 Task: Create a Google Document with the heading 'Let's utilize and gratify' and a numbered list from 1 to 10.
Action: Mouse moved to (188, 248)
Screenshot: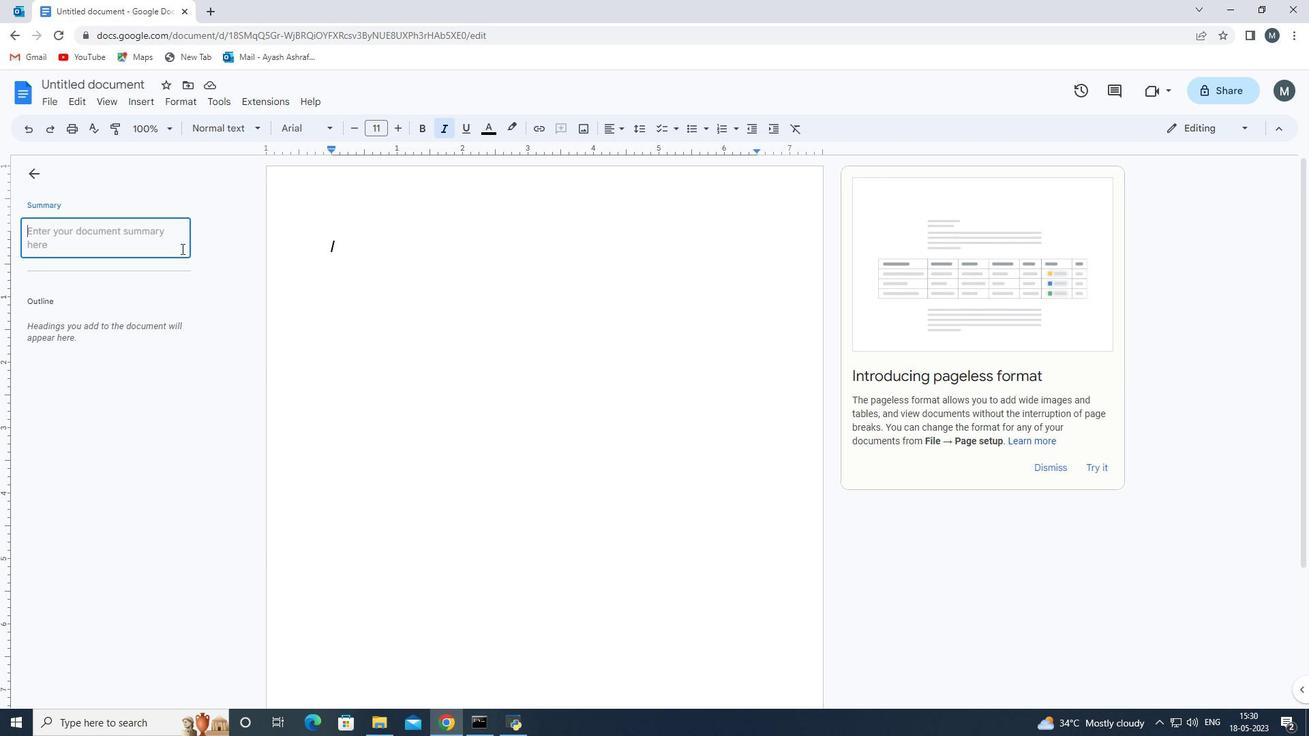 
Action: Key pressed <Key.shift><Key.shift><Key.shift><Key.shift><Key.shift><Key.shift><Key.shift><Key.shift><Key.shift><Key.shift><Key.shift><Key.shift><Key.shift><Key.shift><Key.shift><Key.shift><Key.shift><Key.shift><Key.shift><Key.shift><Key.shift><Key.shift><Key.shift><Key.shift><Key.shift><Key.shift><Key.shift><Key.shift>Lets<Key.space>utilize<Key.space>and<Key.space>gratify<Key.space><Key.enter>
Screenshot: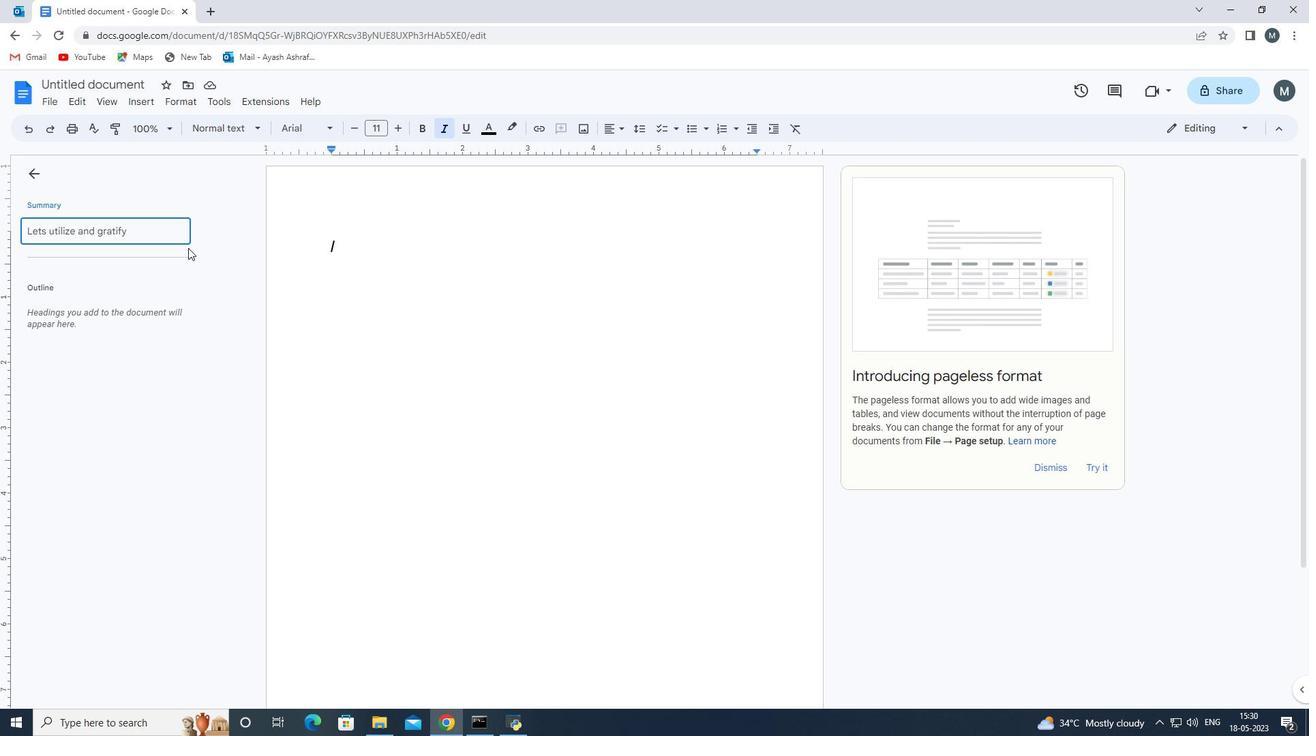 
Action: Mouse moved to (89, 323)
Screenshot: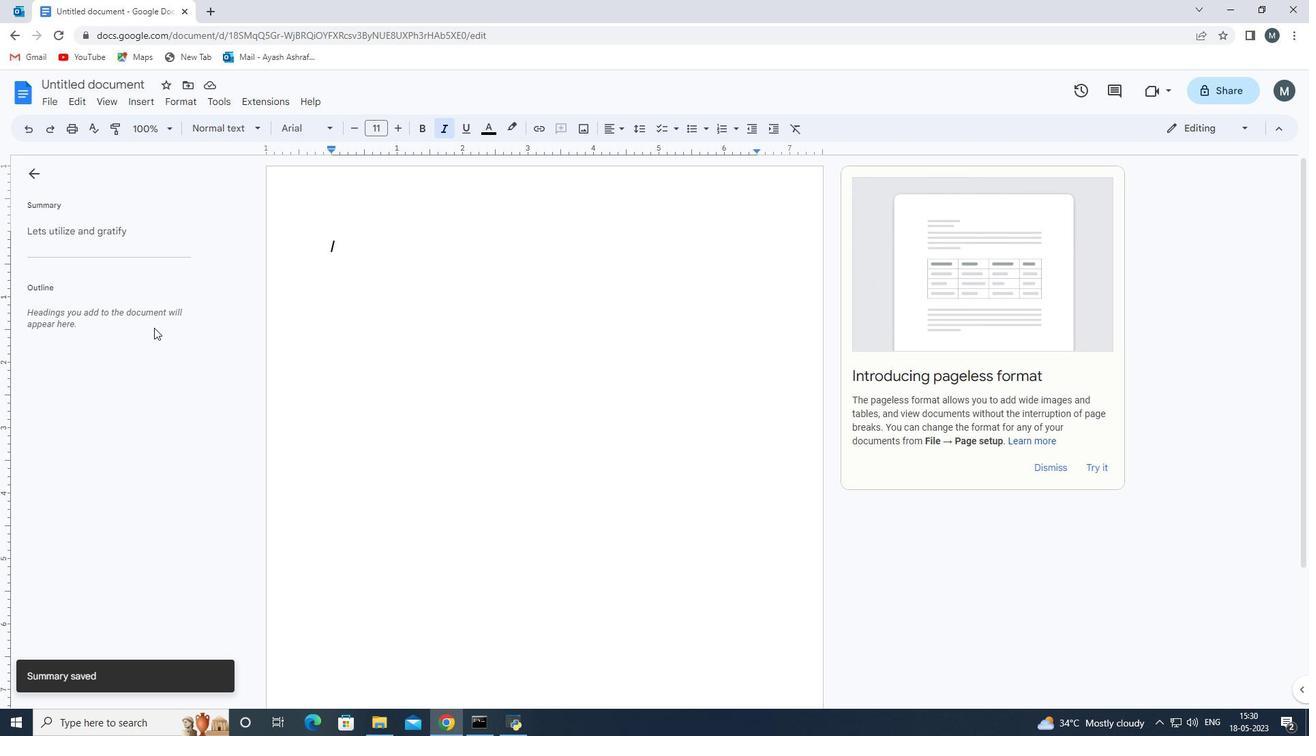 
Action: Mouse pressed left at (89, 323)
Screenshot: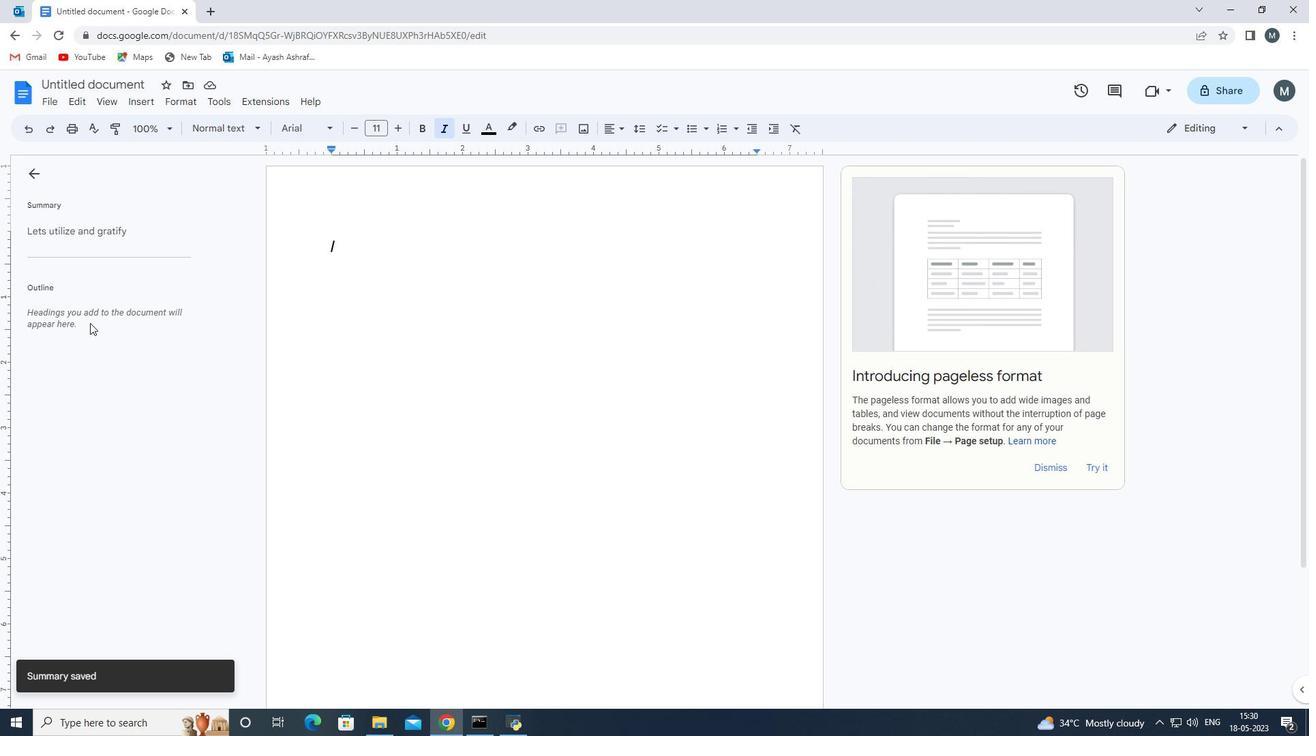 
Action: Mouse moved to (215, 124)
Screenshot: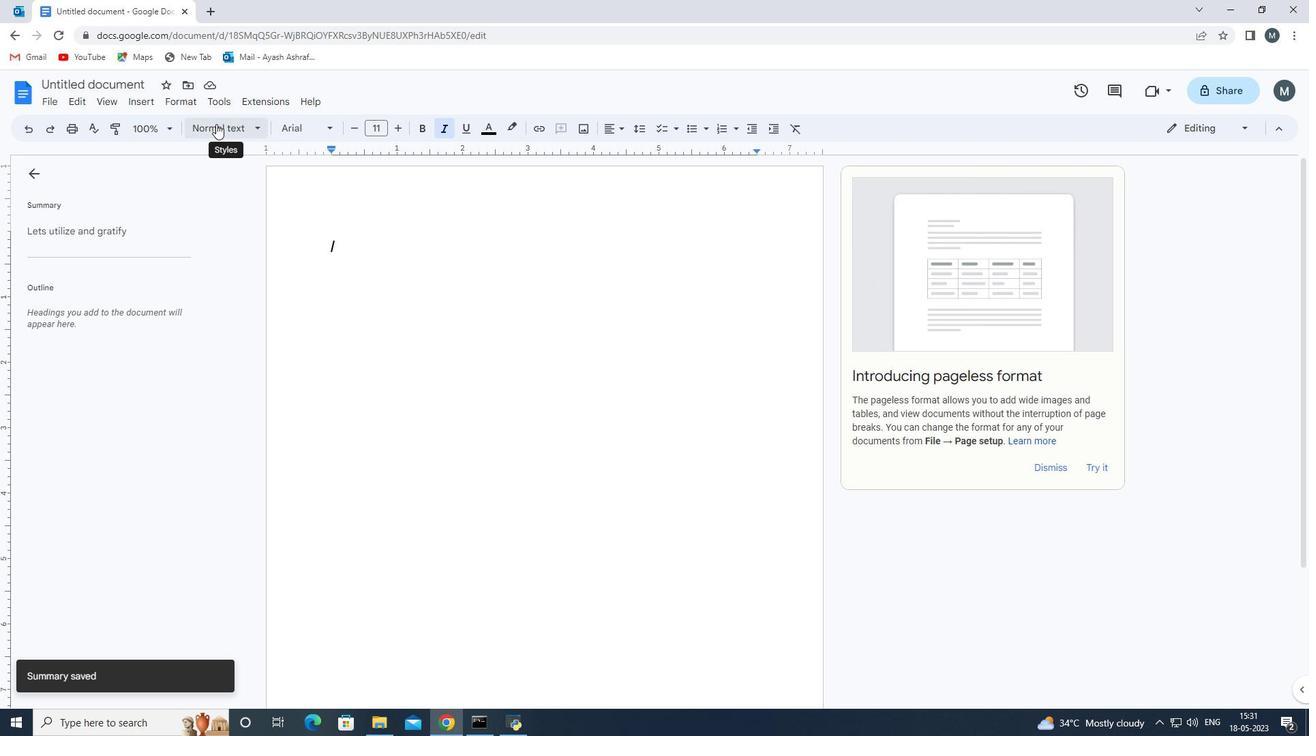 
Action: Mouse pressed left at (215, 124)
Screenshot: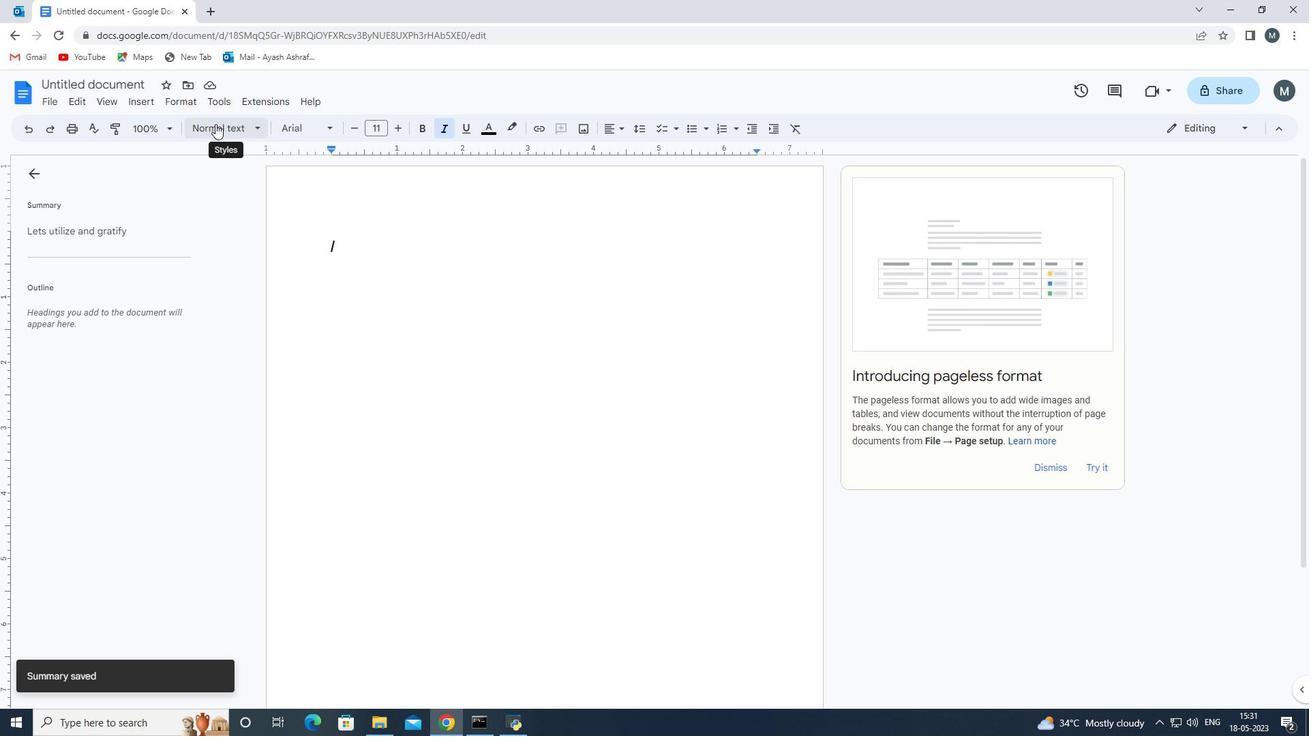 
Action: Mouse moved to (287, 316)
Screenshot: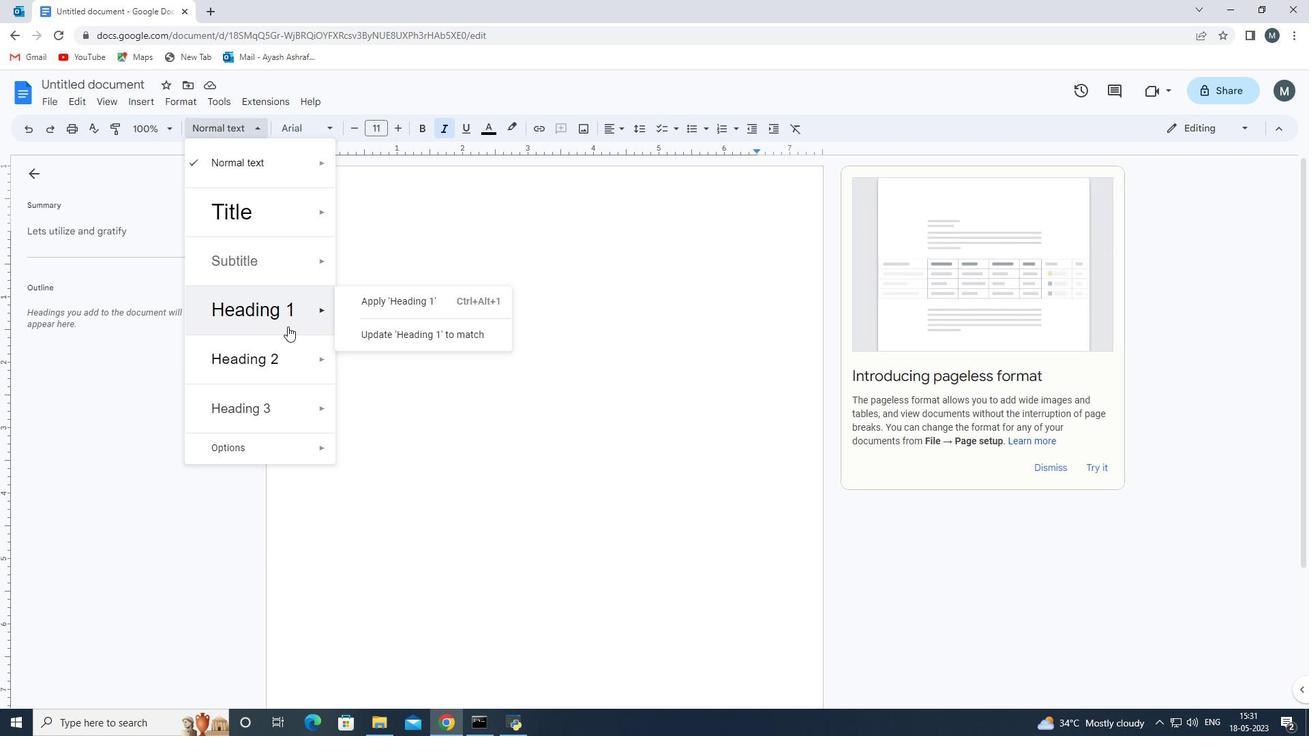 
Action: Mouse pressed left at (287, 316)
Screenshot: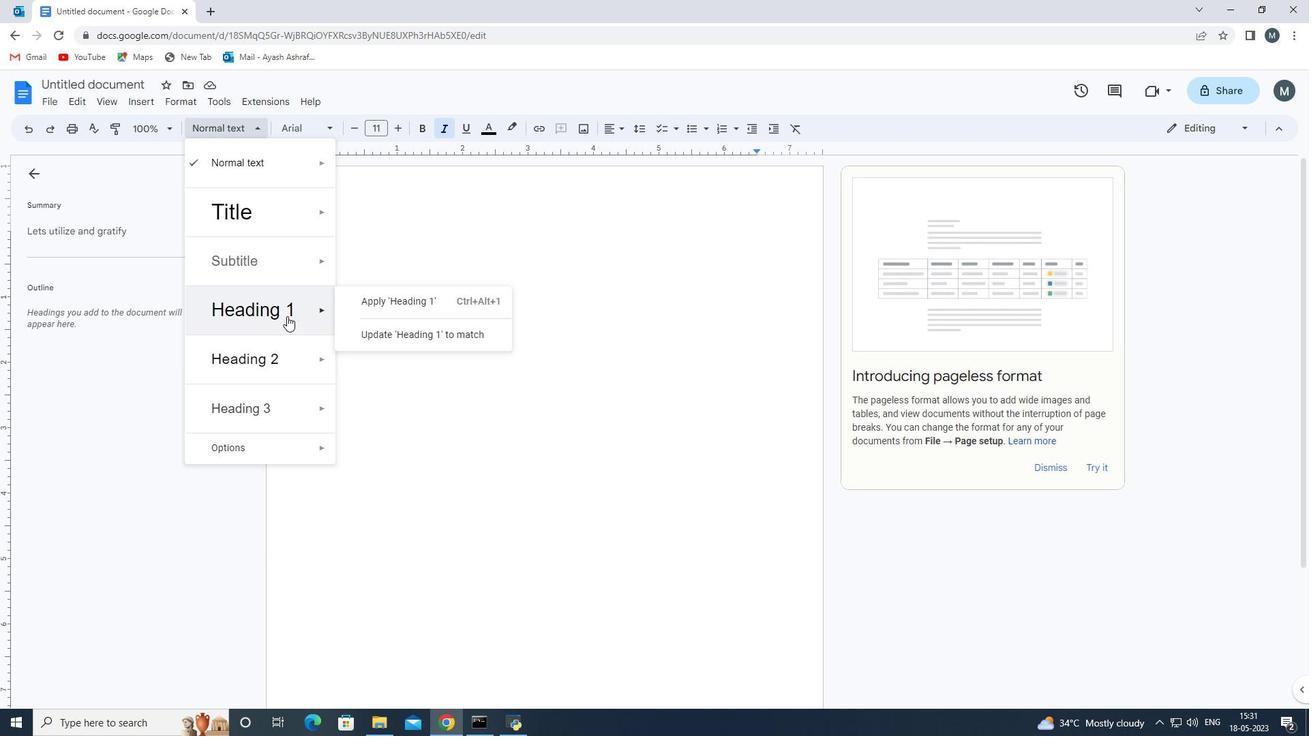 
Action: Mouse moved to (460, 225)
Screenshot: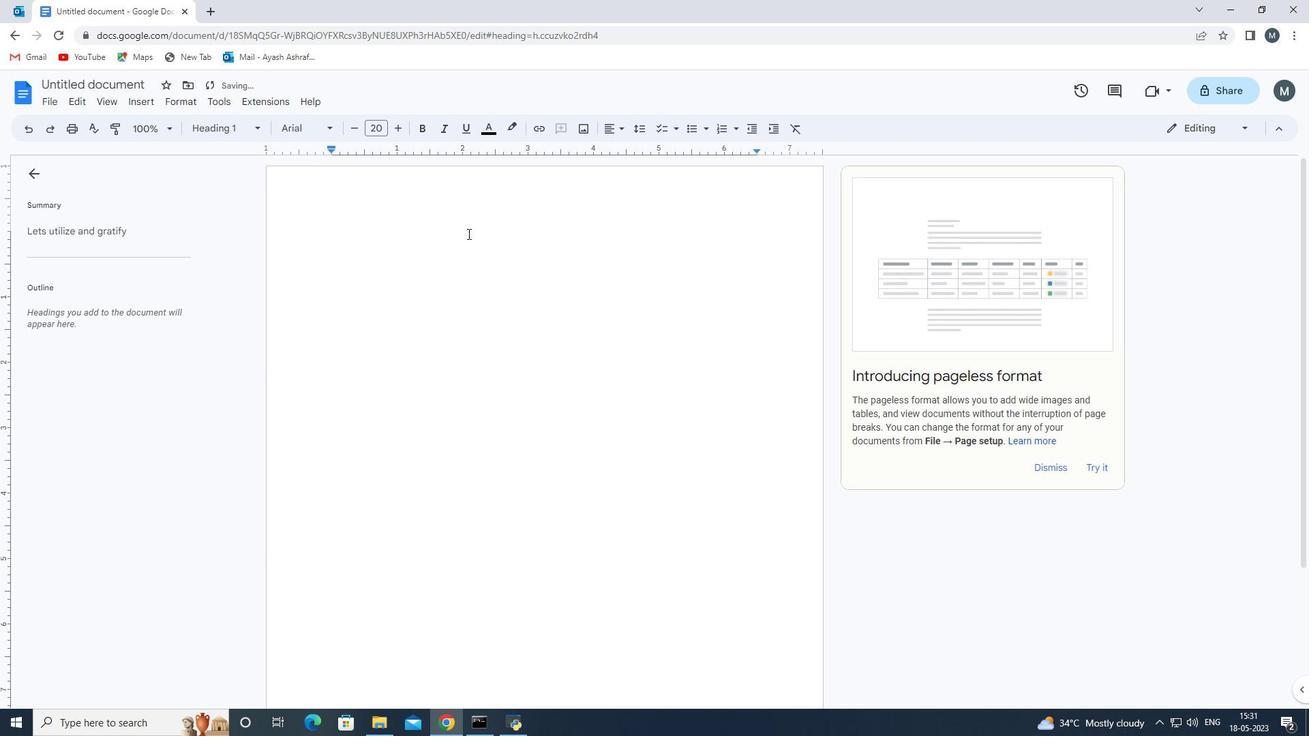 
Action: Mouse pressed left at (460, 225)
Screenshot: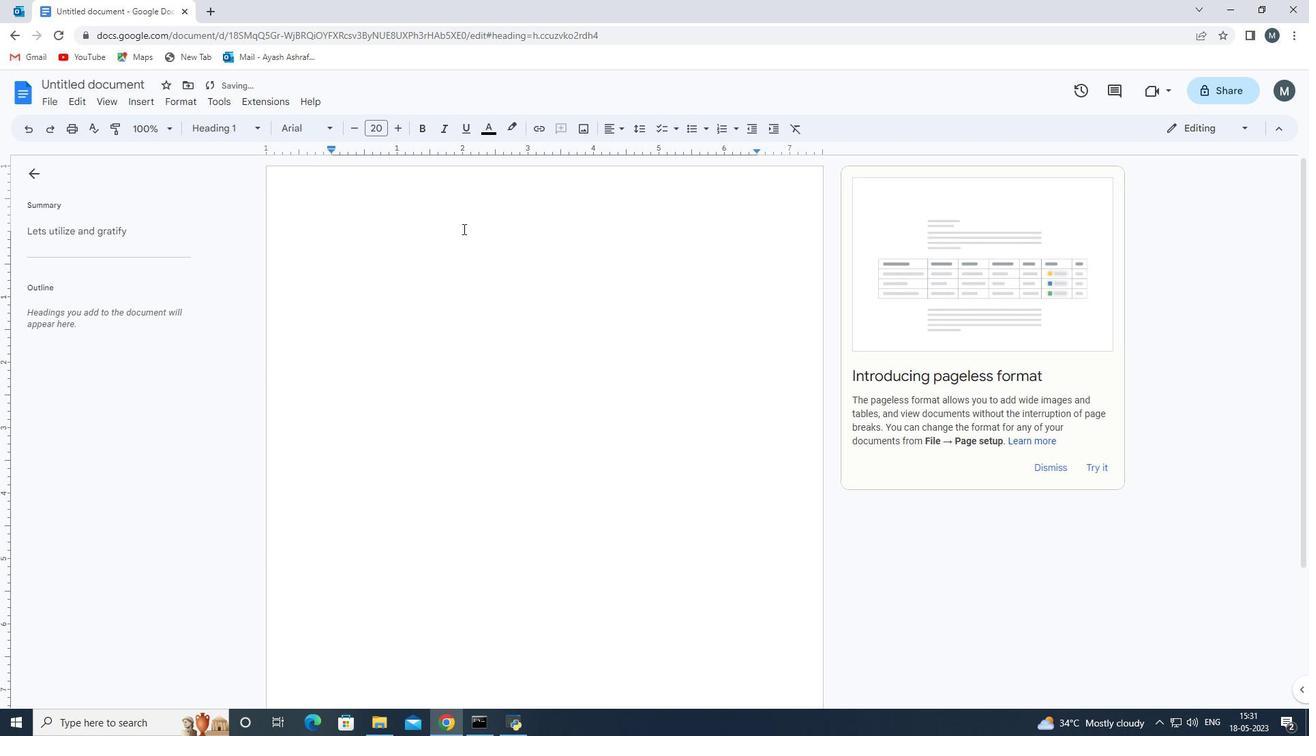 
Action: Mouse moved to (460, 224)
Screenshot: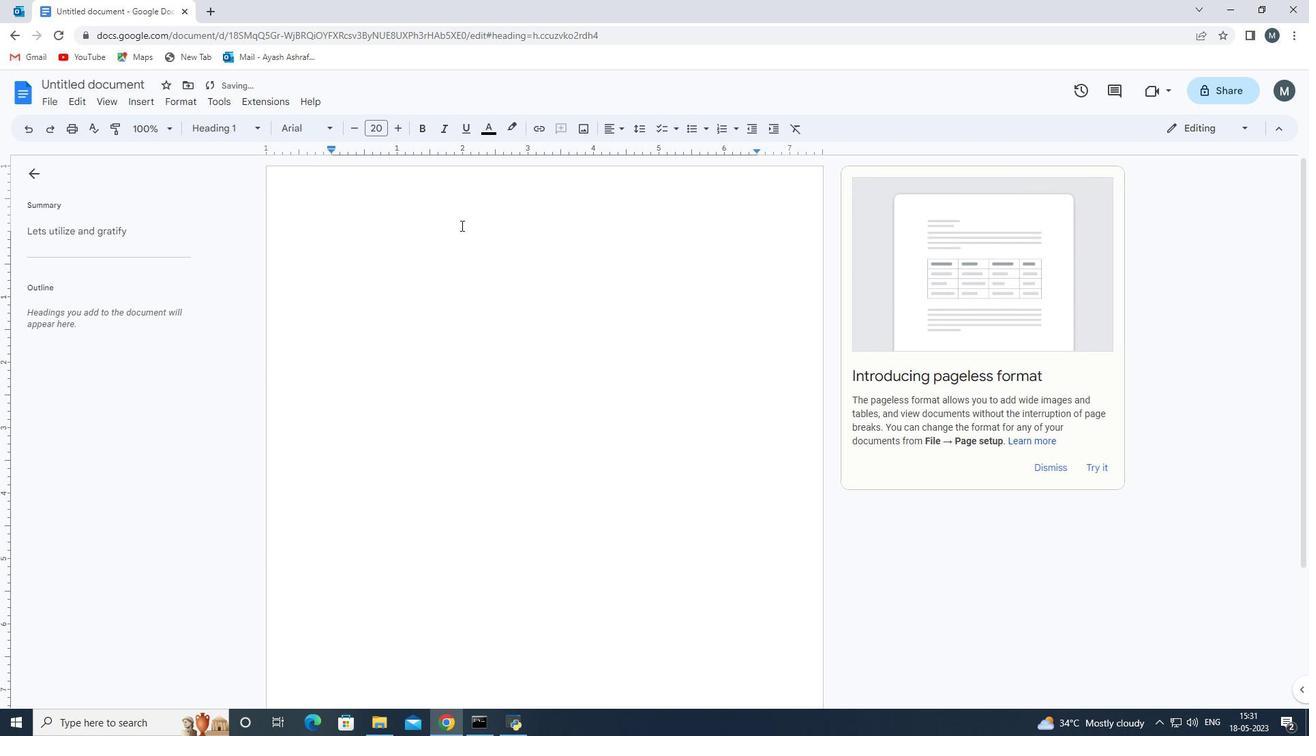 
Action: Key pressed <Key.space><Key.space><Key.space><Key.space><Key.space>
Screenshot: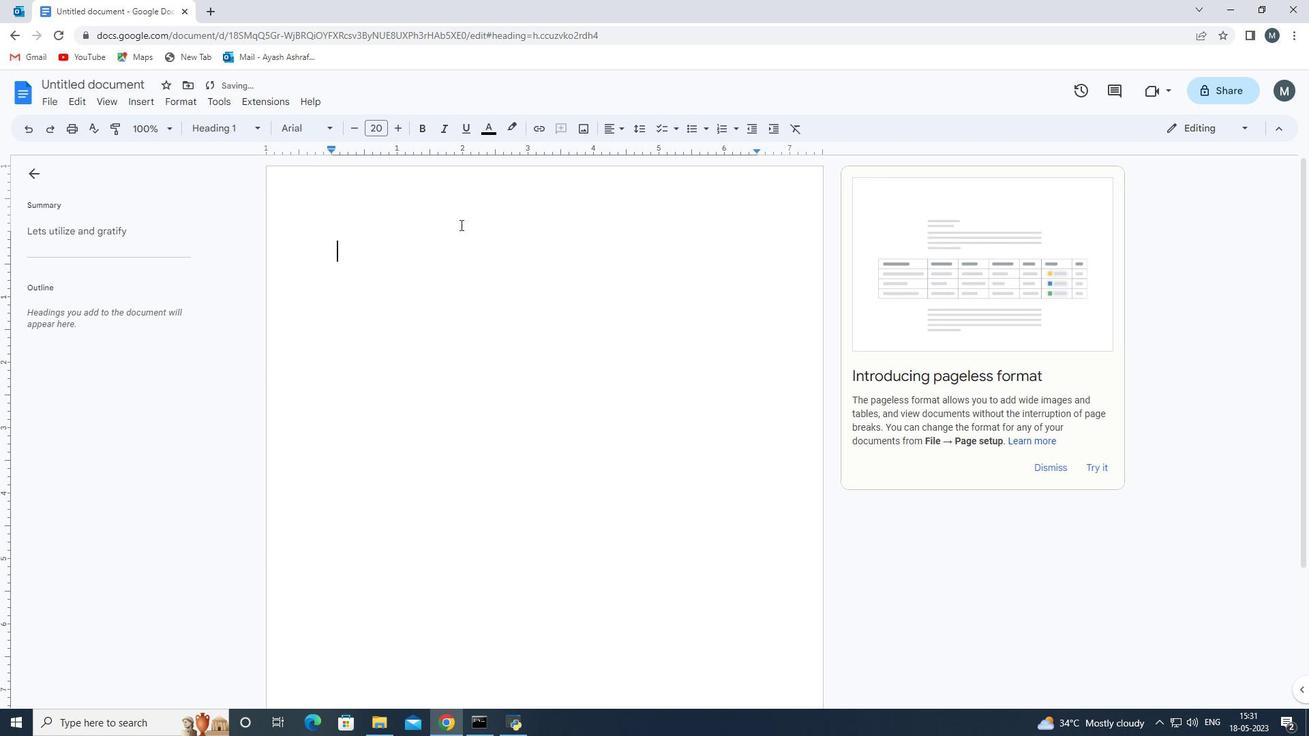 
Action: Mouse moved to (450, 214)
Screenshot: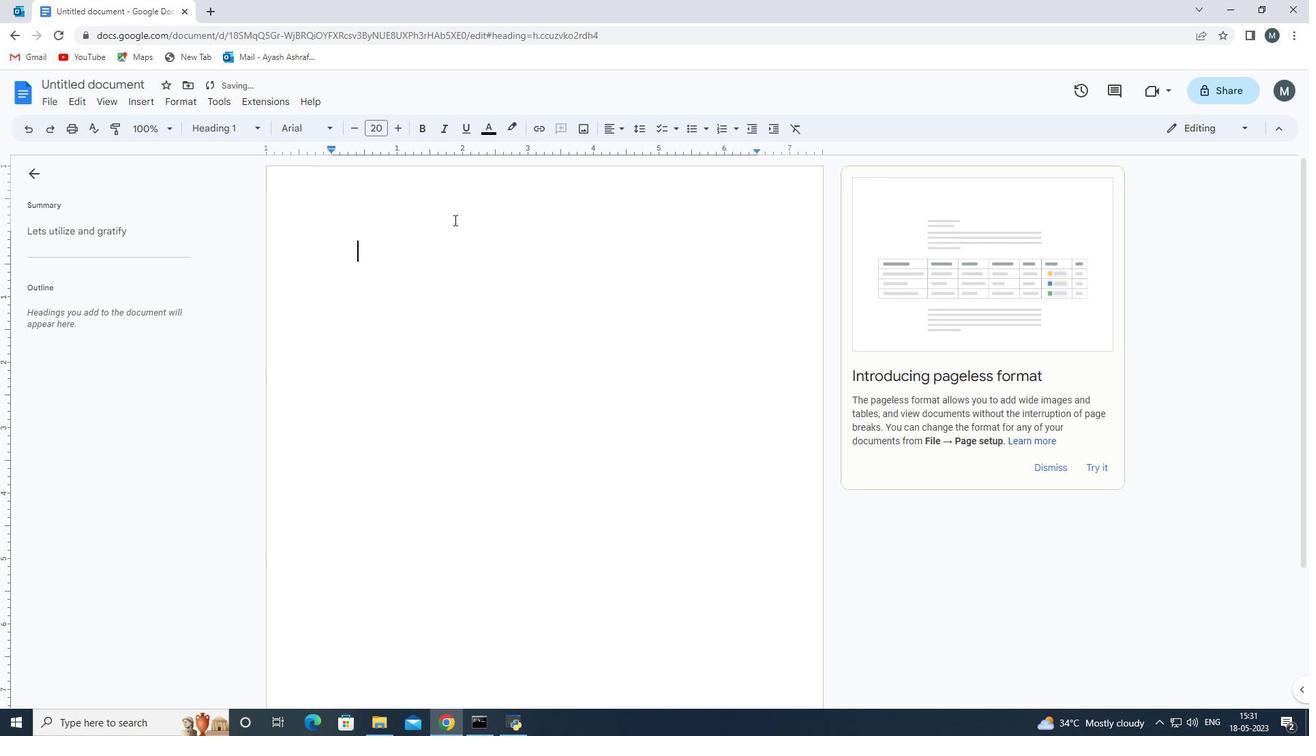 
Action: Key pressed <Key.space>
Screenshot: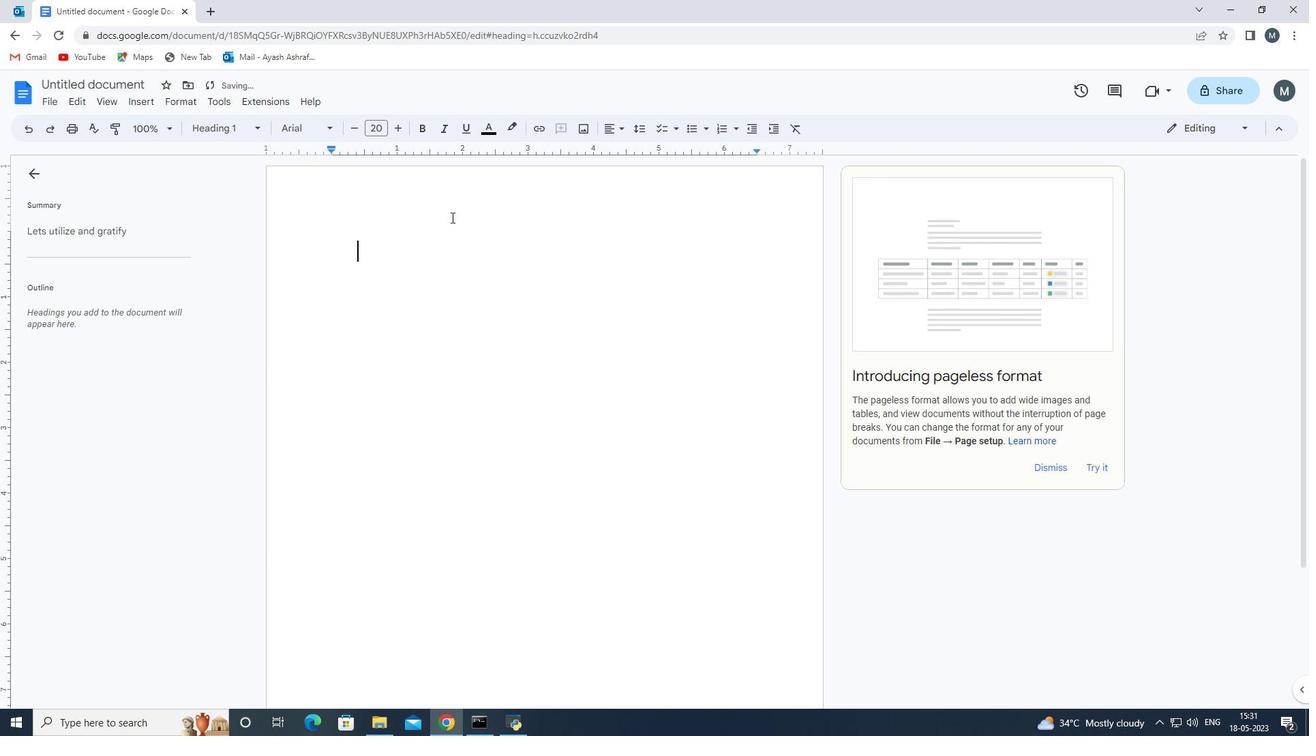 
Action: Mouse moved to (477, 206)
Screenshot: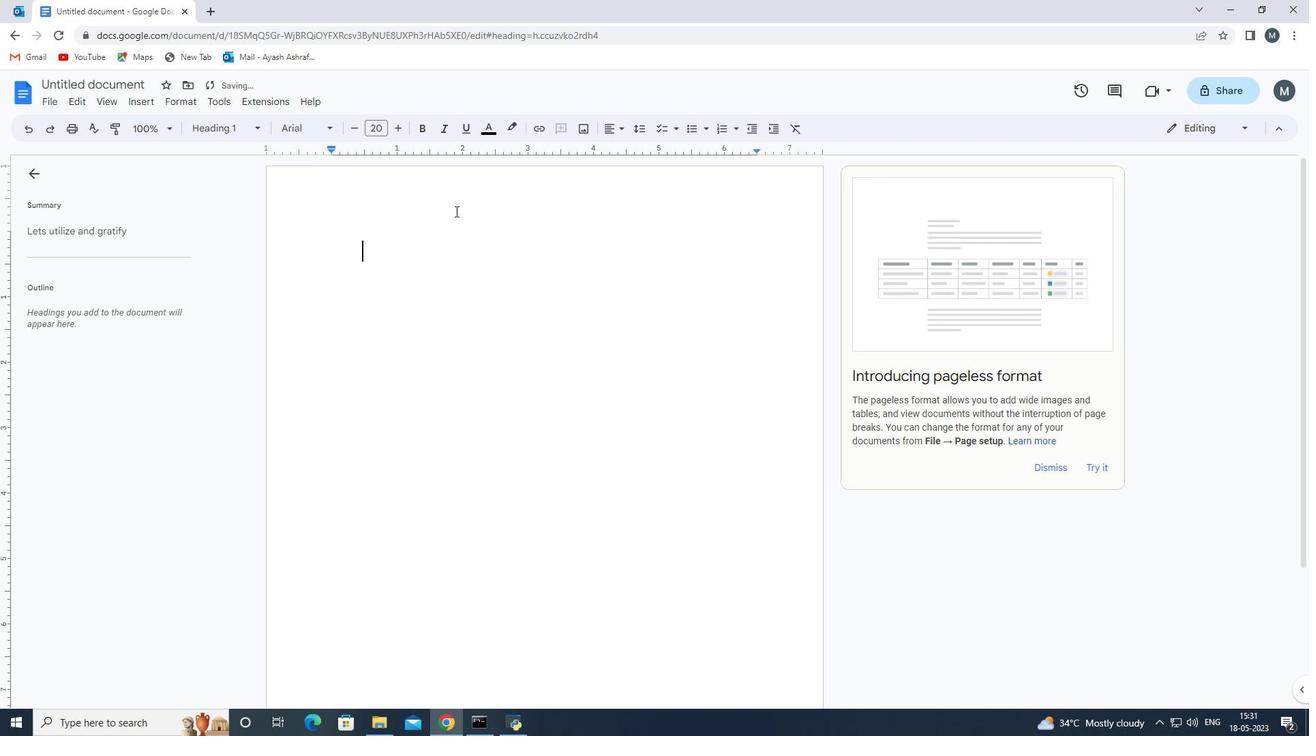 
Action: Key pressed <Key.space>
Screenshot: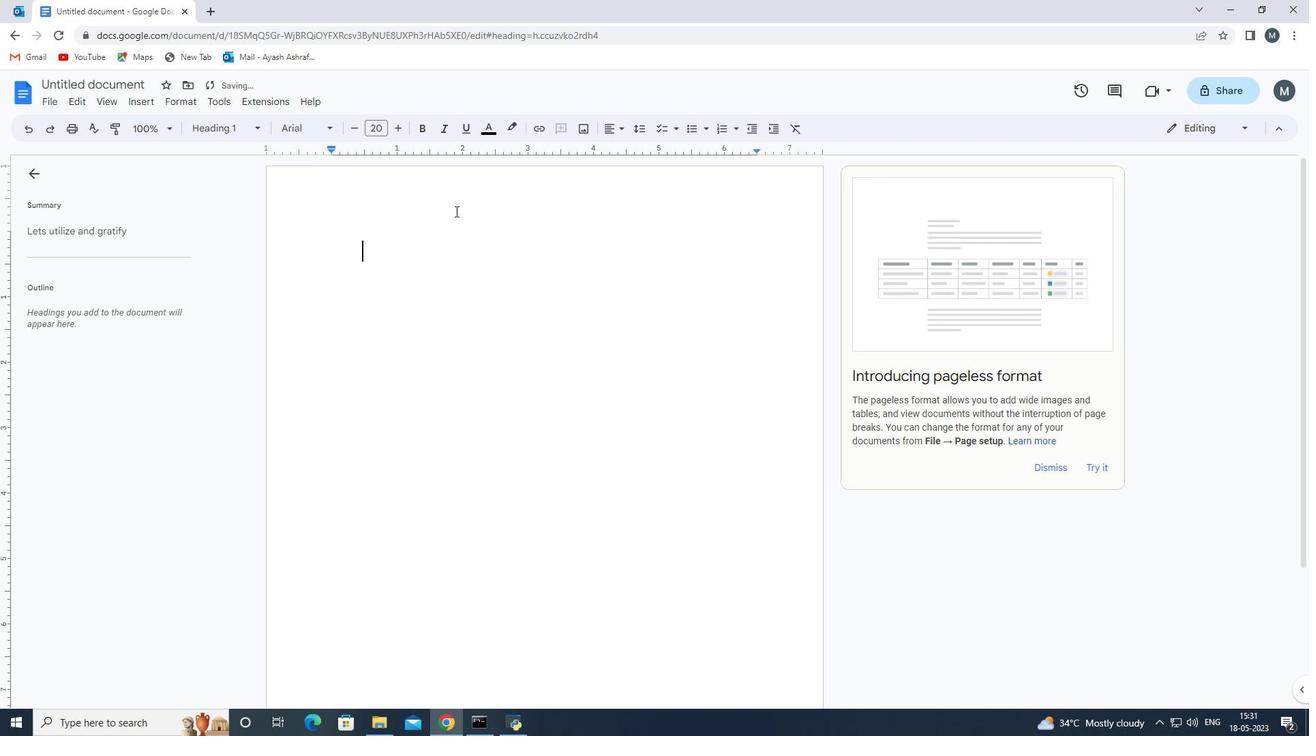 
Action: Mouse moved to (480, 205)
Screenshot: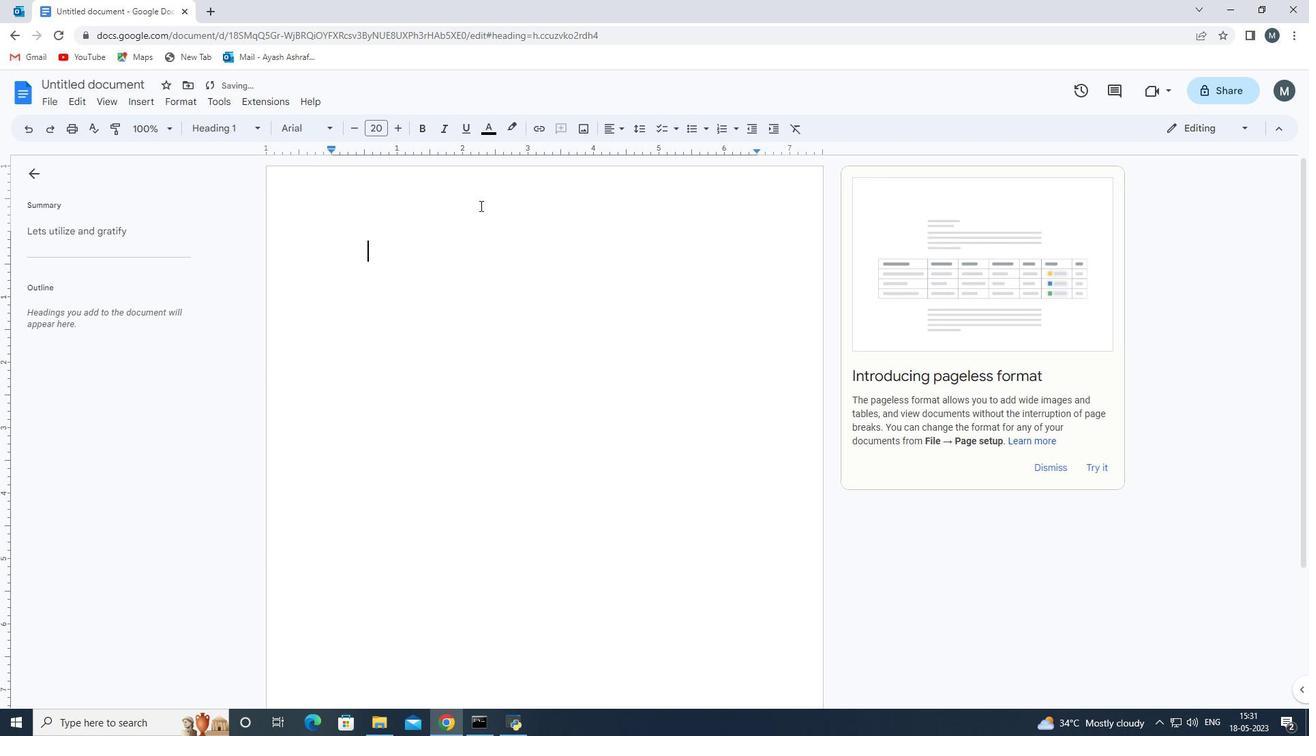 
Action: Key pressed <Key.space>
Screenshot: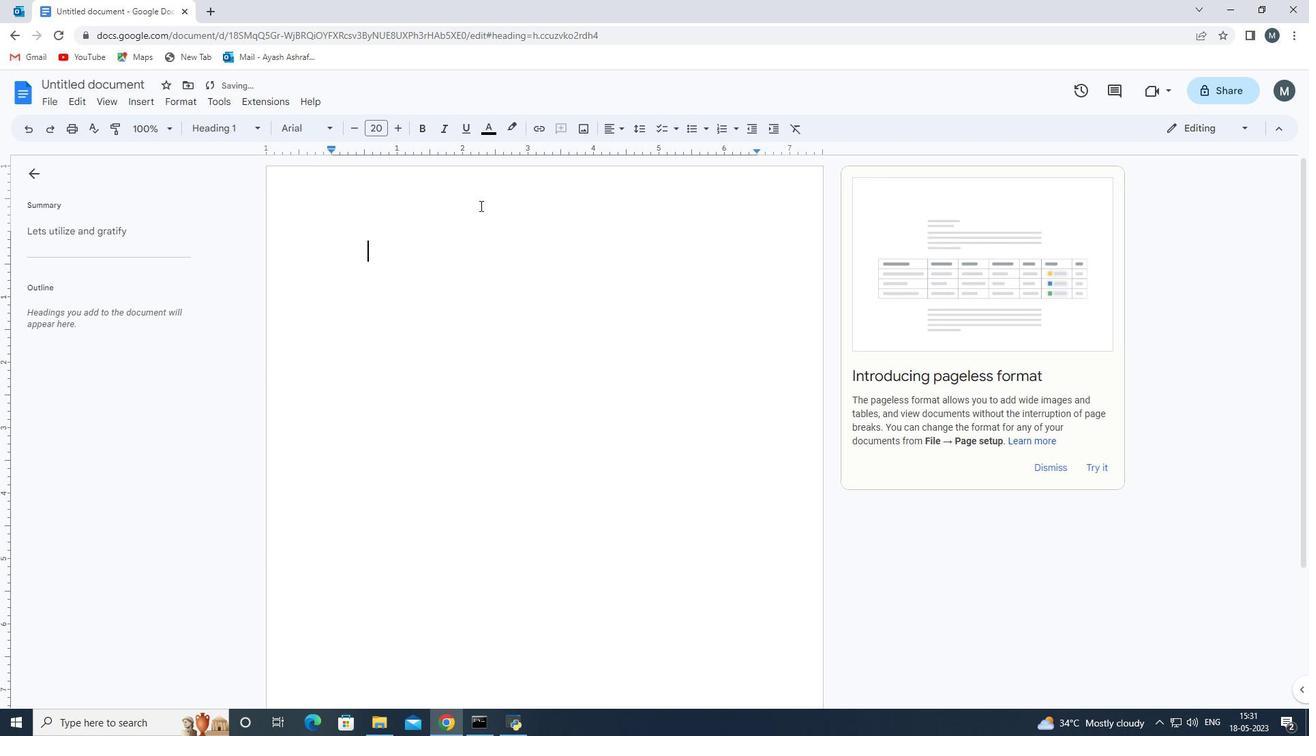 
Action: Mouse moved to (482, 211)
Screenshot: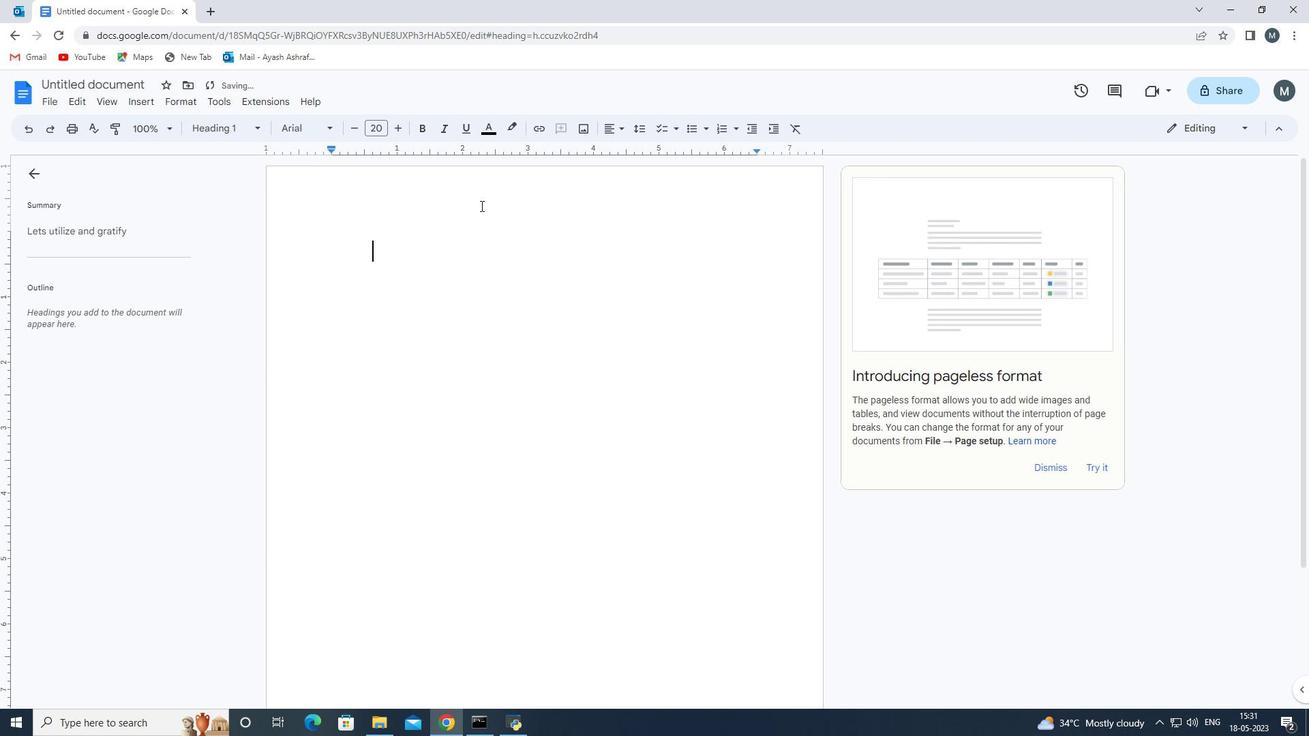 
Action: Key pressed <Key.space>
Screenshot: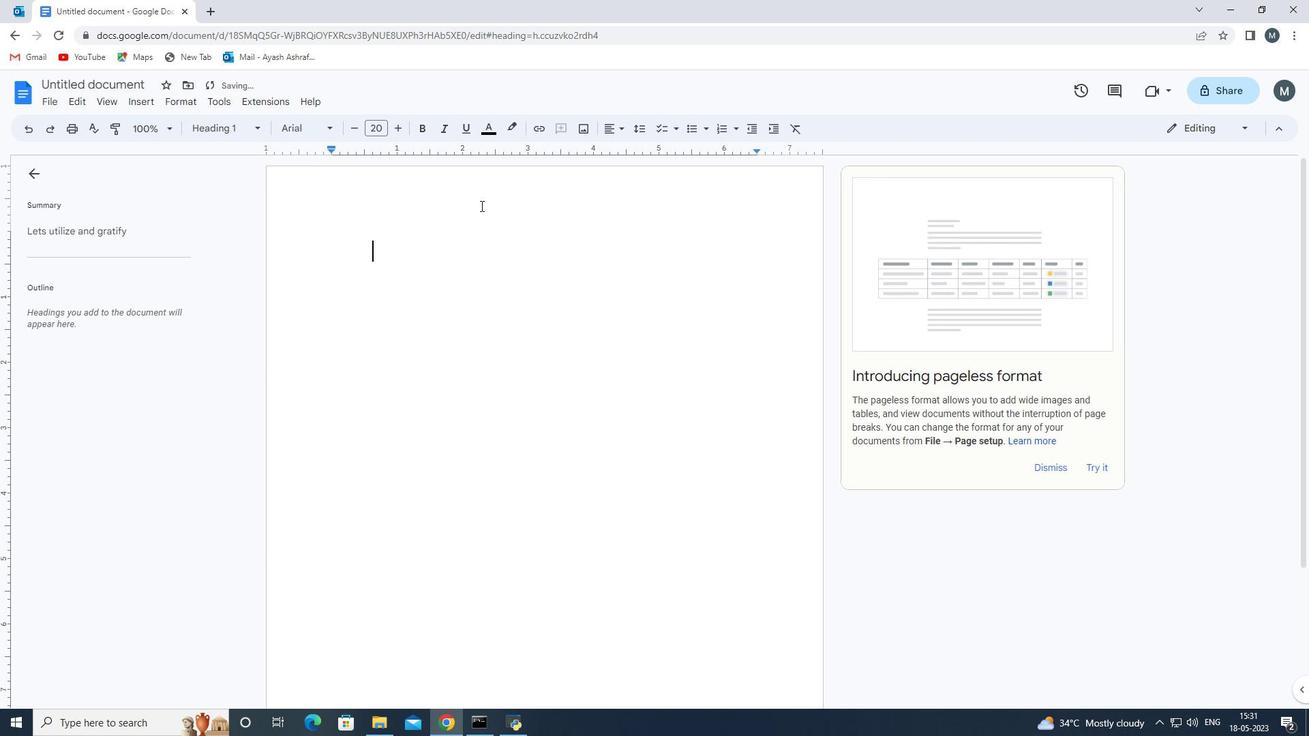 
Action: Mouse moved to (482, 212)
Screenshot: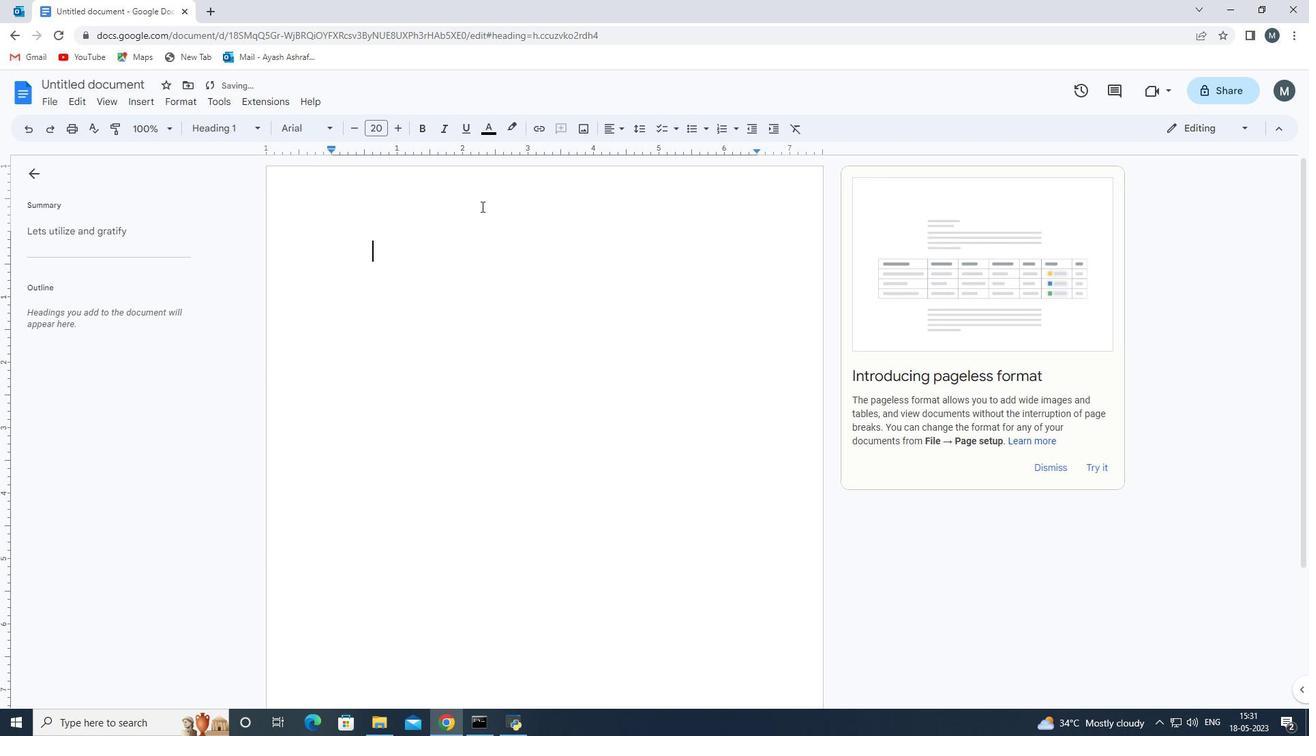 
Action: Key pressed <Key.space><Key.space><Key.space><Key.space><Key.space><Key.space><Key.space><Key.space><Key.space><Key.space><Key.space><Key.space><Key.space><Key.space><Key.space>
Screenshot: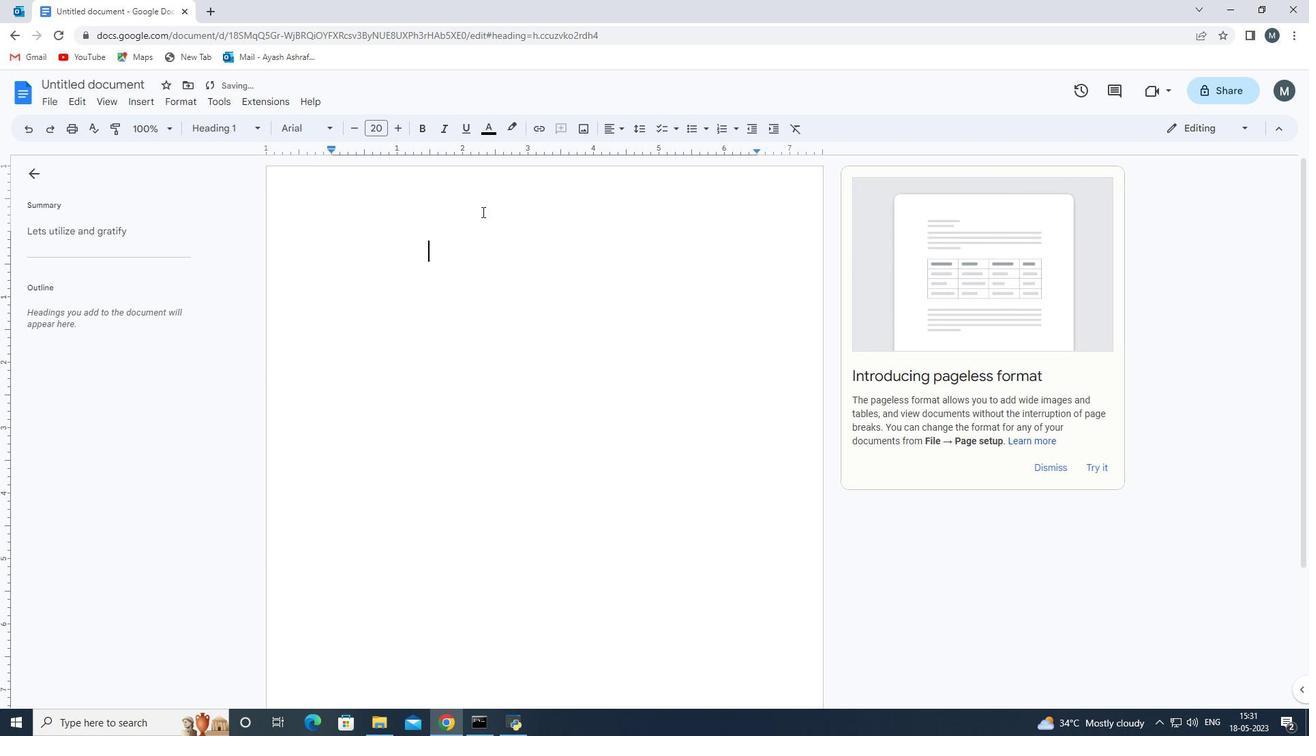
Action: Mouse moved to (482, 212)
Screenshot: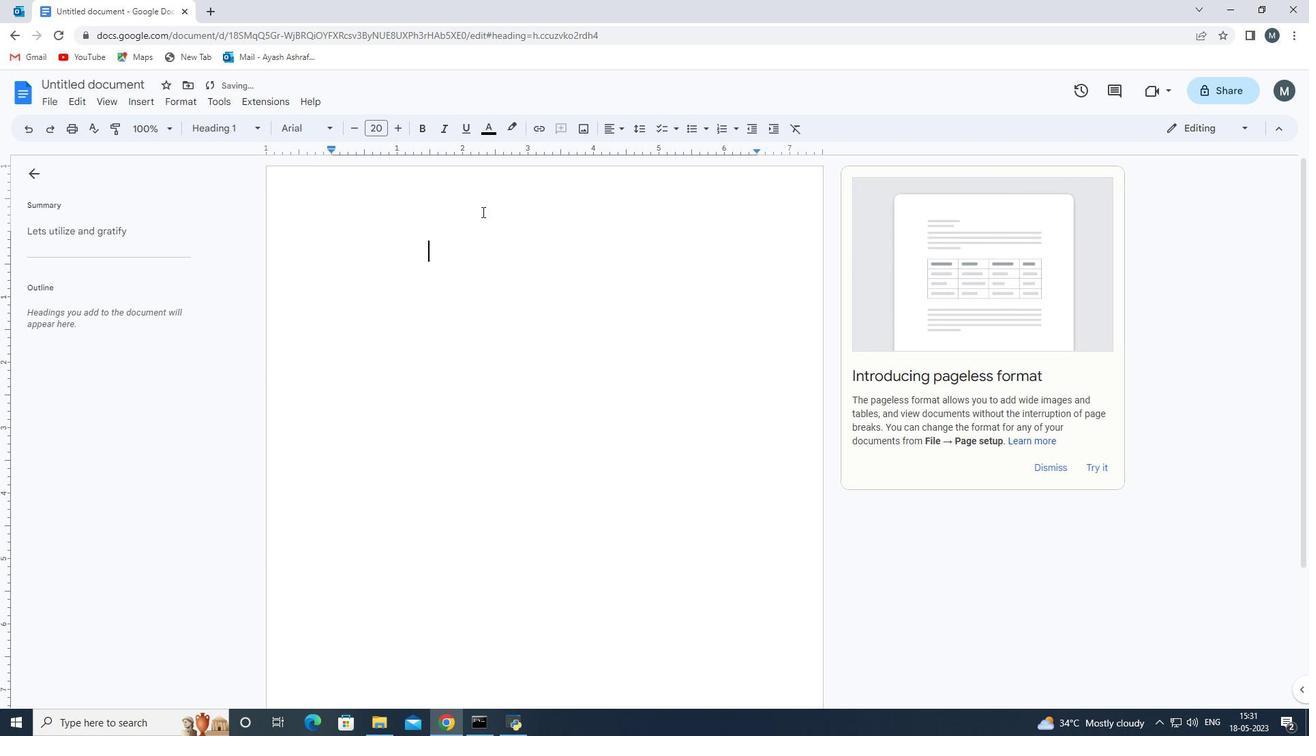 
Action: Key pressed <Key.space><Key.space>
Screenshot: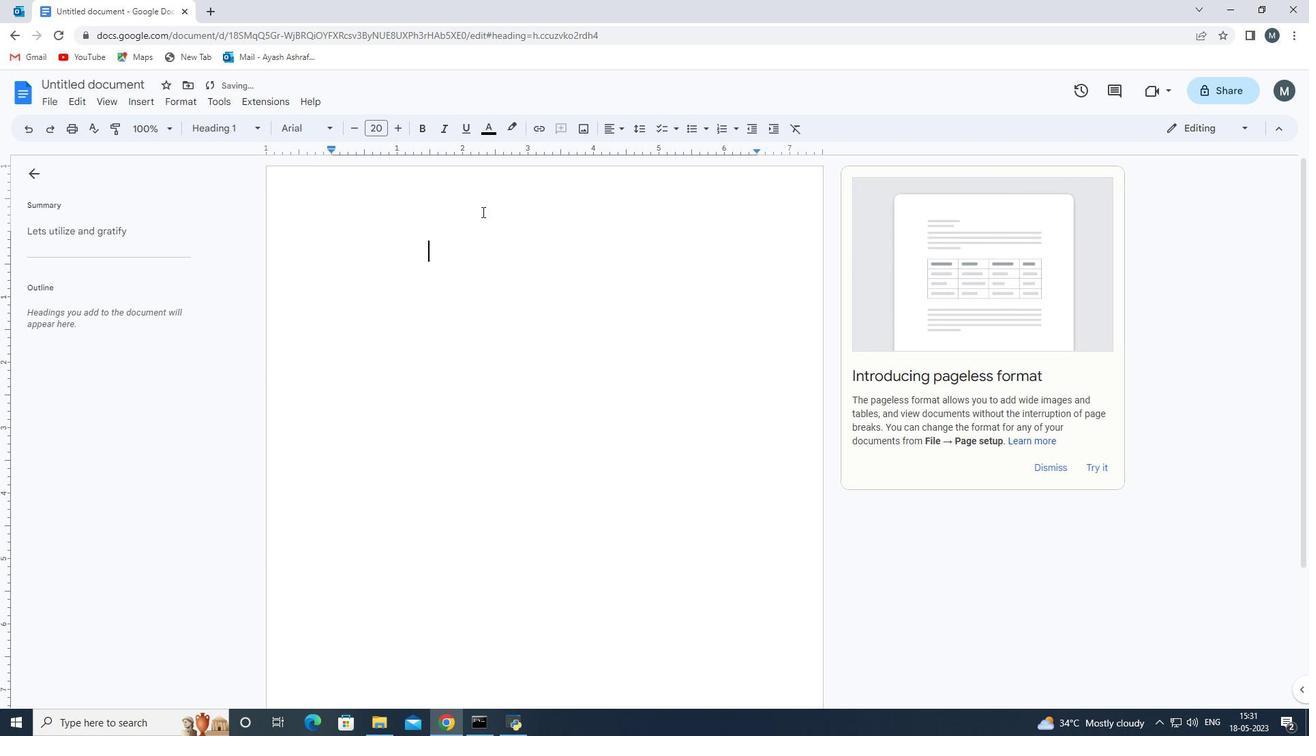
Action: Mouse moved to (483, 212)
Screenshot: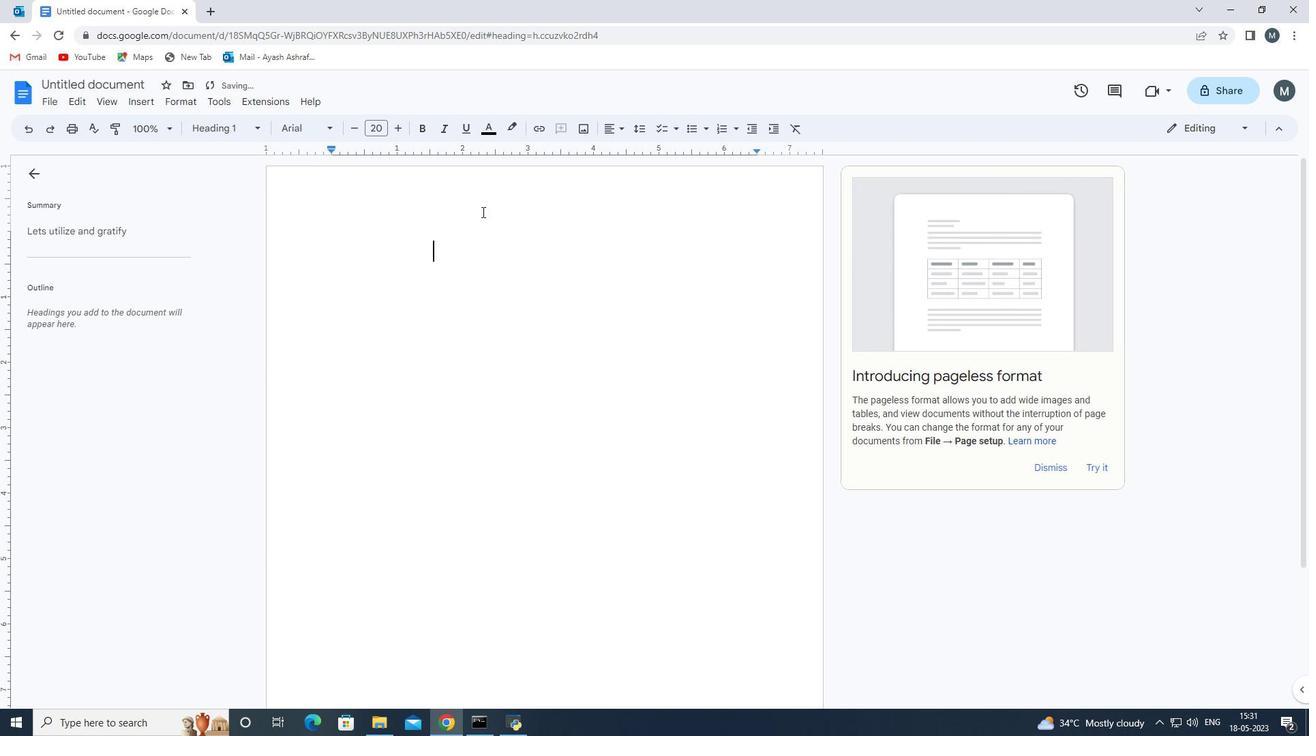
Action: Key pressed <Key.space><Key.shift>Lets<Key.space><Key.shift>Utilize<Key.space>
Screenshot: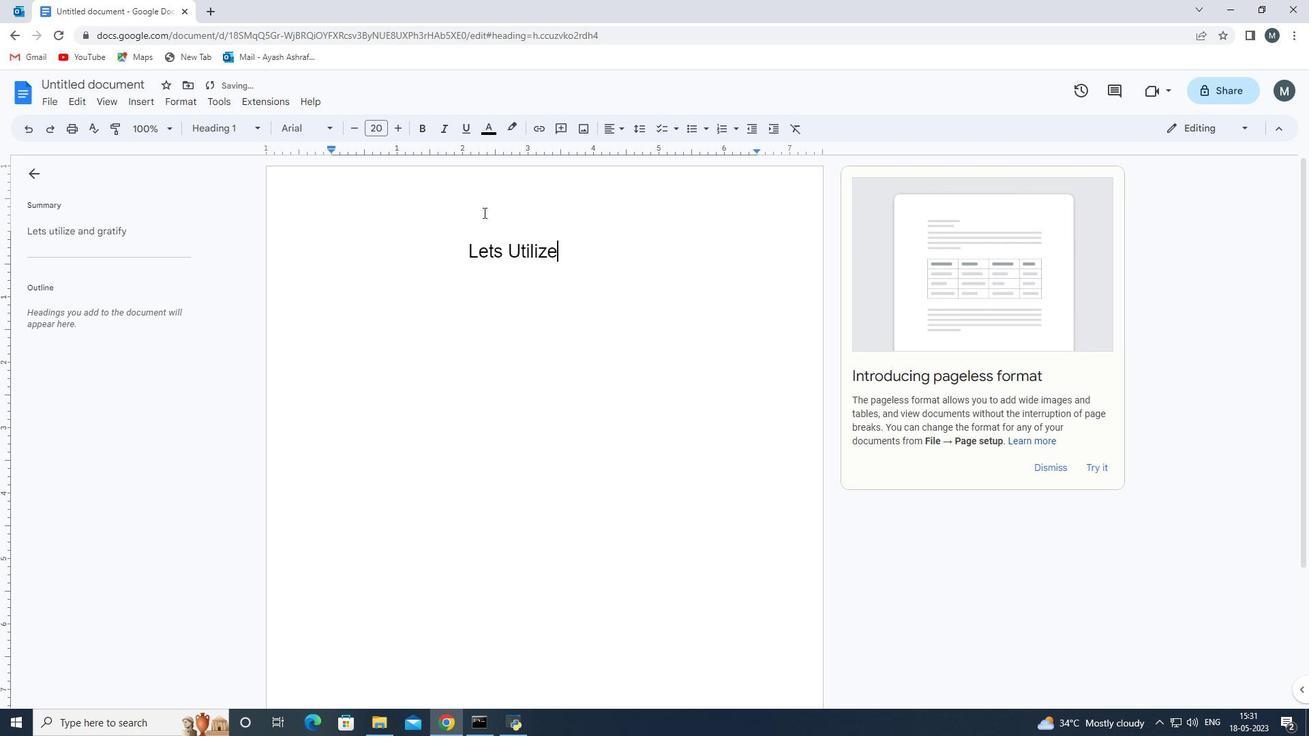
Action: Mouse moved to (53, 235)
Screenshot: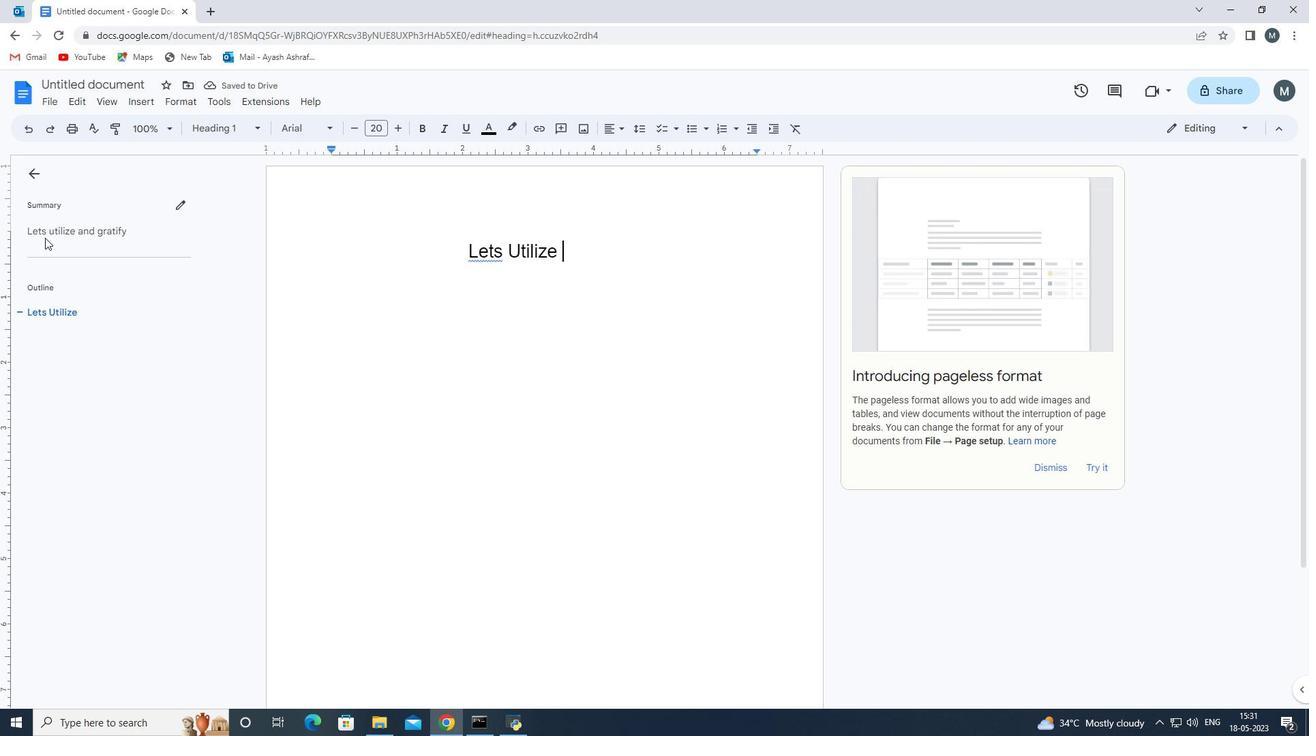 
Action: Mouse pressed left at (53, 235)
Screenshot: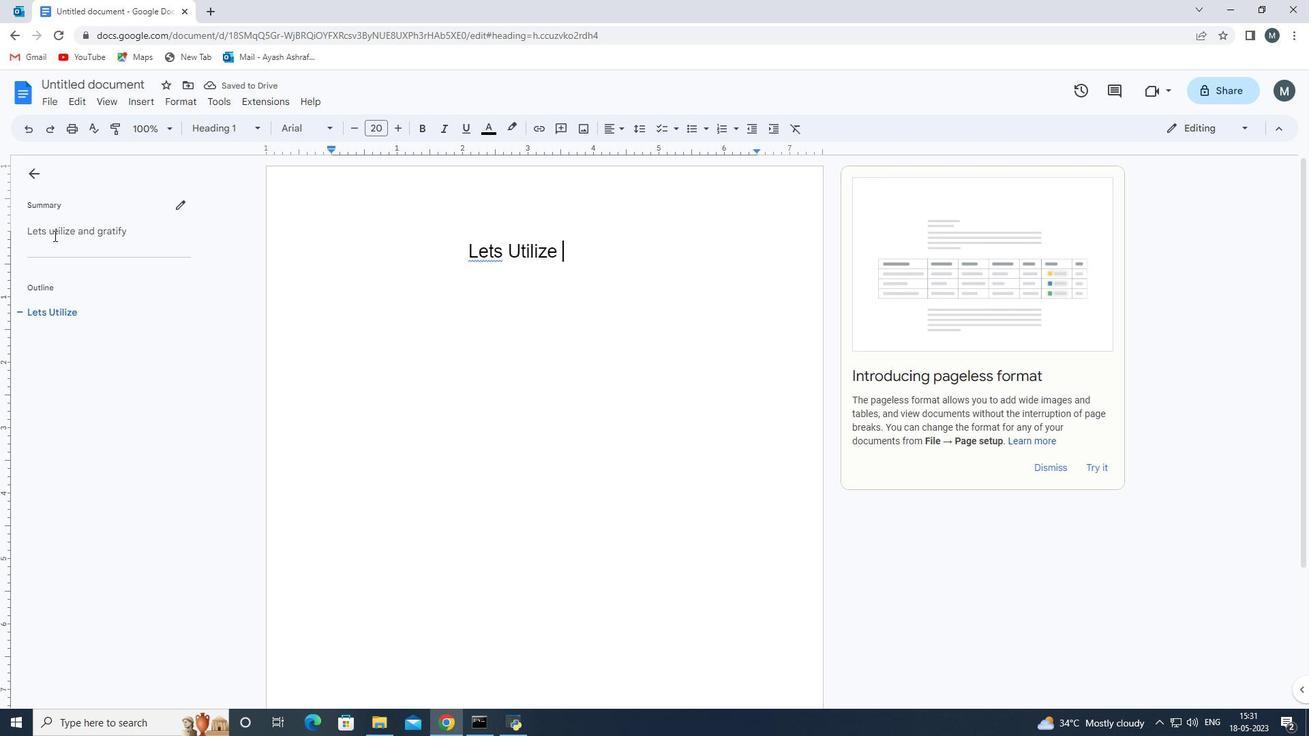 
Action: Mouse moved to (181, 201)
Screenshot: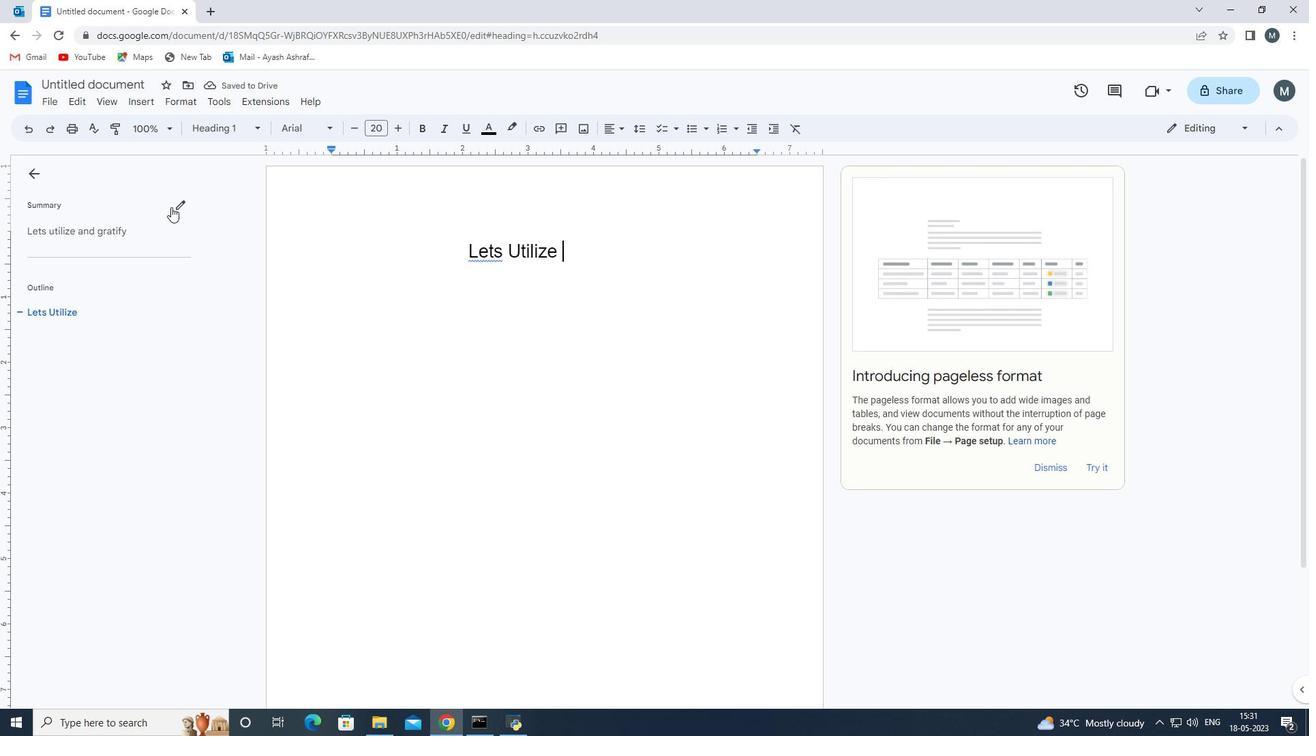 
Action: Mouse pressed left at (181, 201)
Screenshot: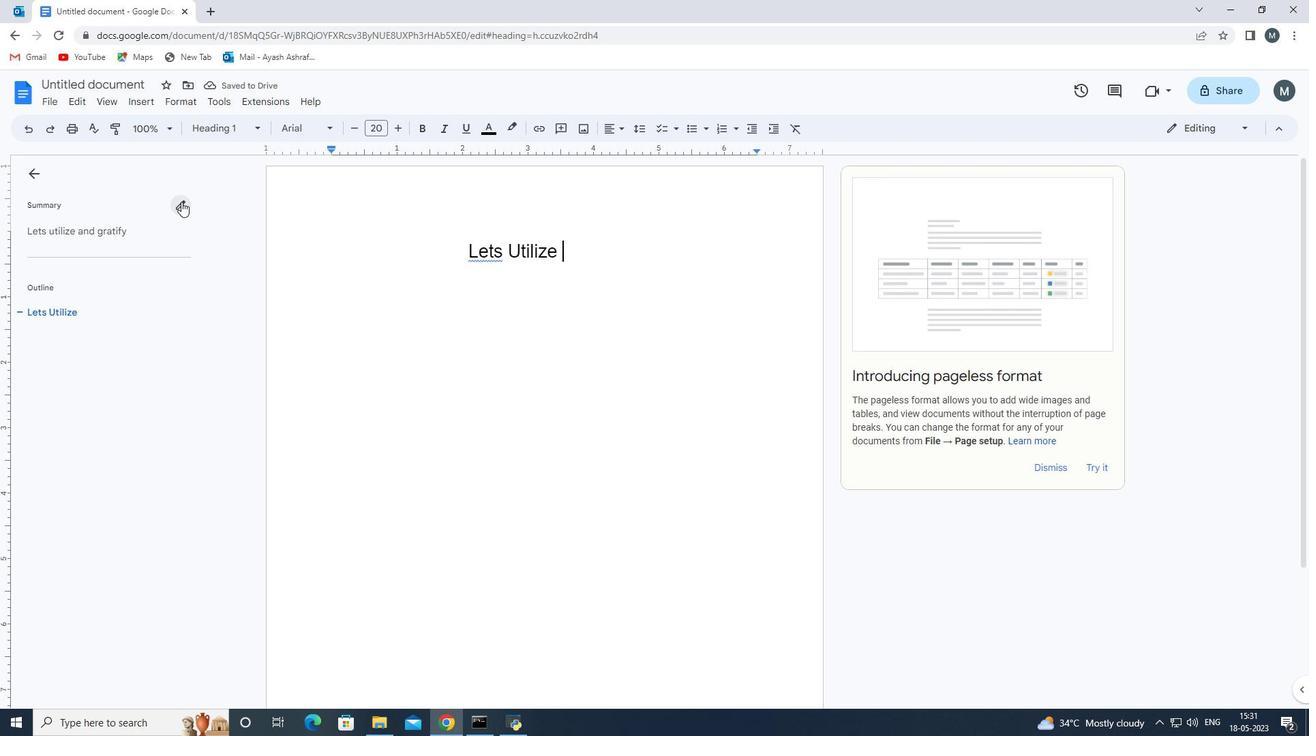 
Action: Mouse moved to (141, 235)
Screenshot: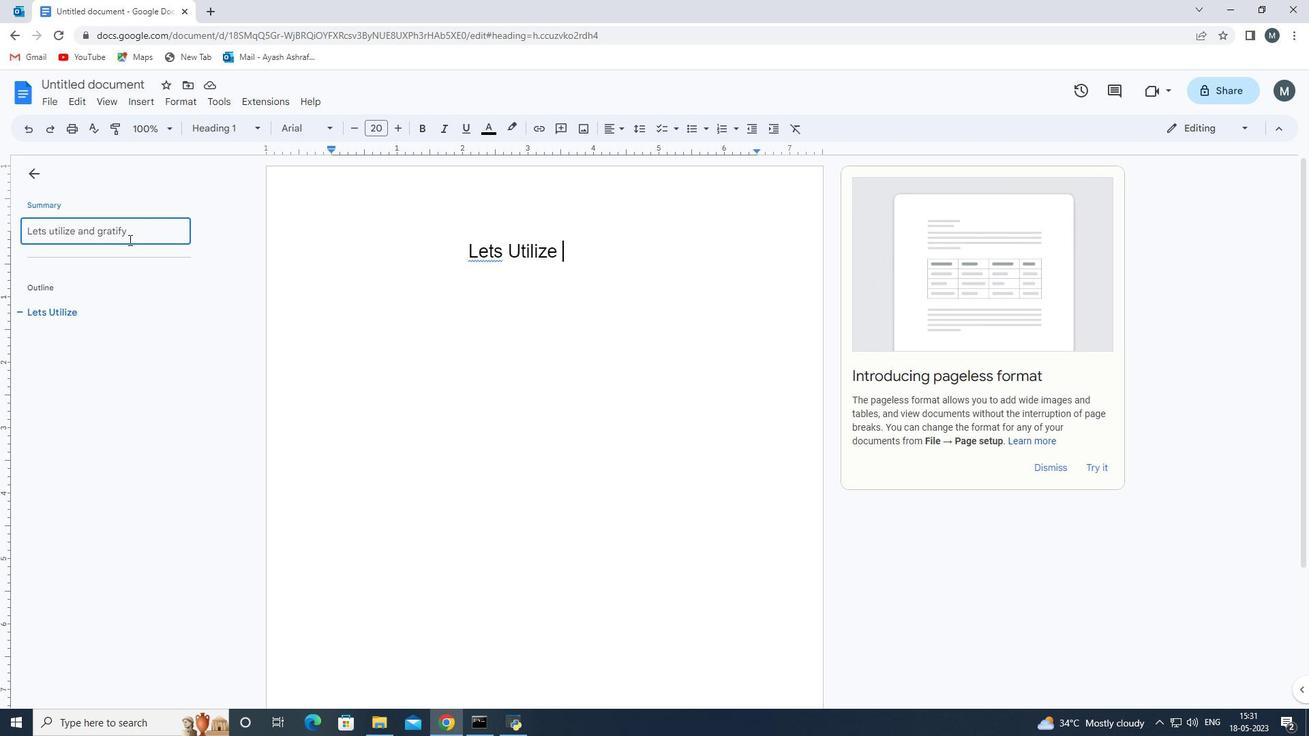 
Action: Mouse pressed left at (141, 235)
Screenshot: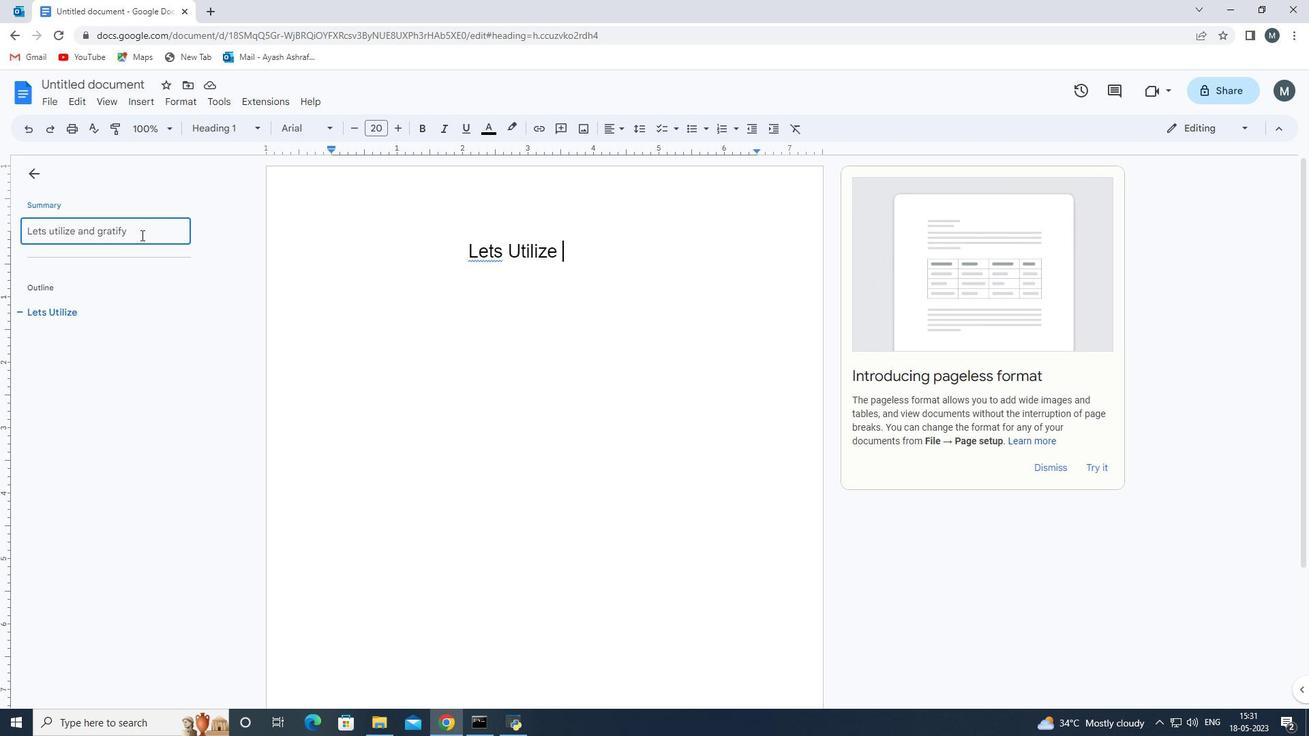 
Action: Mouse moved to (12, 230)
Screenshot: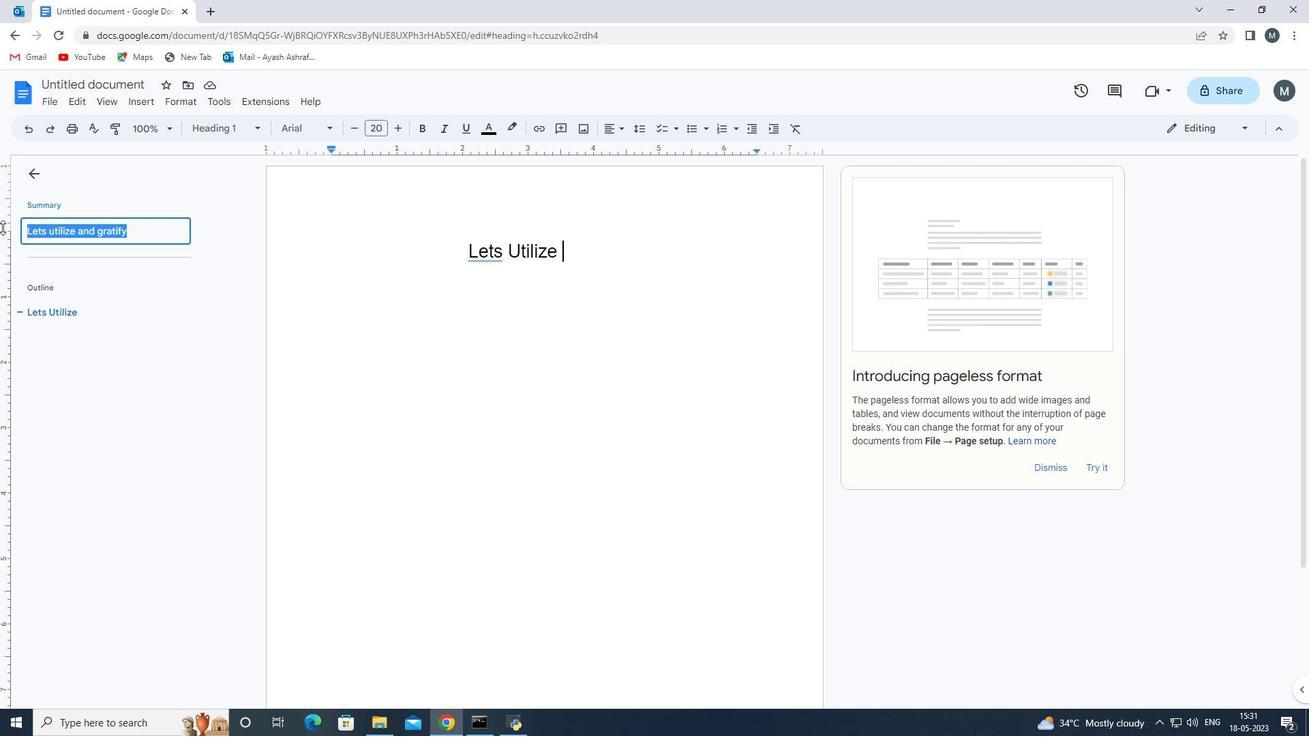 
Action: Key pressed ctrl+V<'\x03'>
Screenshot: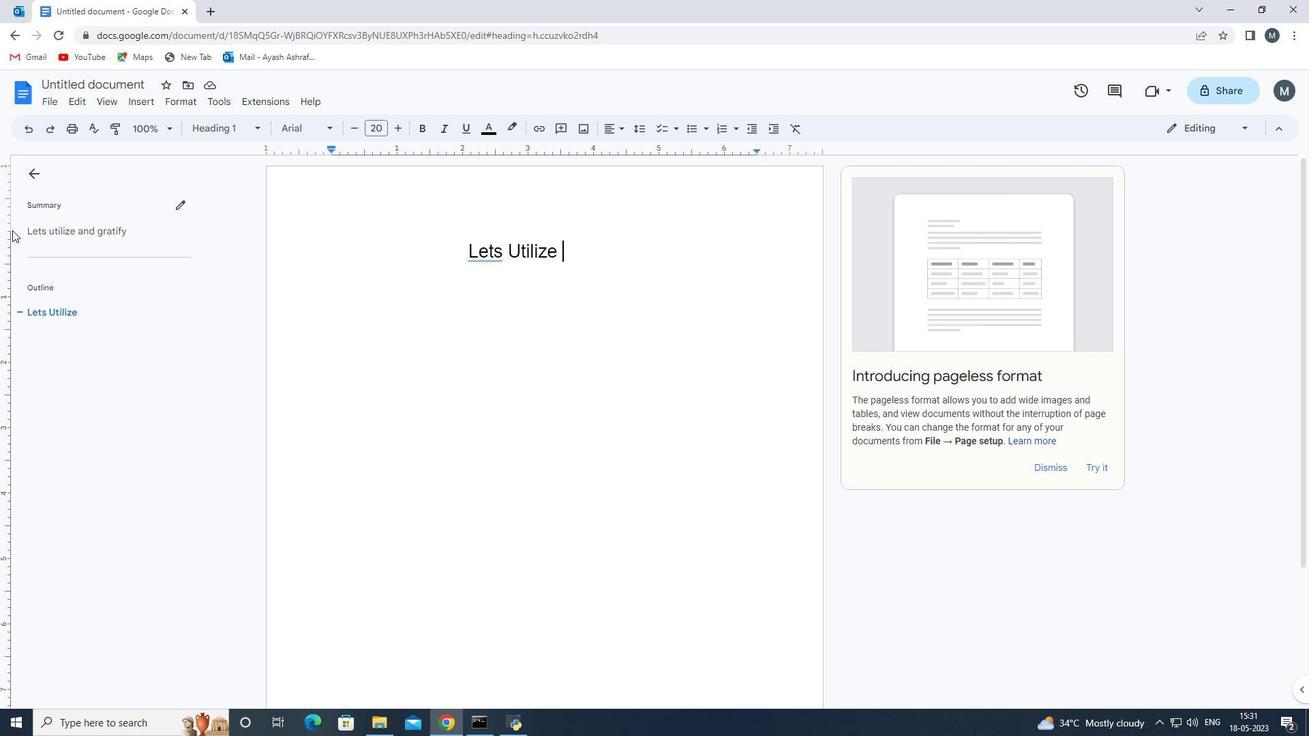 
Action: Mouse moved to (629, 257)
Screenshot: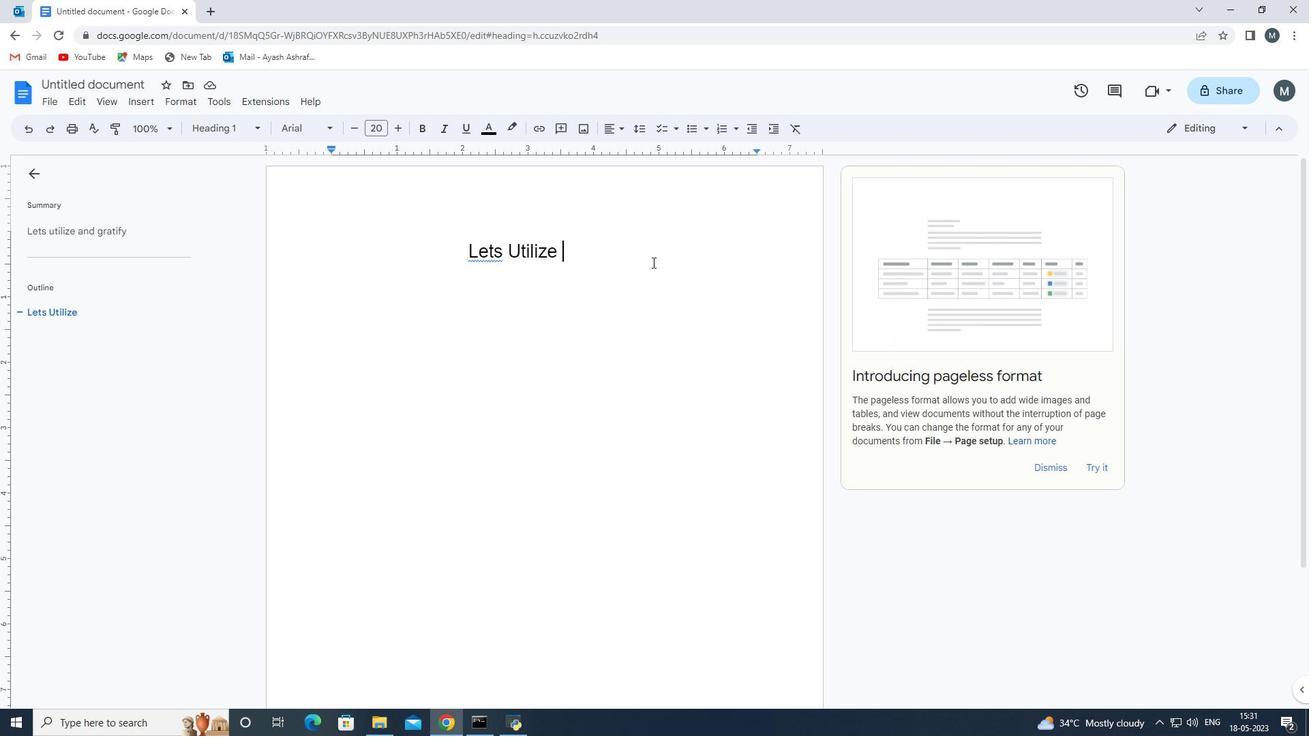 
Action: Mouse pressed left at (629, 257)
Screenshot: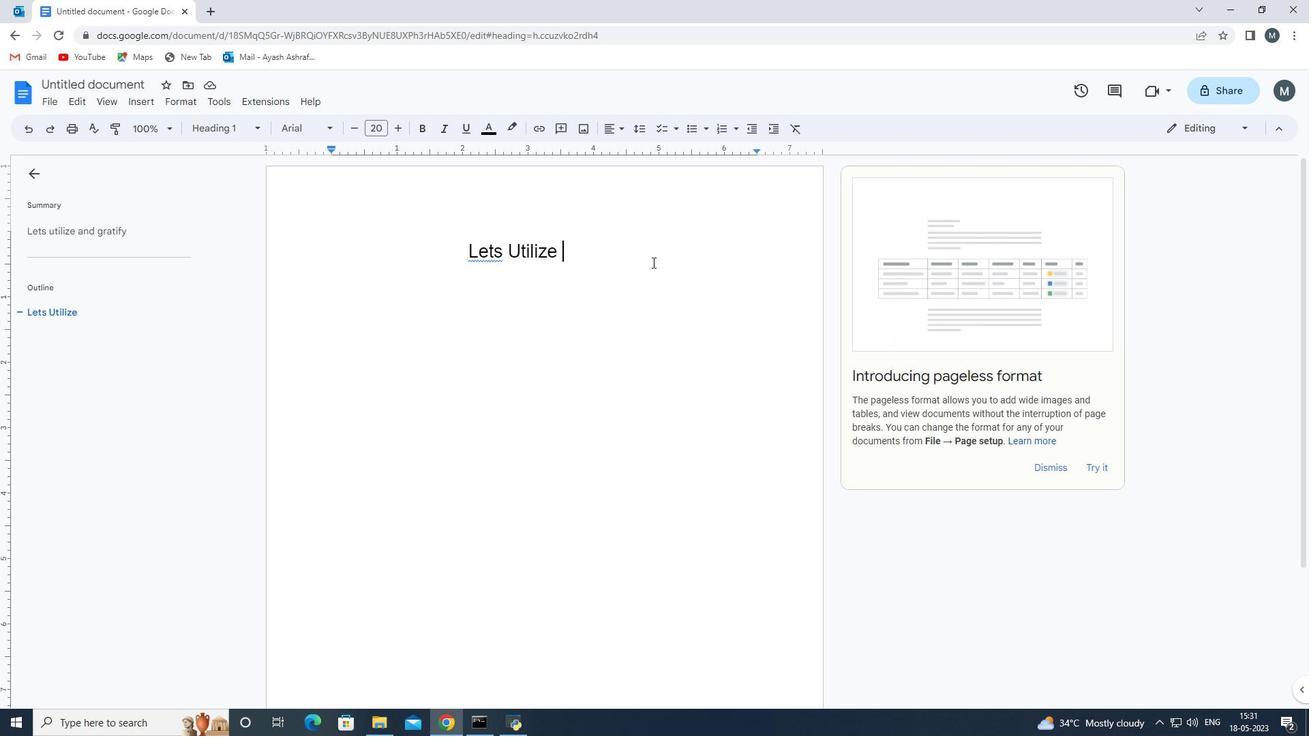 
Action: Mouse moved to (428, 249)
Screenshot: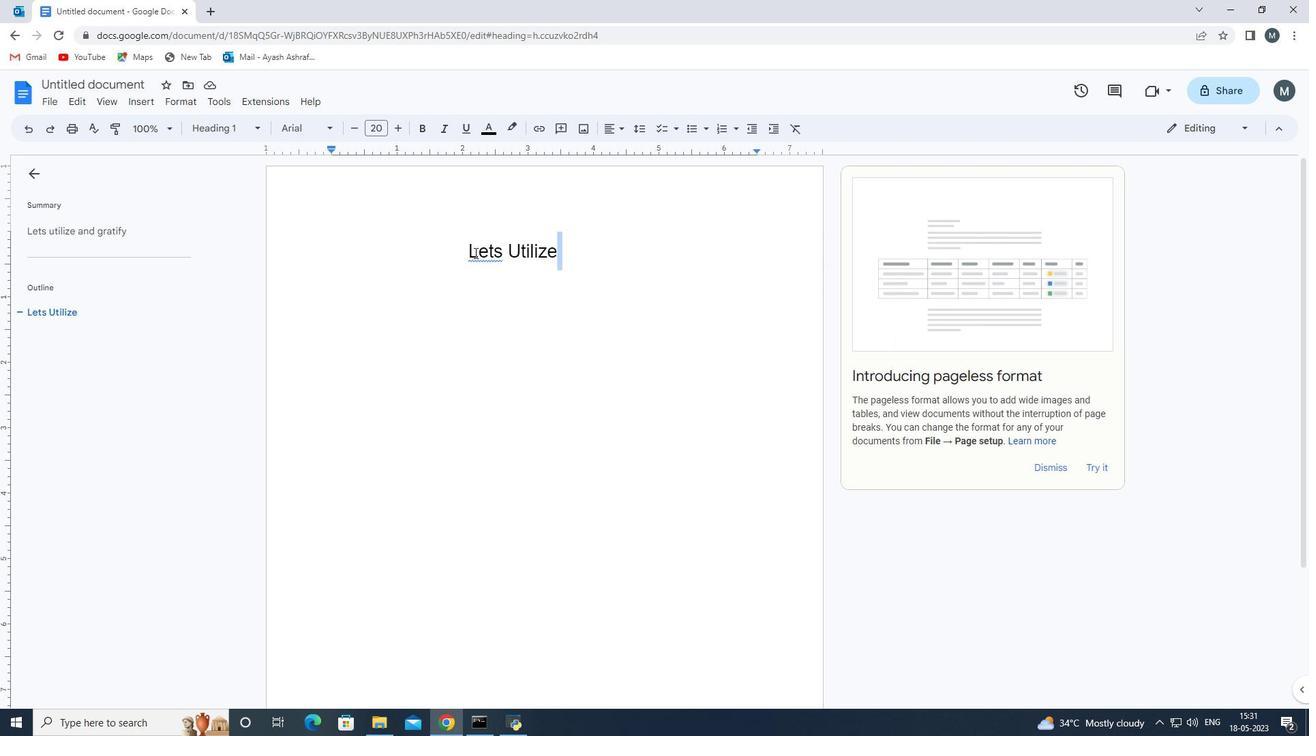 
Action: Key pressed <Key.delete>
Screenshot: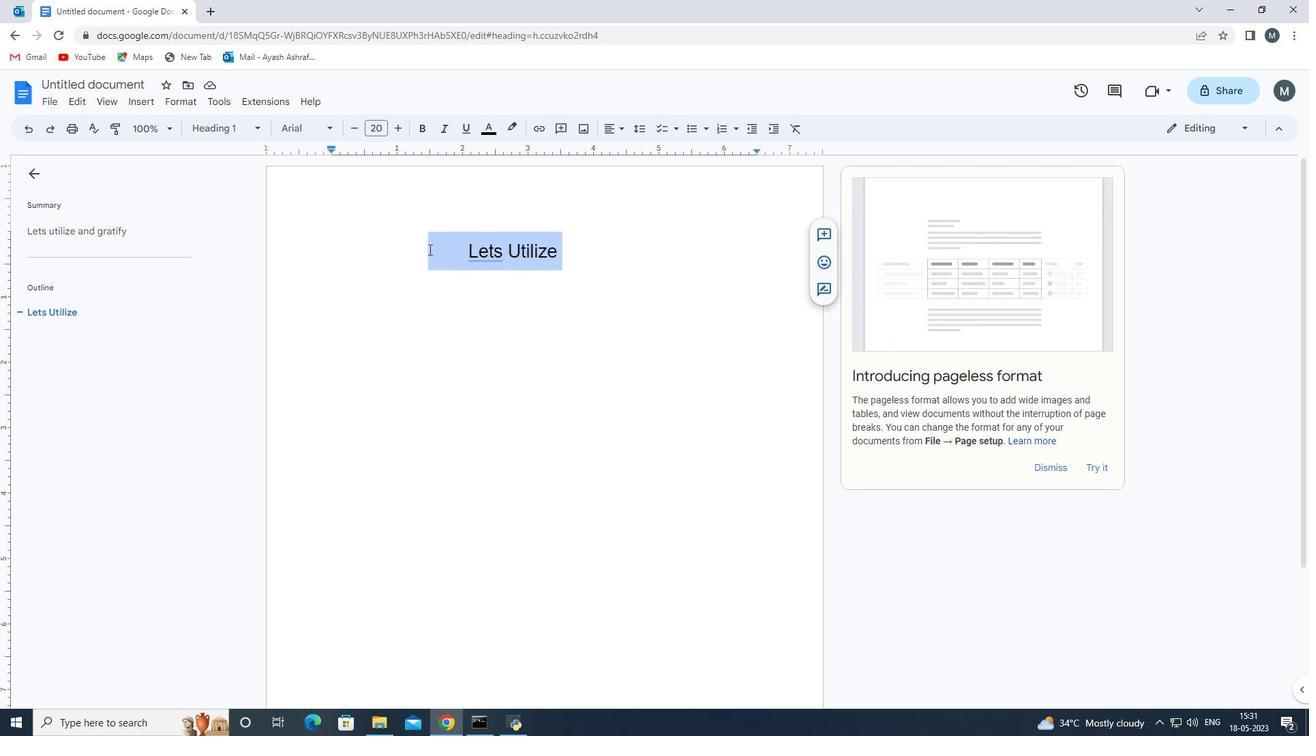 
Action: Mouse moved to (490, 190)
Screenshot: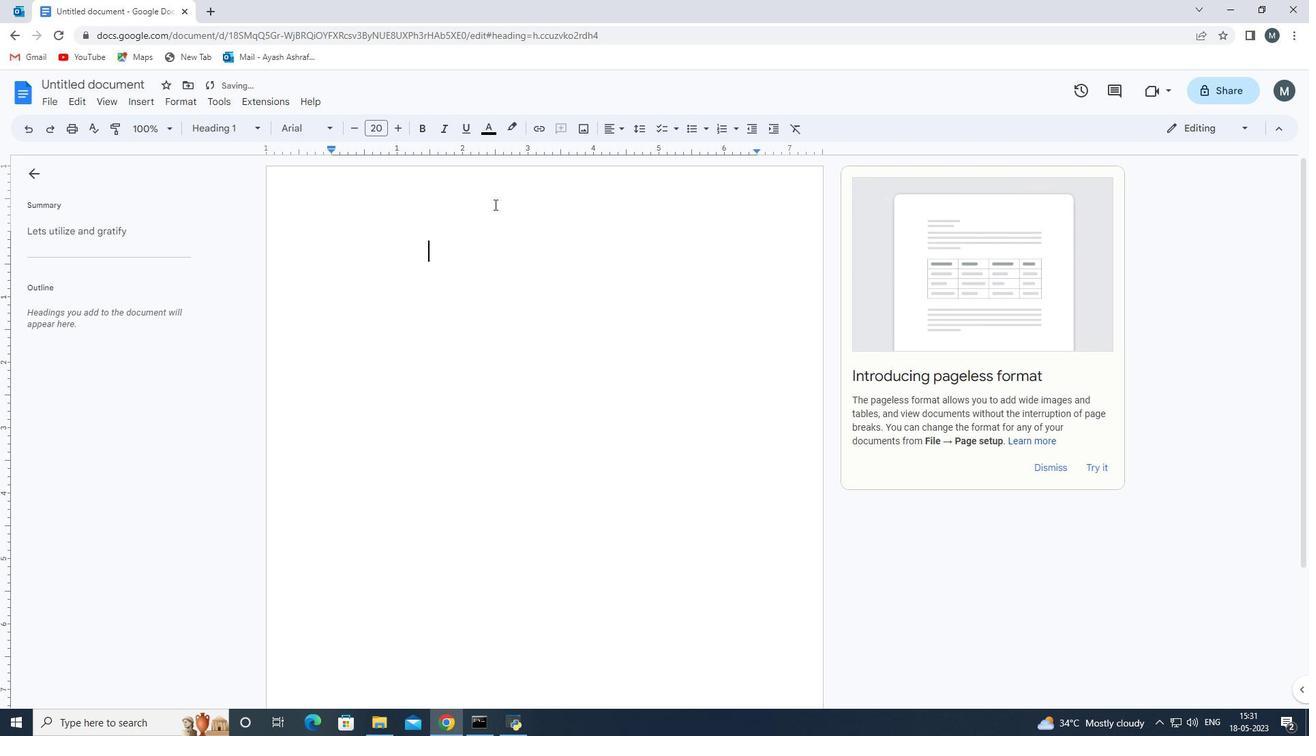 
Action: Mouse pressed left at (490, 190)
Screenshot: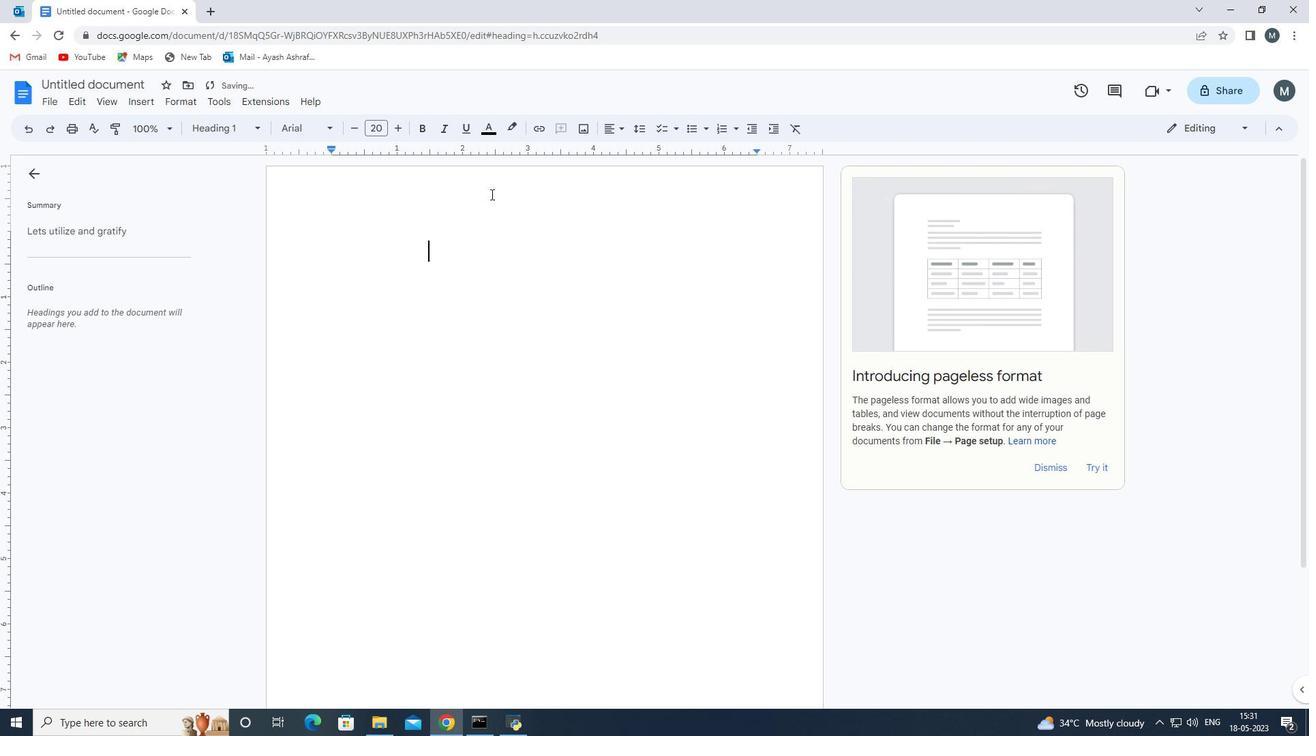 
Action: Mouse moved to (490, 190)
Screenshot: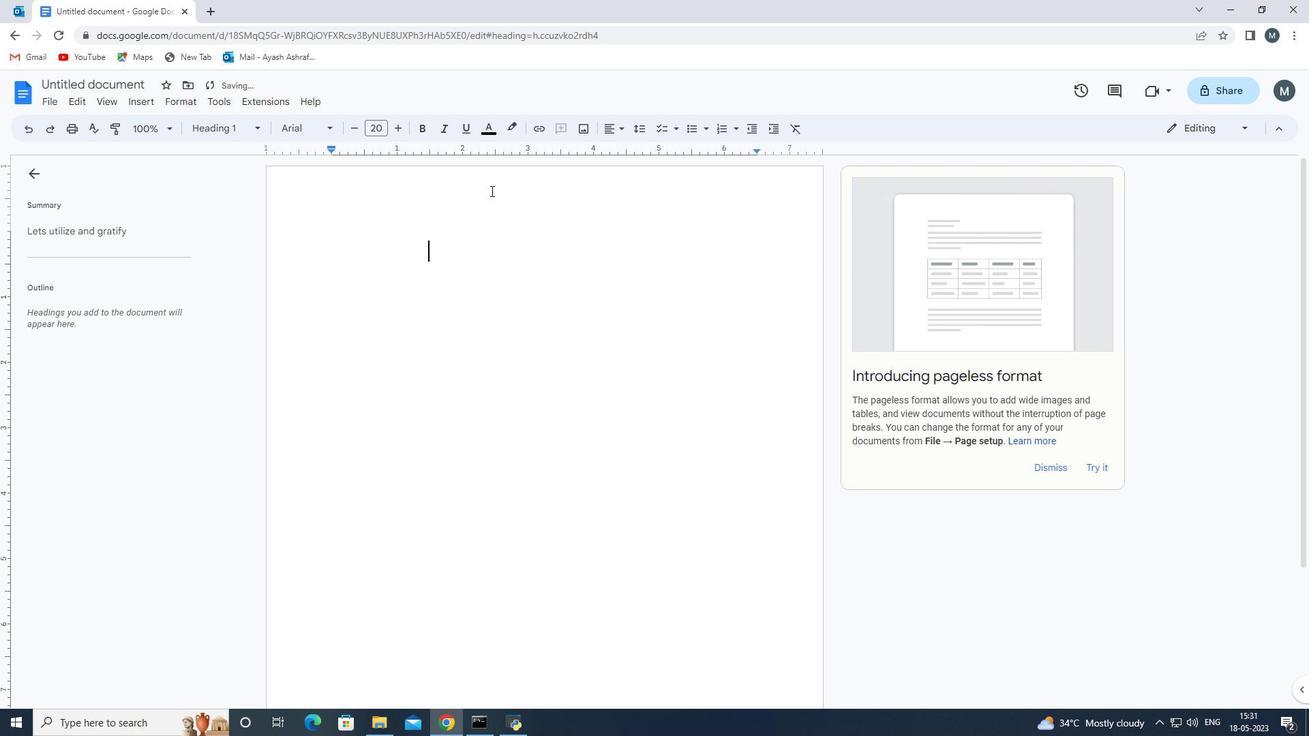 
Action: Mouse pressed left at (490, 190)
Screenshot: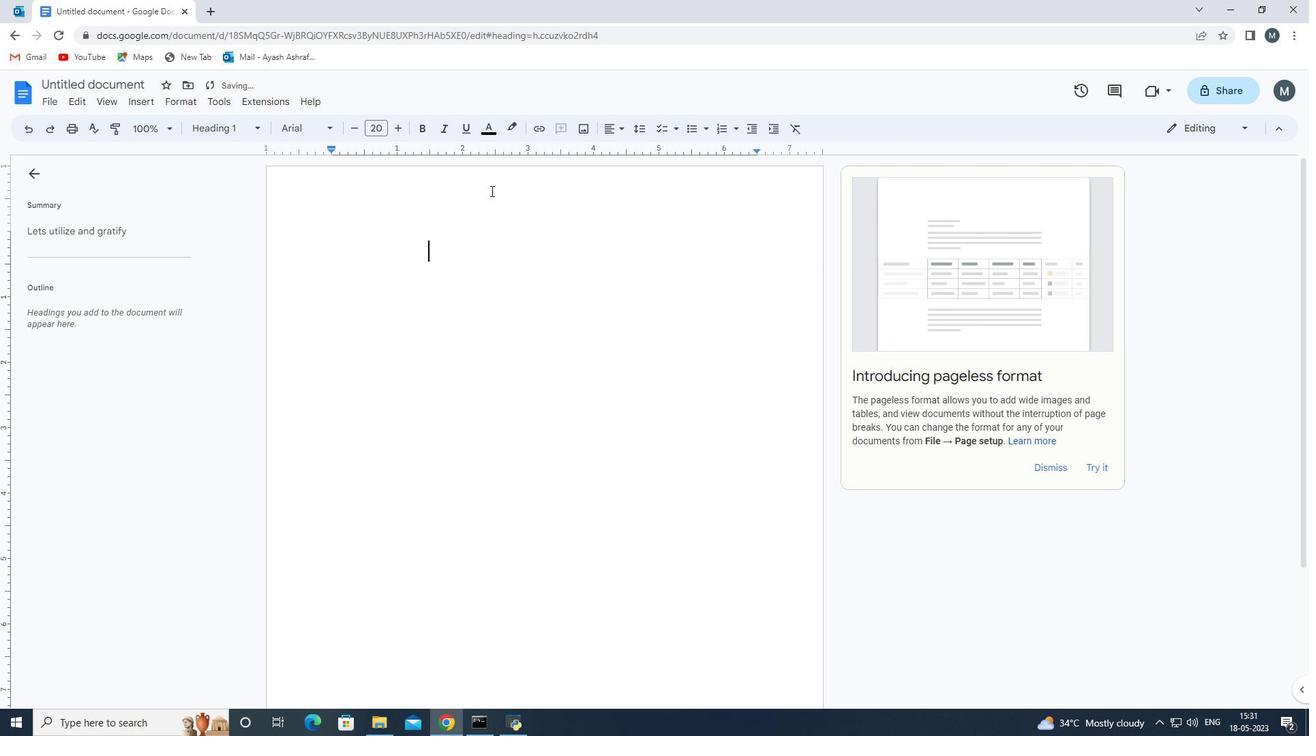 
Action: Mouse pressed left at (490, 190)
Screenshot: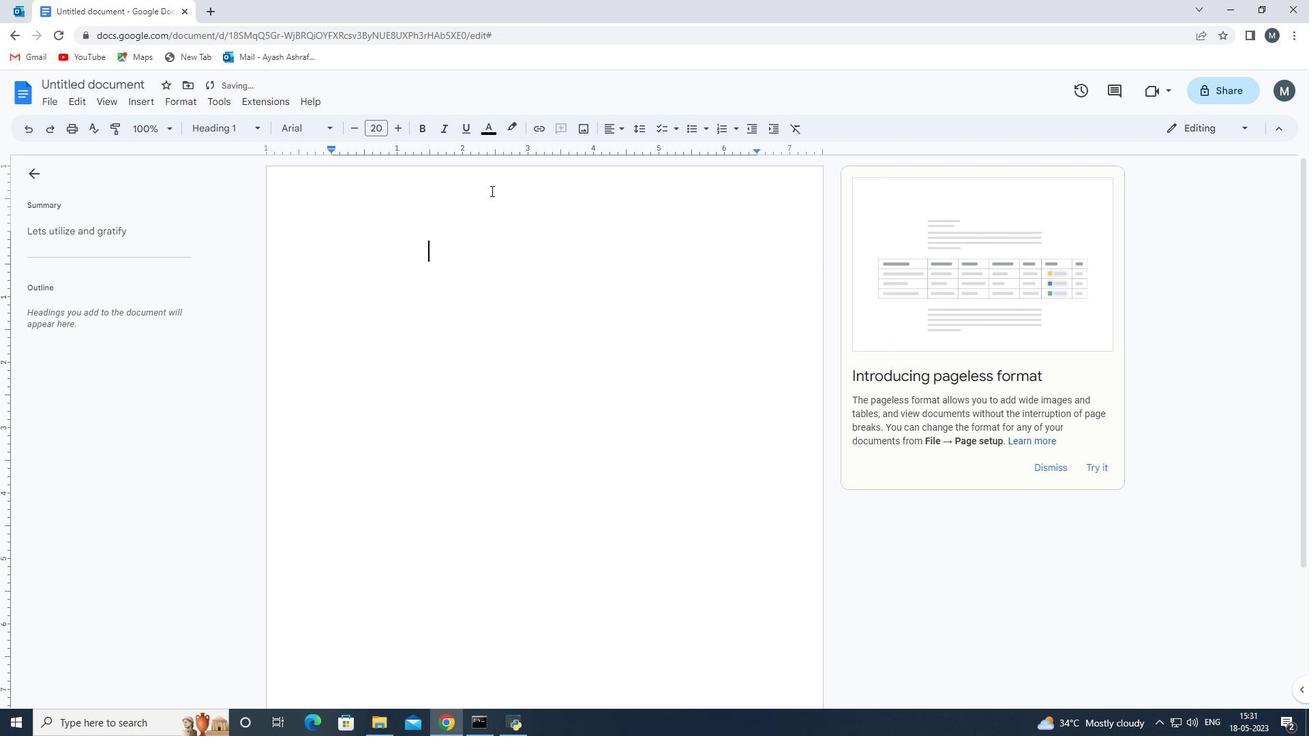 
Action: Mouse pressed left at (490, 190)
Screenshot: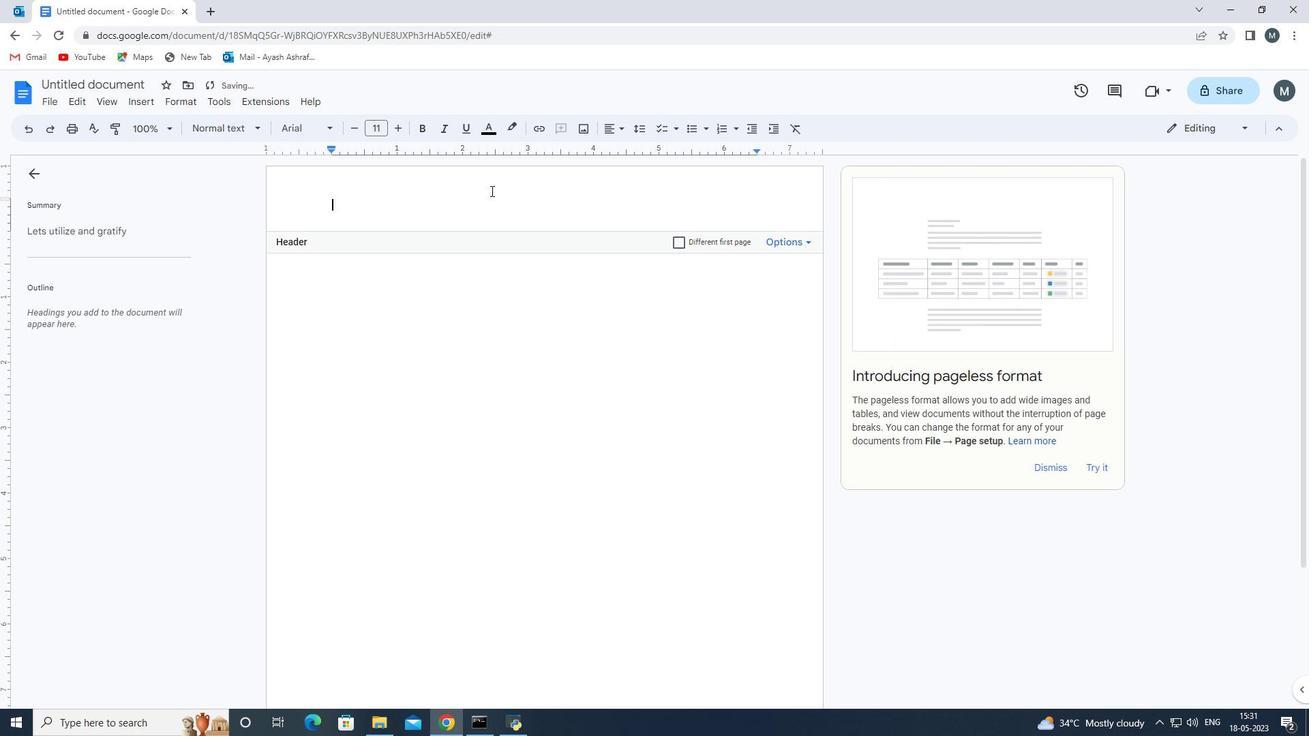 
Action: Mouse moved to (492, 274)
Screenshot: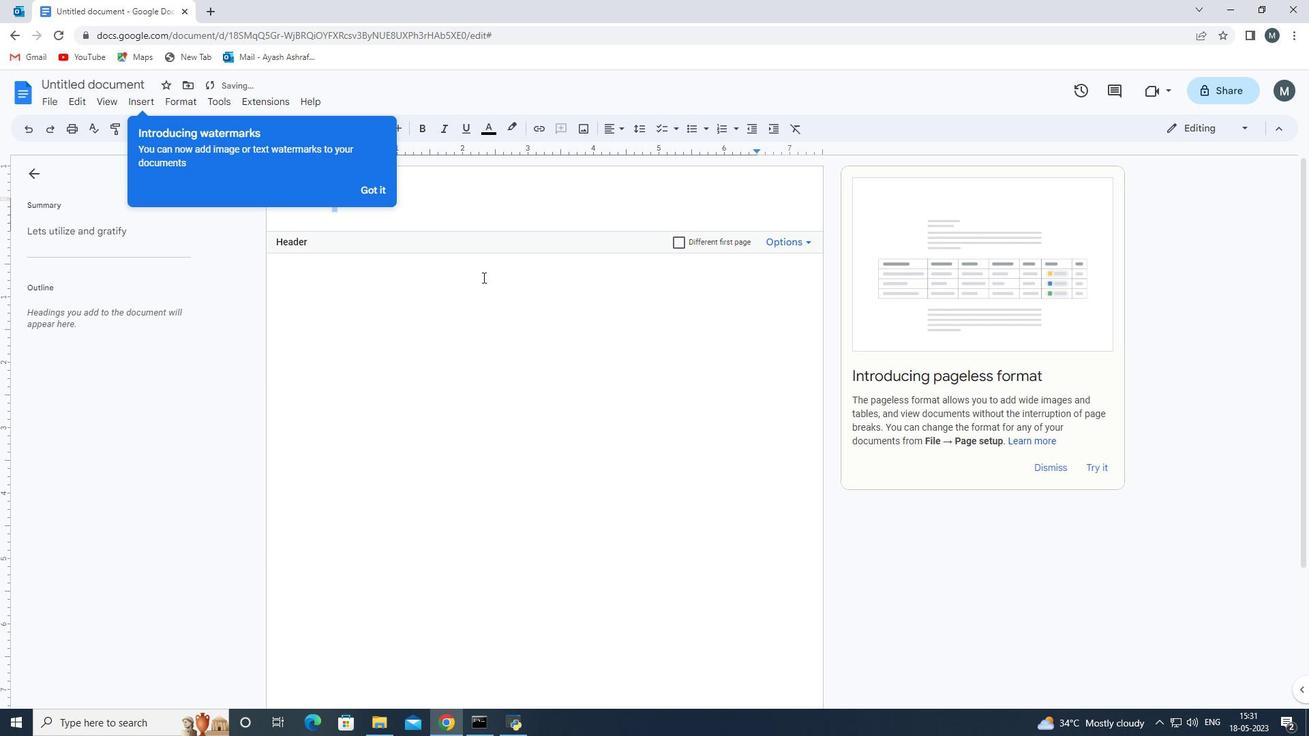 
Action: Mouse pressed left at (492, 274)
Screenshot: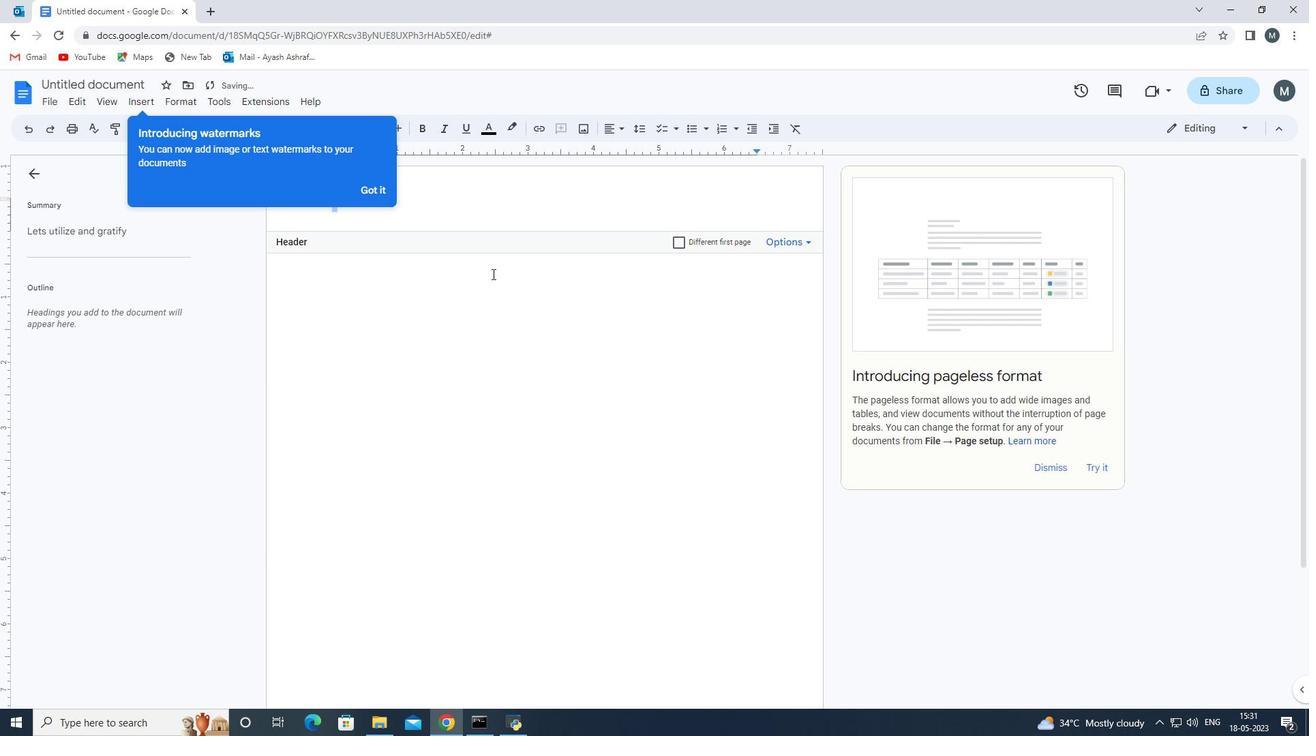 
Action: Mouse moved to (493, 272)
Screenshot: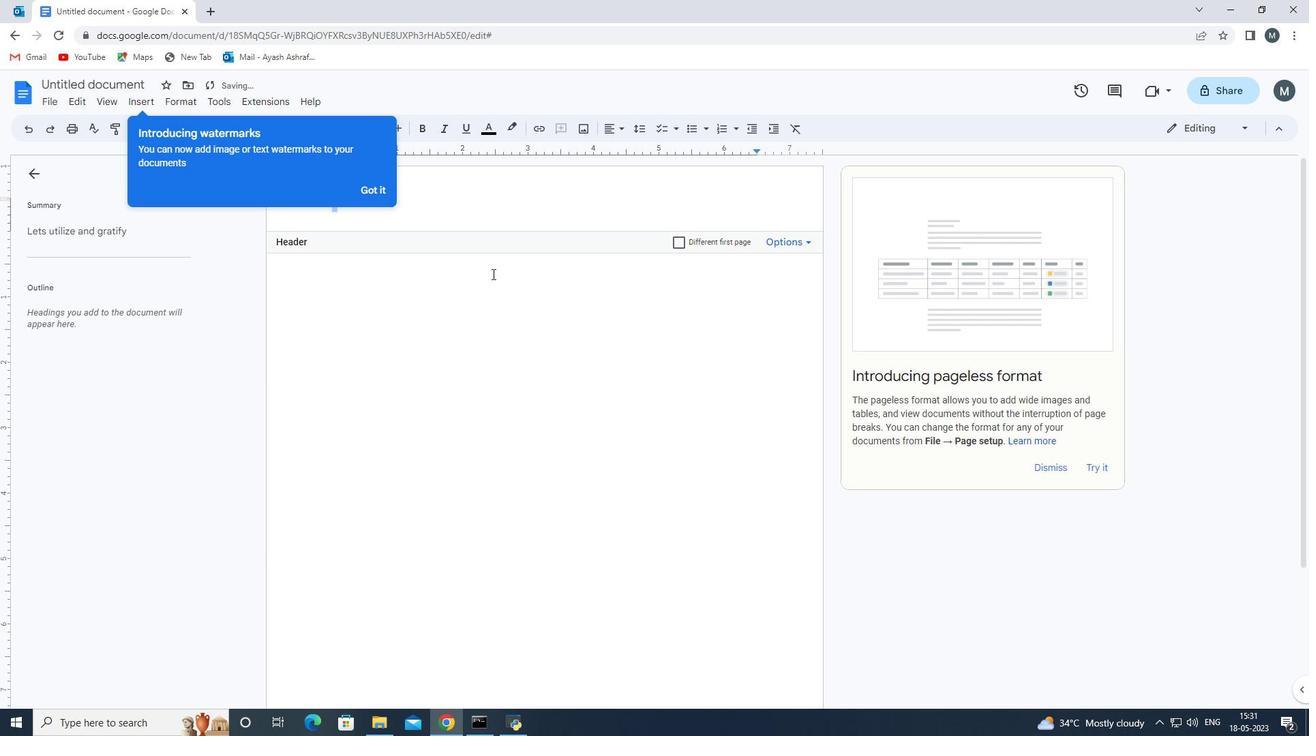 
Action: Key pressed ctrl+V
Screenshot: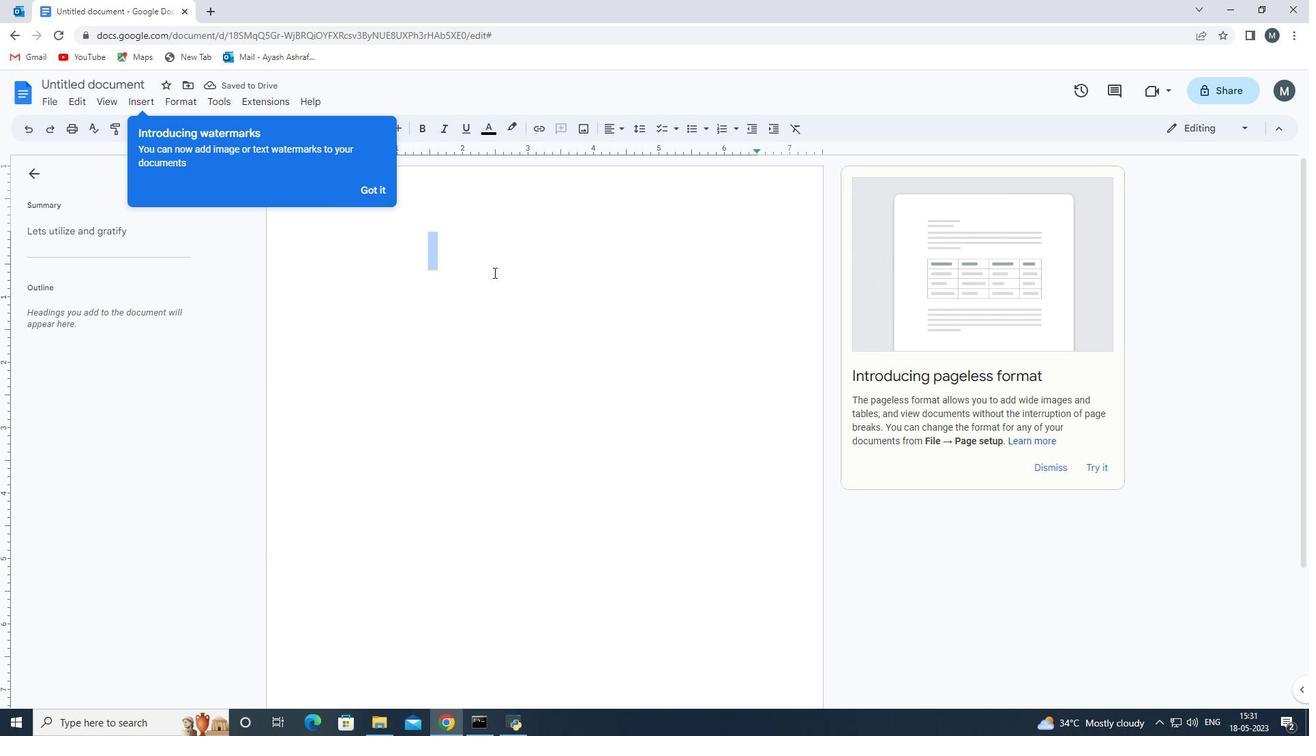 
Action: Mouse moved to (416, 239)
Screenshot: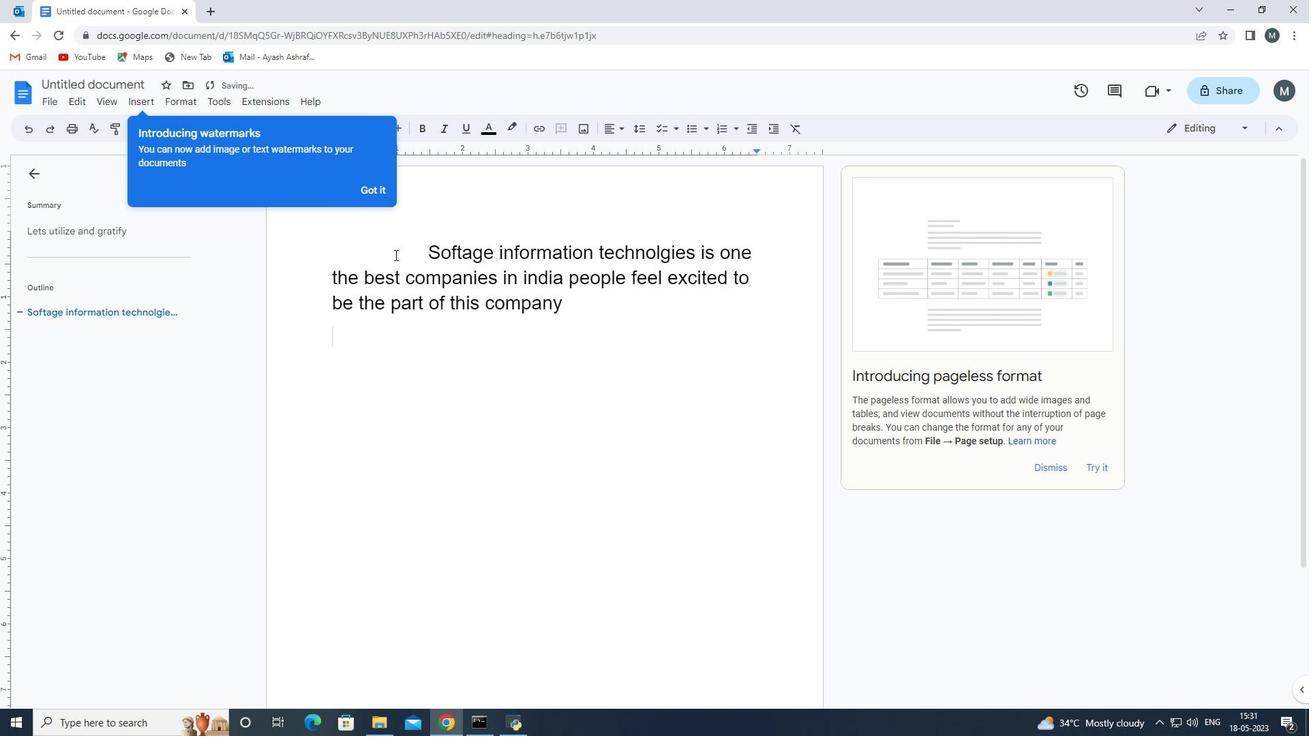 
Action: Mouse pressed left at (416, 239)
Screenshot: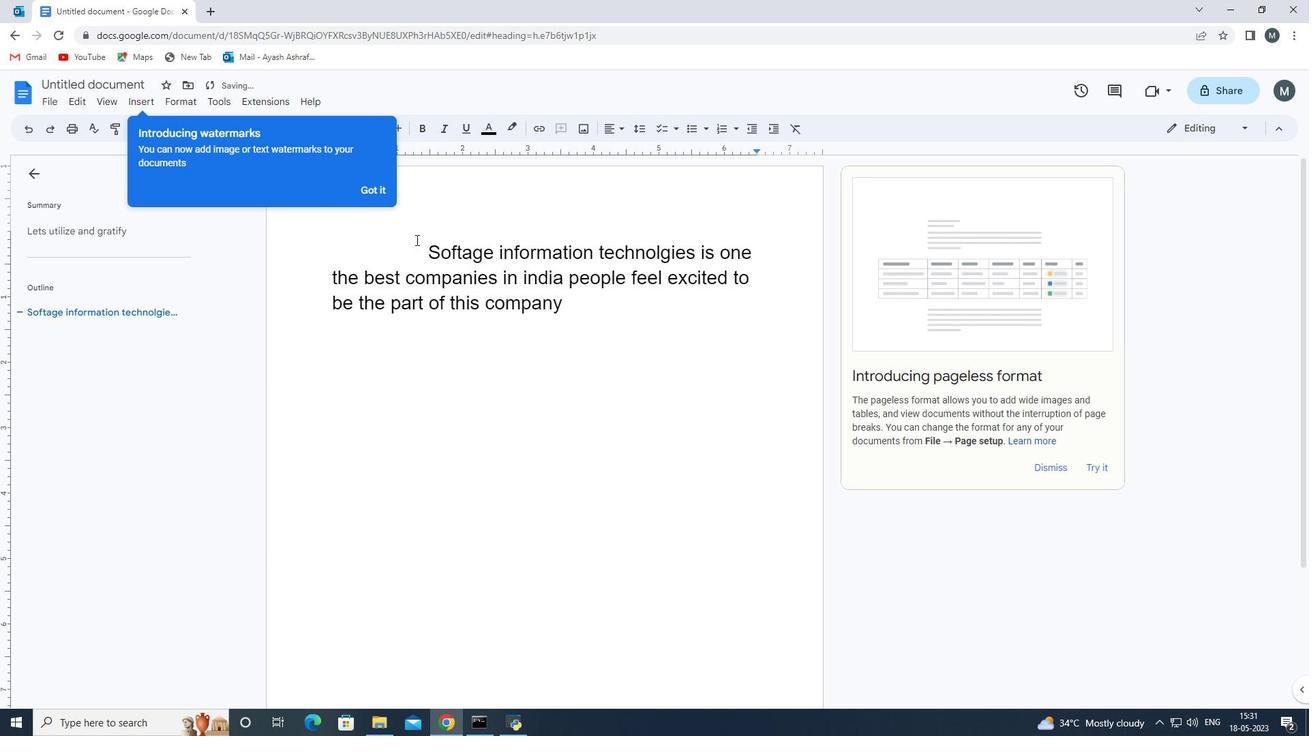 
Action: Mouse moved to (572, 366)
Screenshot: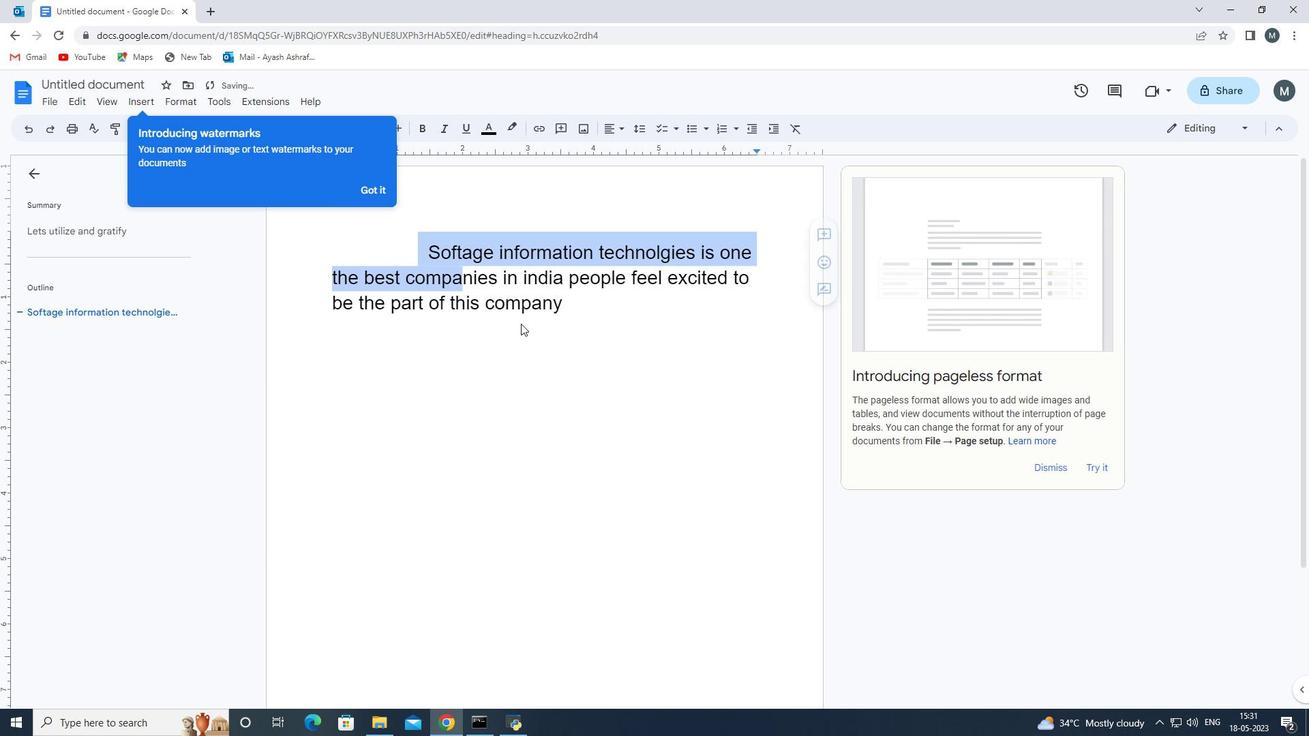 
Action: Key pressed <Key.delete>
Screenshot: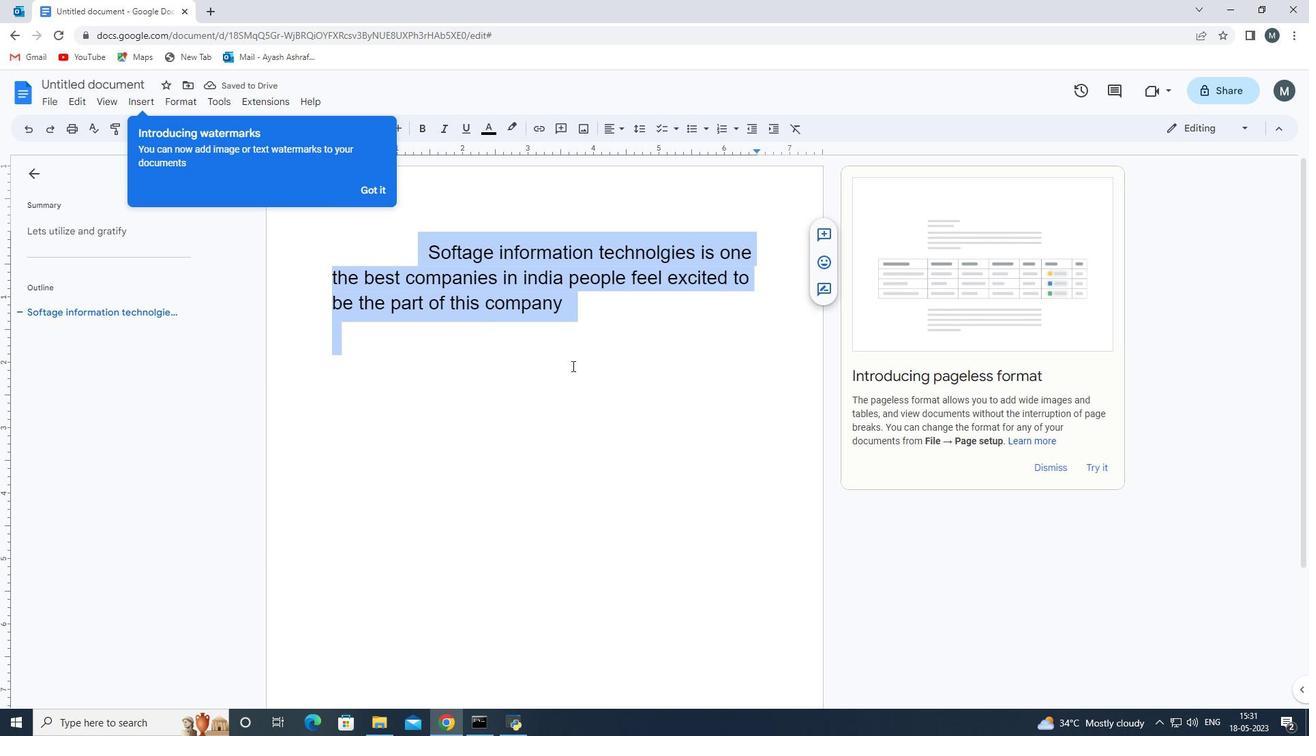 
Action: Mouse moved to (364, 192)
Screenshot: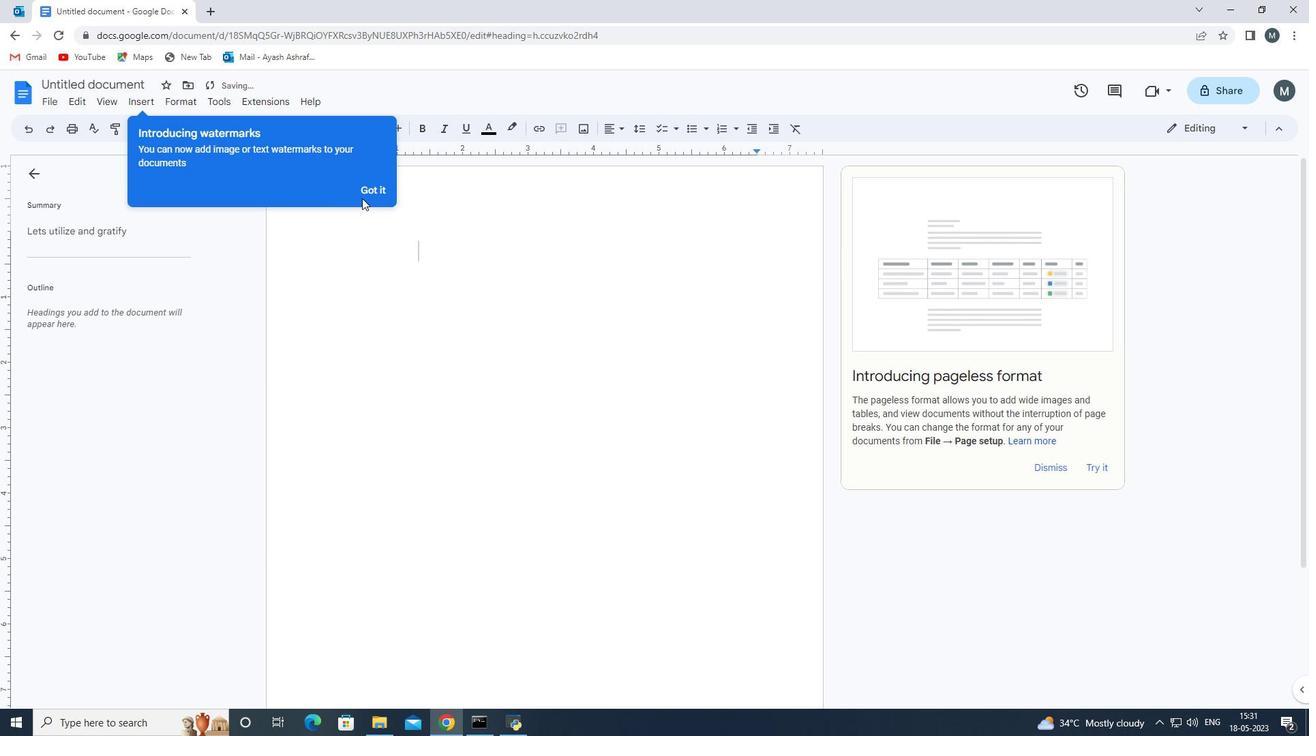 
Action: Mouse pressed left at (364, 192)
Screenshot: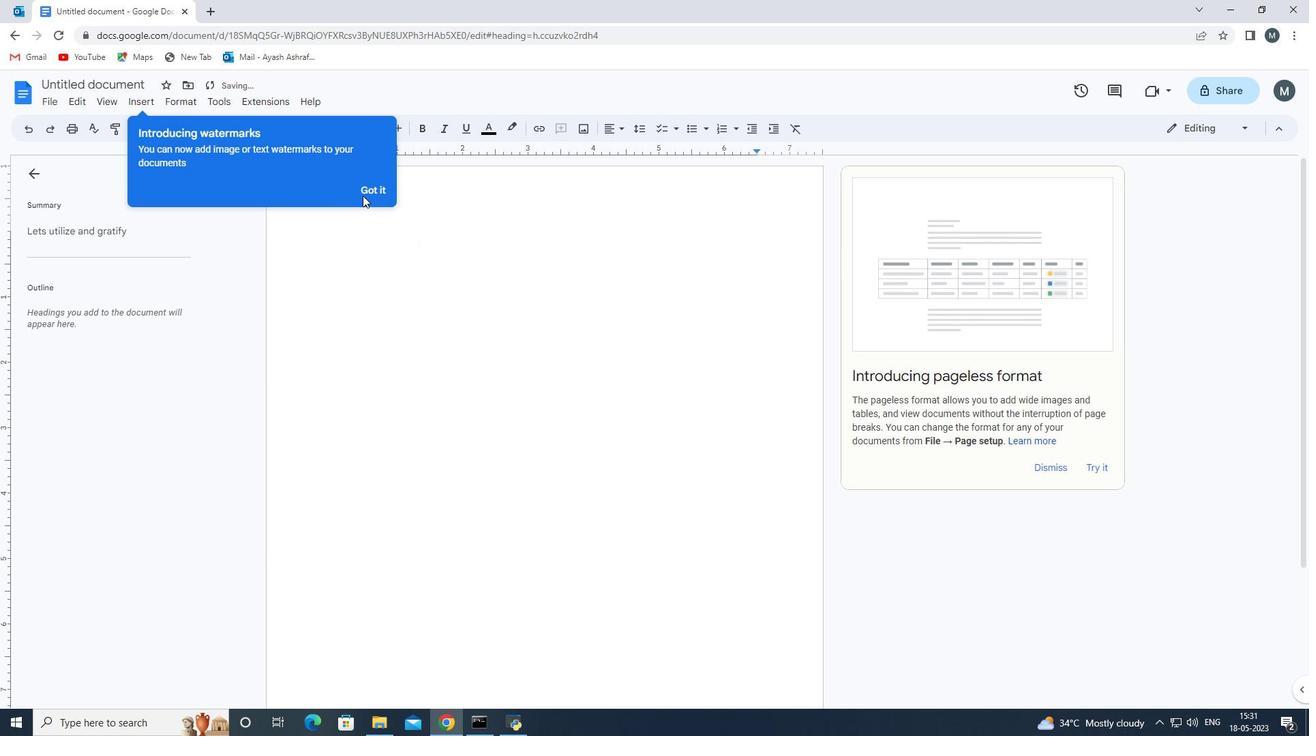 
Action: Mouse moved to (464, 206)
Screenshot: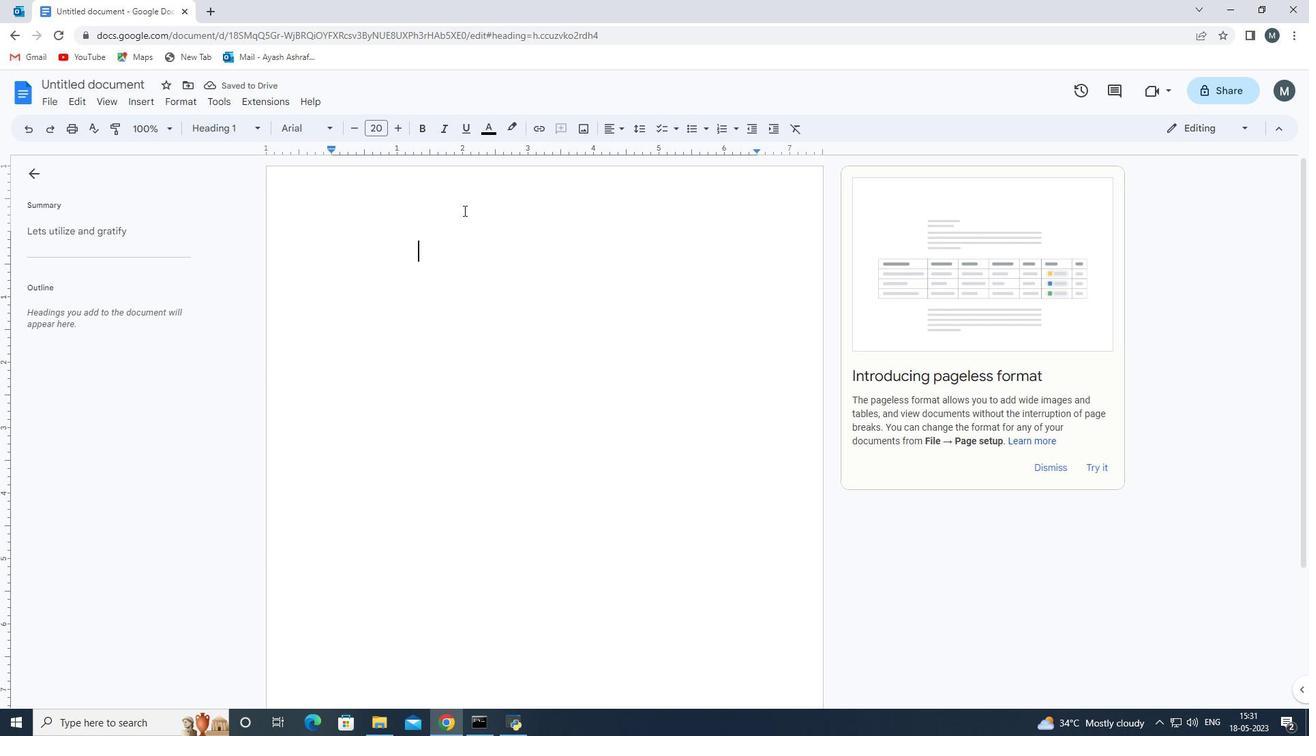 
Action: Mouse pressed left at (464, 206)
Screenshot: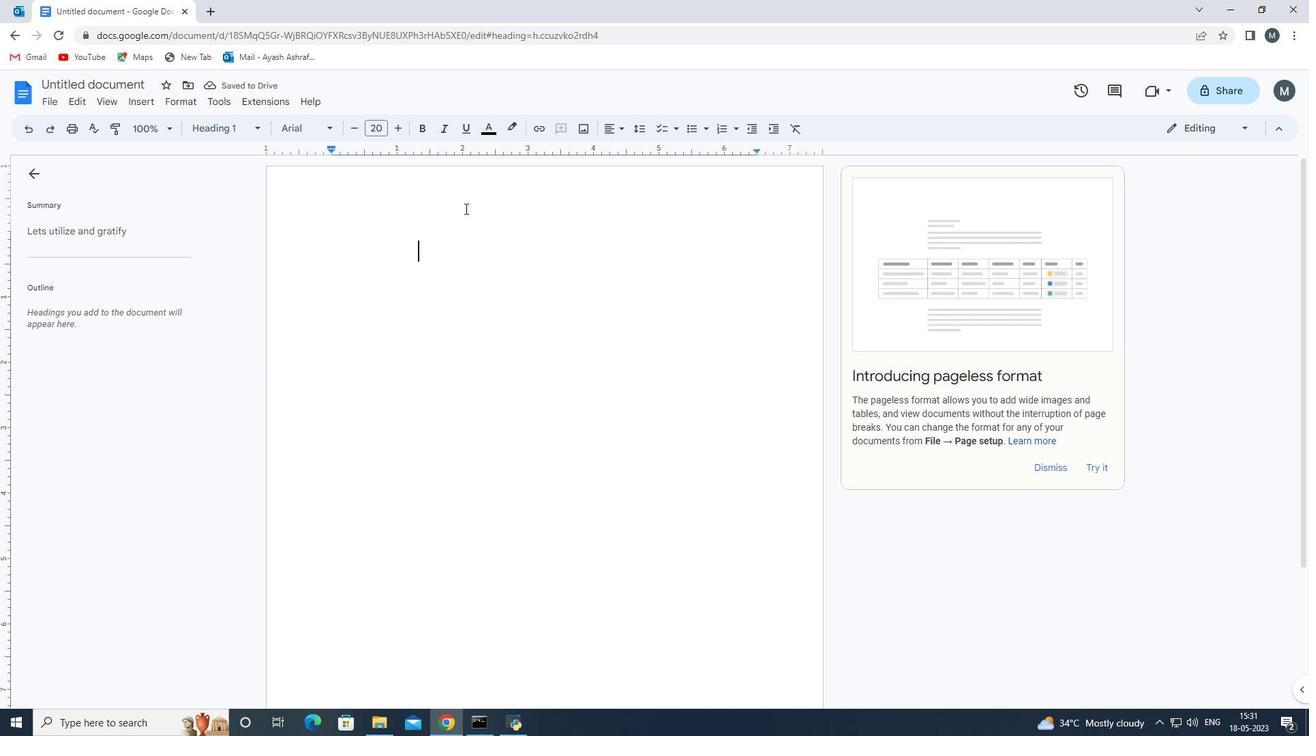 
Action: Mouse moved to (465, 205)
Screenshot: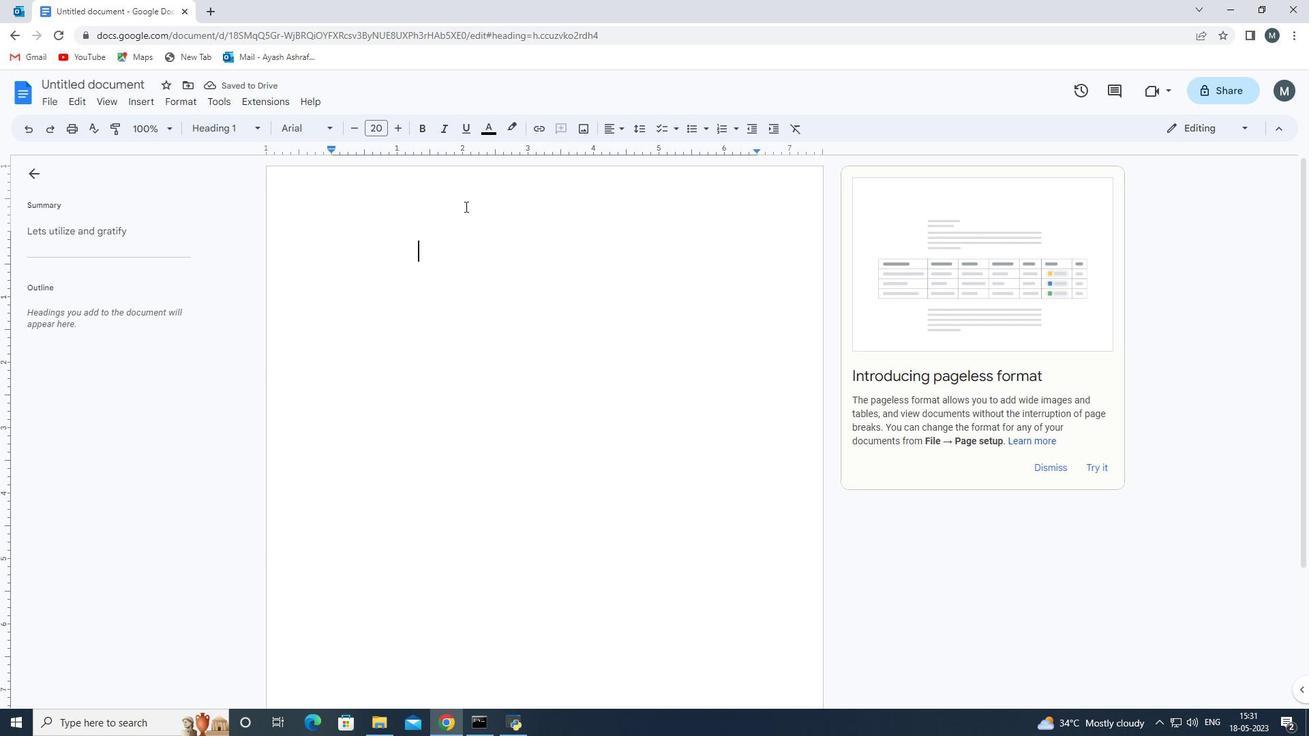
Action: Key pressed <Key.shift>Lets<Key.space>utilize<Key.space>and<Key.space>gratify<Key.space>
Screenshot: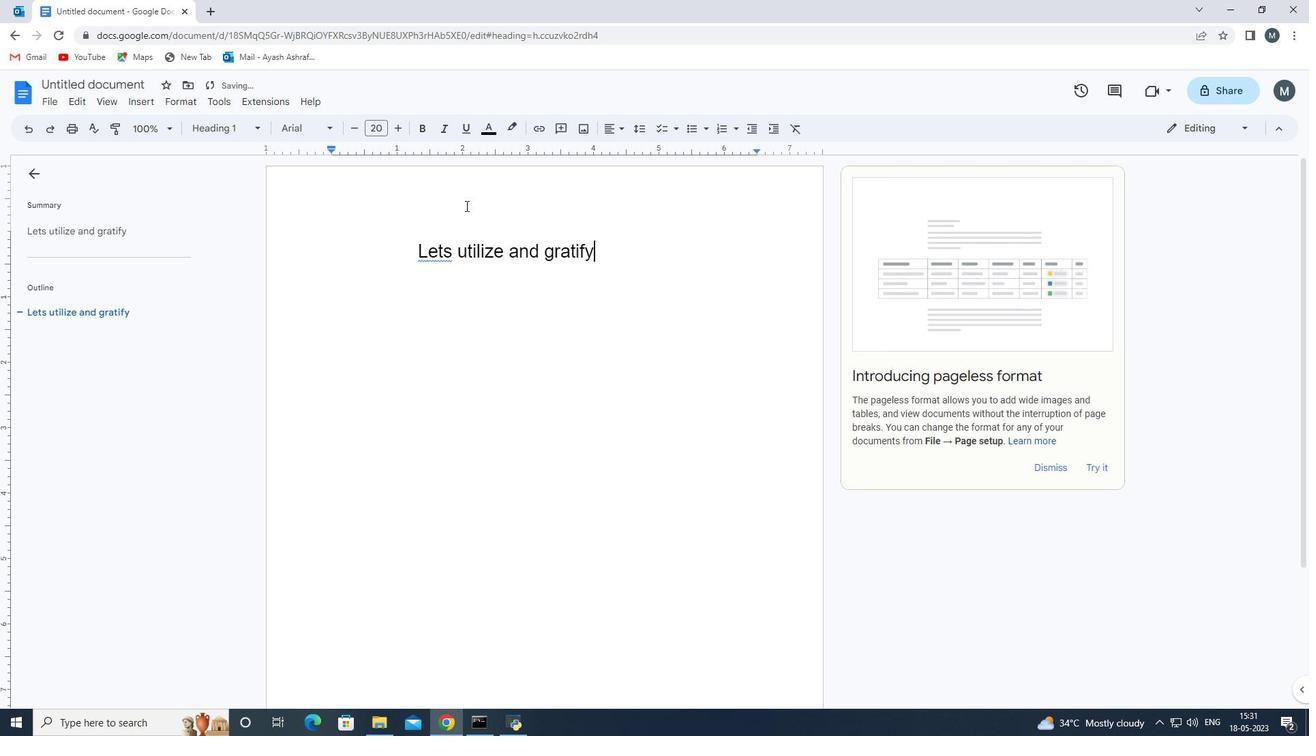 
Action: Mouse moved to (443, 263)
Screenshot: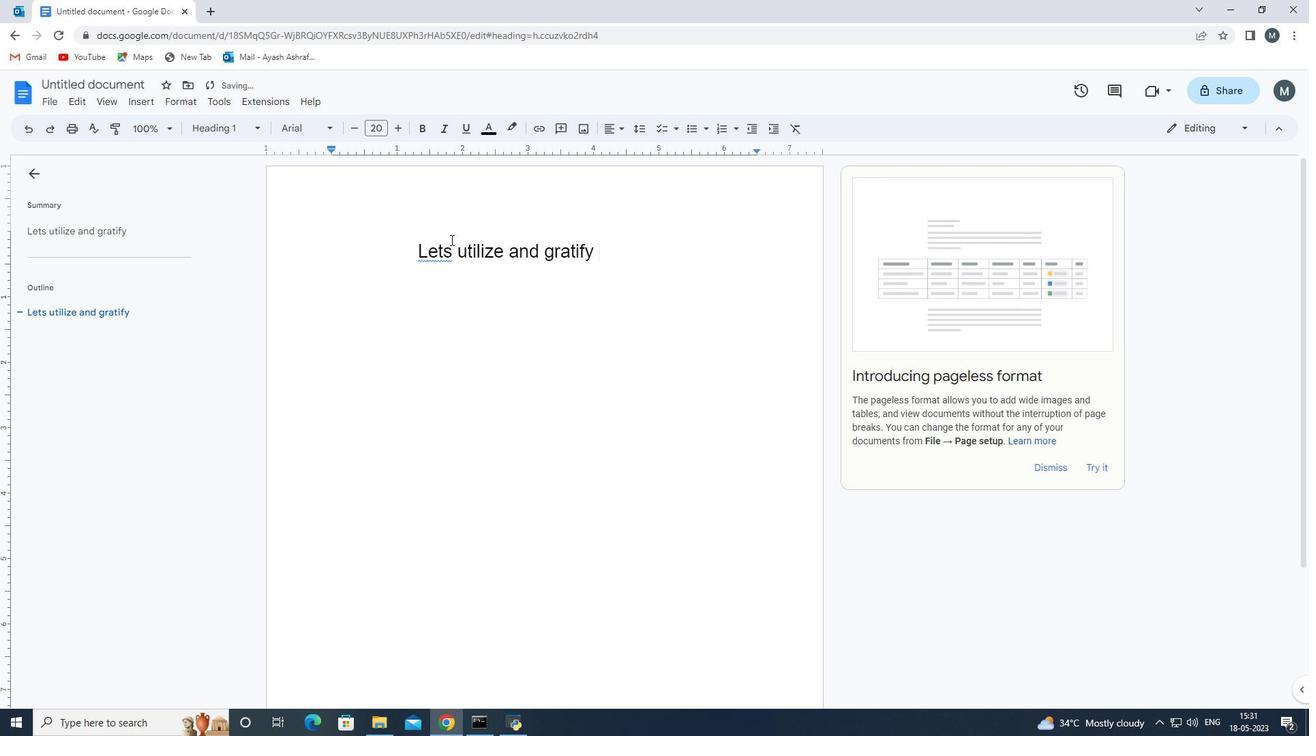 
Action: Mouse pressed left at (443, 263)
Screenshot: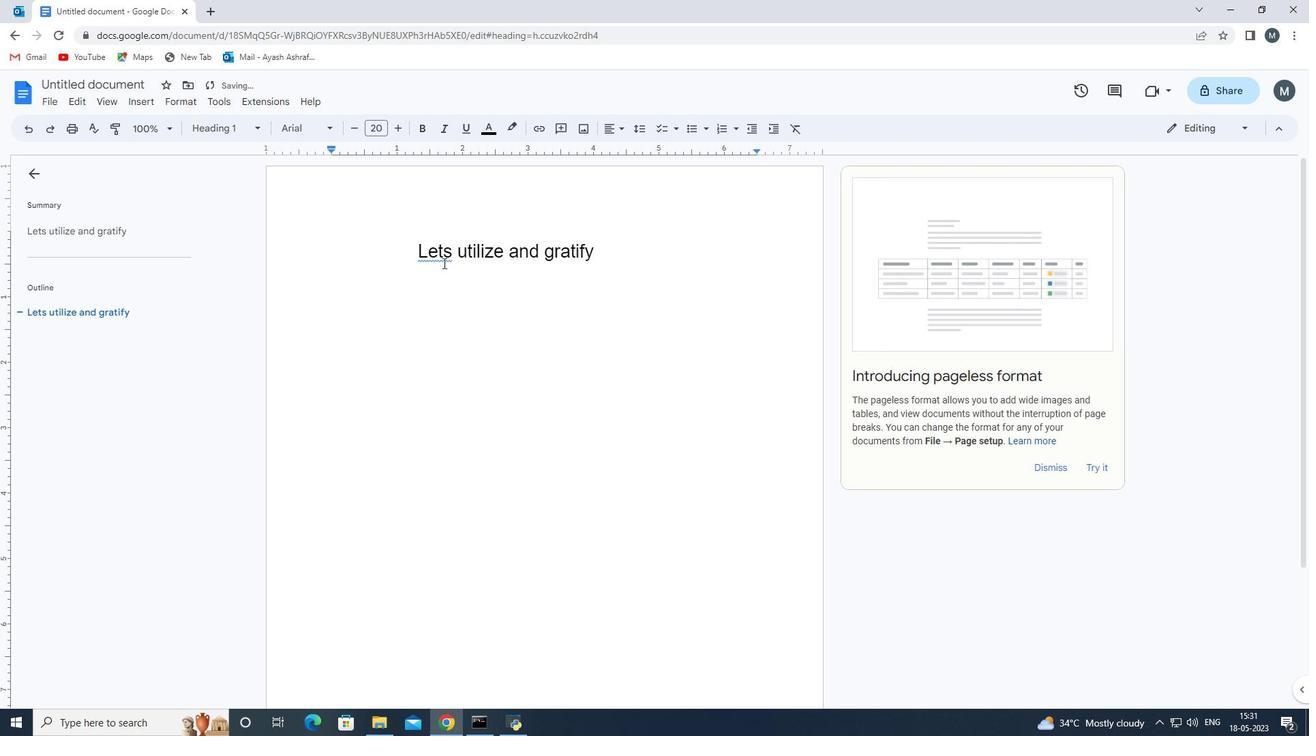 
Action: Mouse moved to (439, 235)
Screenshot: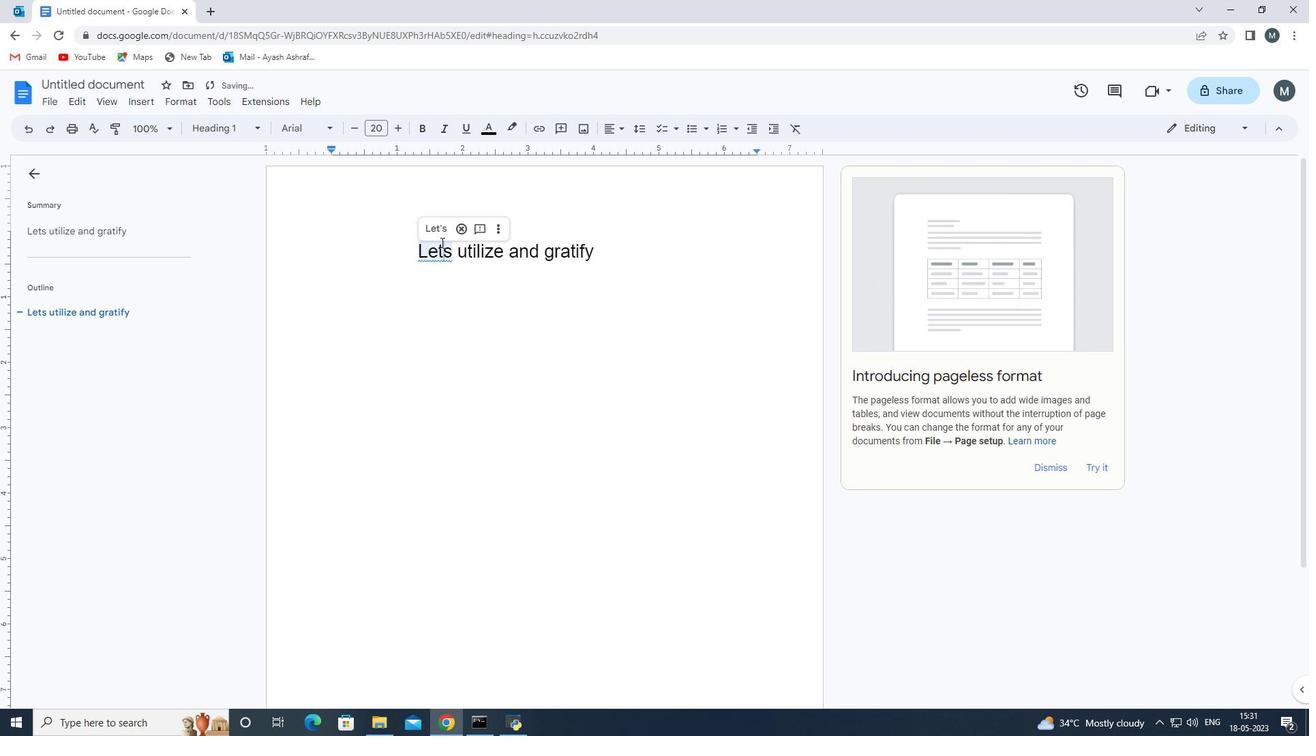 
Action: Mouse pressed left at (439, 235)
Screenshot: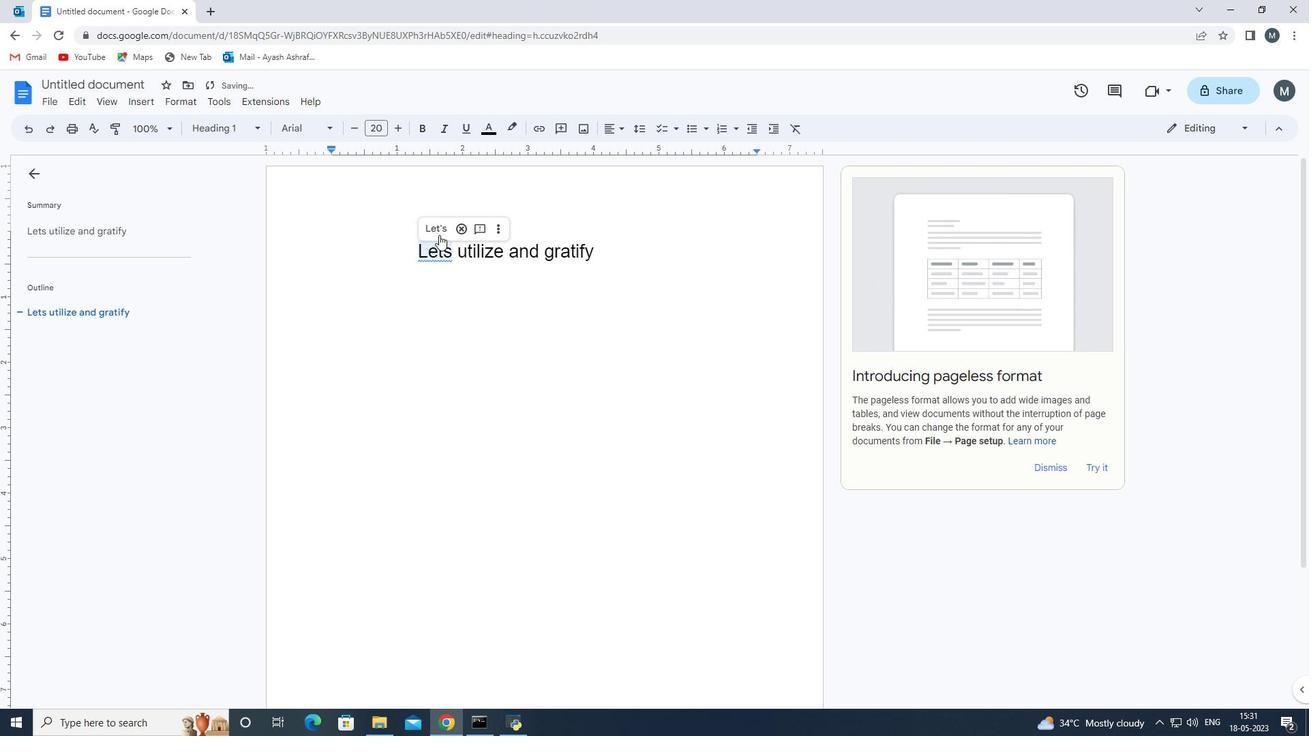 
Action: Mouse moved to (502, 307)
Screenshot: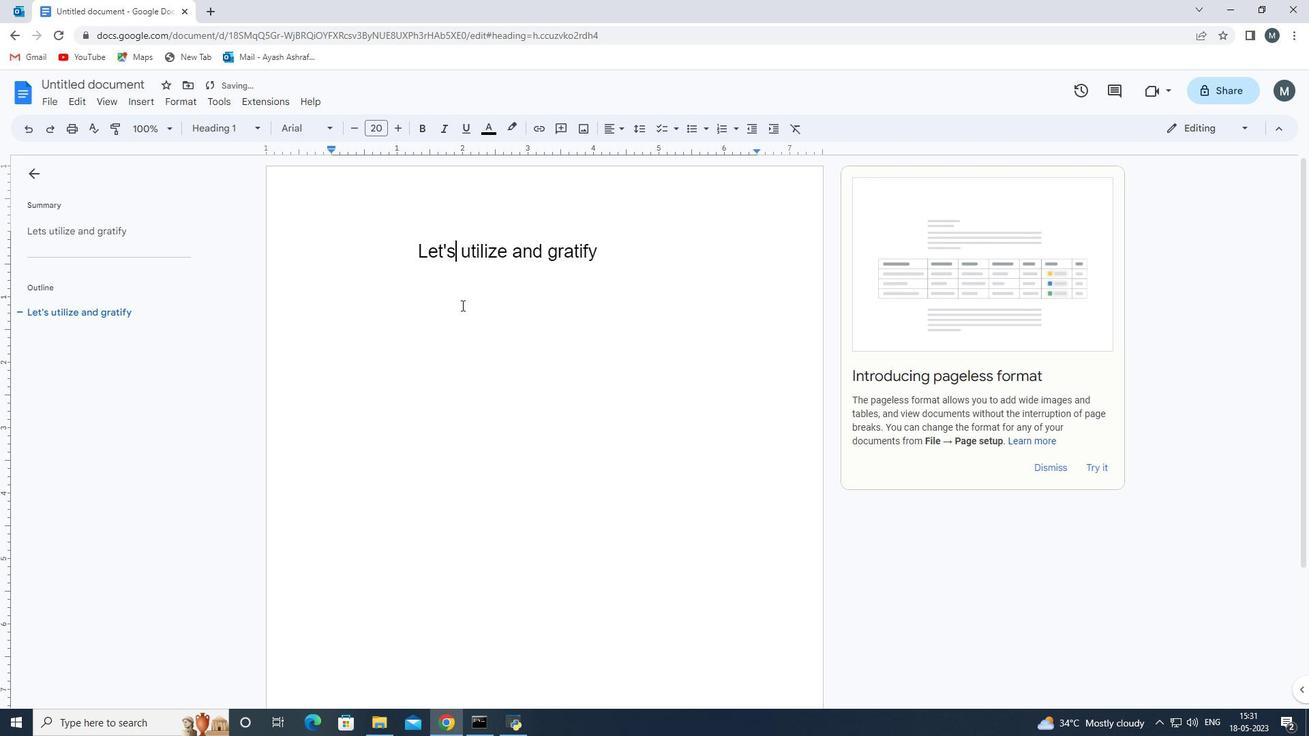 
Action: Mouse pressed left at (502, 307)
Screenshot: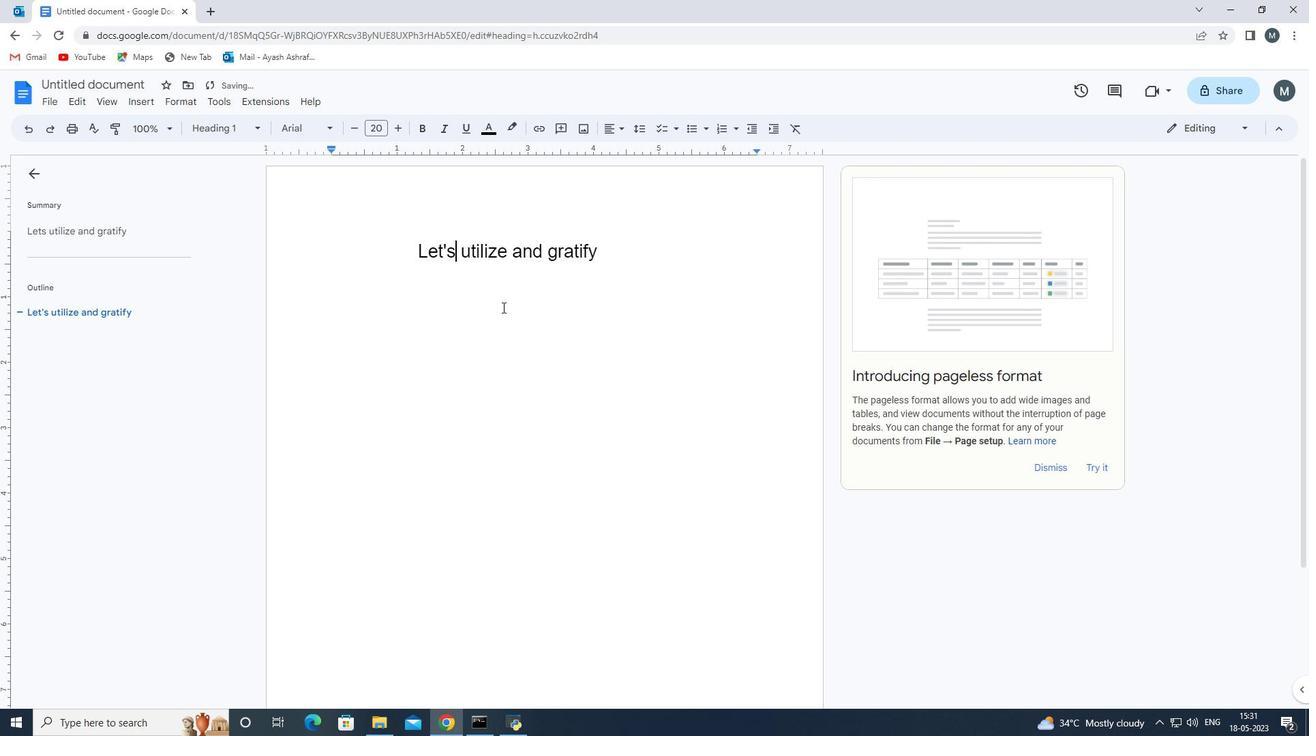 
Action: Mouse moved to (597, 252)
Screenshot: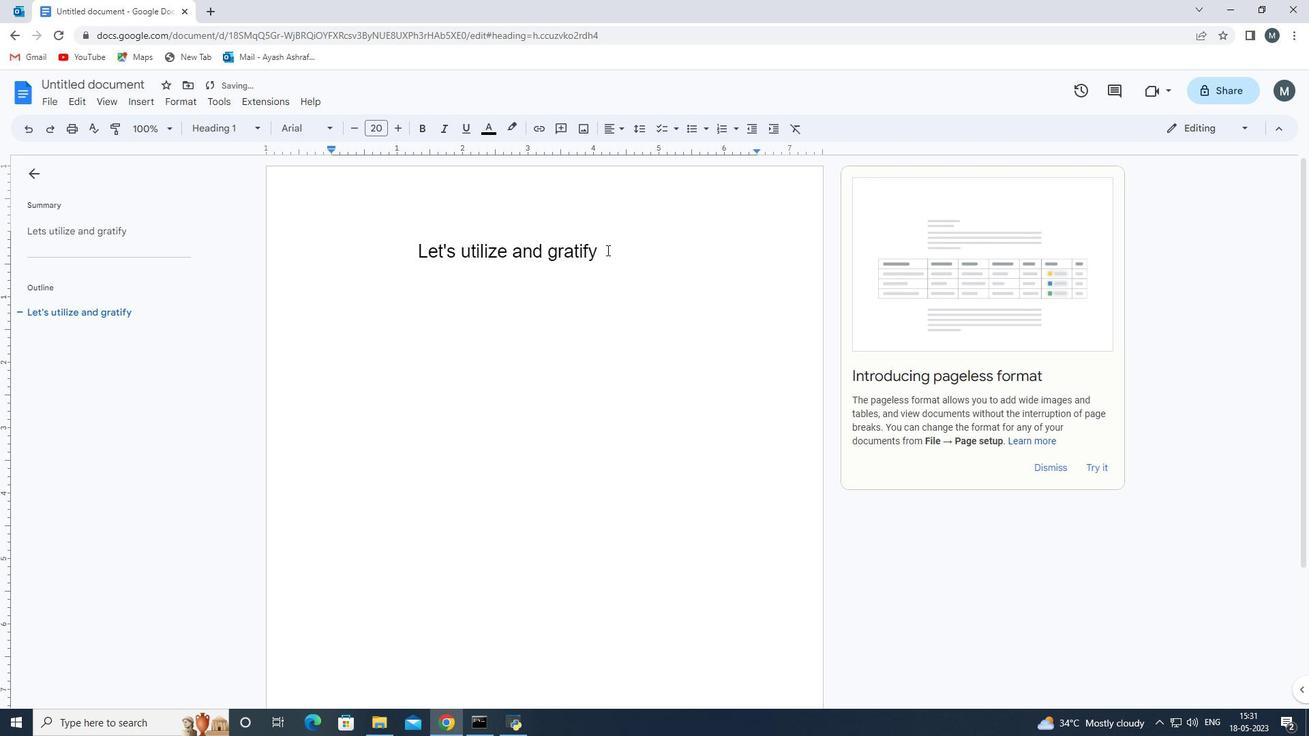 
Action: Mouse pressed left at (597, 252)
Screenshot: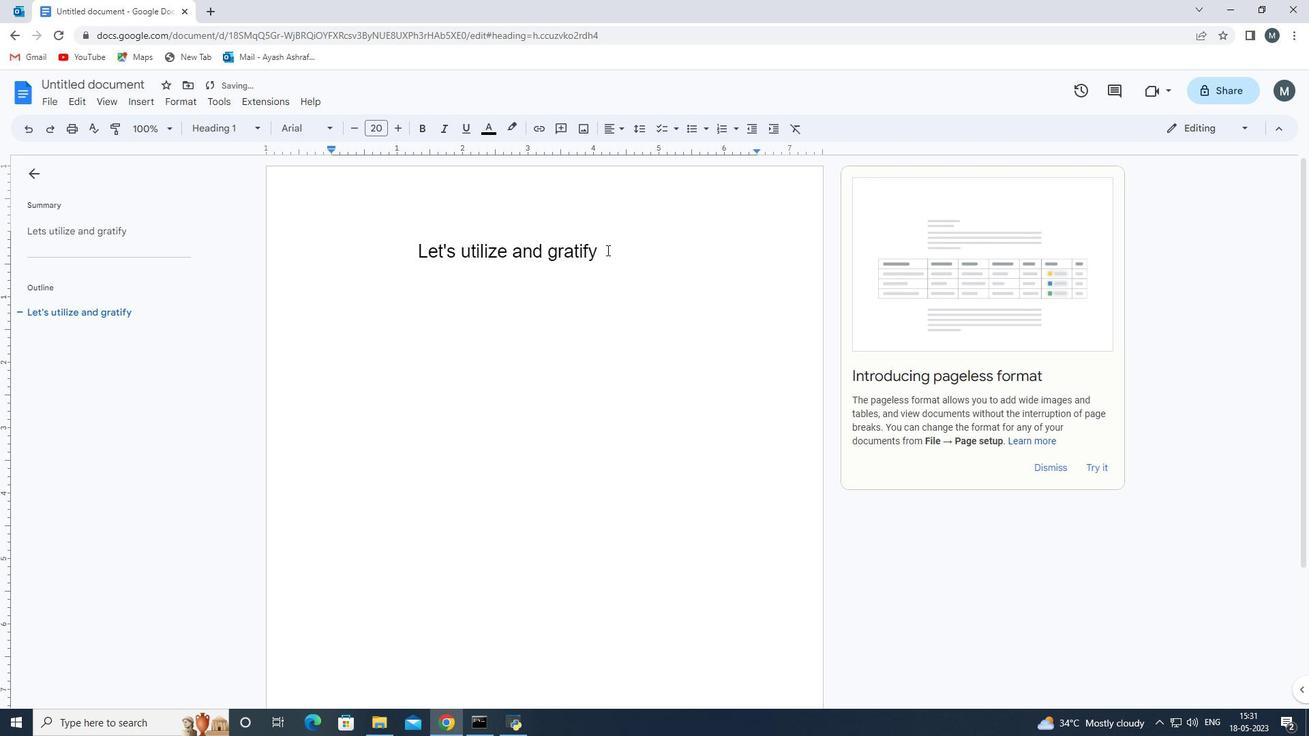 
Action: Mouse moved to (448, 128)
Screenshot: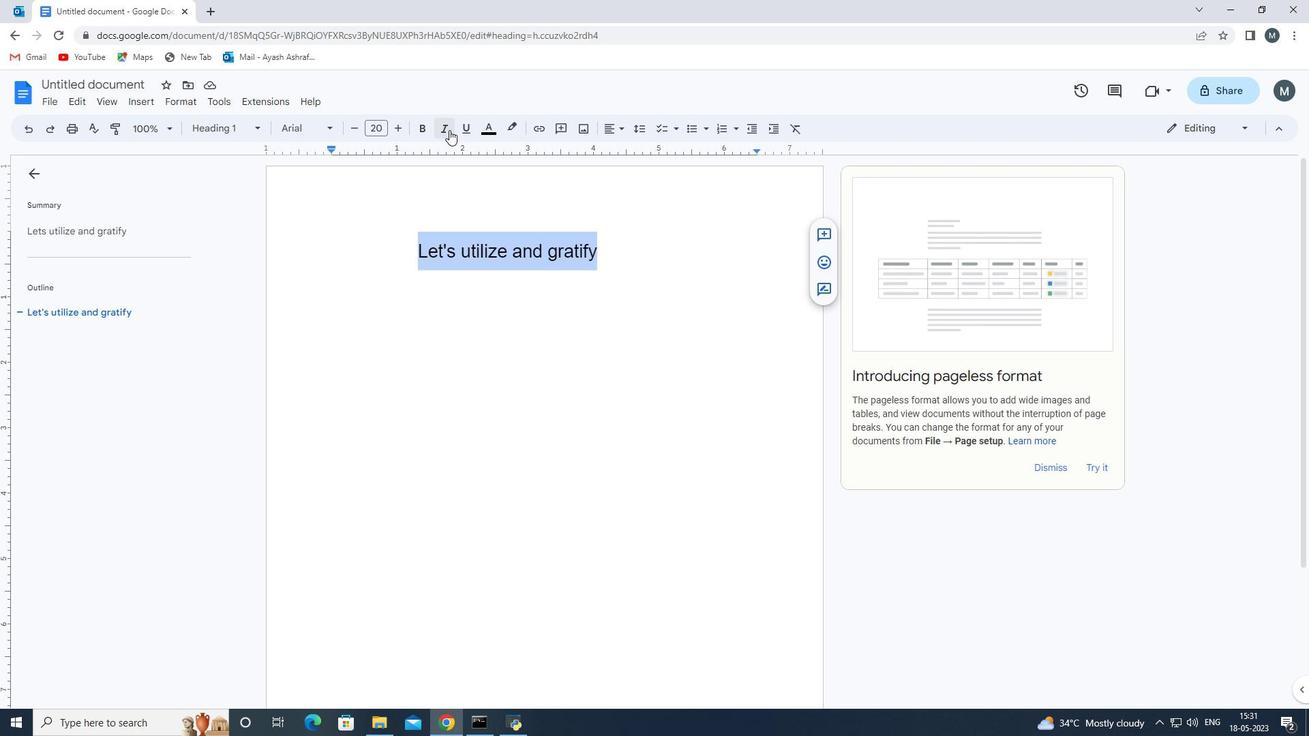 
Action: Mouse pressed left at (448, 128)
Screenshot: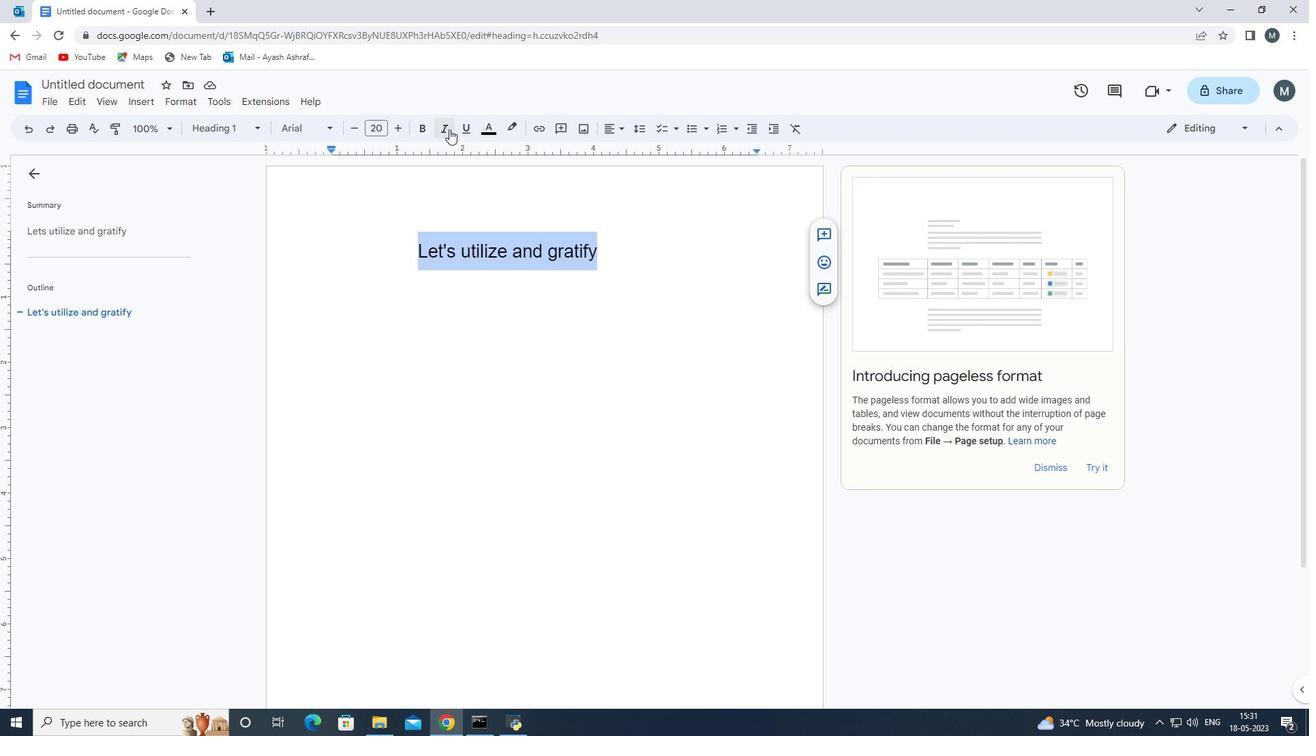 
Action: Mouse moved to (511, 128)
Screenshot: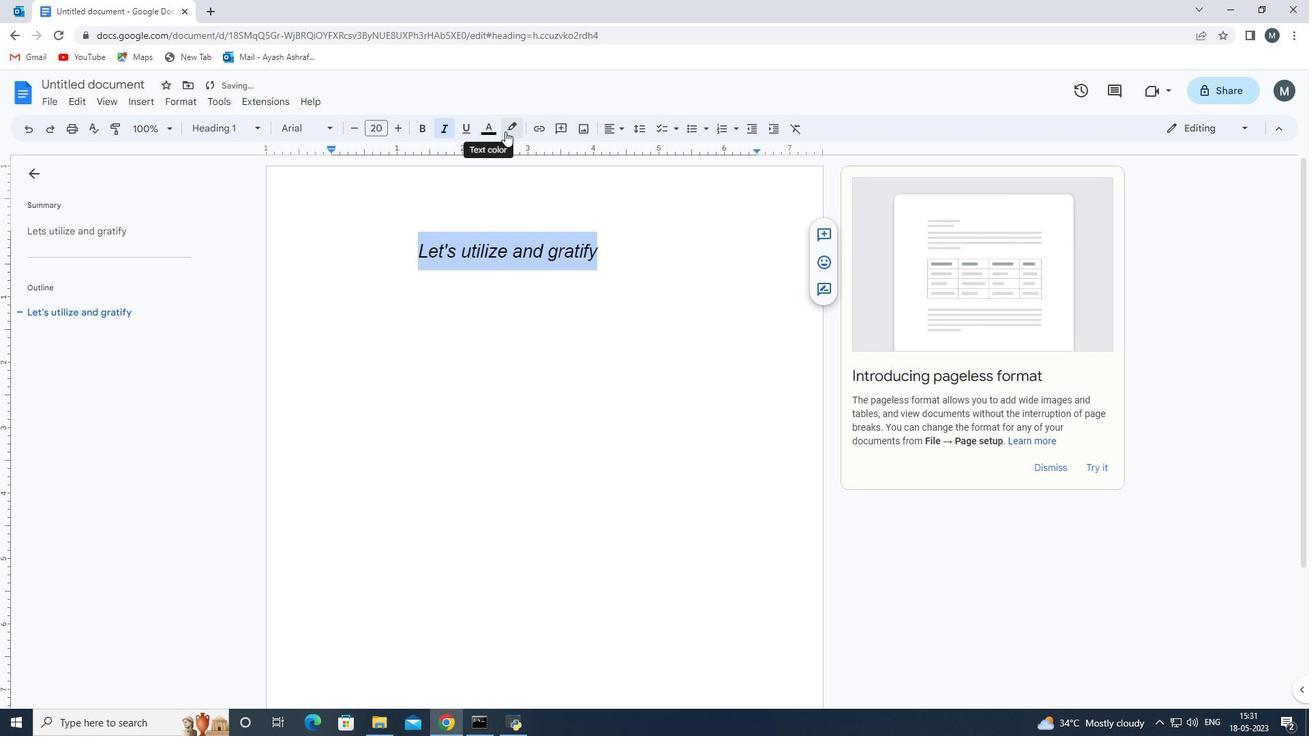 
Action: Mouse pressed left at (511, 128)
Screenshot: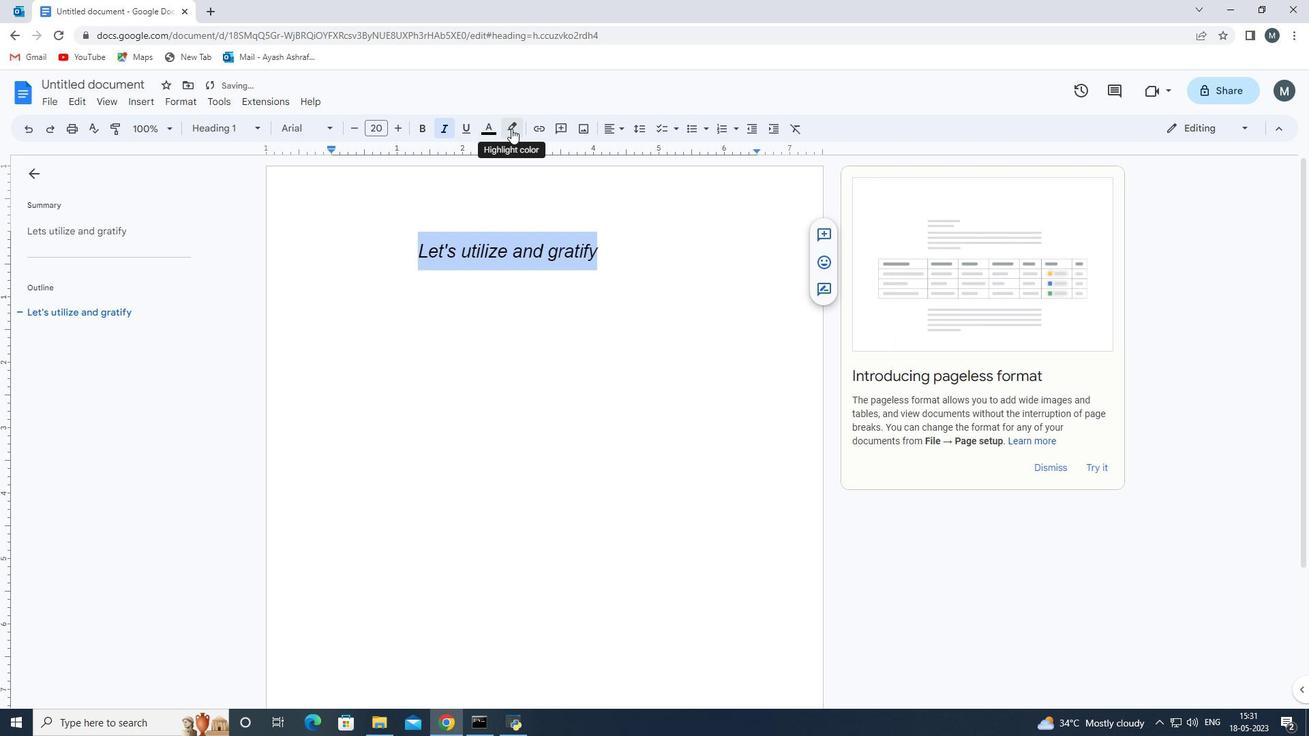 
Action: Mouse moved to (580, 179)
Screenshot: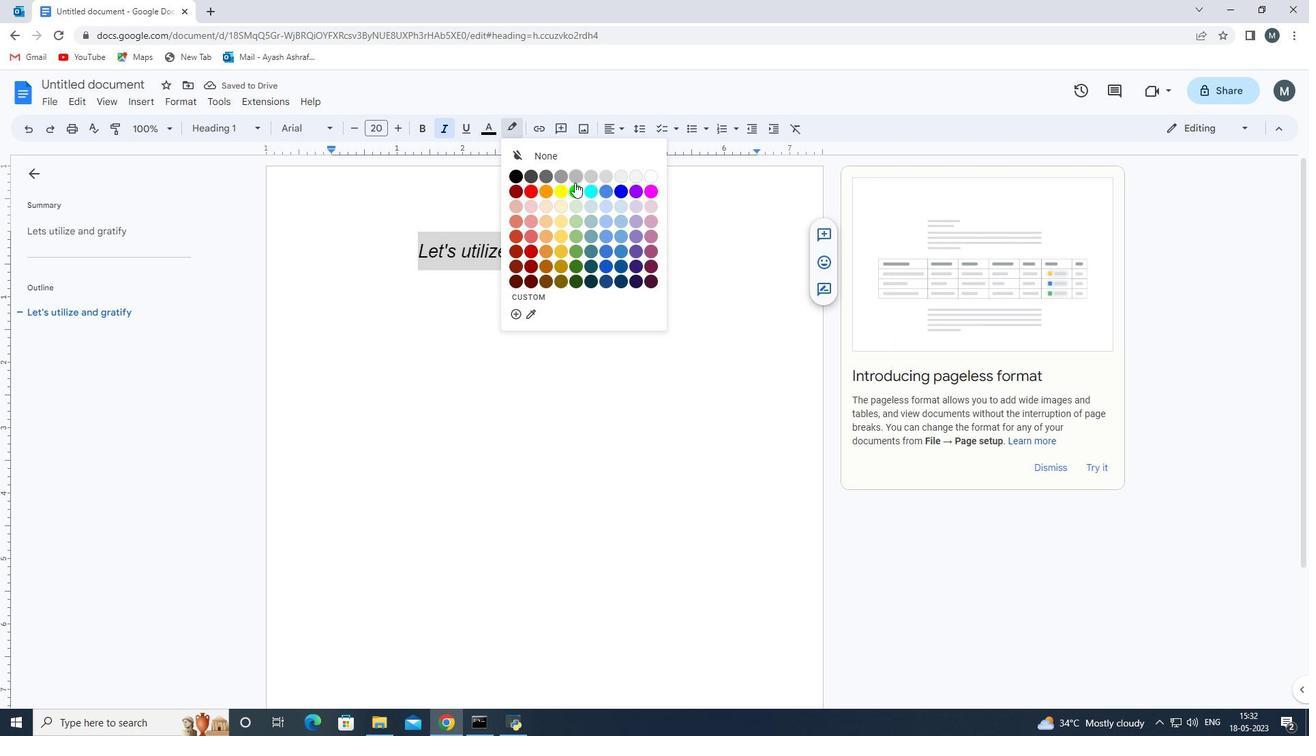 
Action: Mouse pressed left at (580, 179)
Screenshot: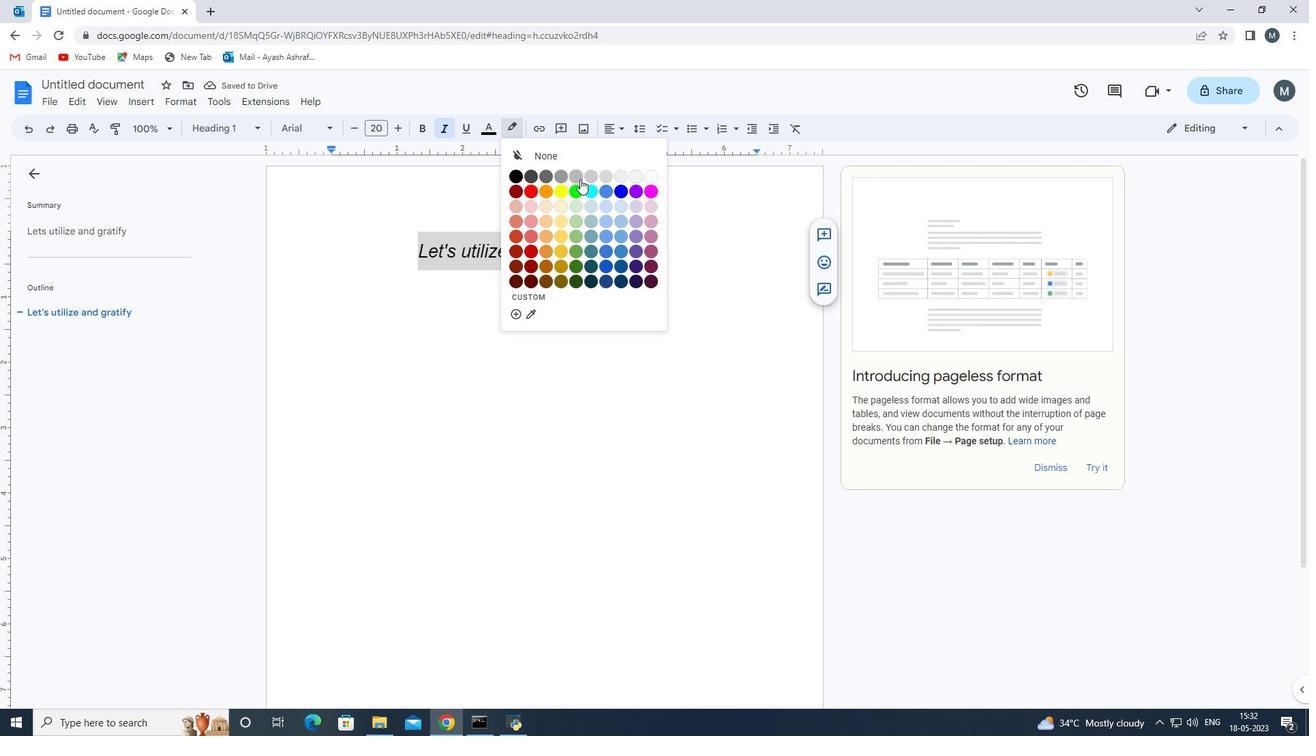 
Action: Mouse moved to (486, 304)
Screenshot: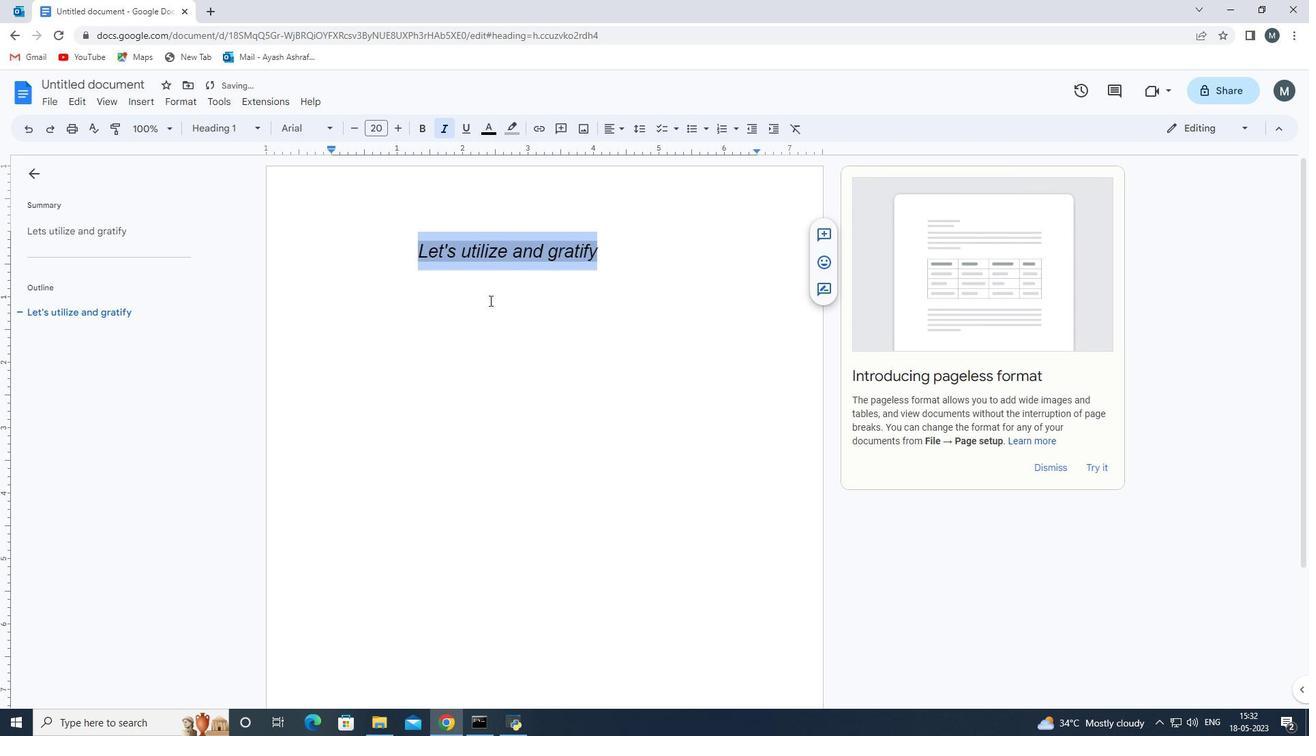 
Action: Mouse pressed left at (486, 304)
Screenshot: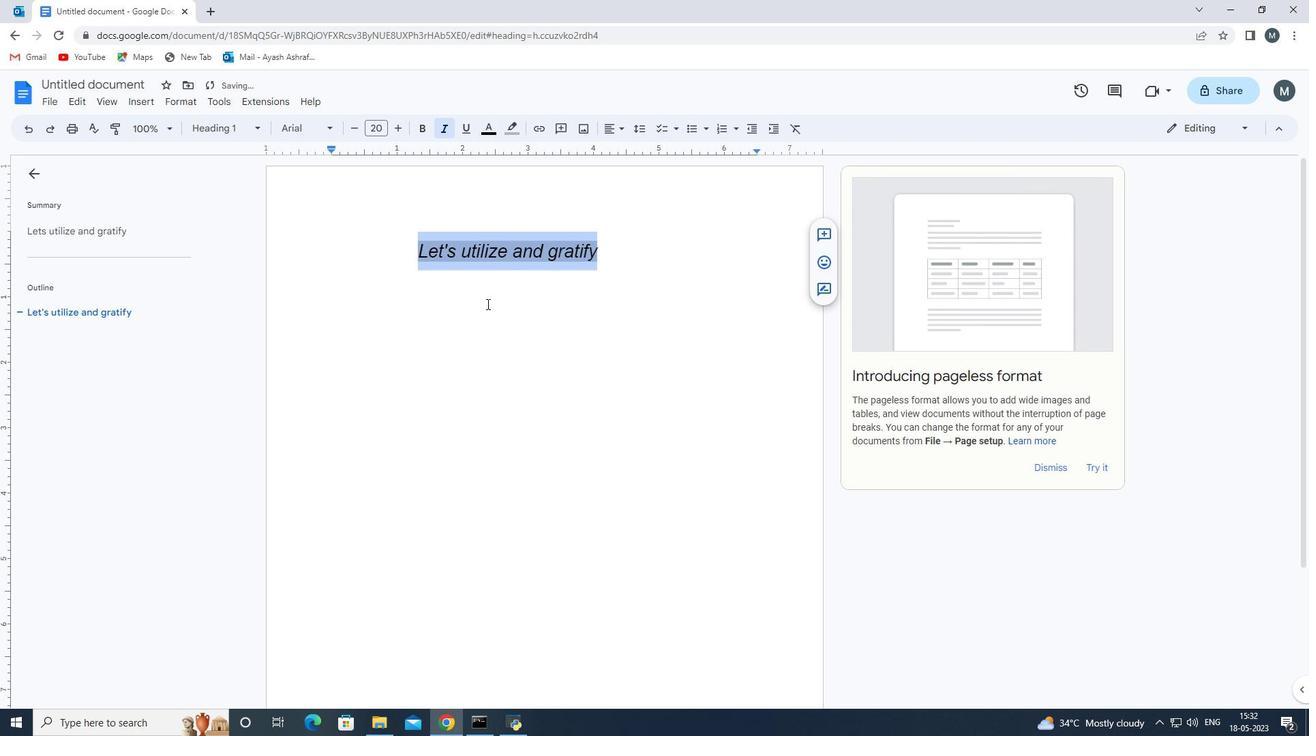 
Action: Mouse moved to (613, 262)
Screenshot: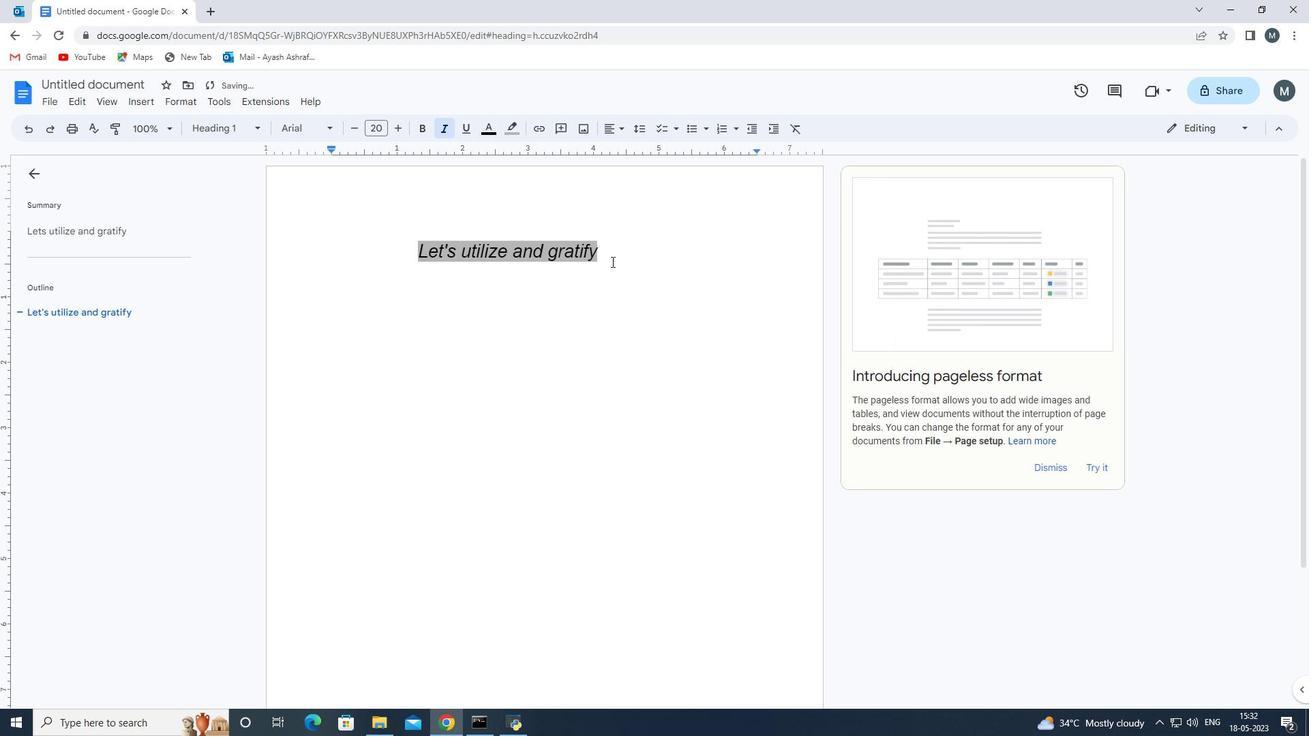 
Action: Mouse pressed left at (613, 262)
Screenshot: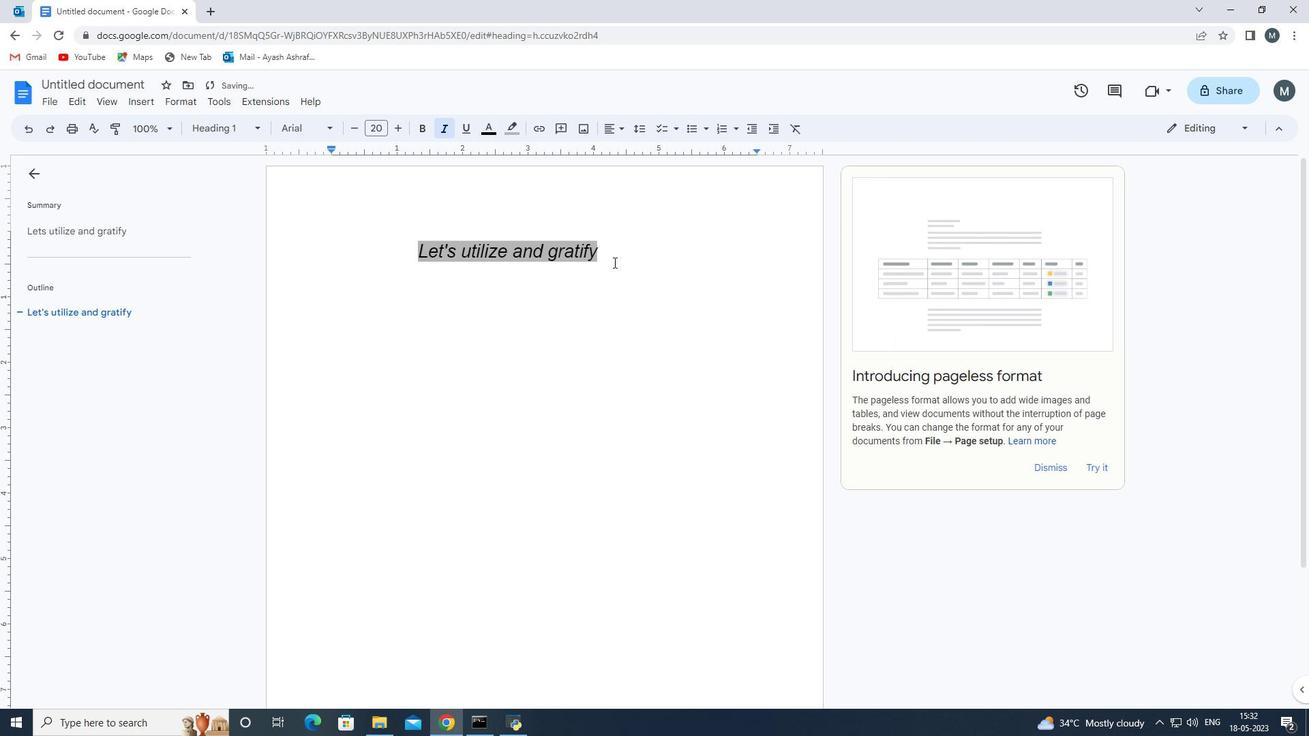 
Action: Mouse moved to (400, 127)
Screenshot: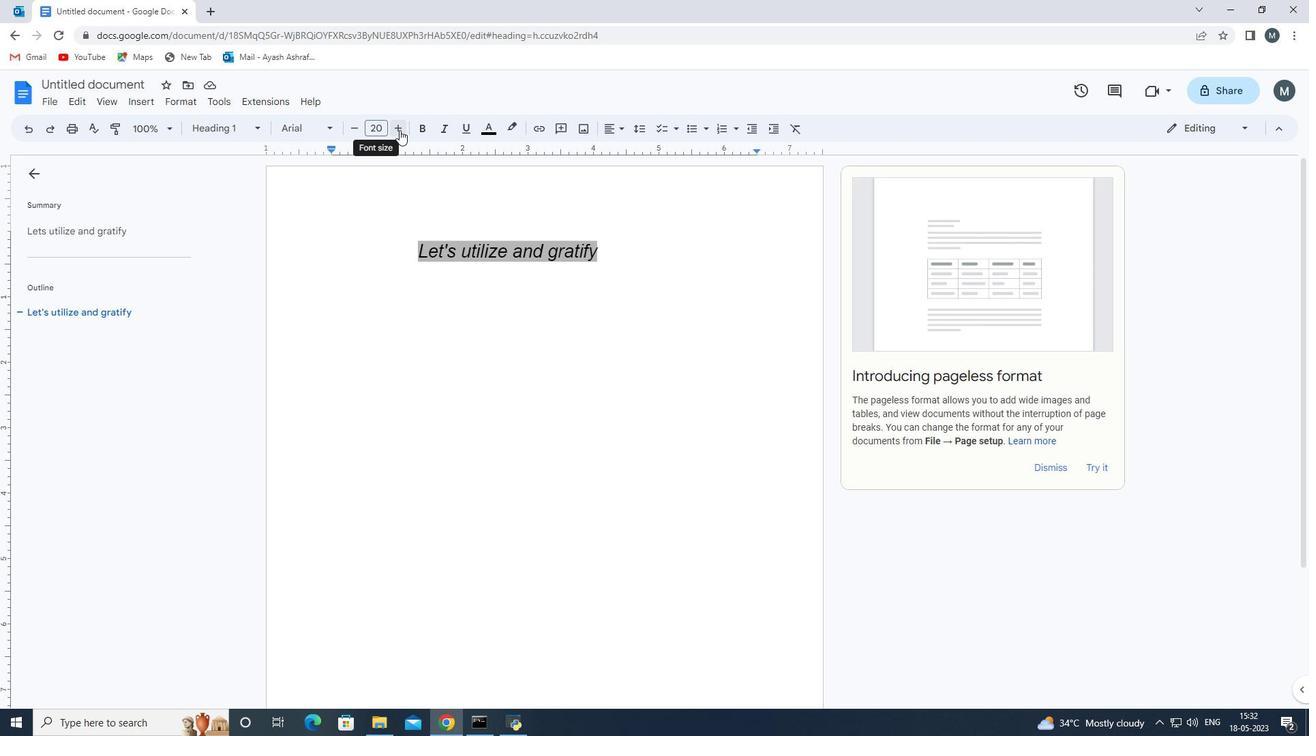 
Action: Mouse pressed left at (400, 127)
Screenshot: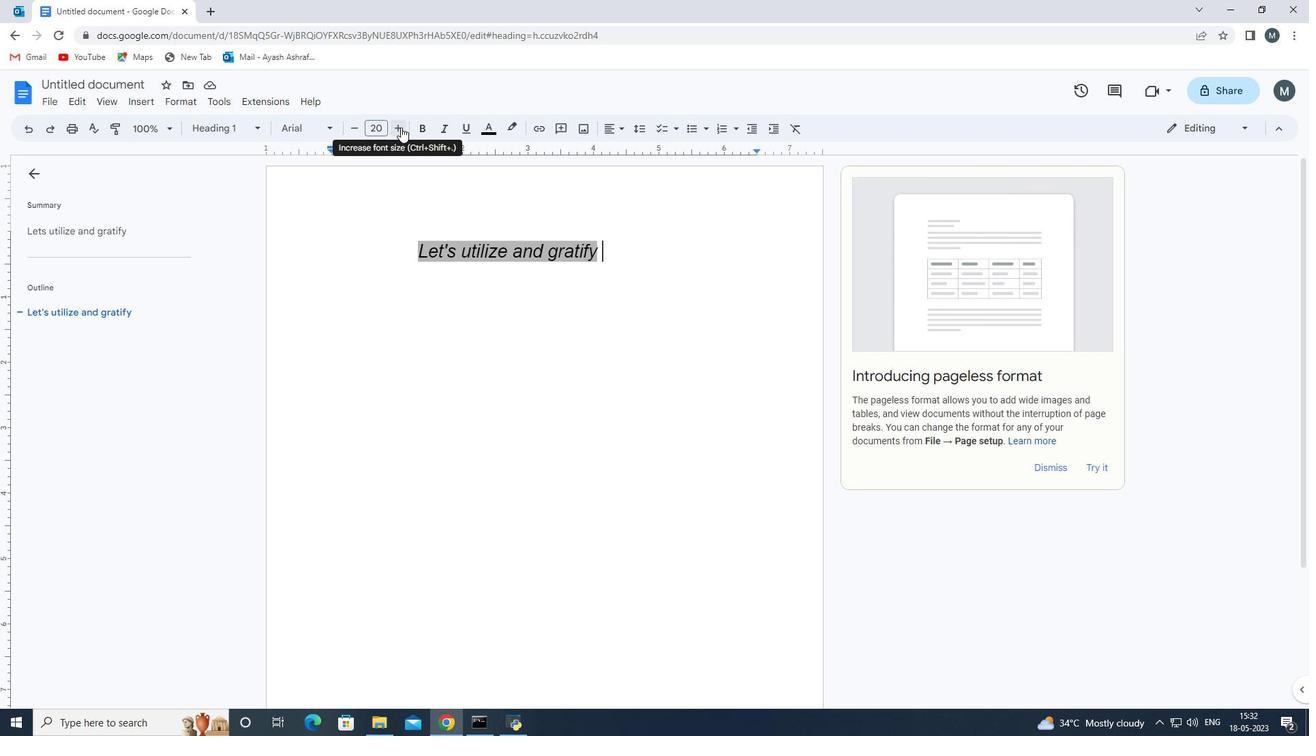 
Action: Mouse pressed left at (400, 127)
Screenshot: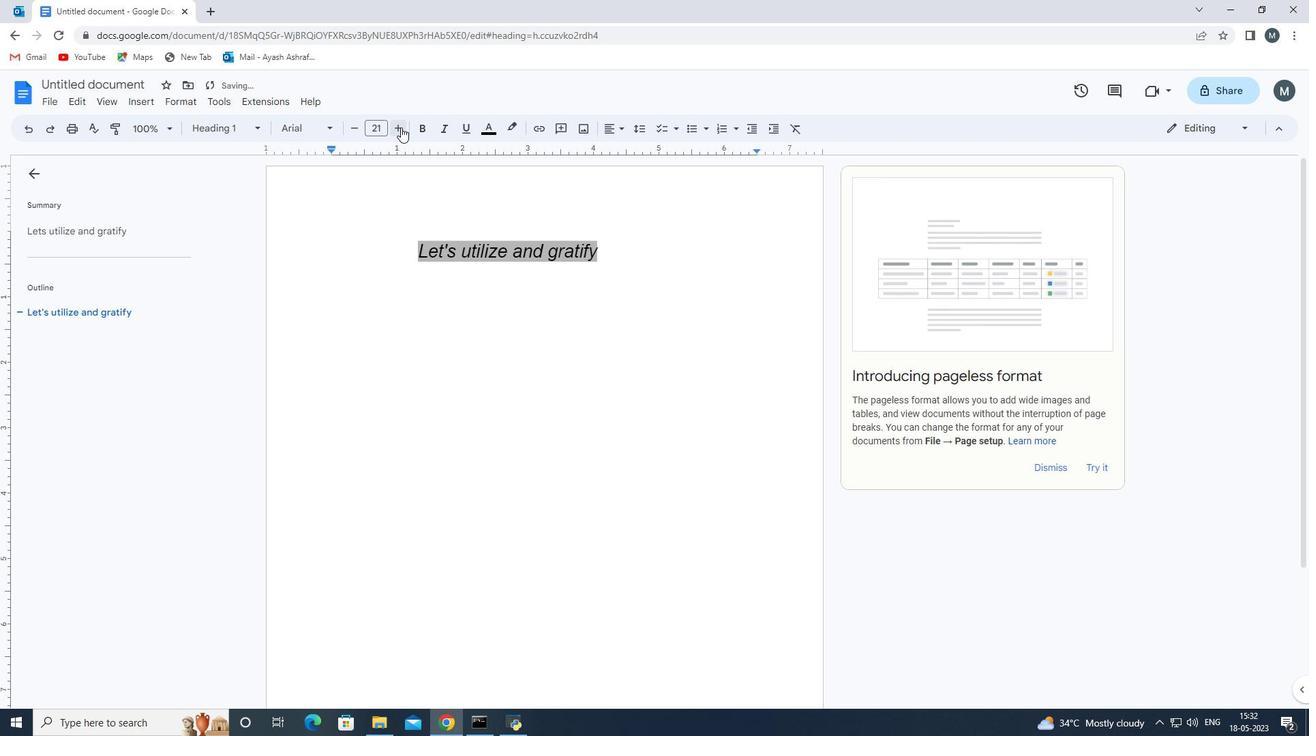 
Action: Mouse moved to (455, 252)
Screenshot: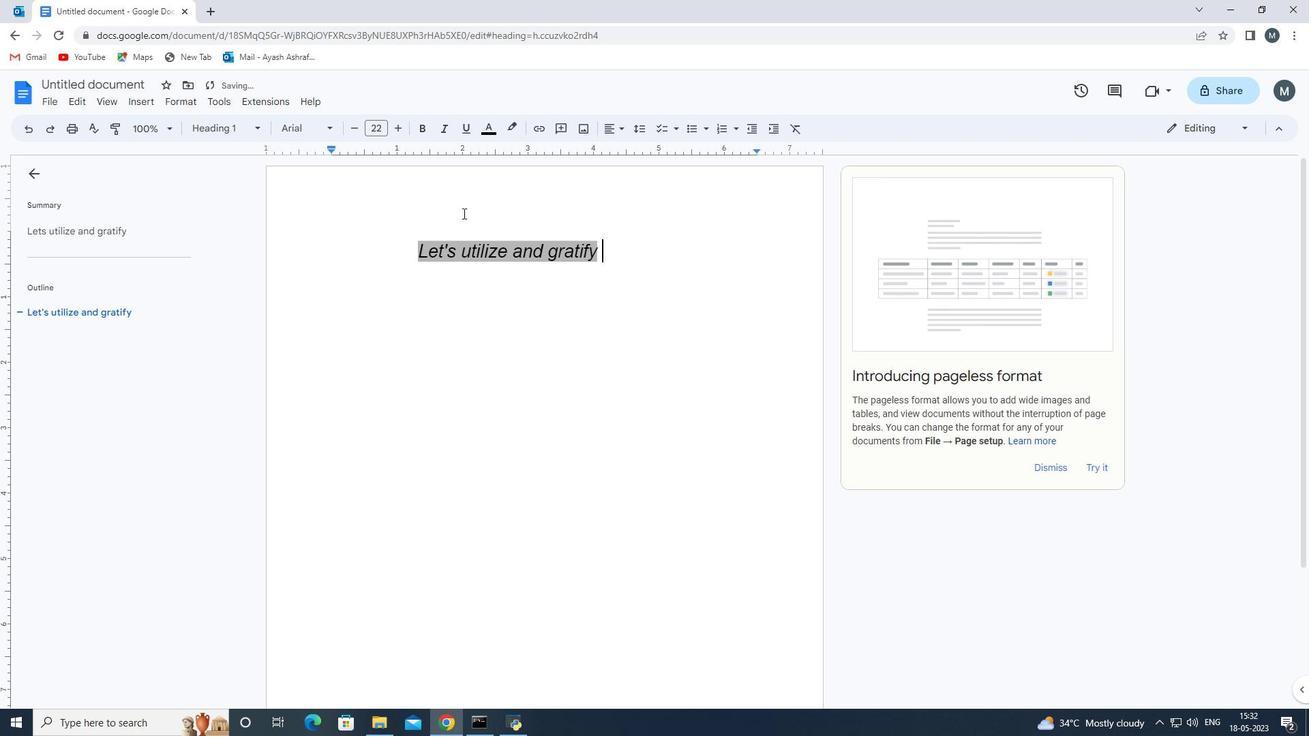 
Action: Mouse pressed left at (455, 252)
Screenshot: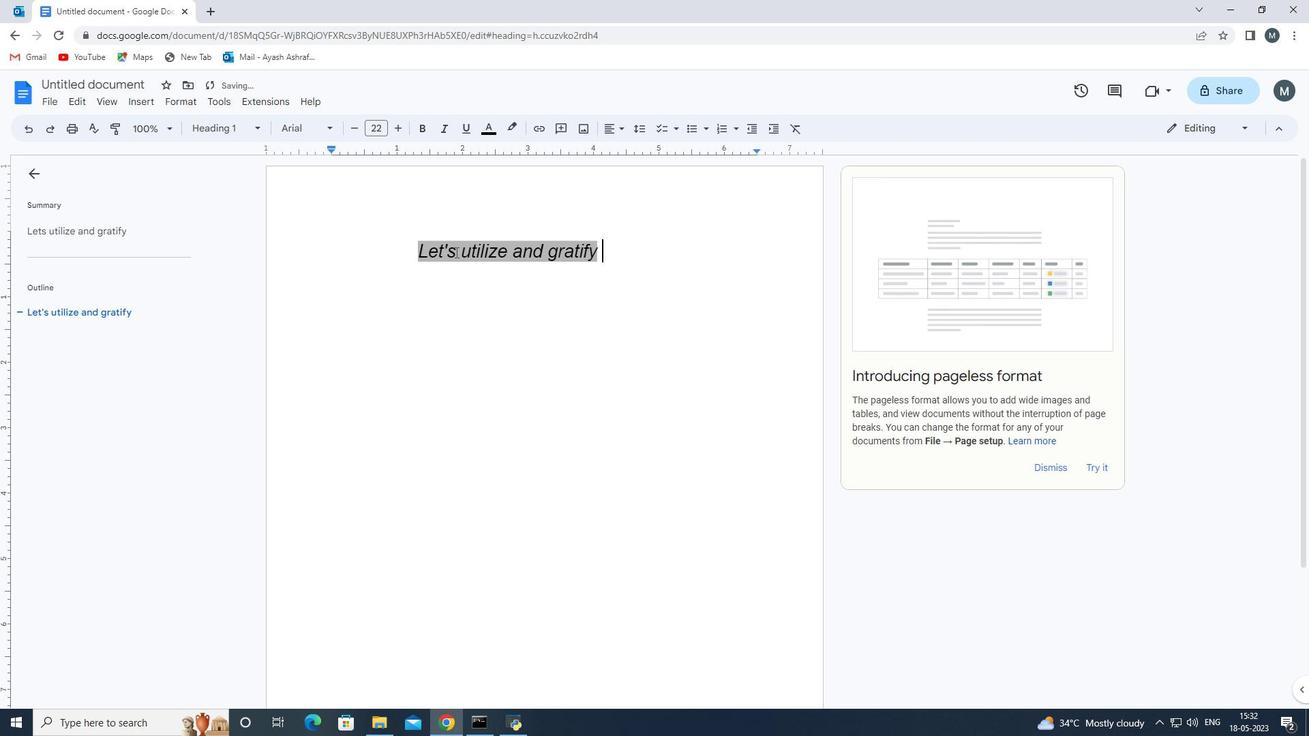 
Action: Mouse moved to (454, 252)
Screenshot: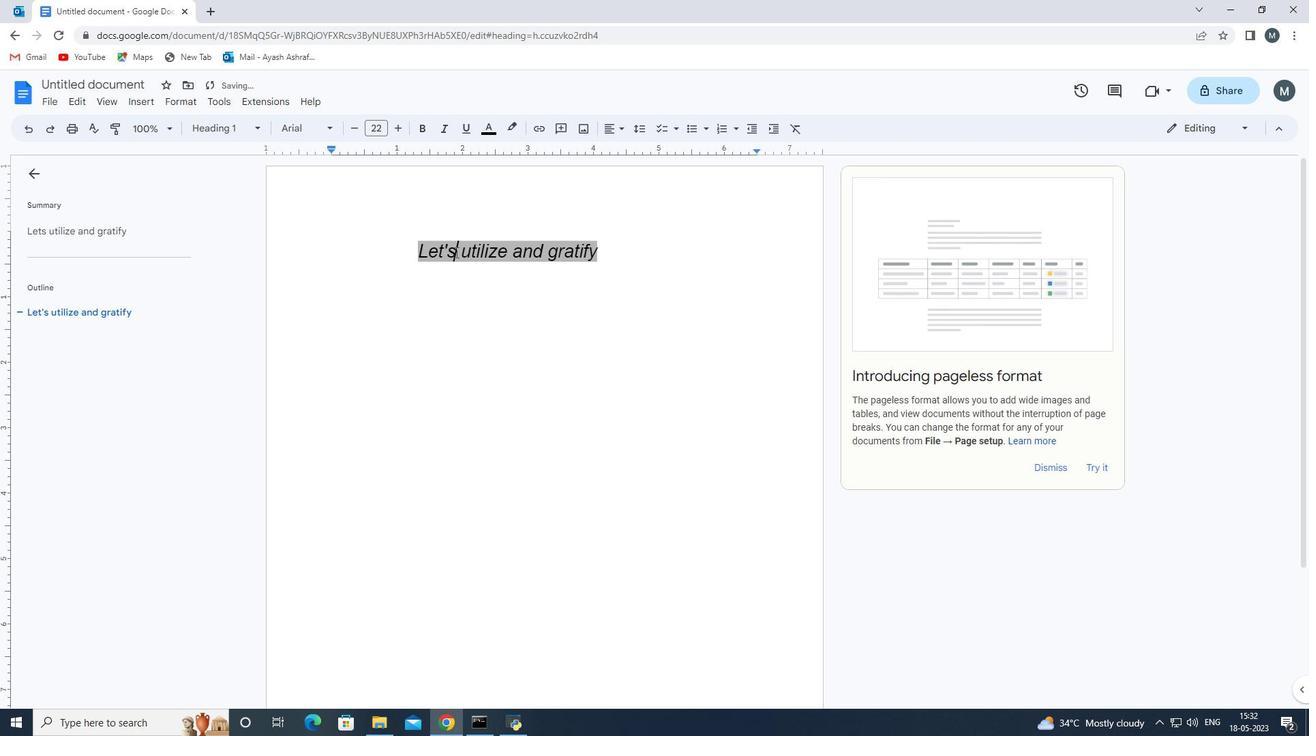 
Action: Mouse pressed left at (454, 252)
Screenshot: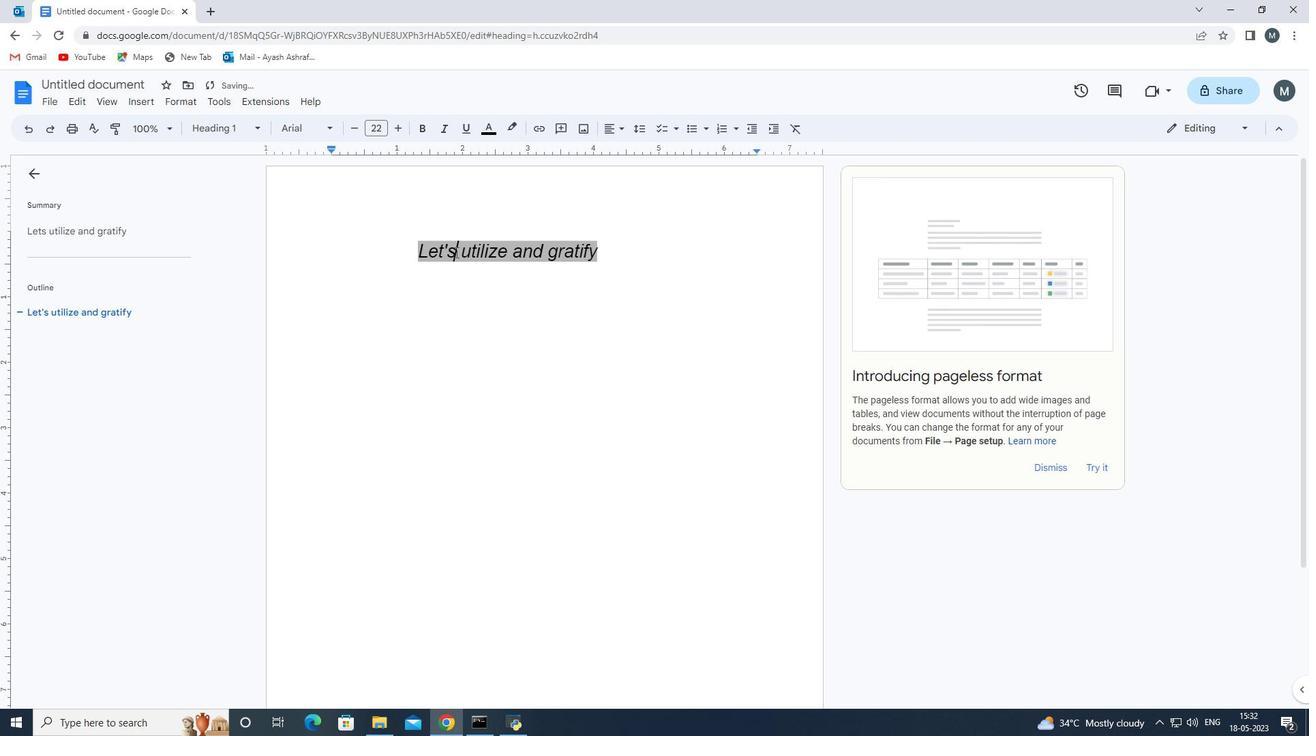 
Action: Mouse pressed left at (454, 252)
Screenshot: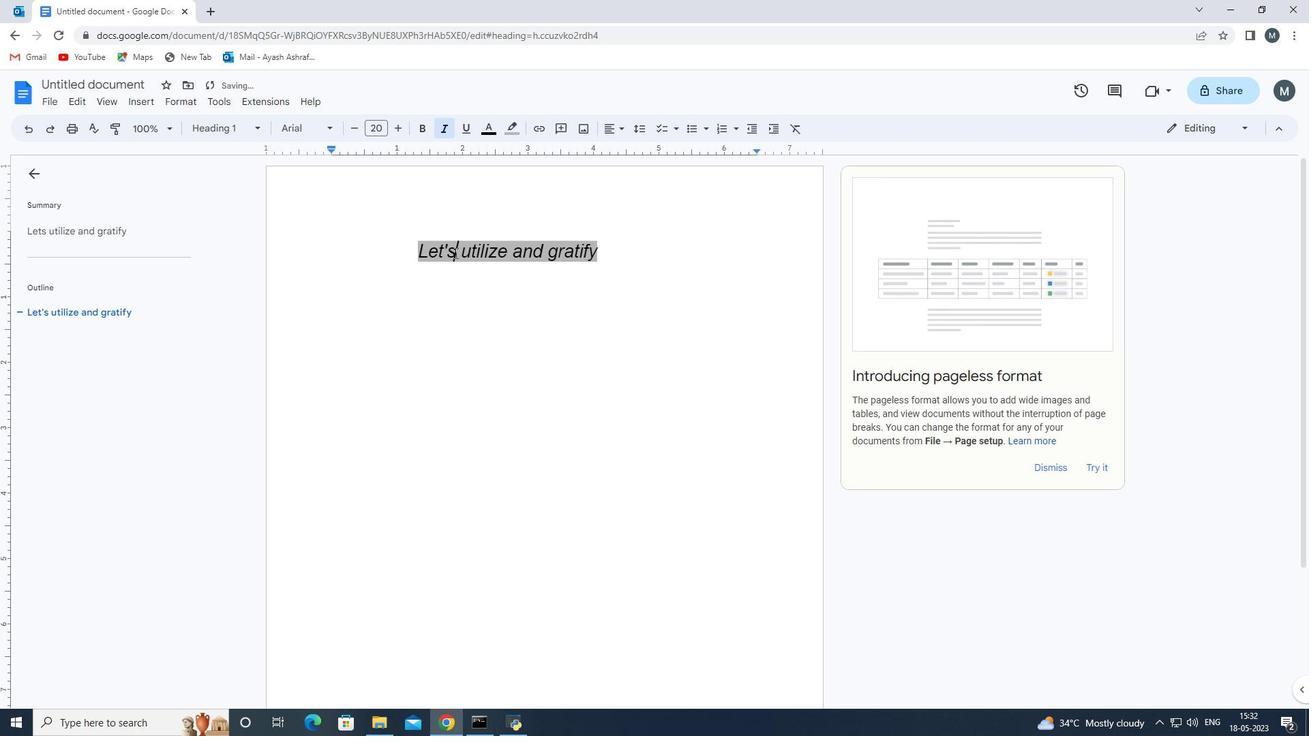 
Action: Mouse pressed left at (454, 252)
Screenshot: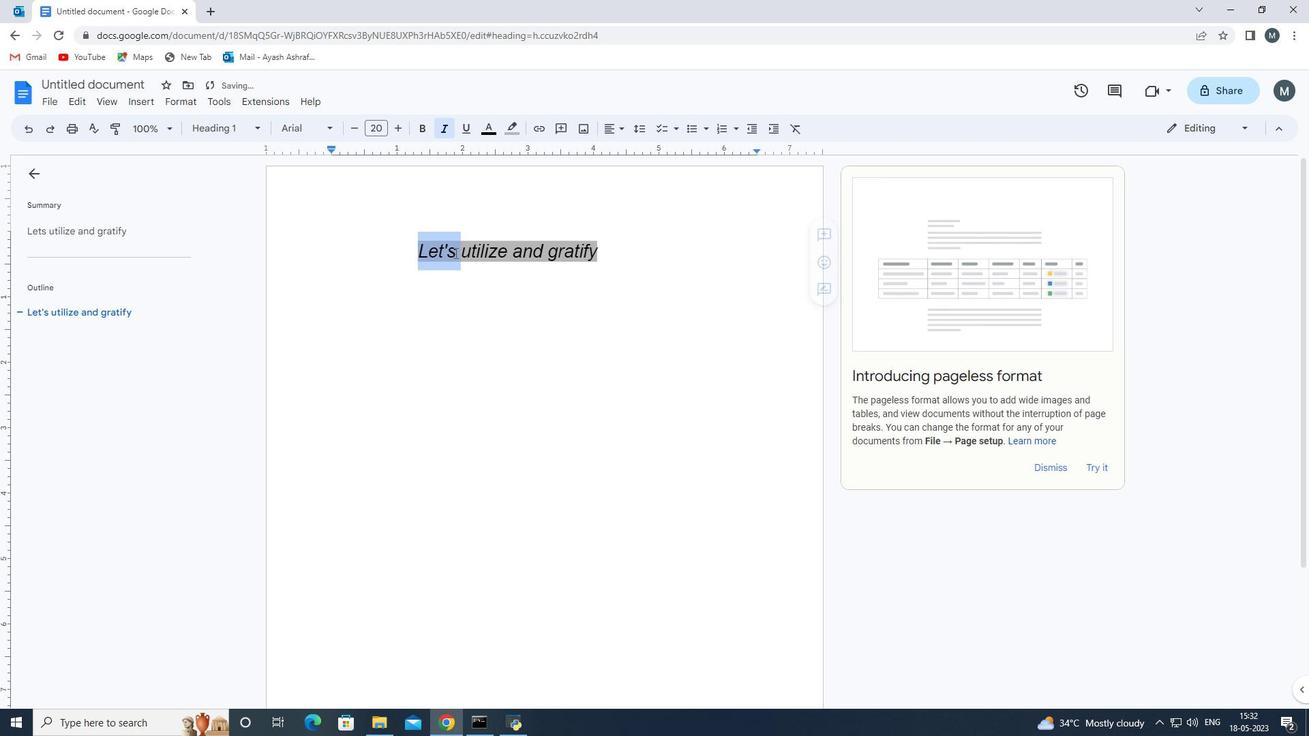 
Action: Mouse moved to (404, 131)
Screenshot: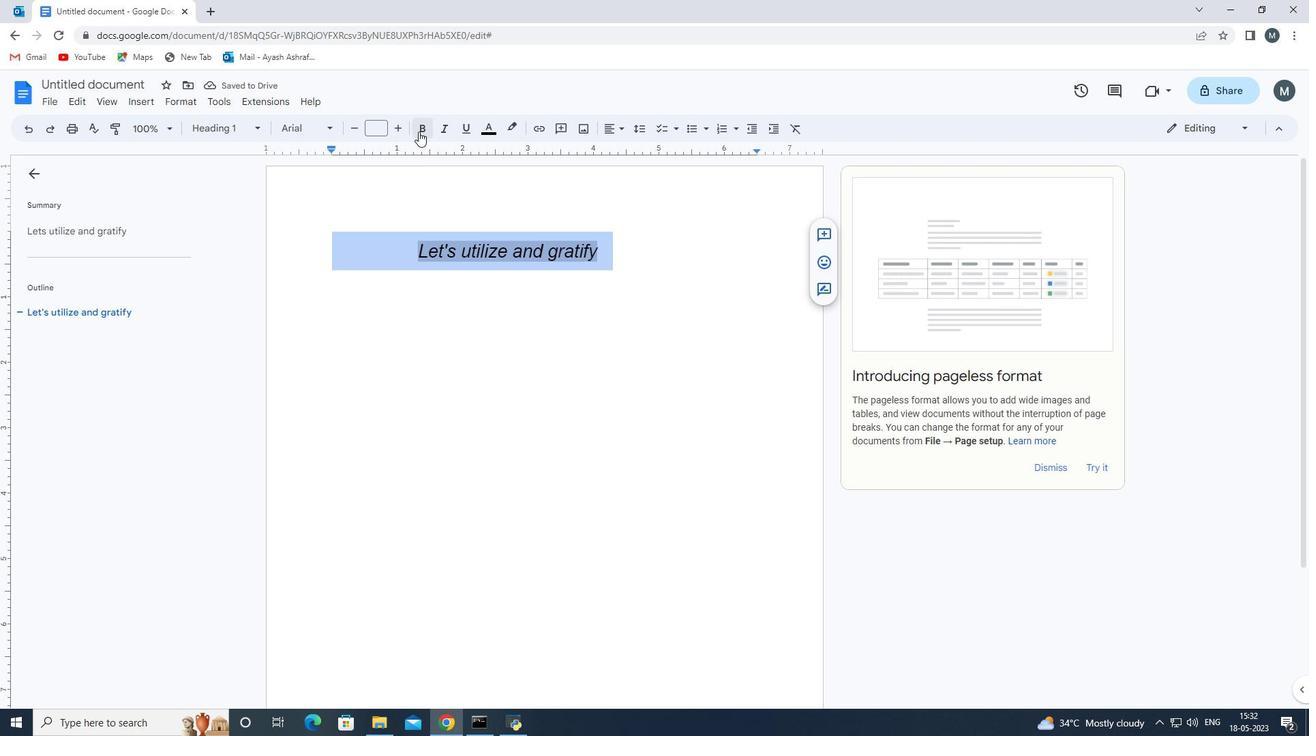
Action: Mouse pressed left at (404, 131)
Screenshot: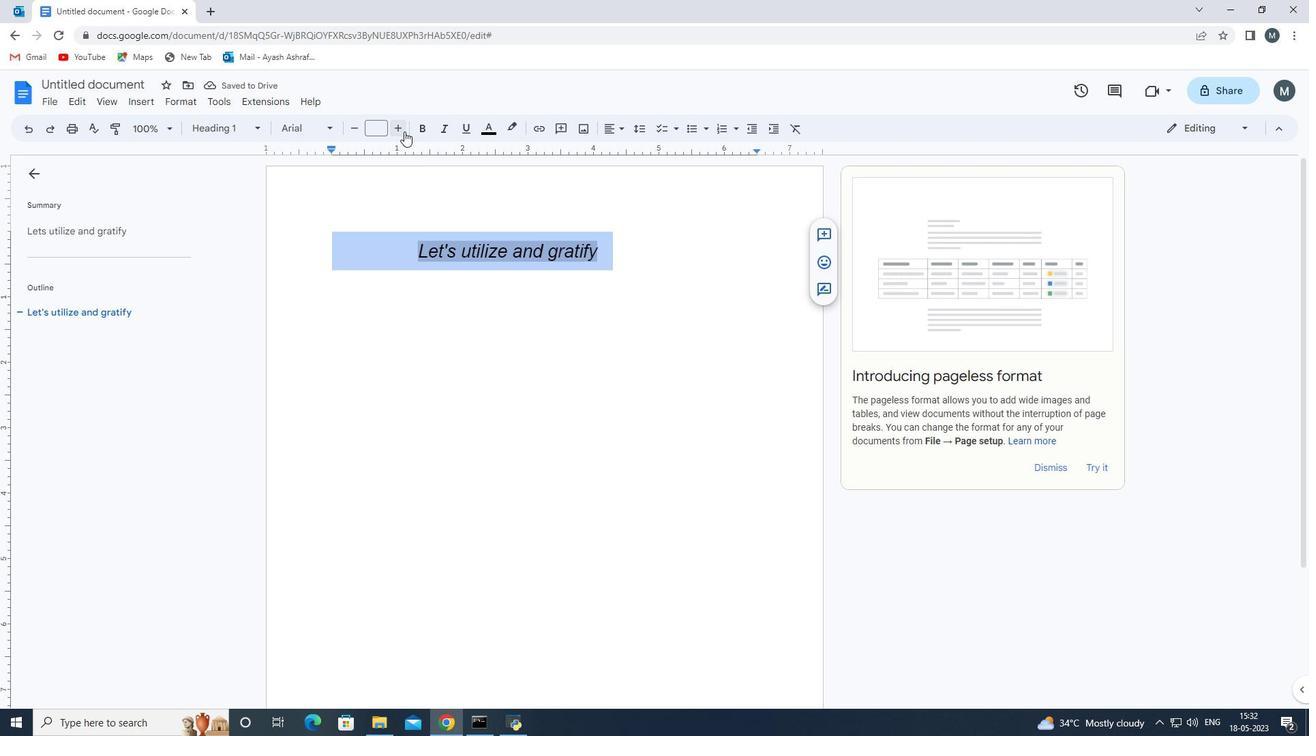 
Action: Mouse moved to (435, 321)
Screenshot: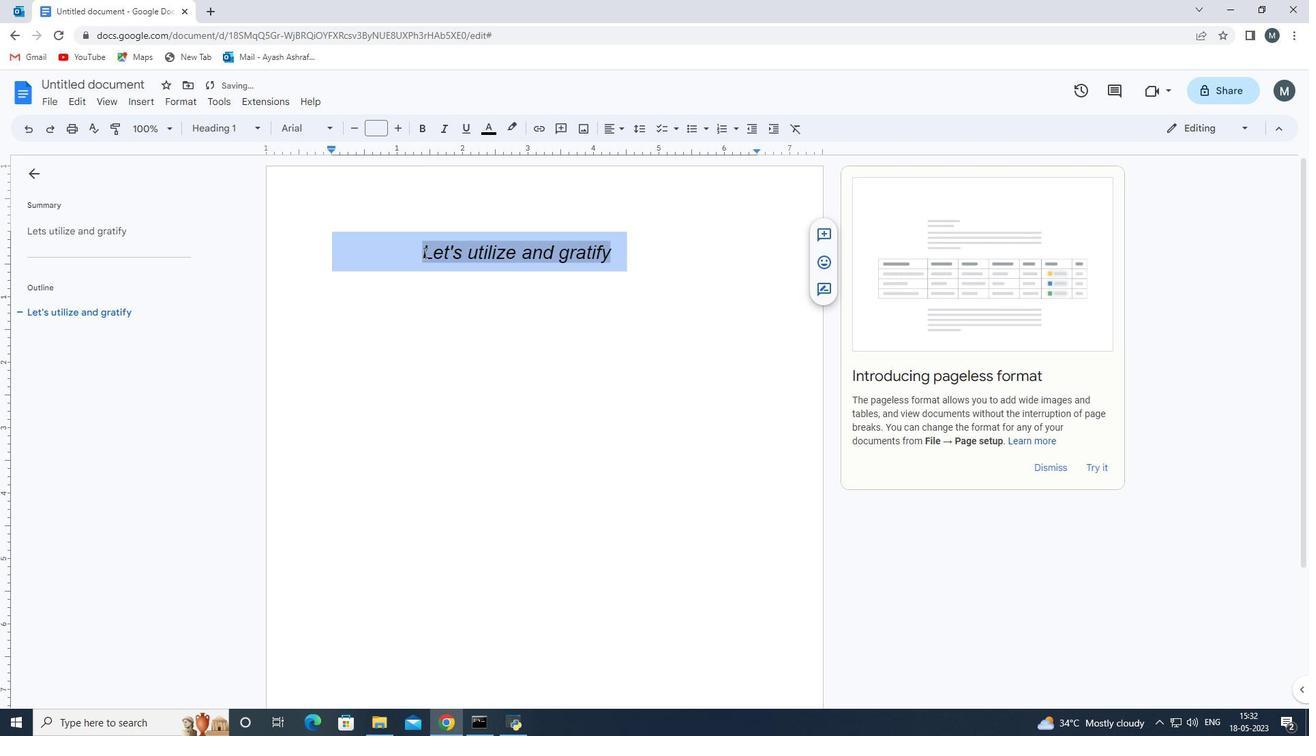 
Action: Mouse pressed left at (435, 321)
Screenshot: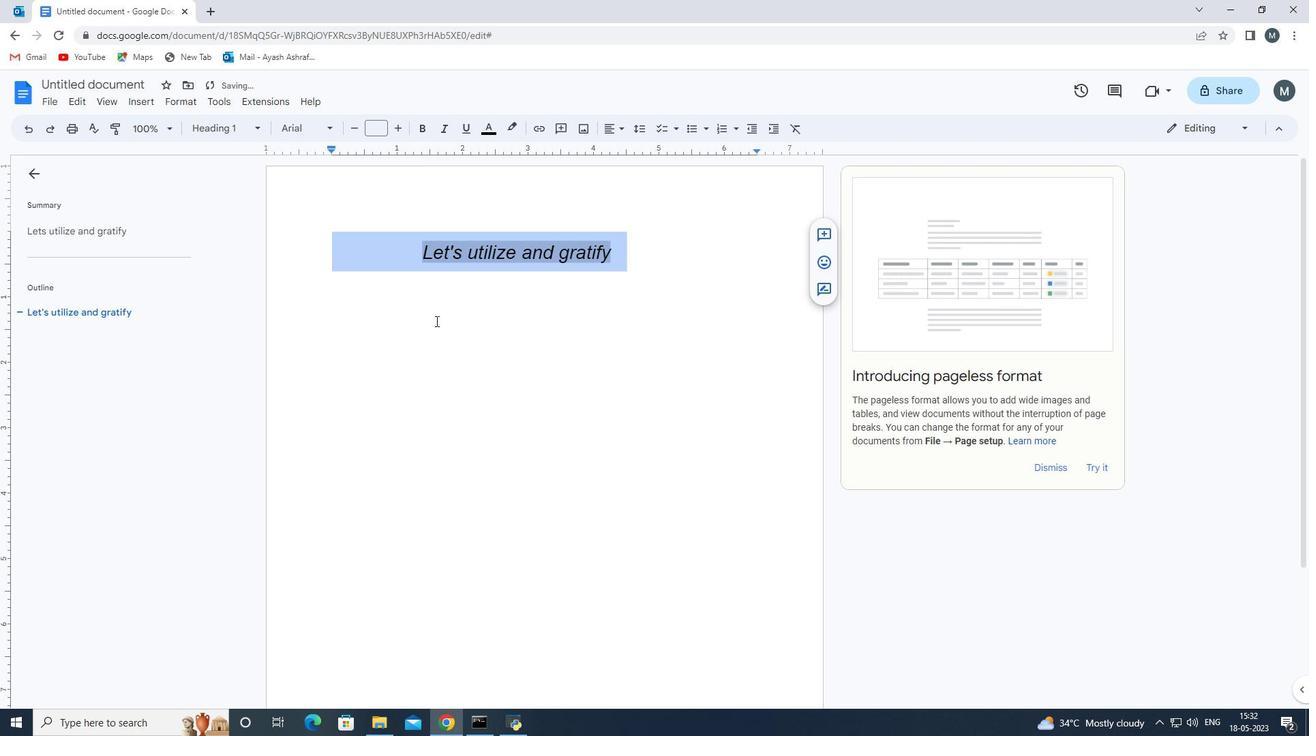 
Action: Mouse moved to (693, 257)
Screenshot: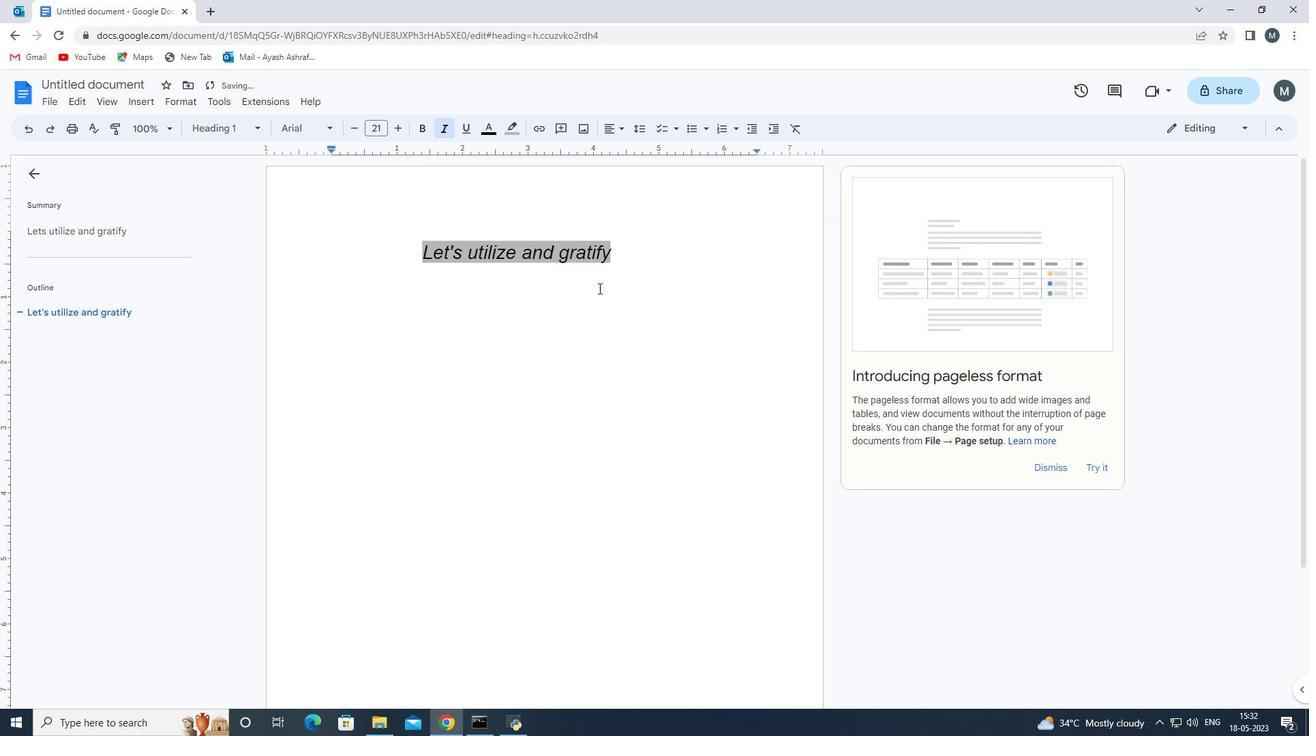 
Action: Mouse pressed left at (693, 257)
Screenshot: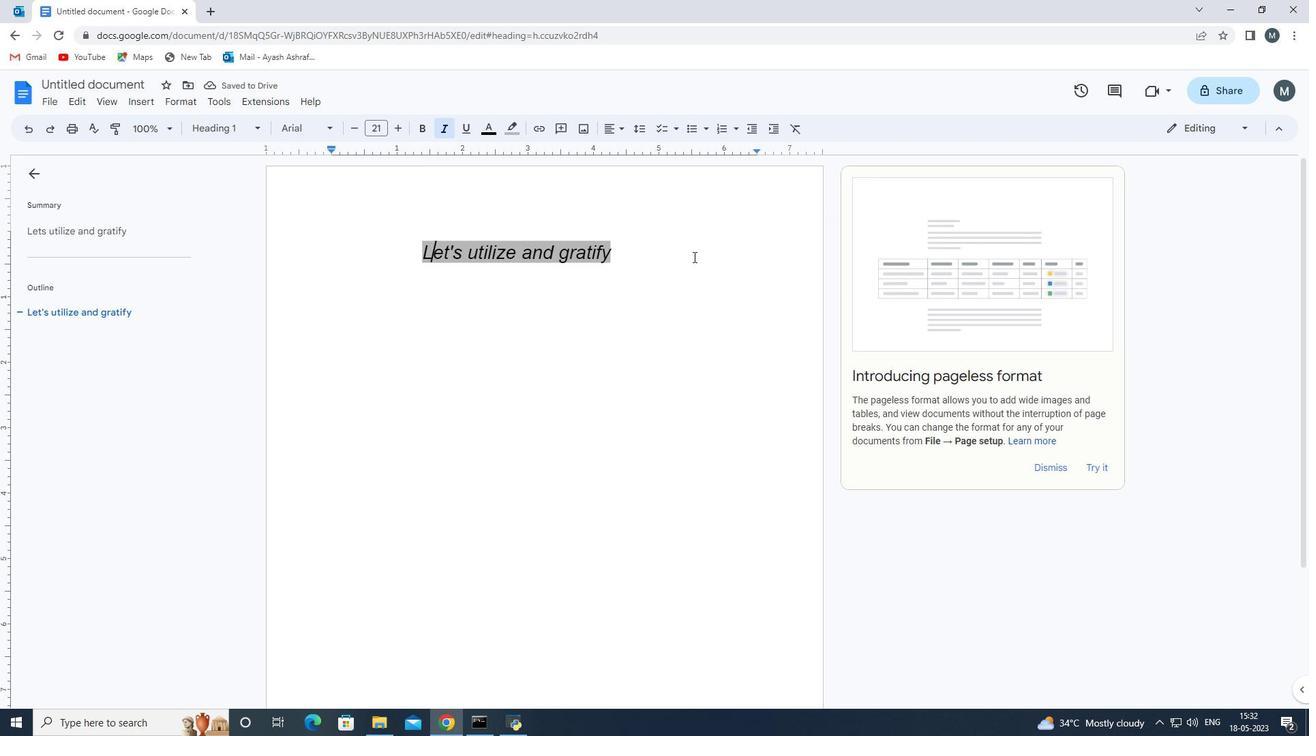 
Action: Mouse moved to (116, 129)
Screenshot: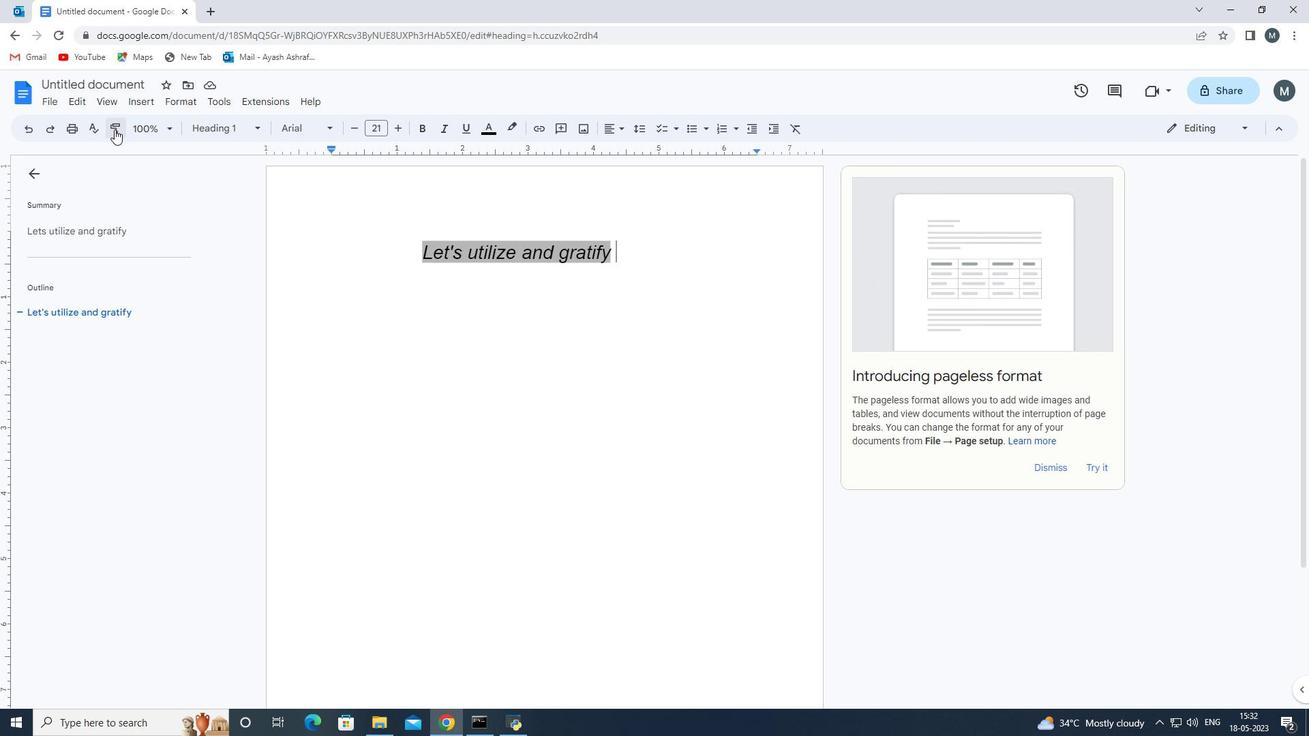
Action: Mouse pressed left at (116, 129)
Screenshot: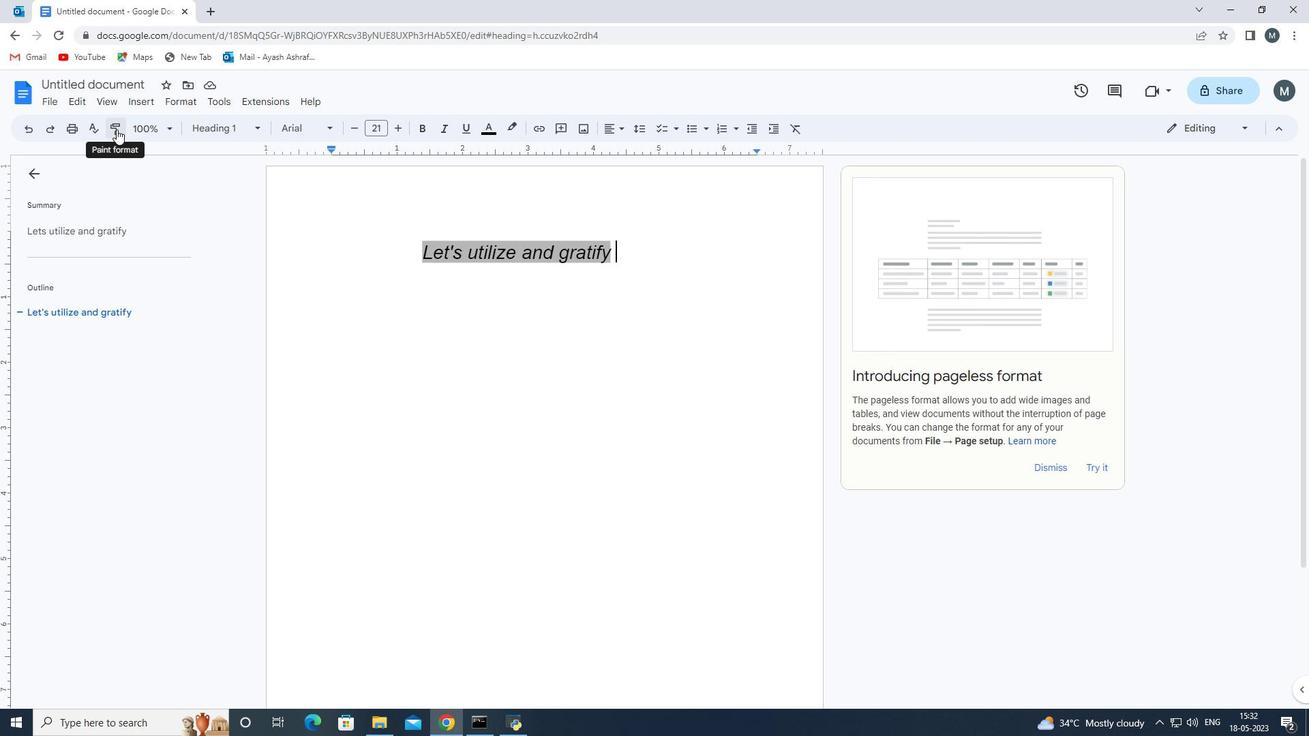 
Action: Mouse moved to (415, 267)
Screenshot: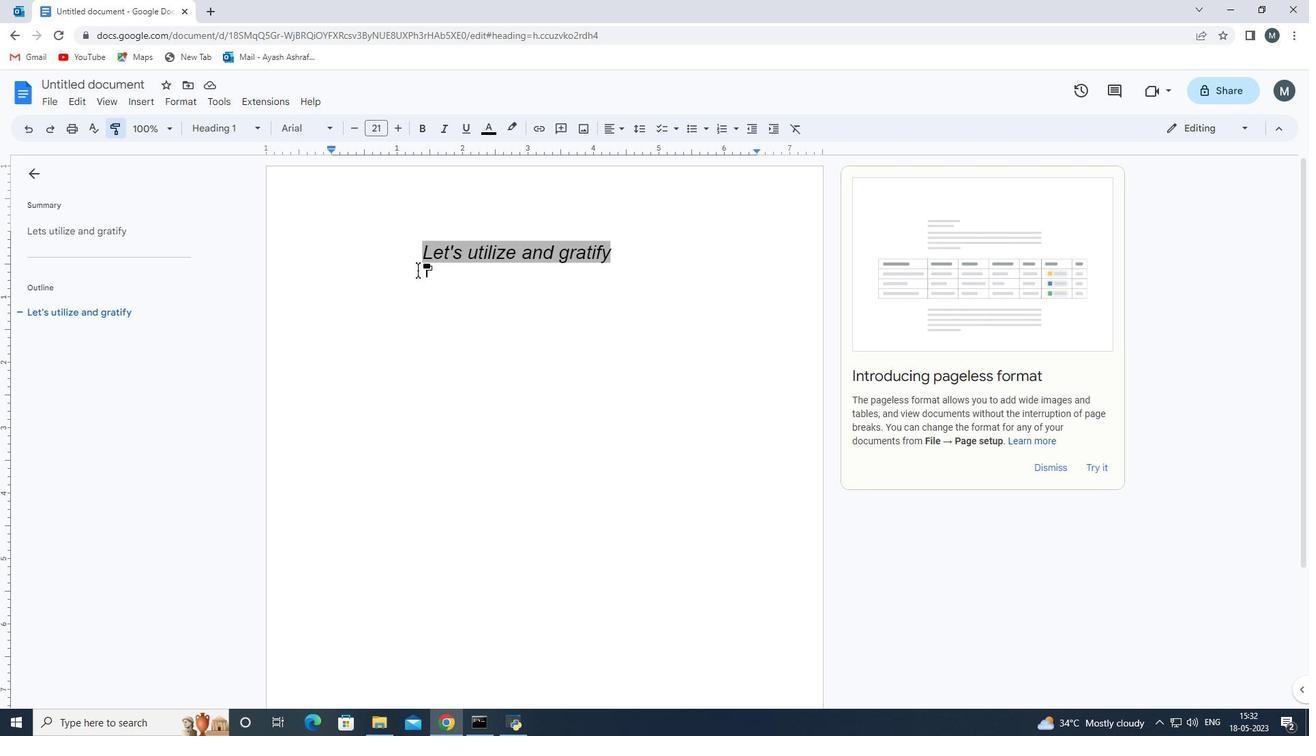 
Action: Mouse pressed left at (415, 267)
Screenshot: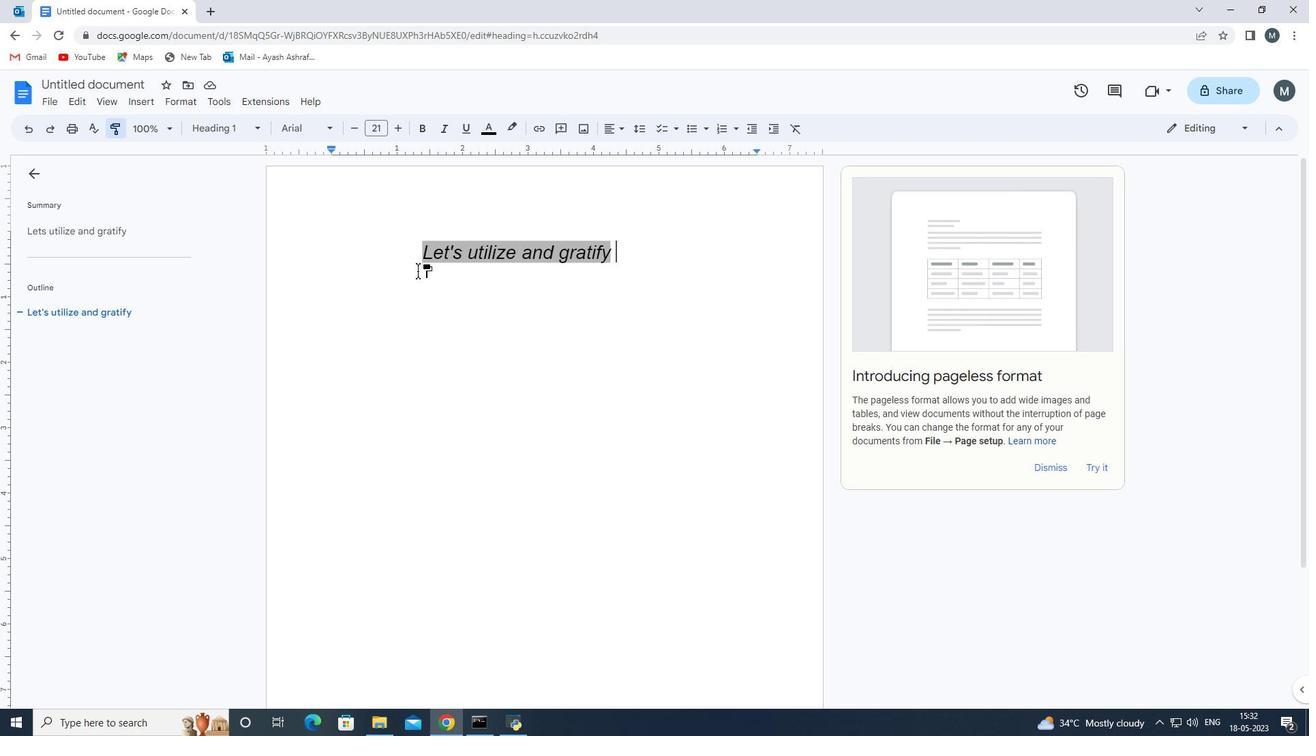 
Action: Mouse moved to (565, 306)
Screenshot: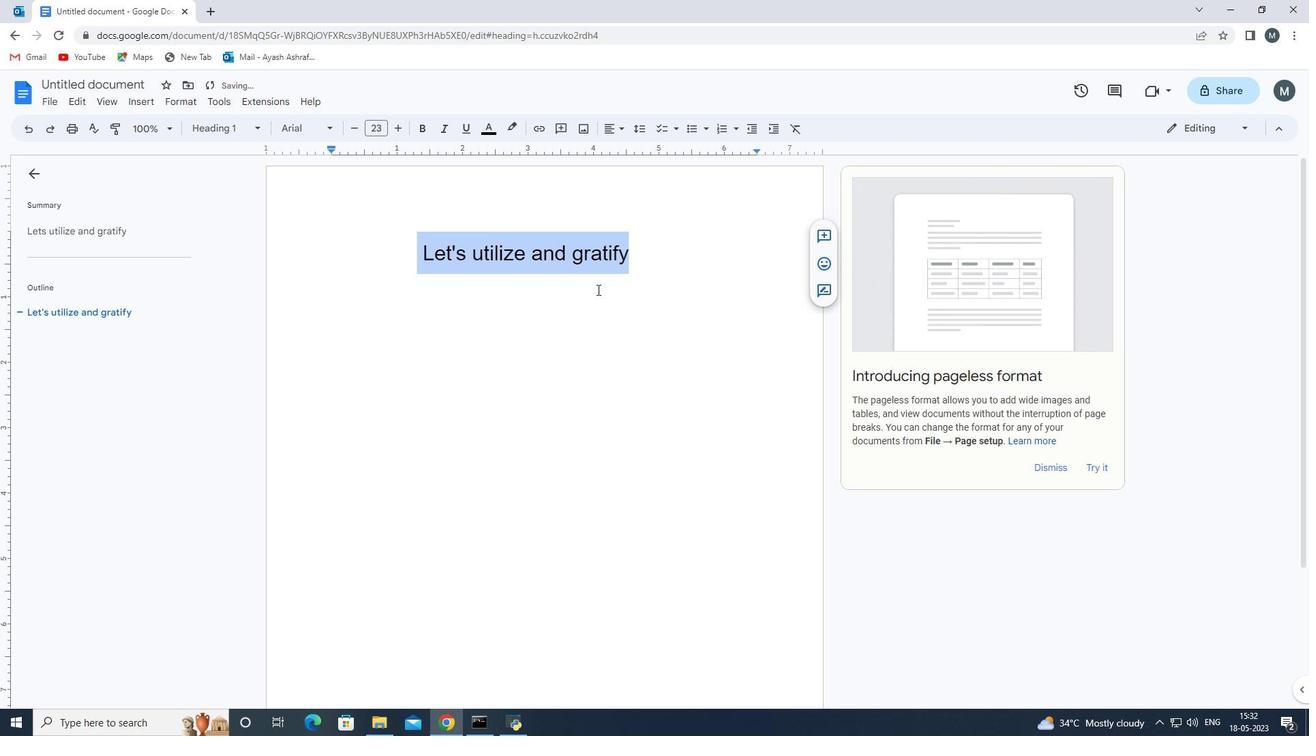 
Action: Mouse pressed left at (565, 306)
Screenshot: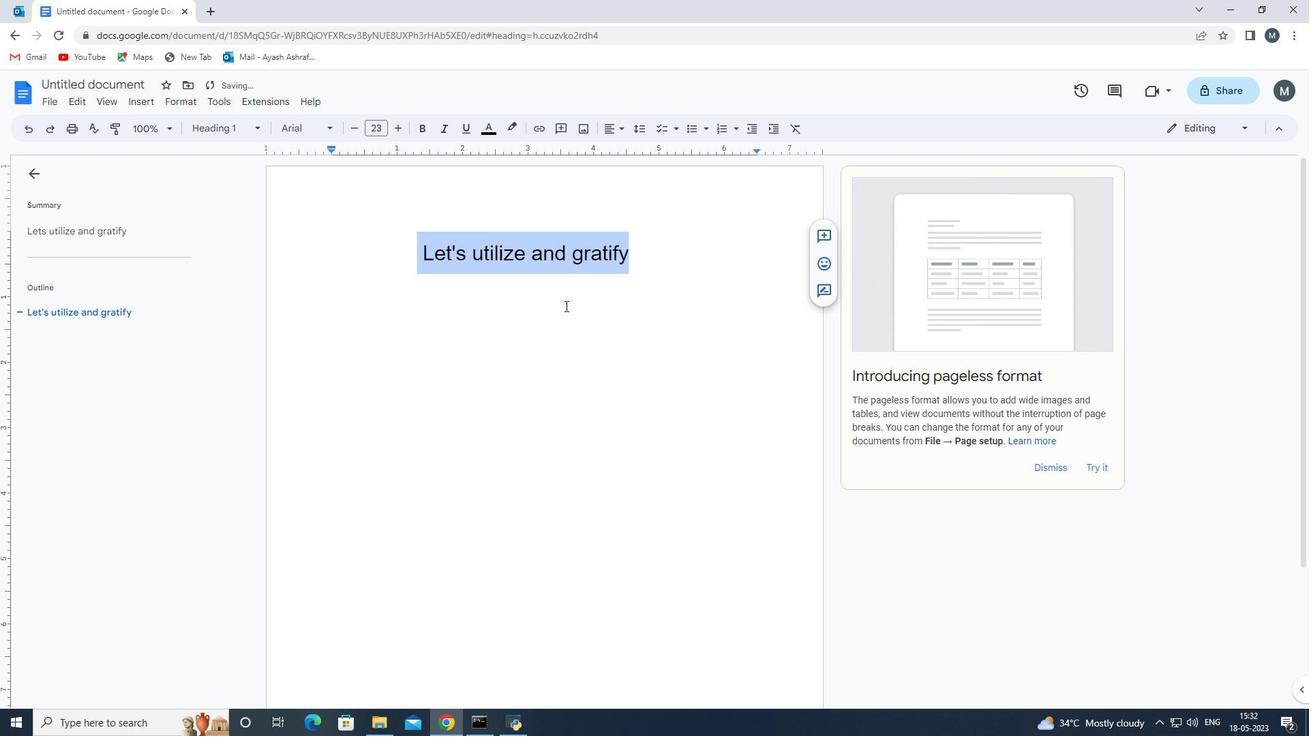
Action: Mouse moved to (494, 246)
Screenshot: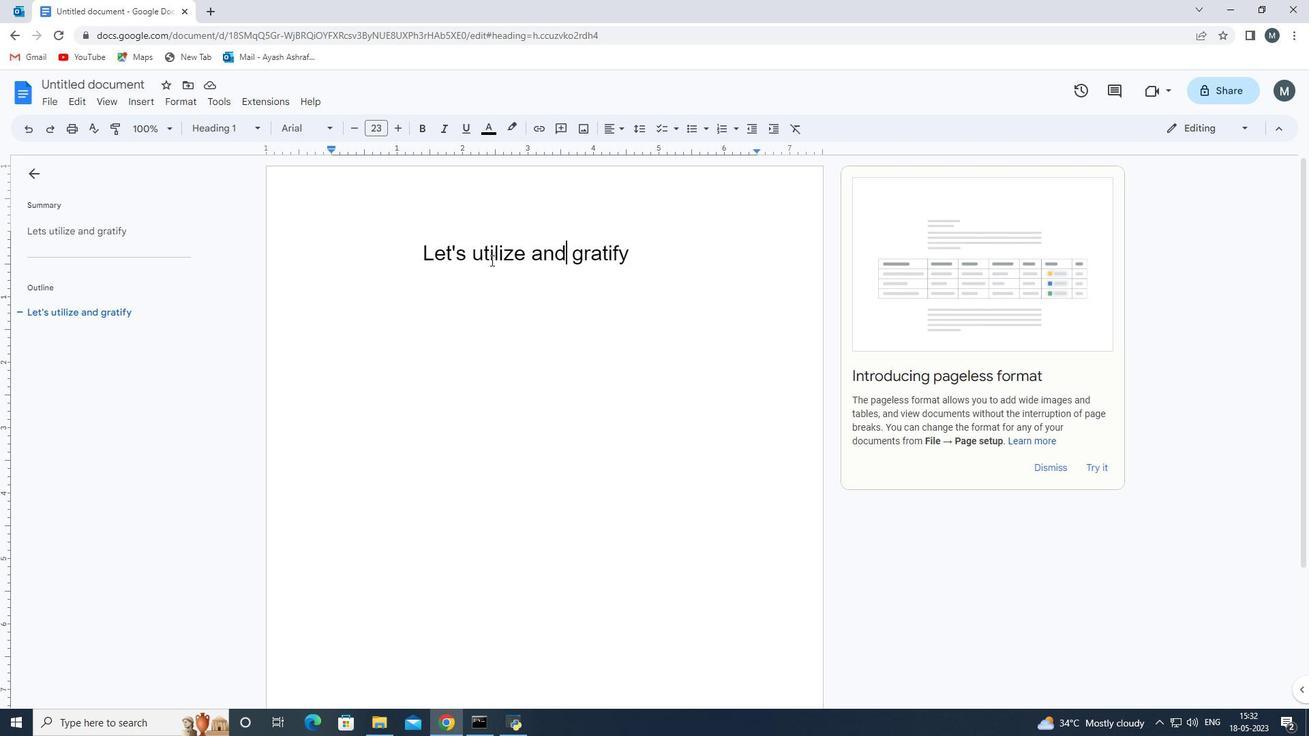 
Action: Mouse pressed left at (494, 246)
Screenshot: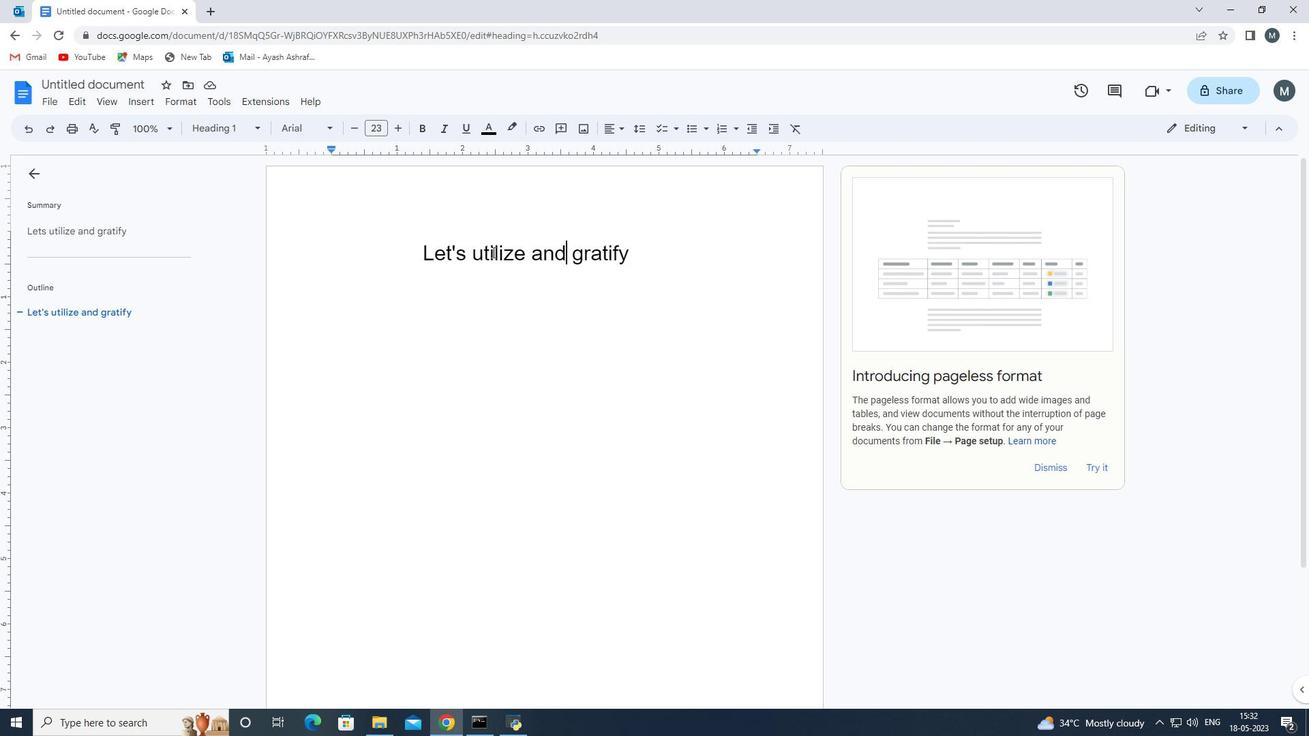 
Action: Mouse moved to (495, 245)
Screenshot: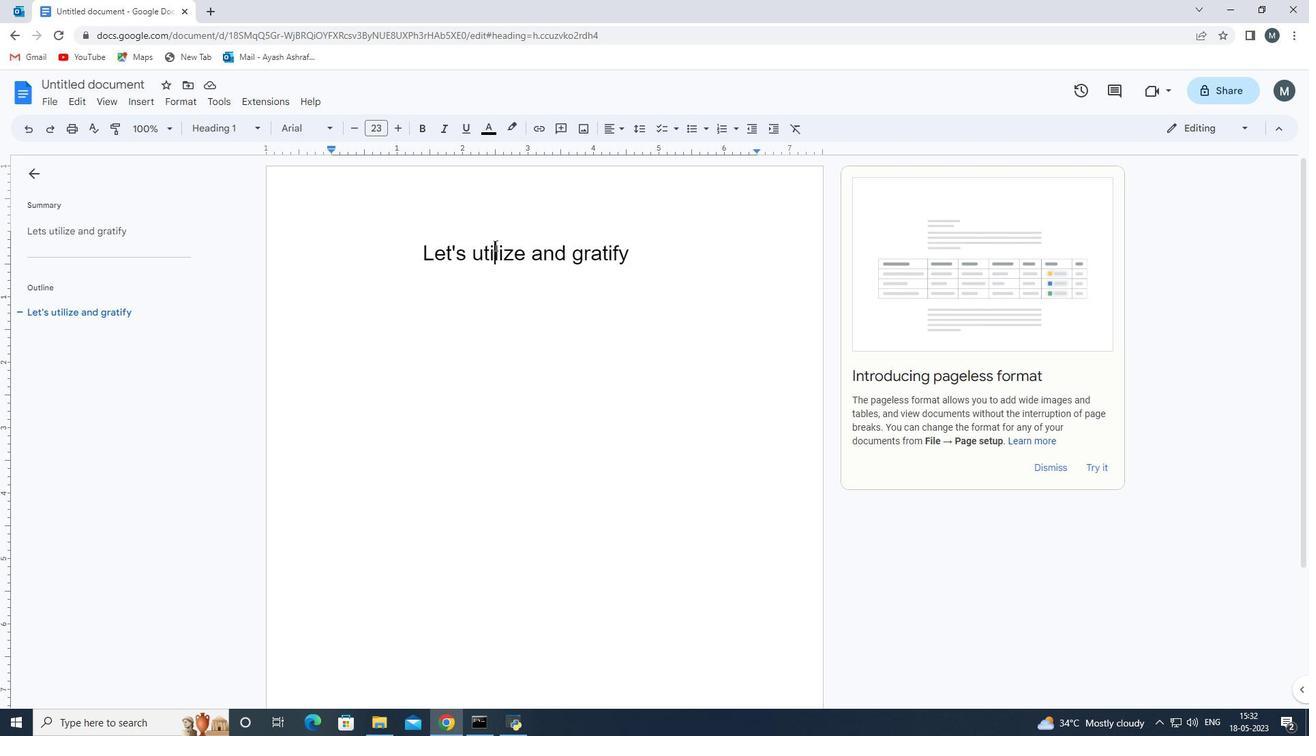 
Action: Mouse pressed left at (495, 245)
Screenshot: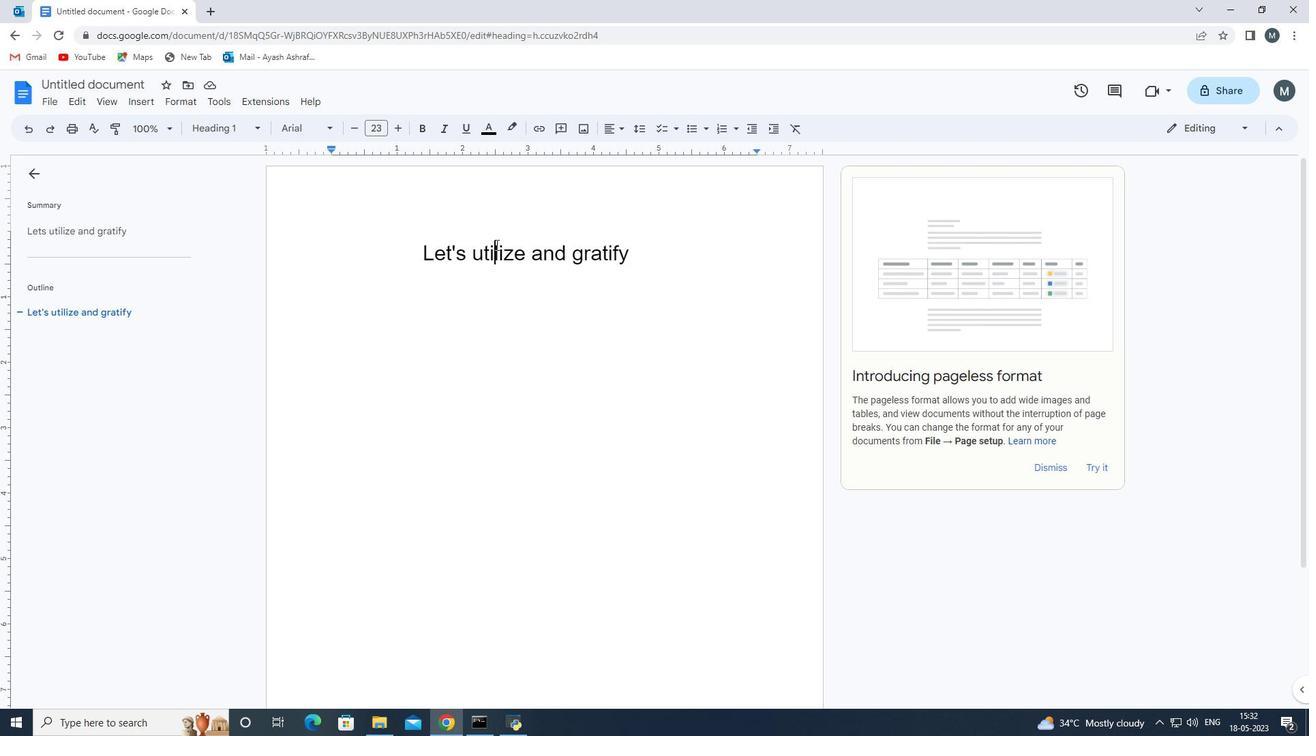 
Action: Mouse moved to (496, 245)
Screenshot: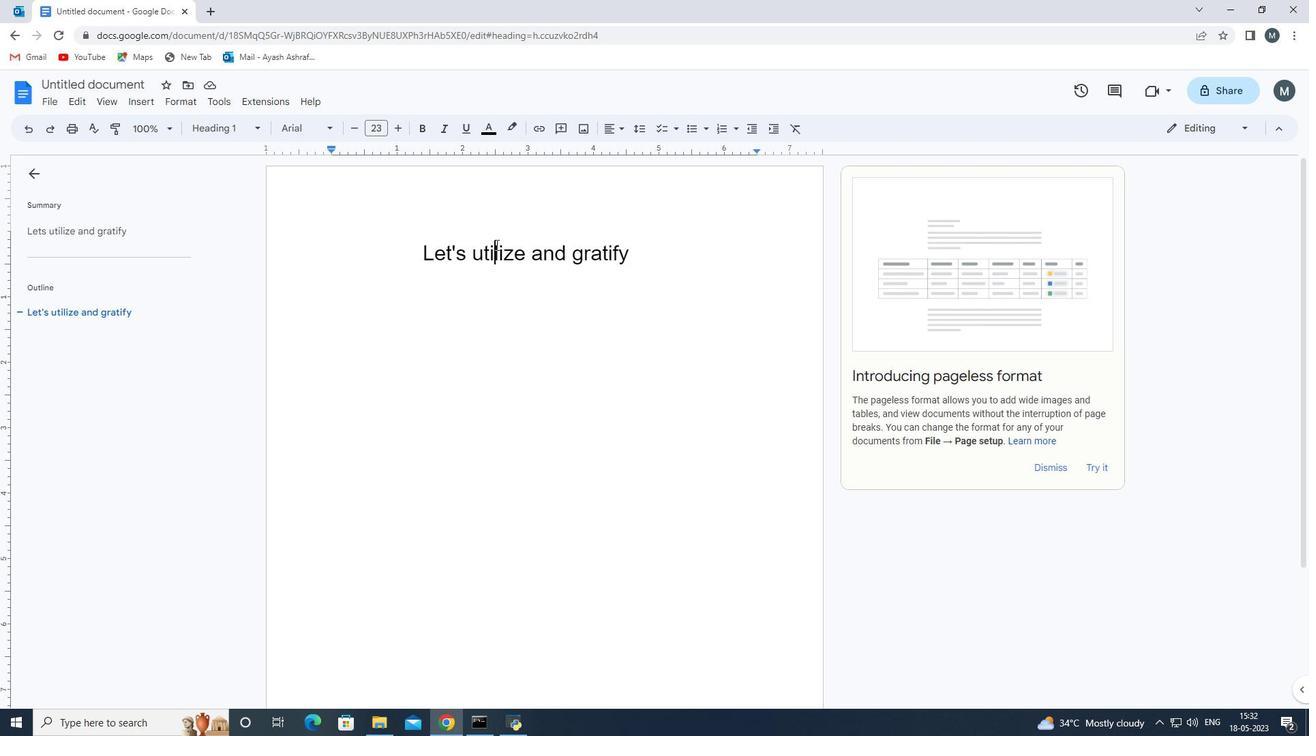
Action: Mouse pressed left at (496, 245)
Screenshot: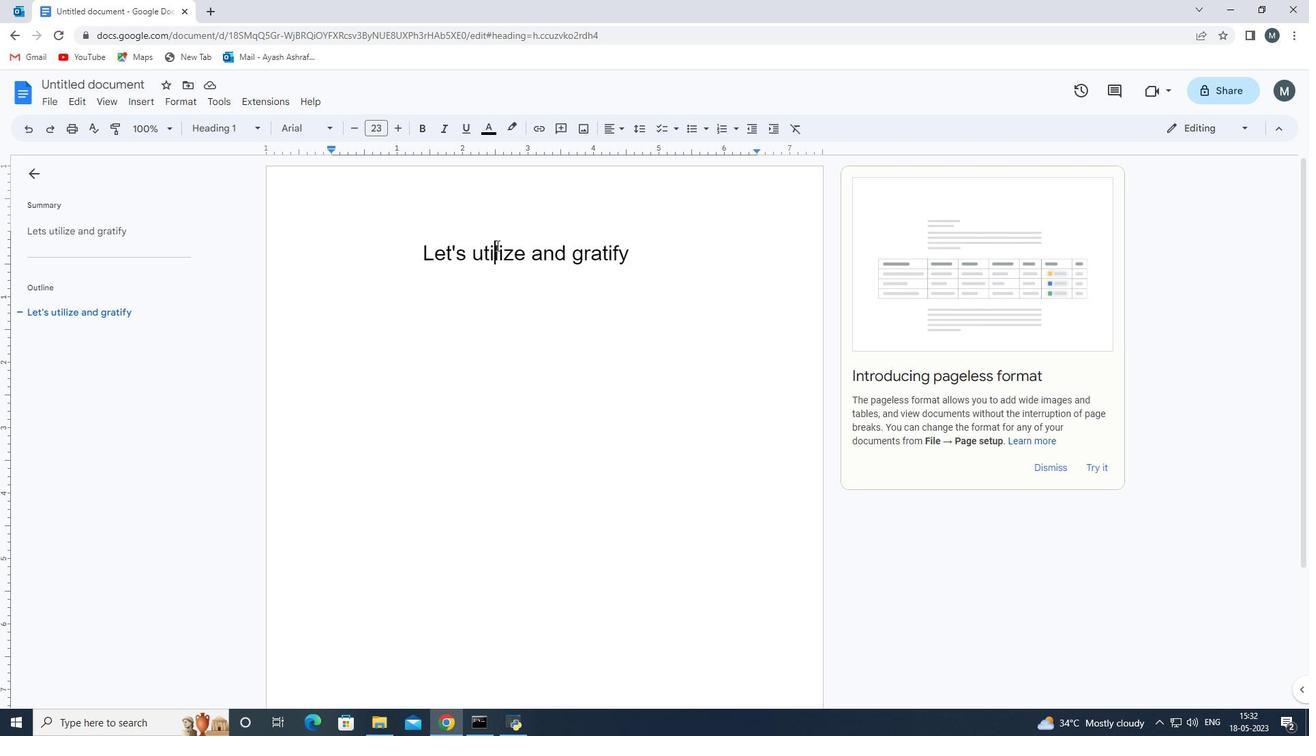 
Action: Mouse moved to (501, 245)
Screenshot: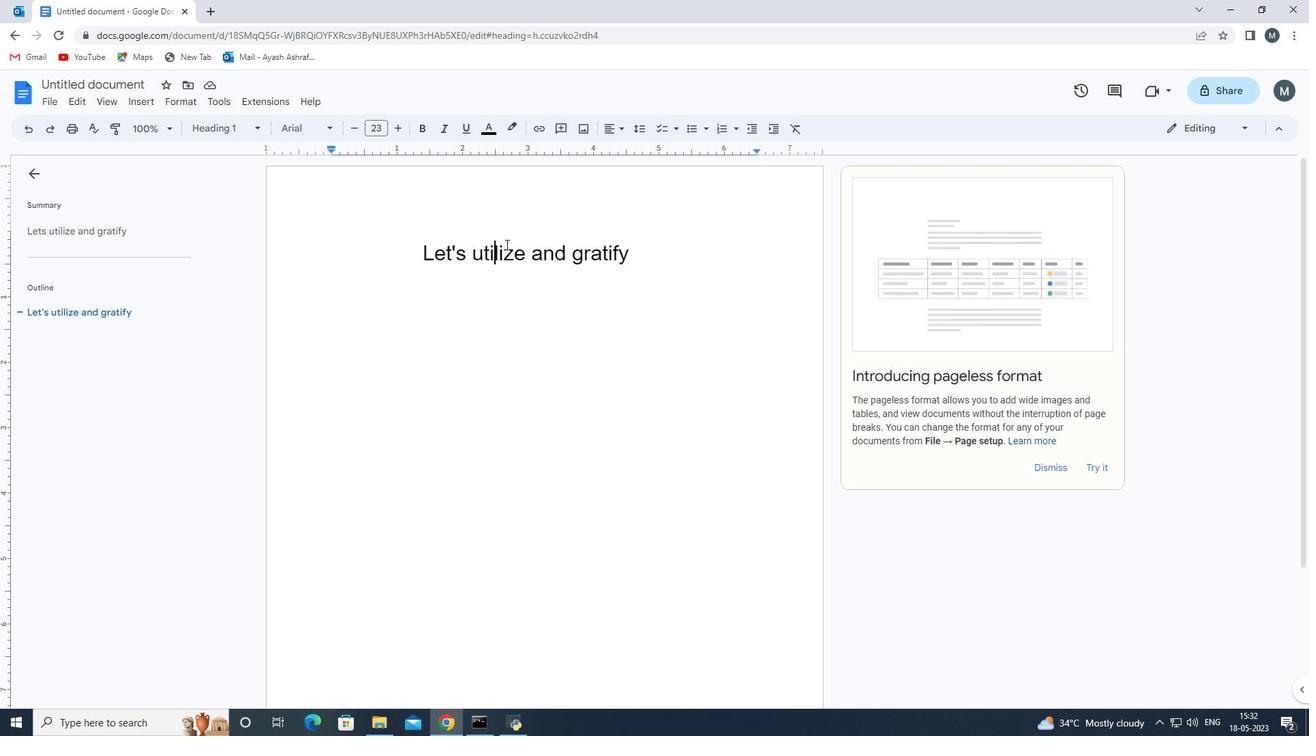 
Action: Mouse pressed left at (501, 245)
Screenshot: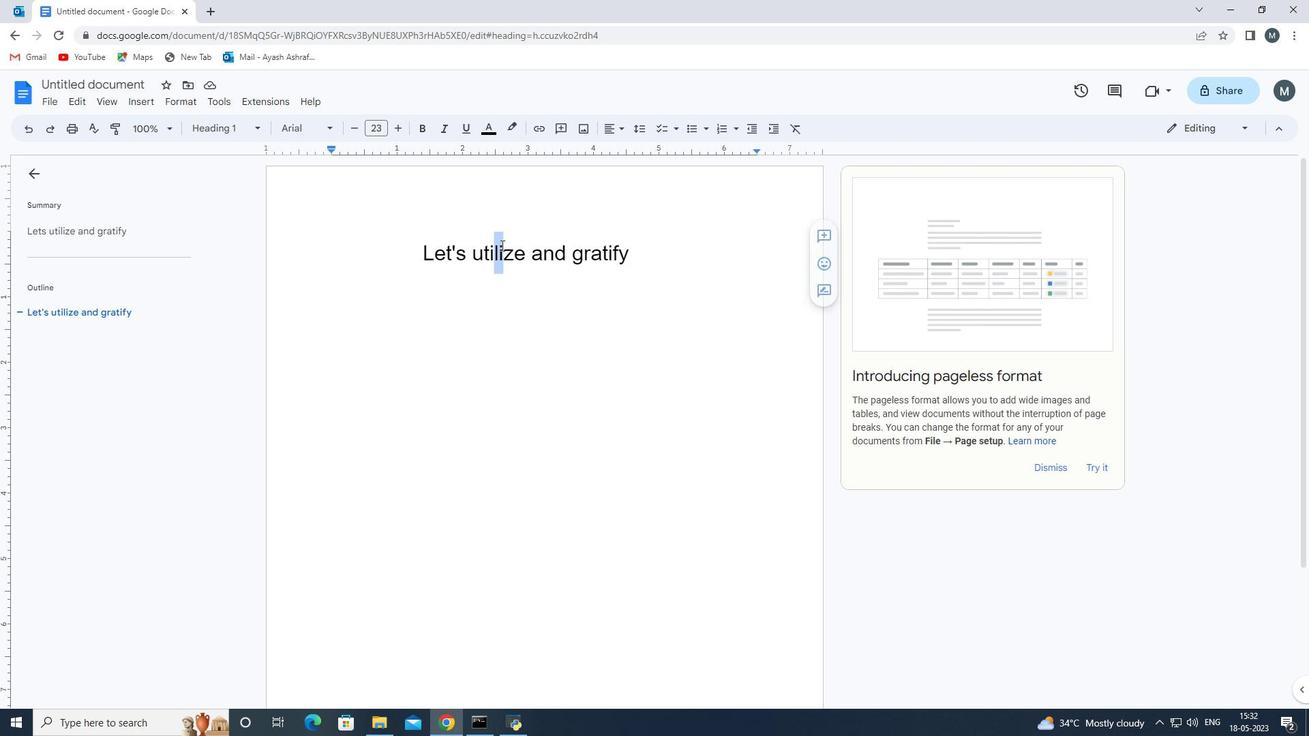 
Action: Mouse moved to (497, 251)
Screenshot: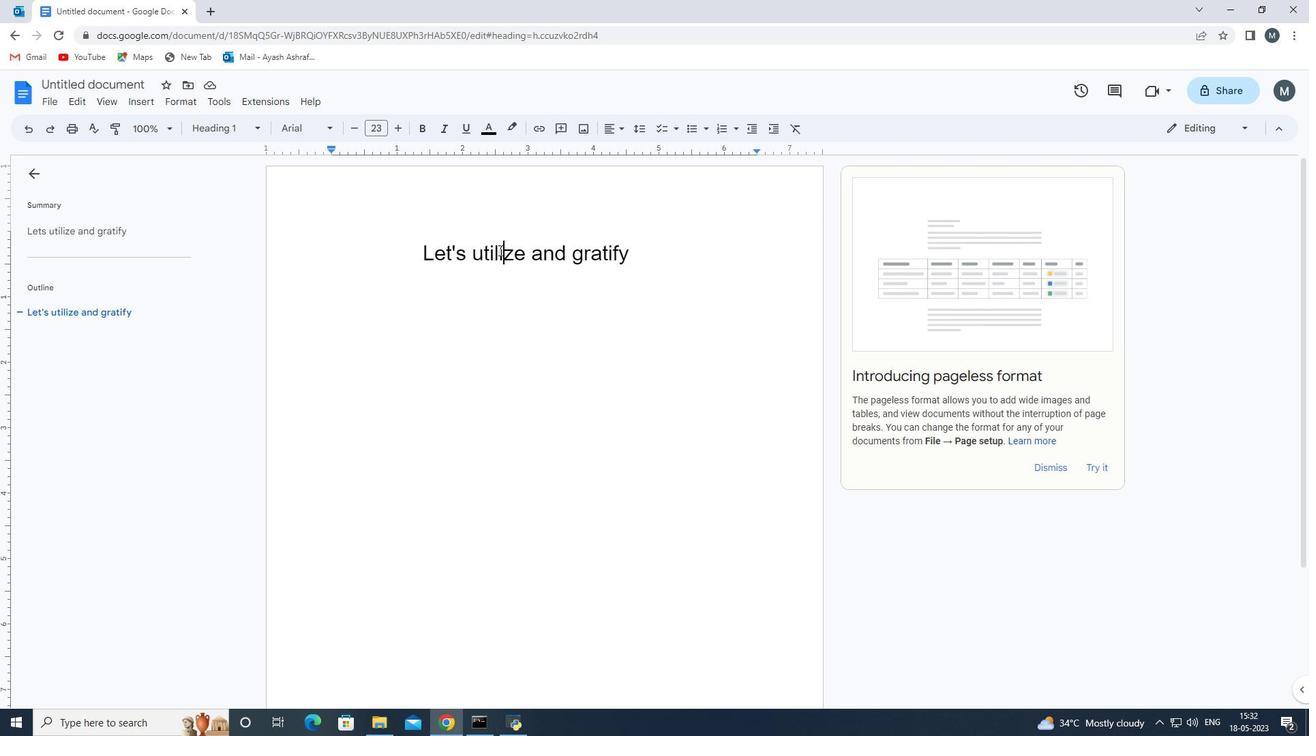 
Action: Mouse pressed left at (497, 251)
Screenshot: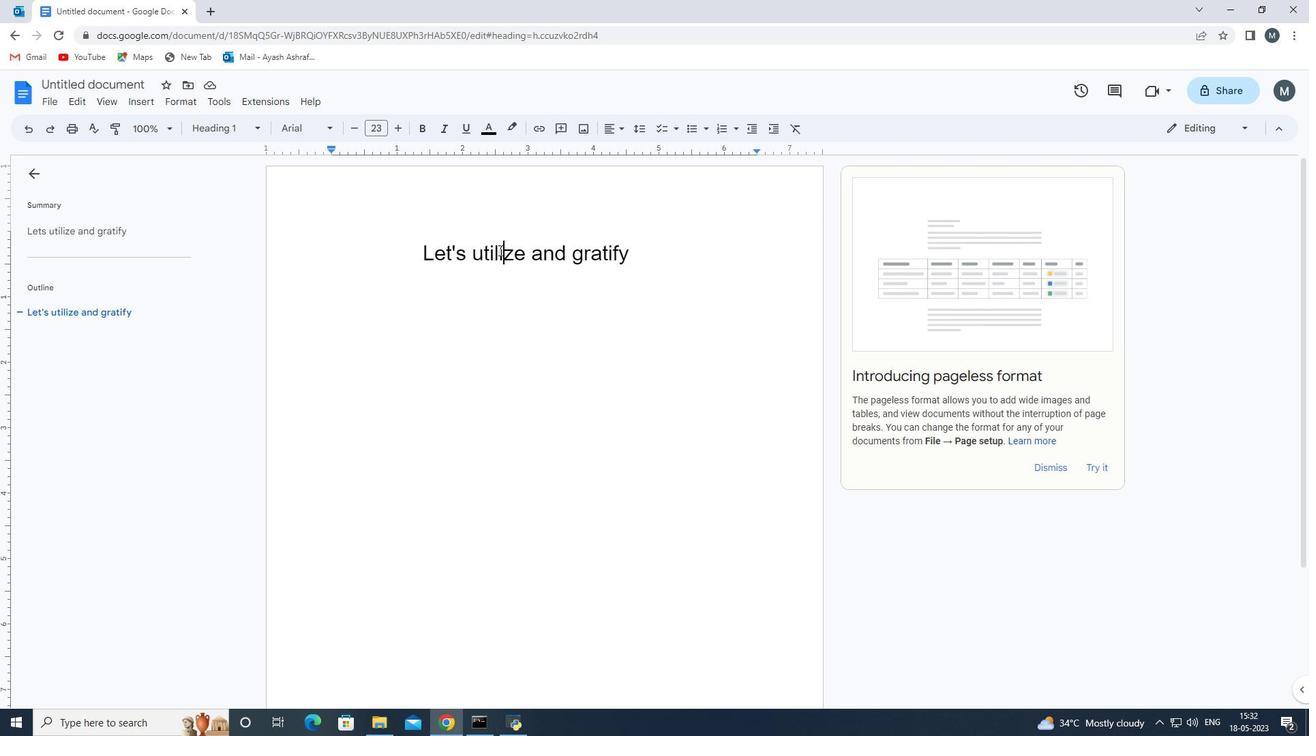 
Action: Mouse pressed left at (497, 251)
Screenshot: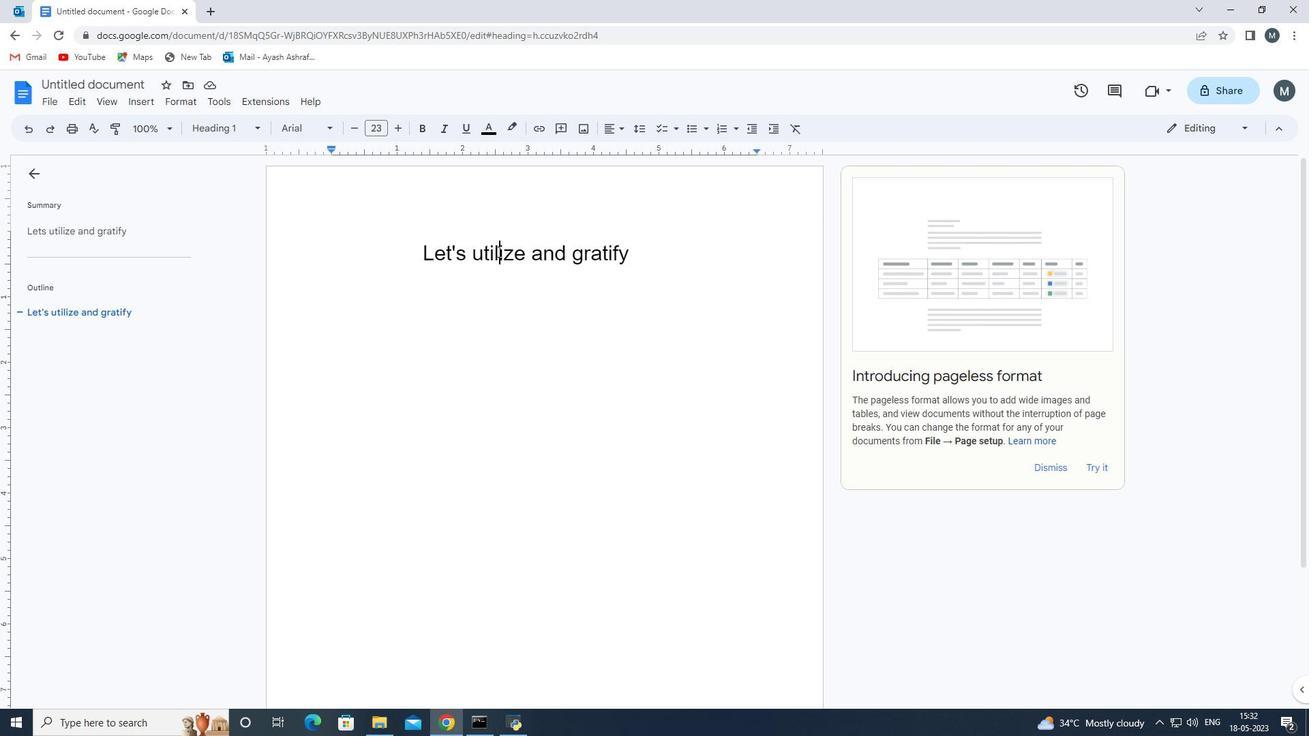
Action: Mouse moved to (497, 252)
Screenshot: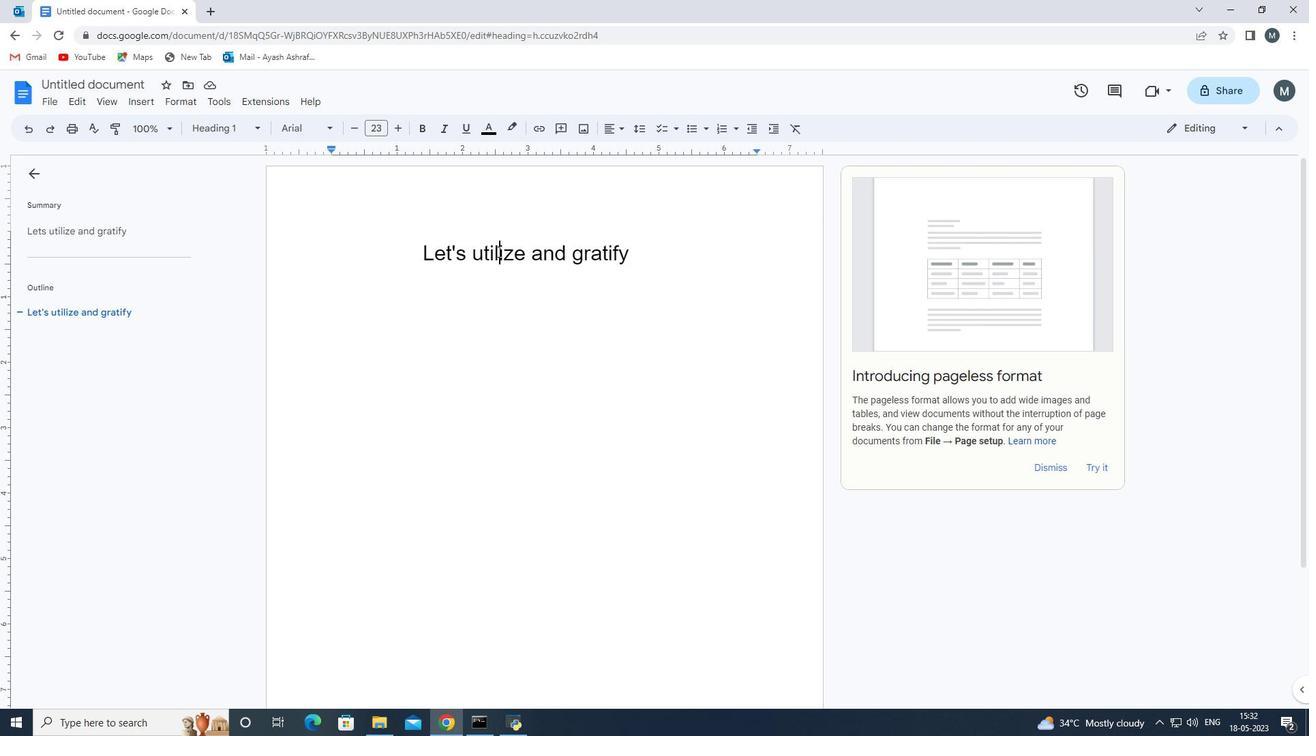 
Action: Mouse pressed left at (497, 252)
Screenshot: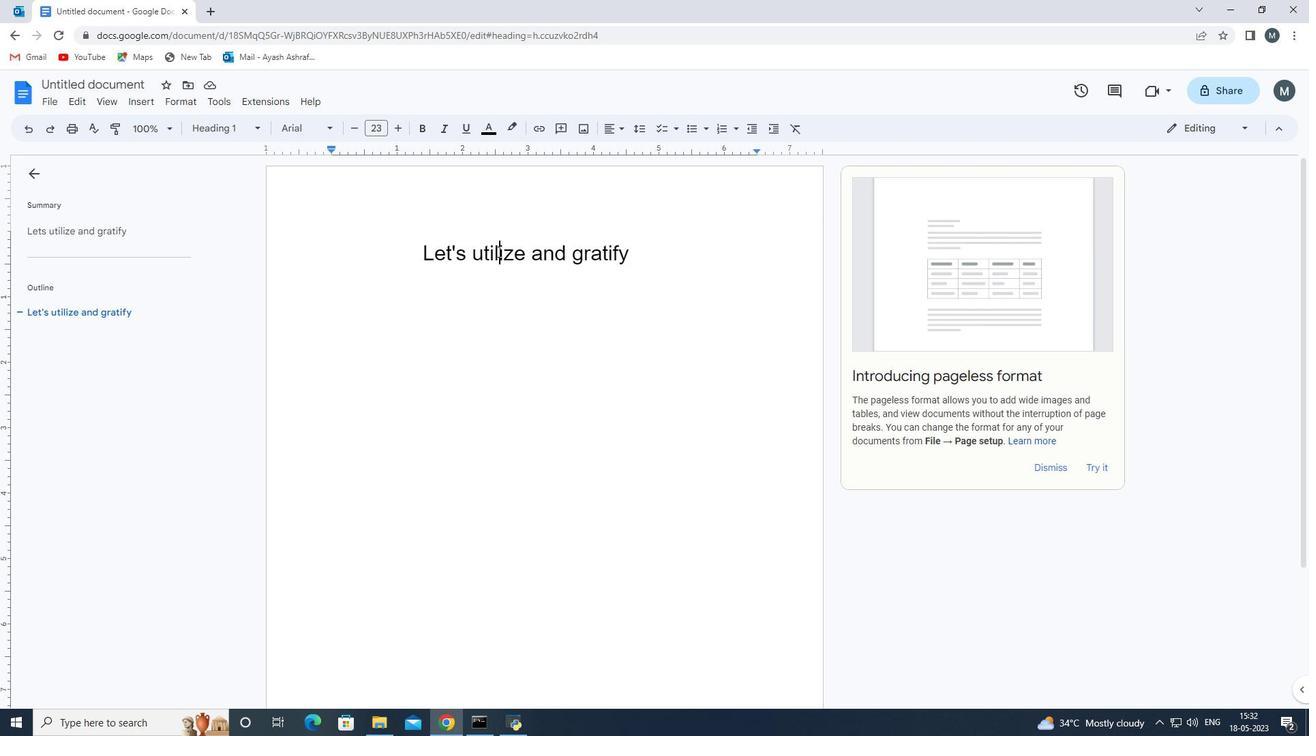 
Action: Mouse pressed left at (497, 252)
Screenshot: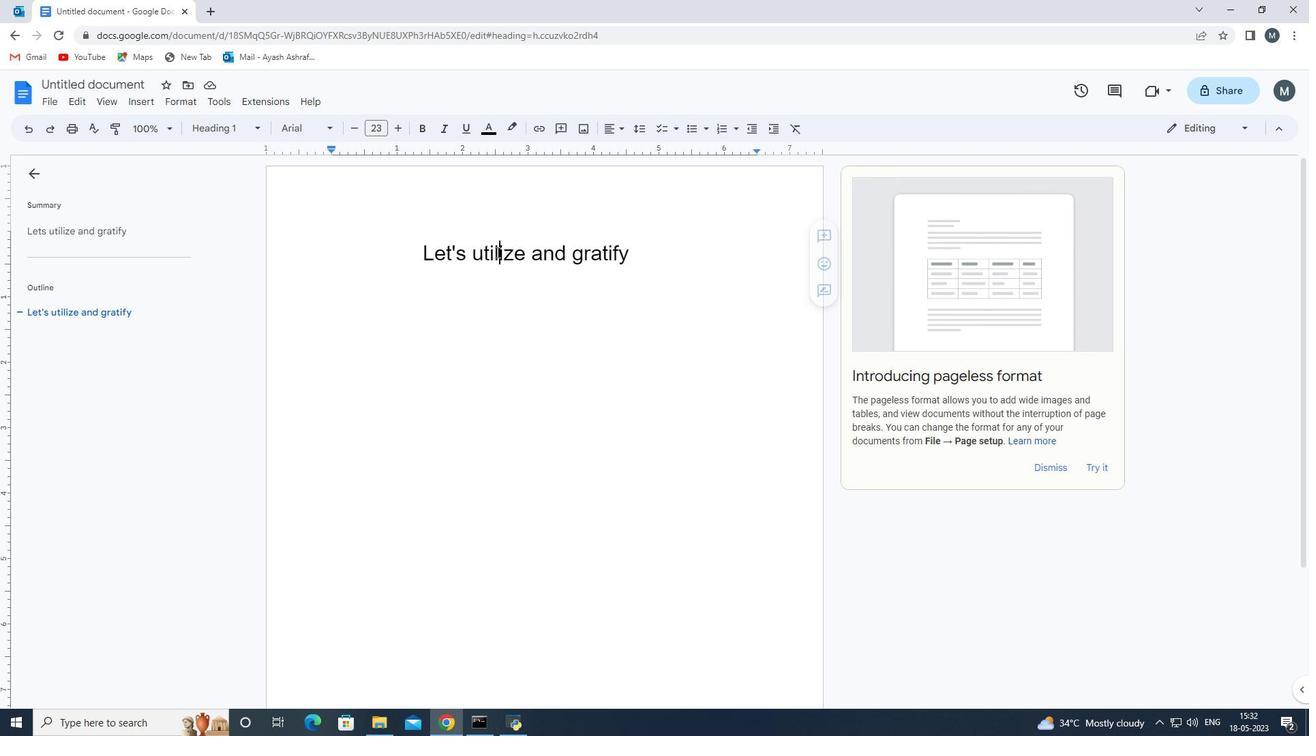 
Action: Mouse pressed left at (497, 252)
Screenshot: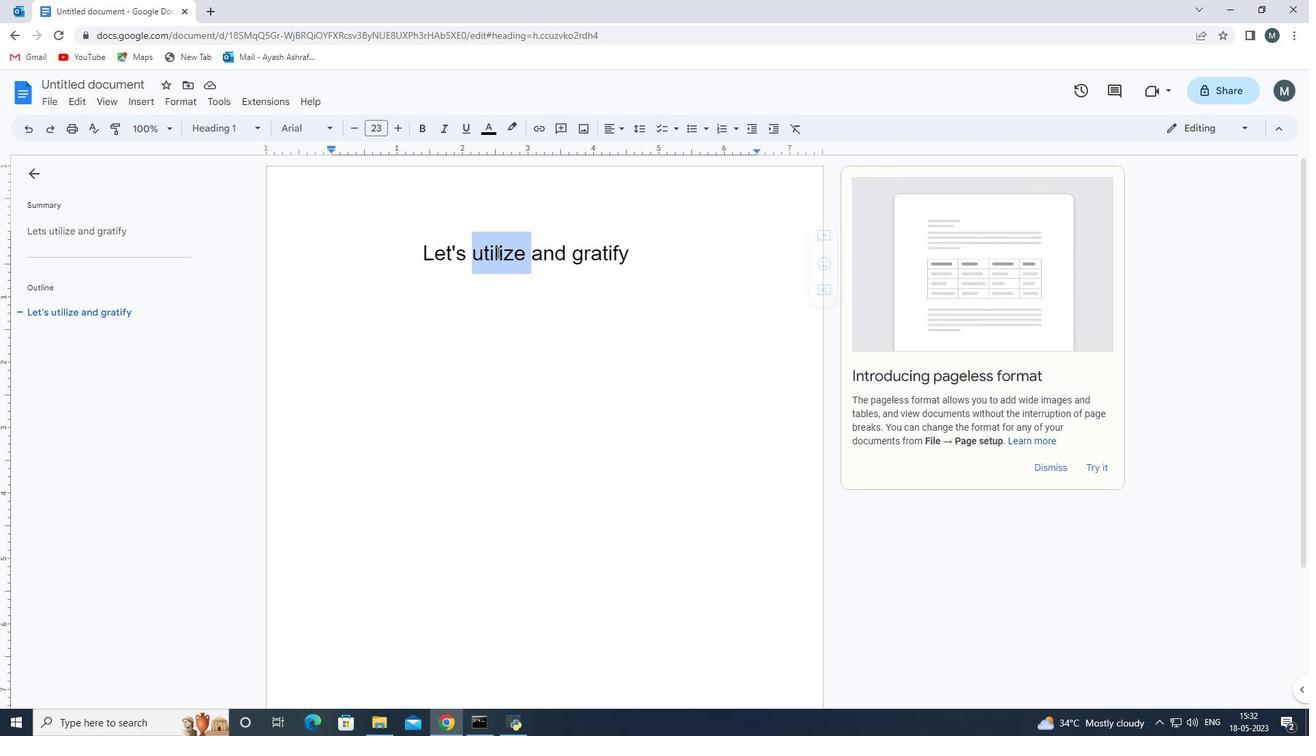 
Action: Mouse pressed left at (497, 252)
Screenshot: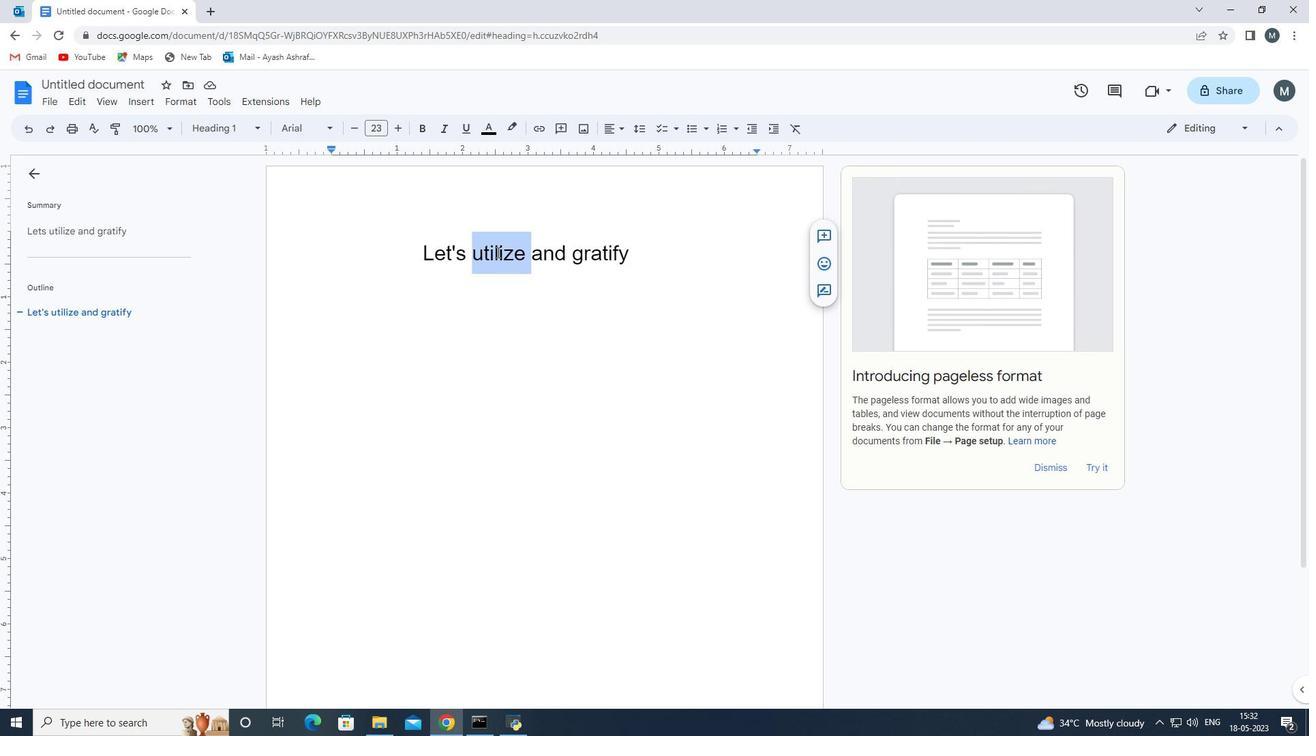 
Action: Mouse pressed left at (497, 252)
Screenshot: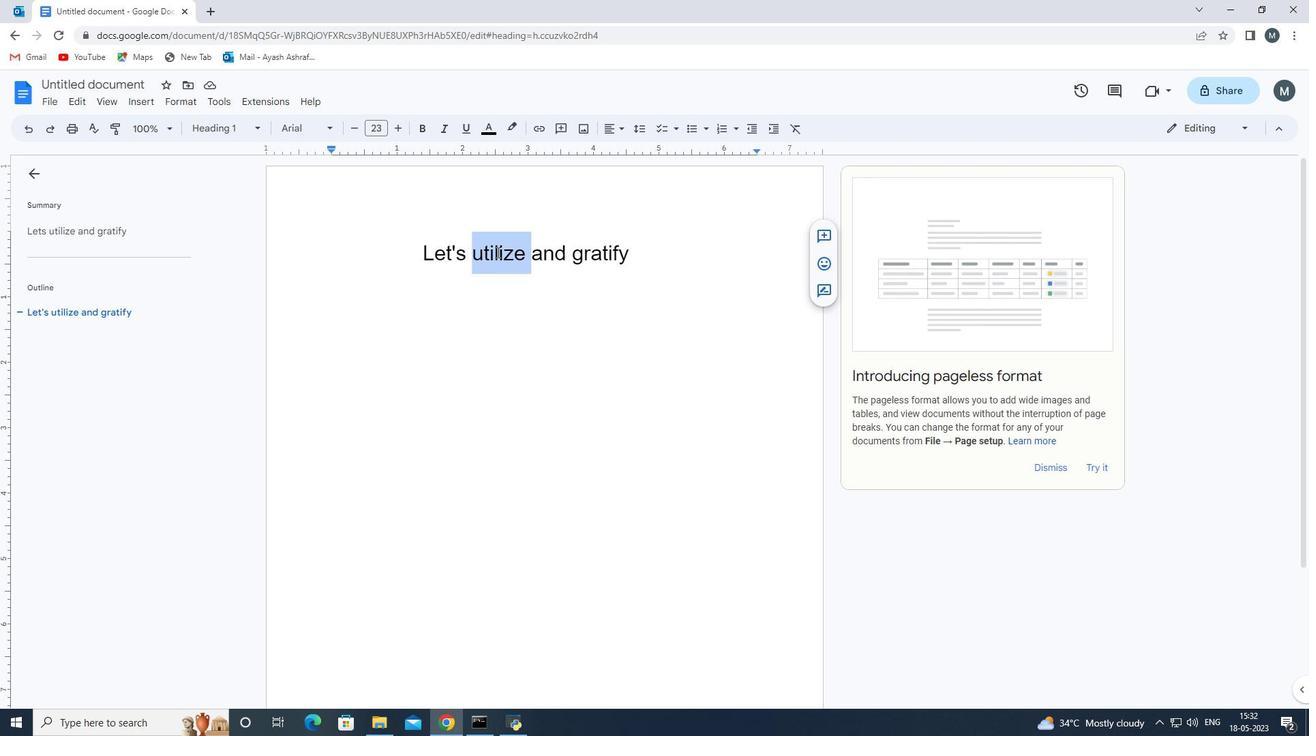
Action: Mouse pressed left at (497, 252)
Screenshot: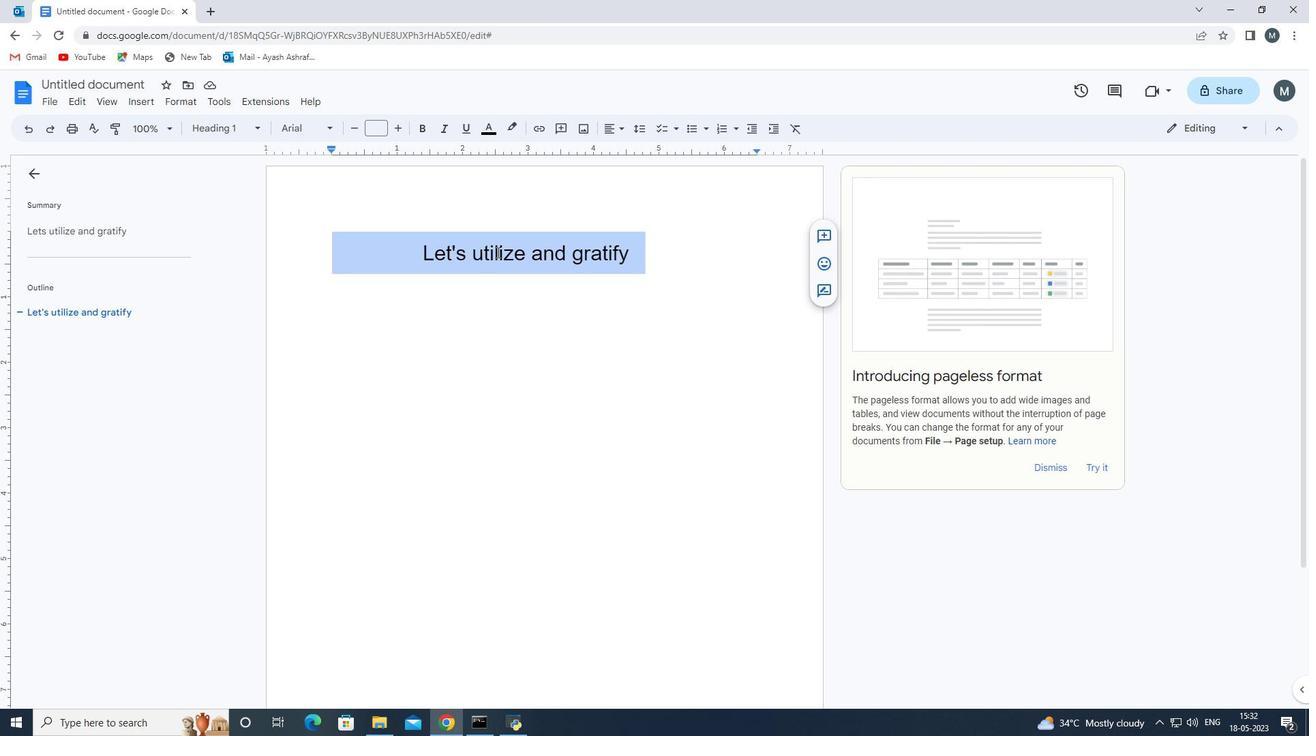 
Action: Mouse pressed left at (497, 252)
Screenshot: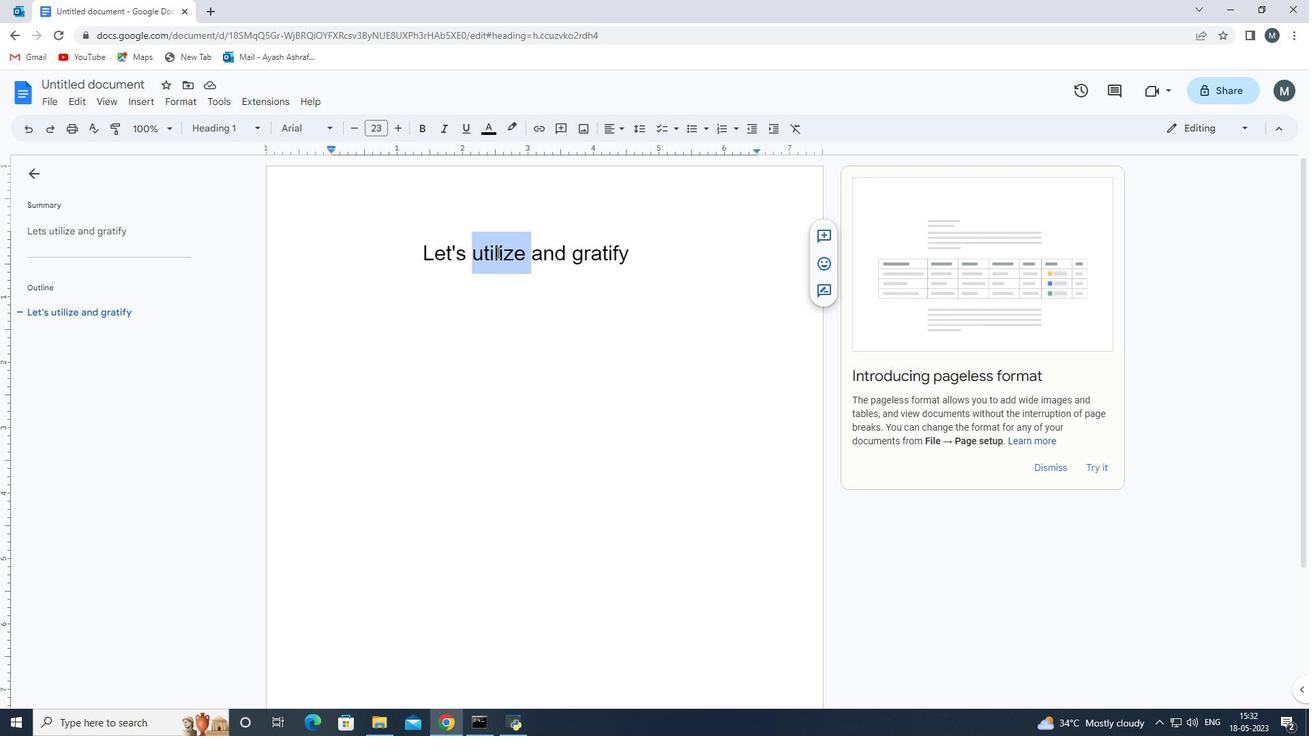 
Action: Mouse moved to (467, 124)
Screenshot: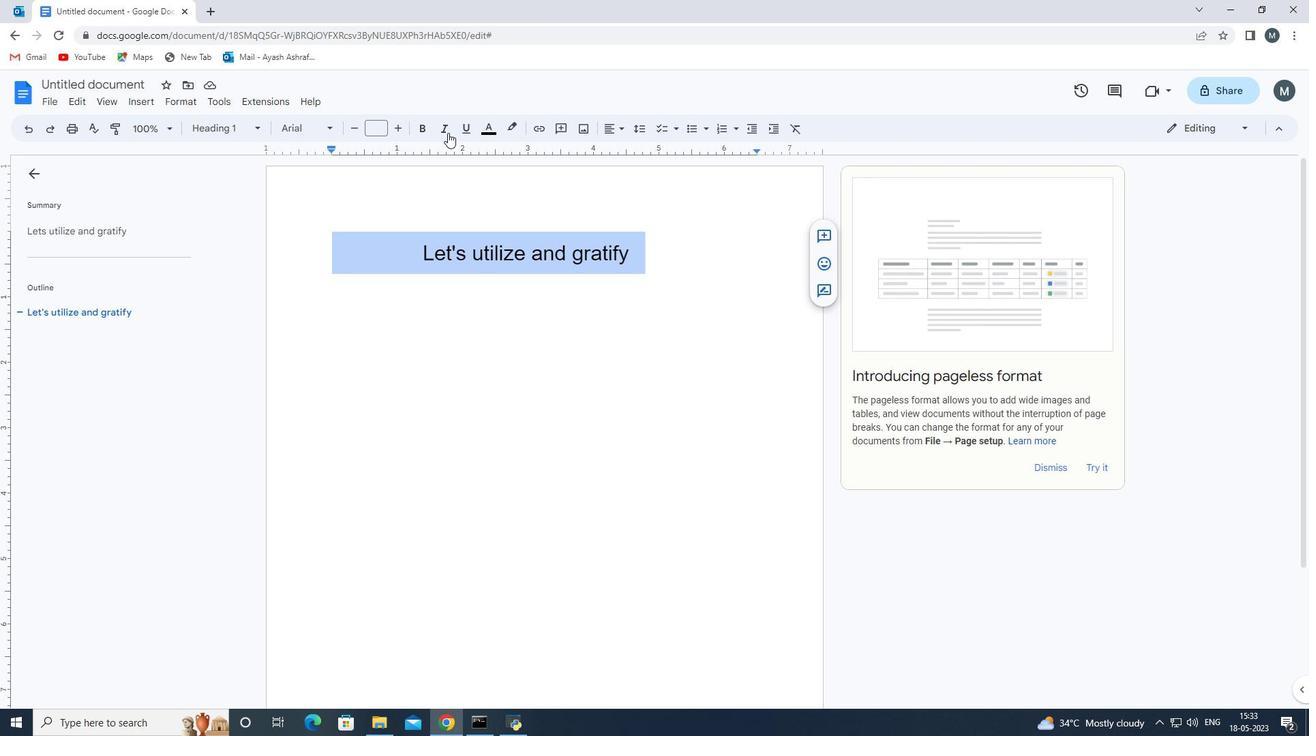
Action: Mouse pressed left at (467, 124)
Screenshot: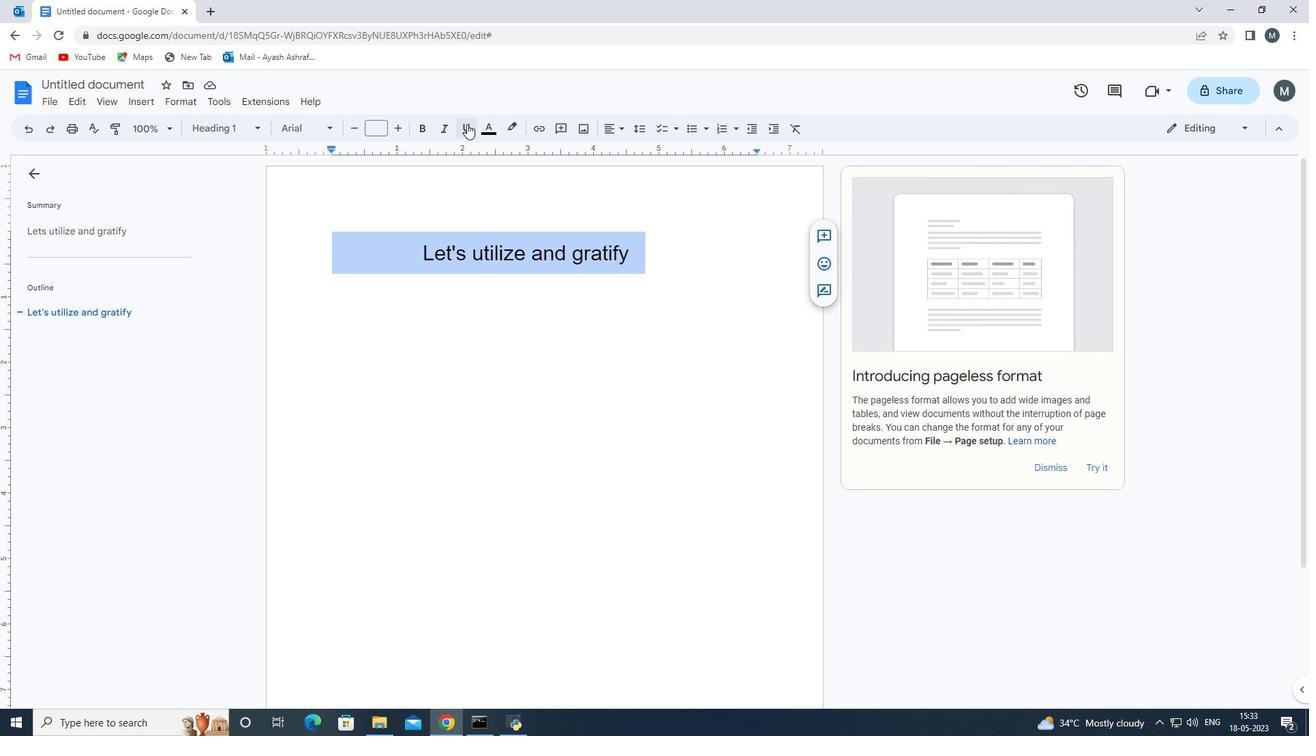 
Action: Mouse moved to (524, 344)
Screenshot: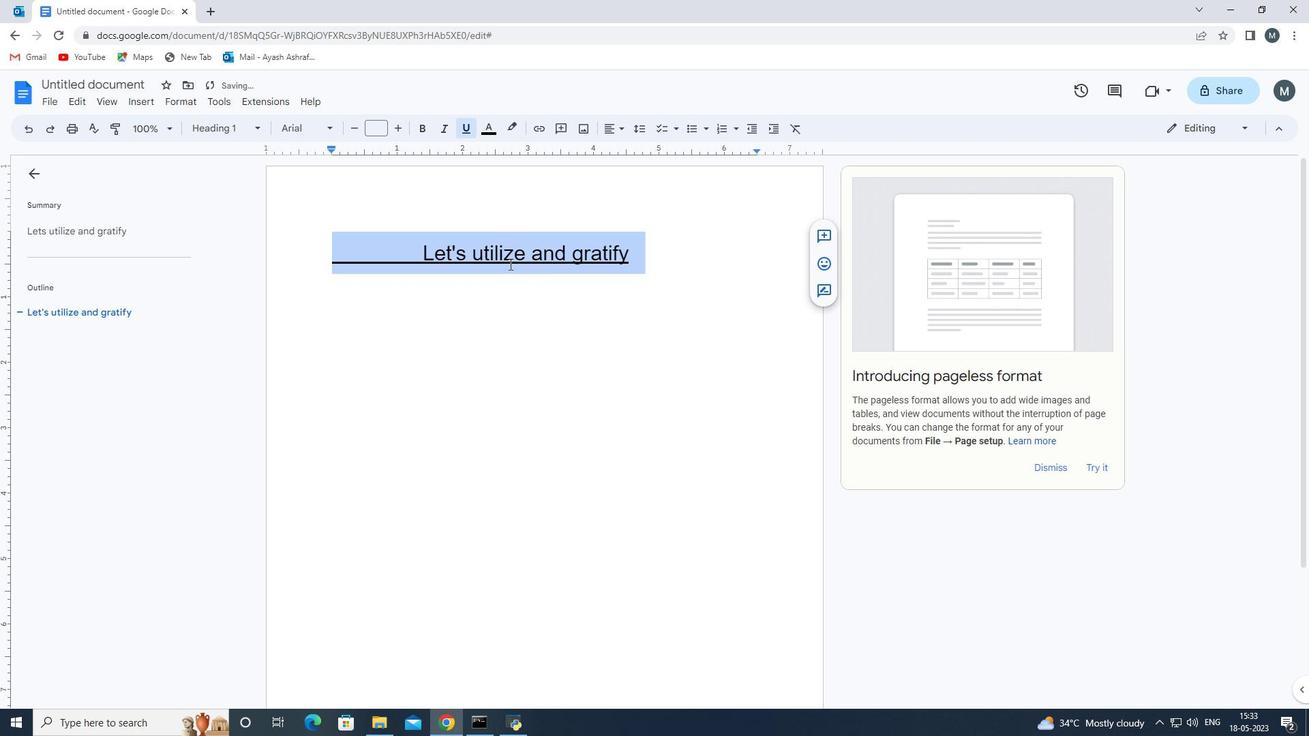 
Action: Mouse pressed left at (524, 344)
Screenshot: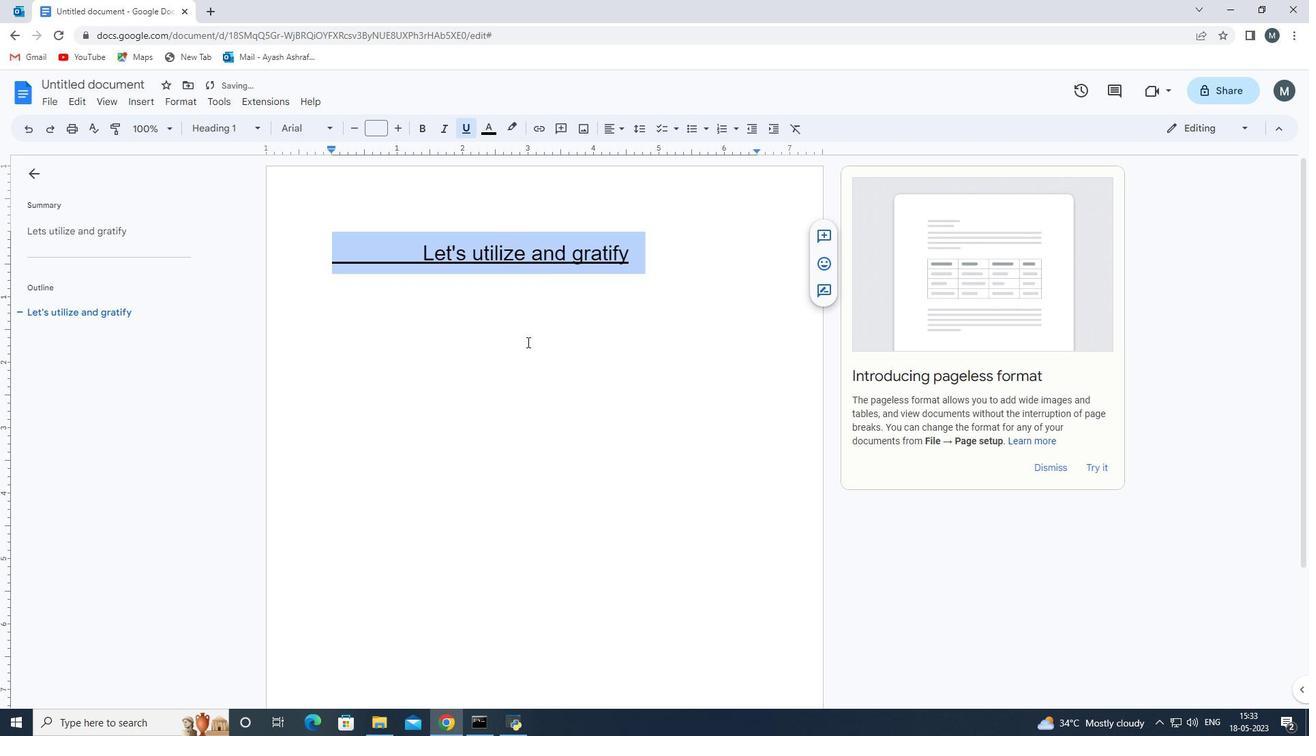 
Action: Mouse moved to (420, 259)
Screenshot: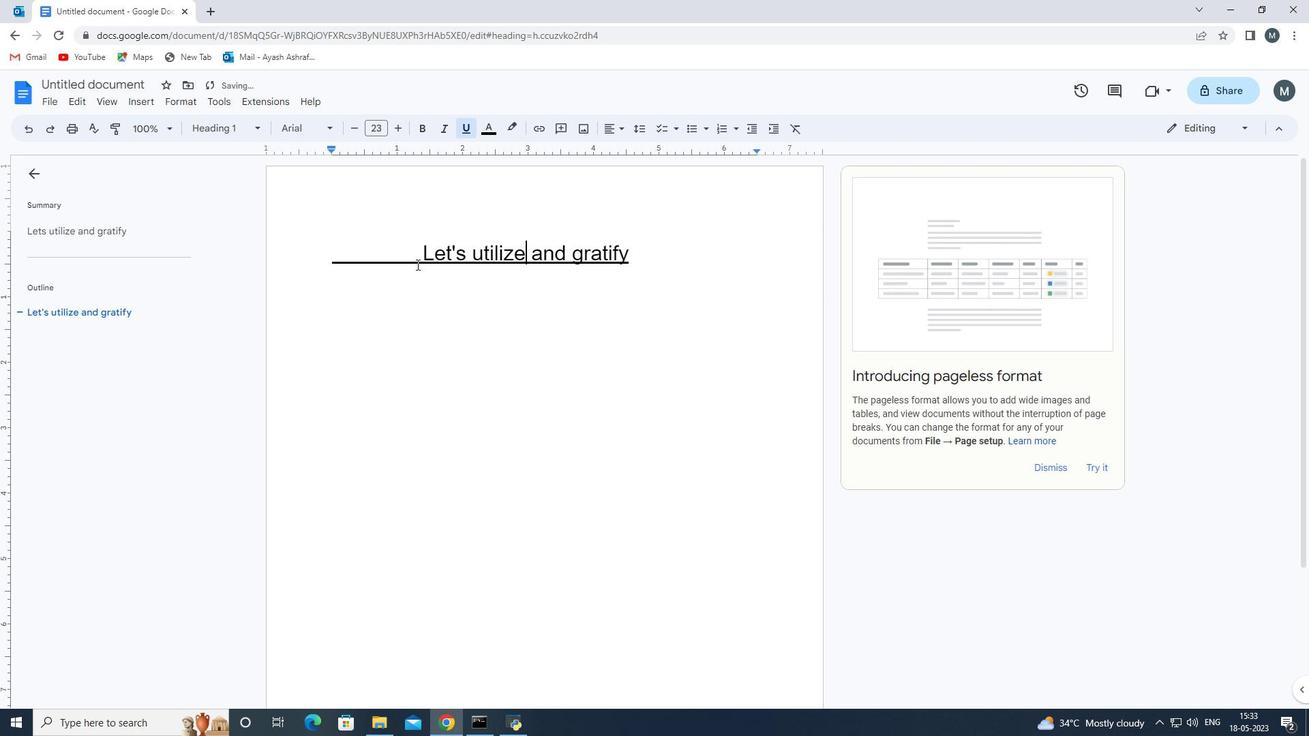 
Action: Mouse pressed left at (420, 259)
Screenshot: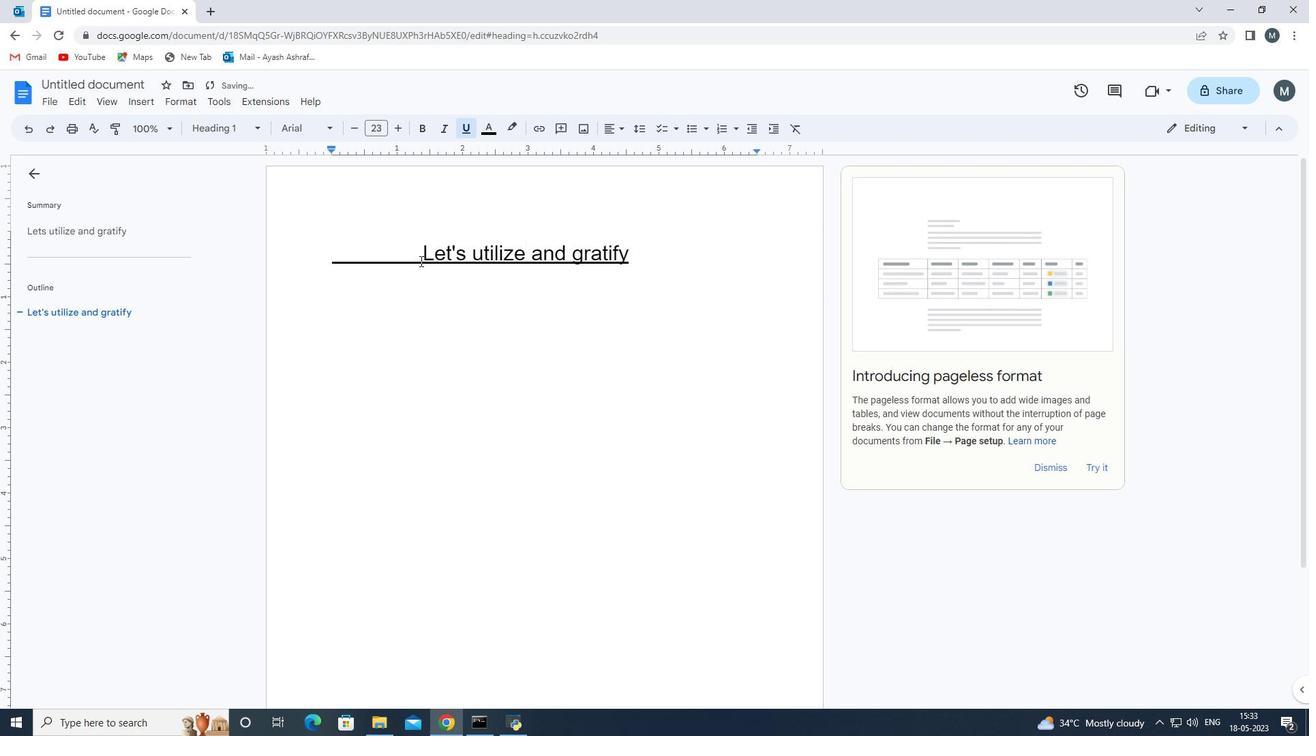 
Action: Mouse moved to (203, 251)
Screenshot: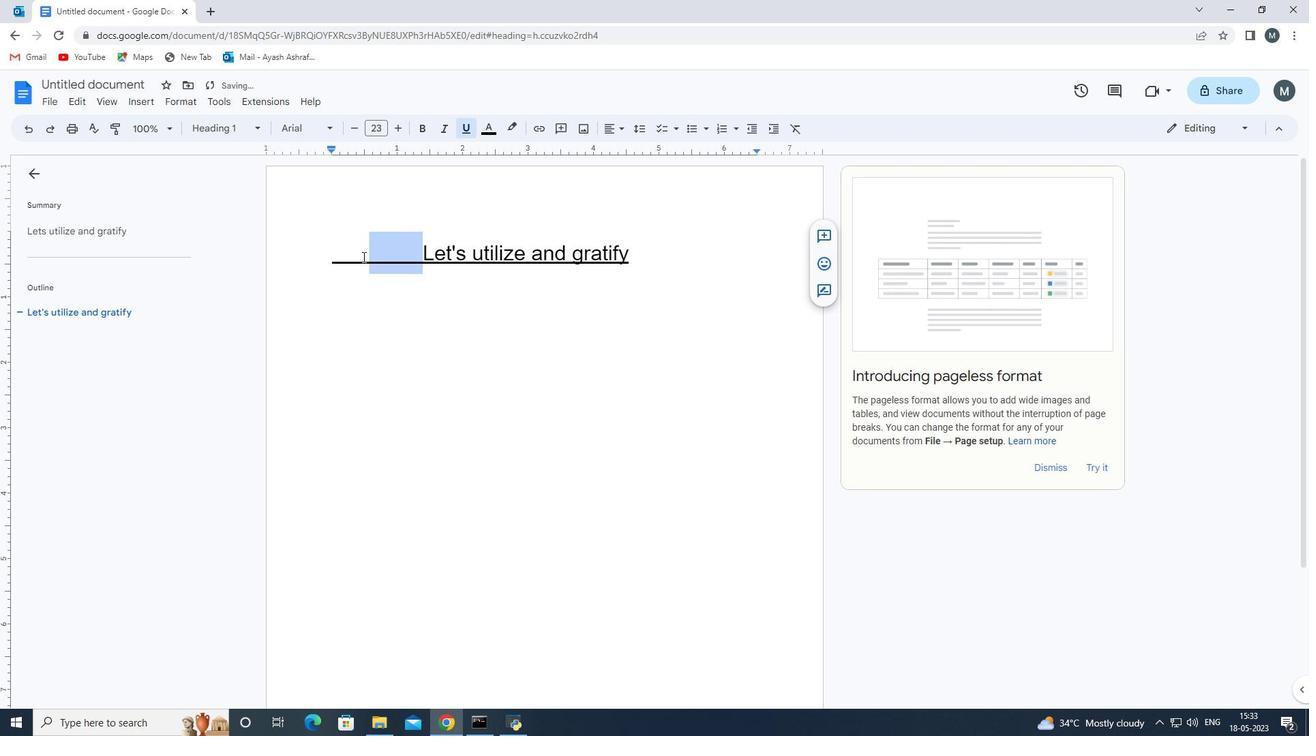 
Action: Key pressed <Key.delete>
Screenshot: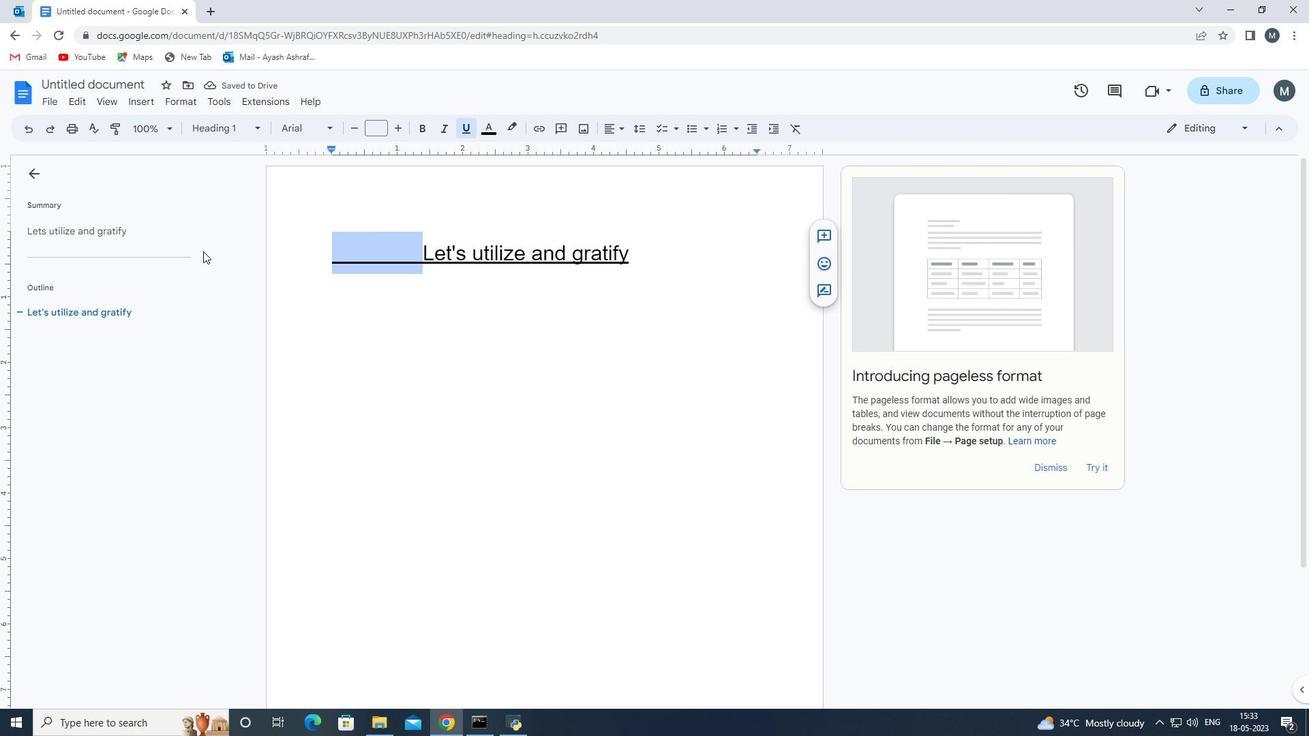 
Action: Mouse moved to (424, 289)
Screenshot: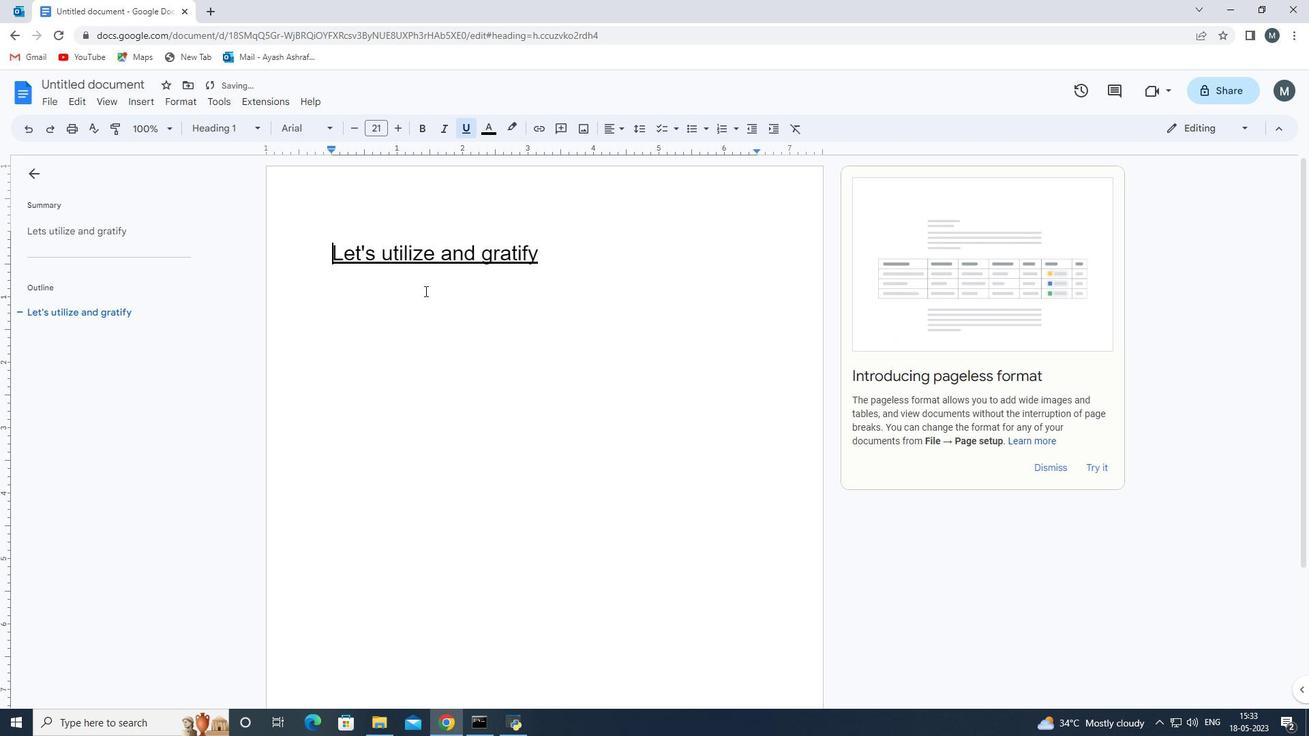 
Action: Key pressed <Key.space><Key.space><Key.space>
Screenshot: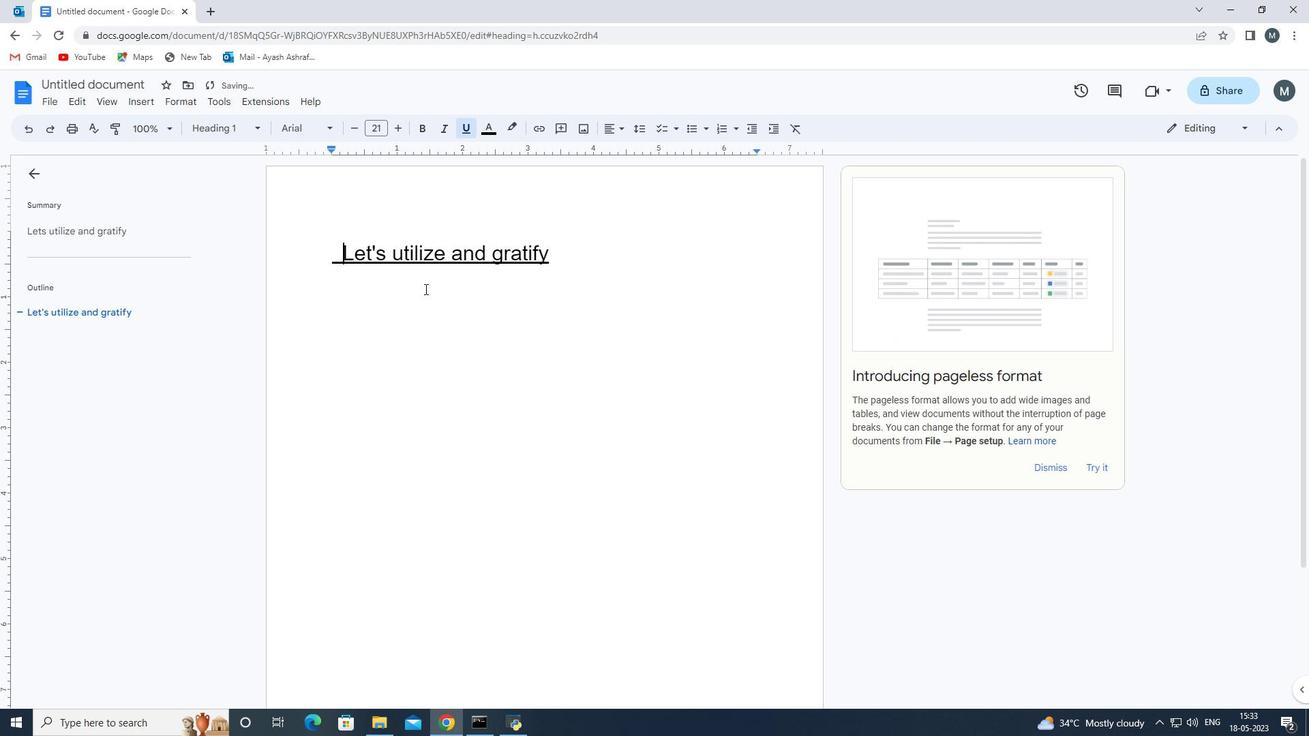 
Action: Mouse moved to (351, 246)
Screenshot: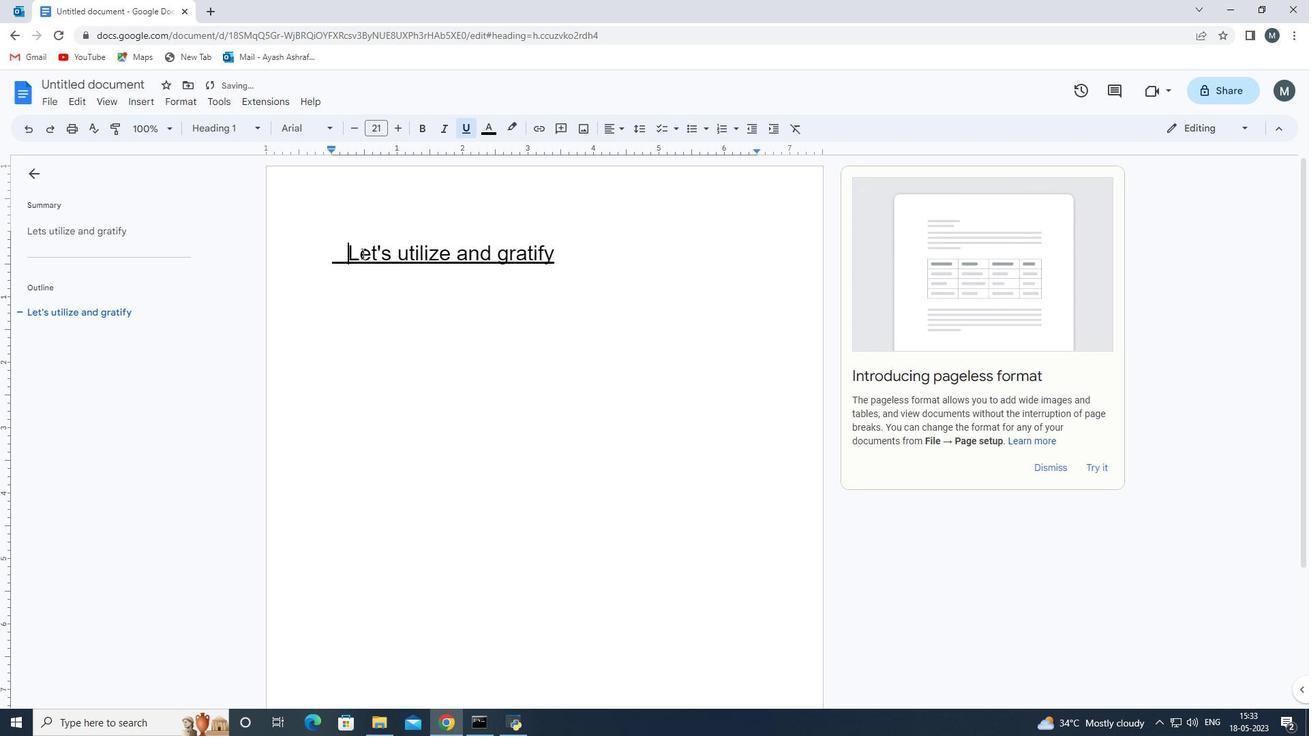 
Action: Key pressed <Key.backspace><Key.backspace><Key.backspace>
Screenshot: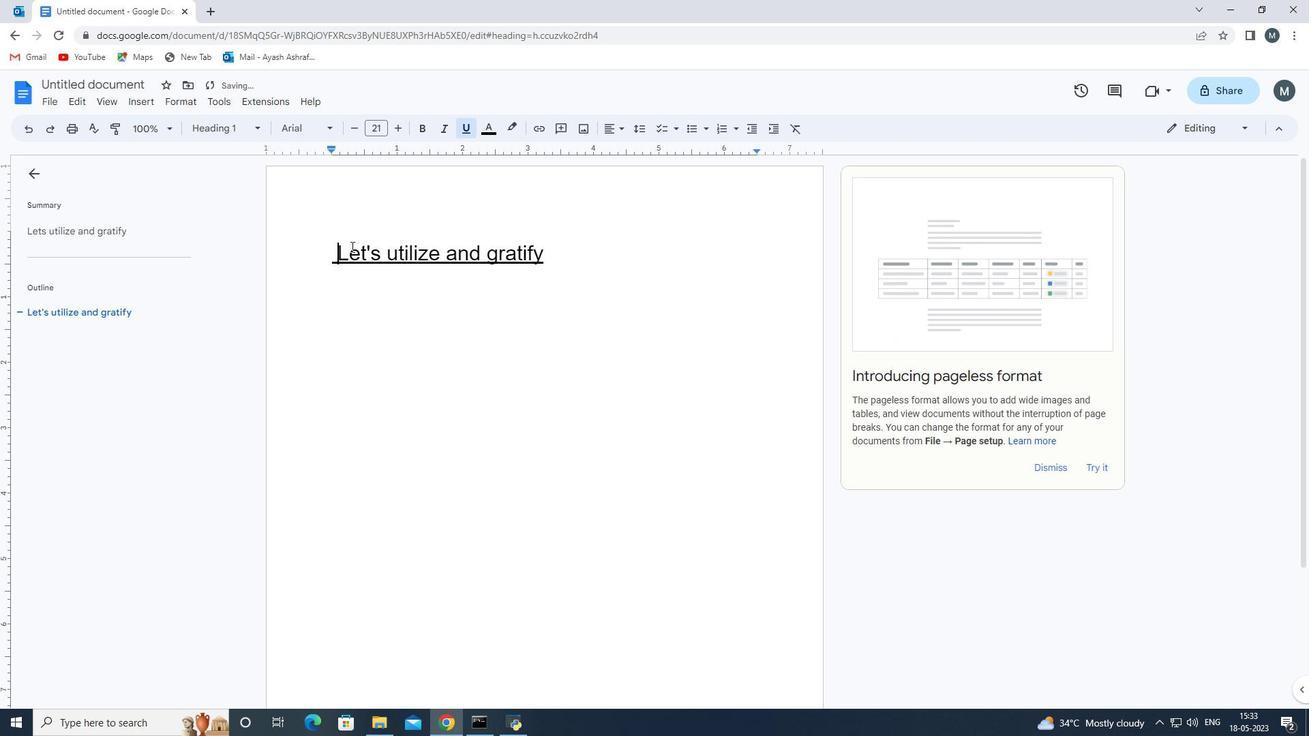 
Action: Mouse moved to (329, 261)
Screenshot: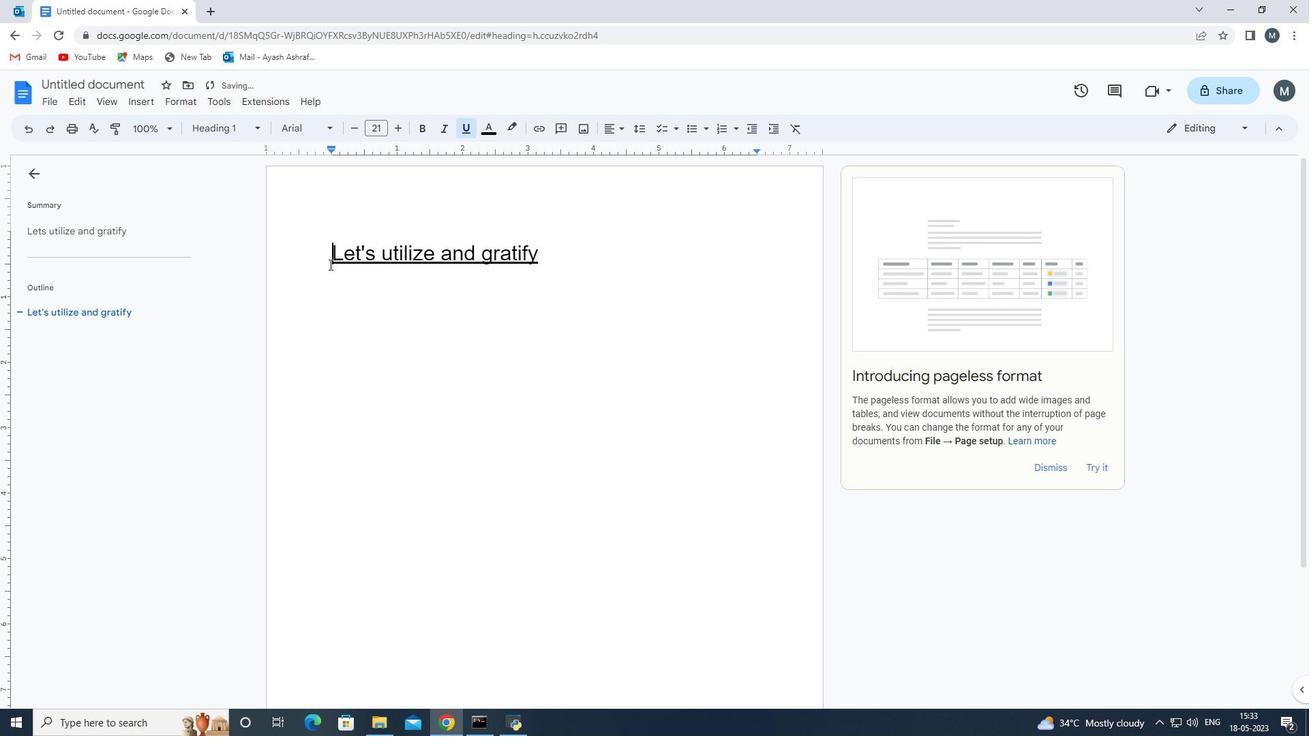 
Action: Mouse pressed left at (329, 261)
Screenshot: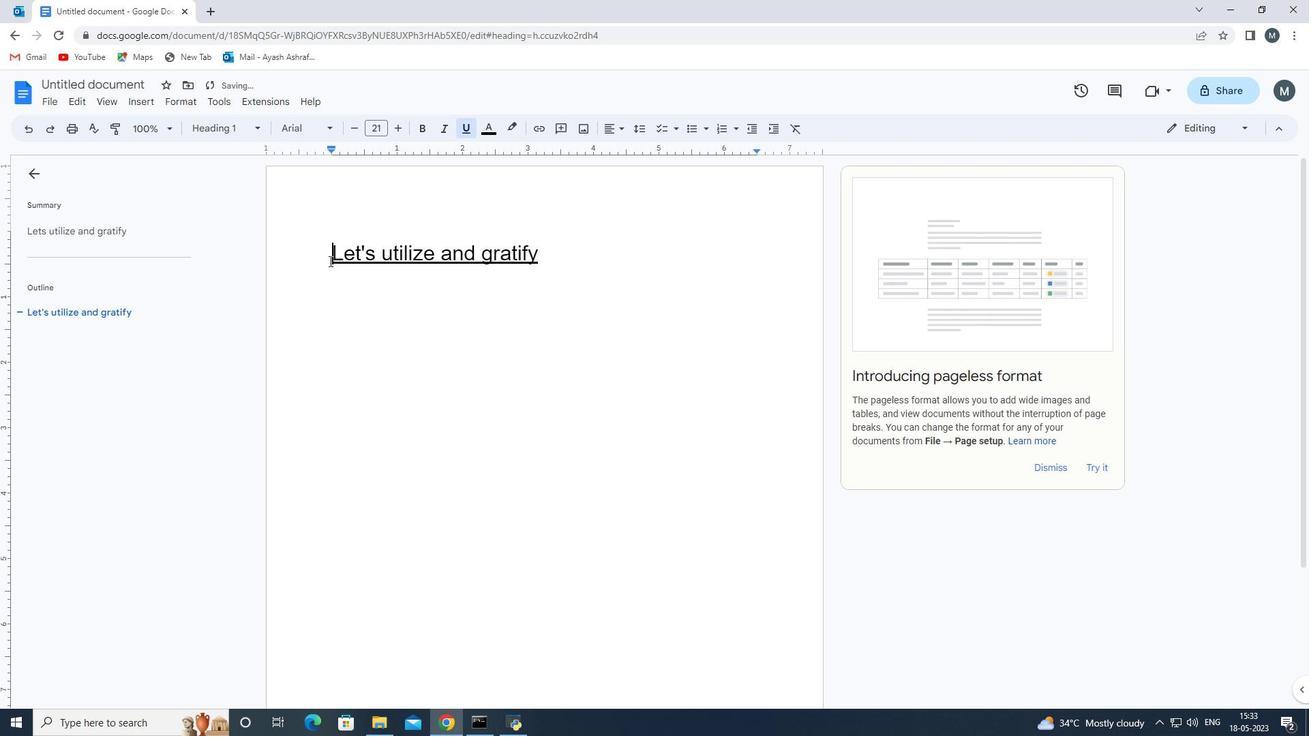 
Action: Mouse moved to (330, 252)
Screenshot: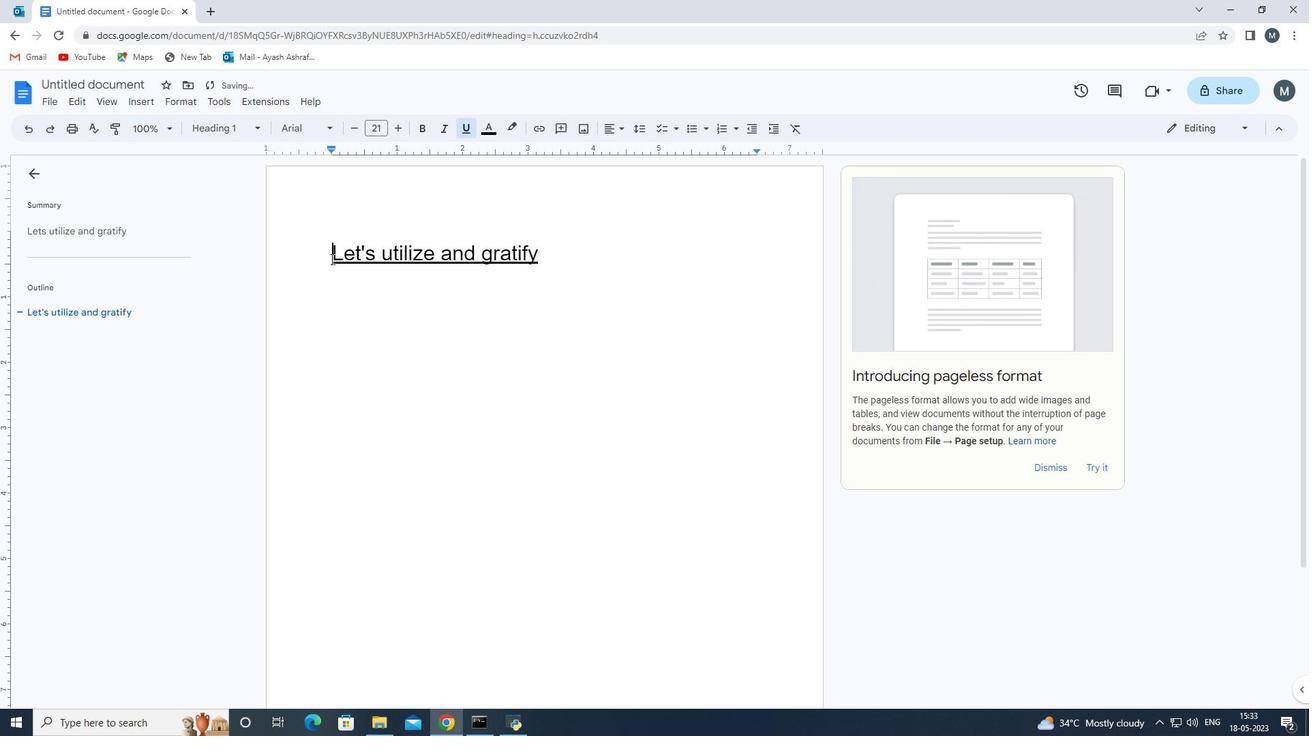 
Action: Mouse pressed left at (330, 252)
Screenshot: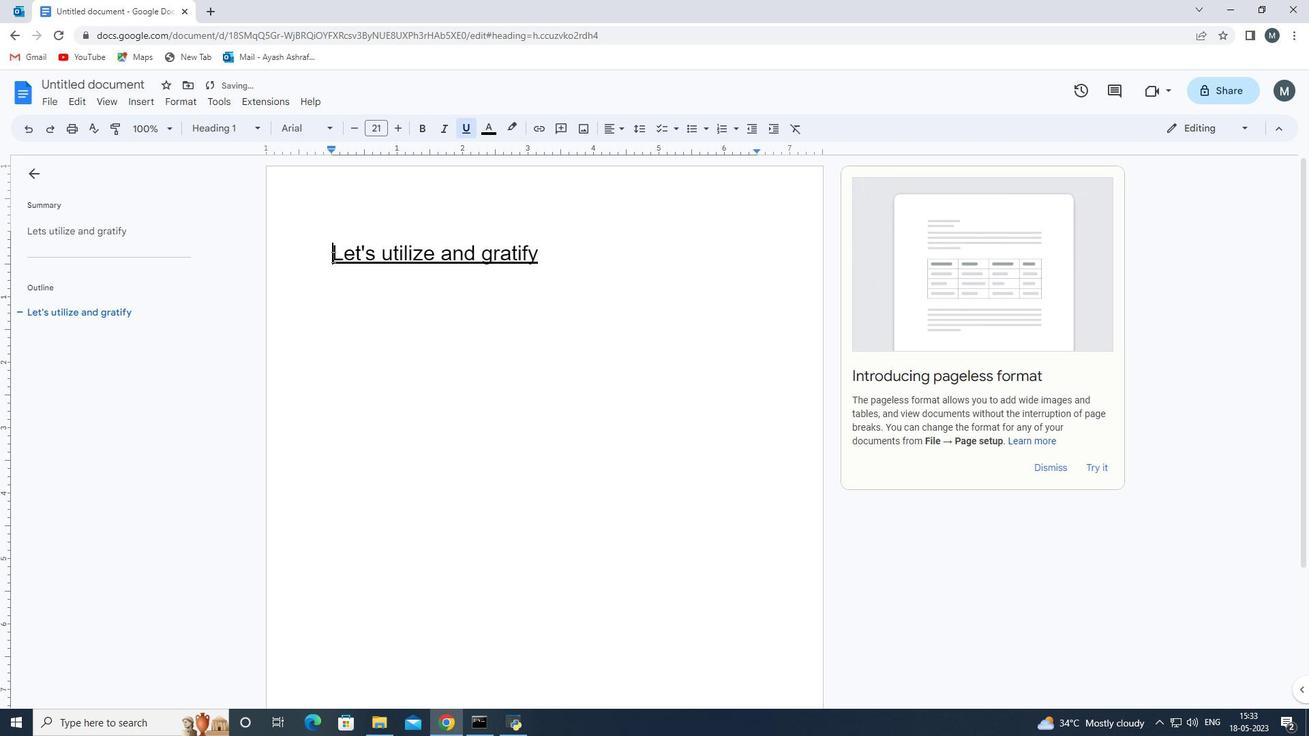 
Action: Mouse moved to (534, 267)
Screenshot: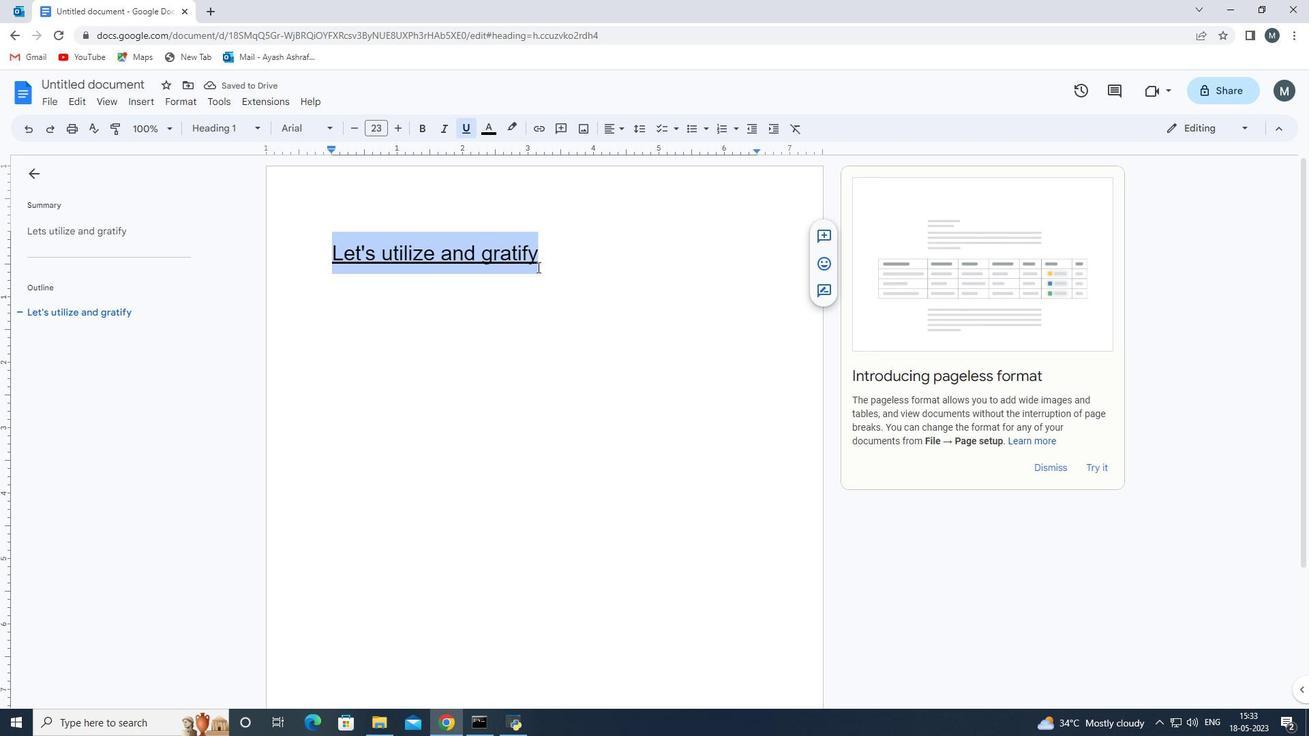 
Action: Key pressed <Key.space><Key.space>
Screenshot: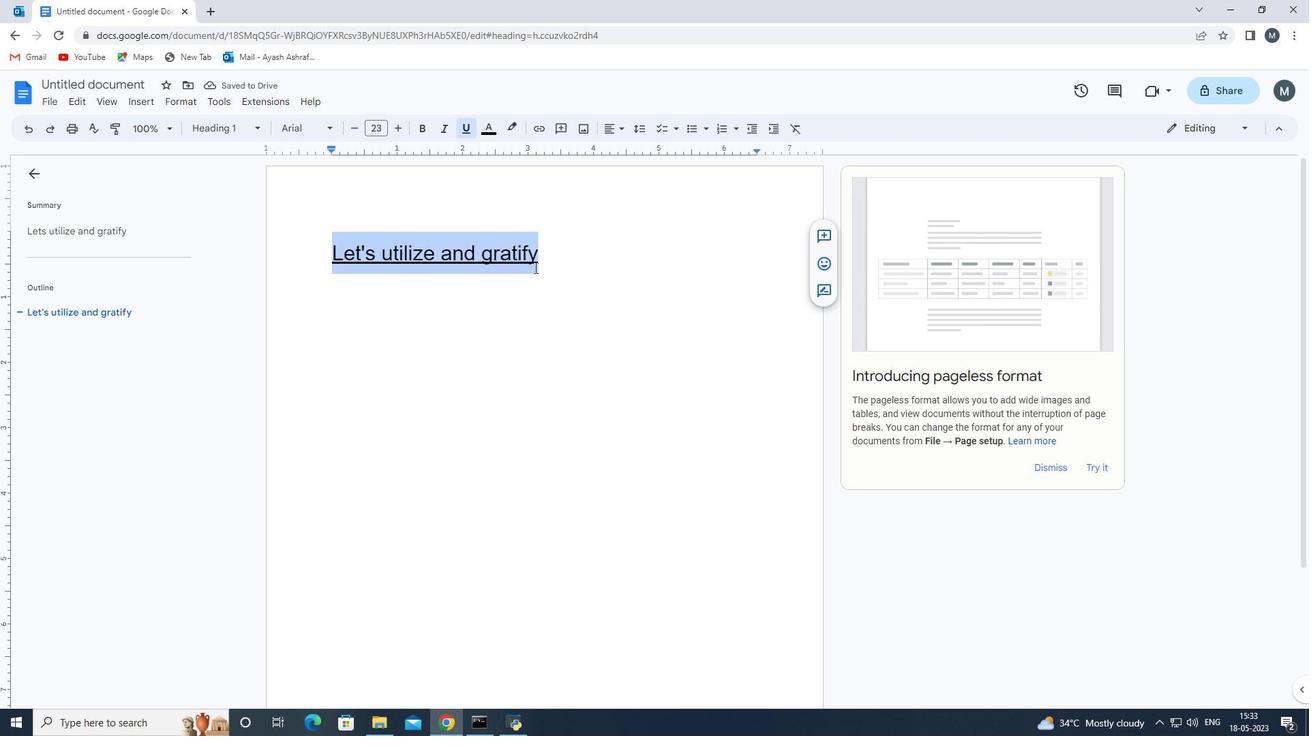 
Action: Mouse moved to (507, 205)
Screenshot: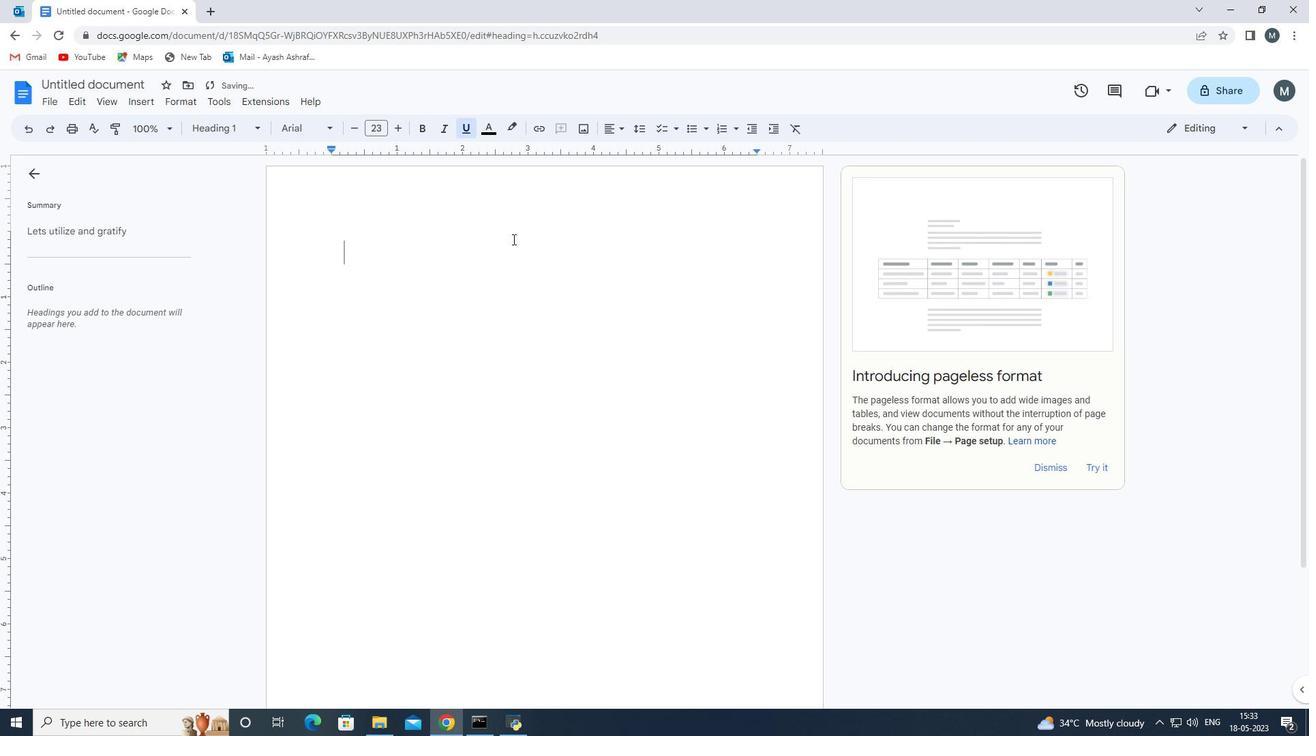 
Action: Mouse pressed left at (507, 205)
Screenshot: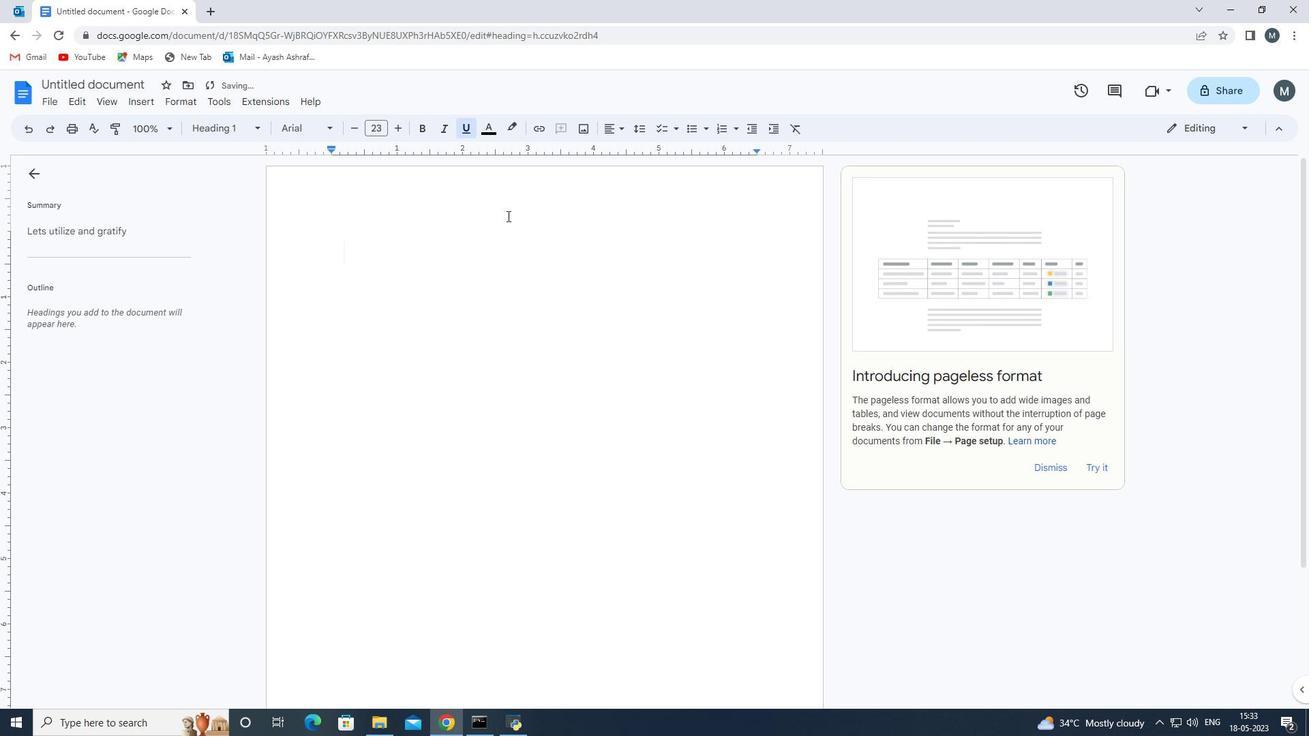 
Action: Mouse moved to (507, 214)
Screenshot: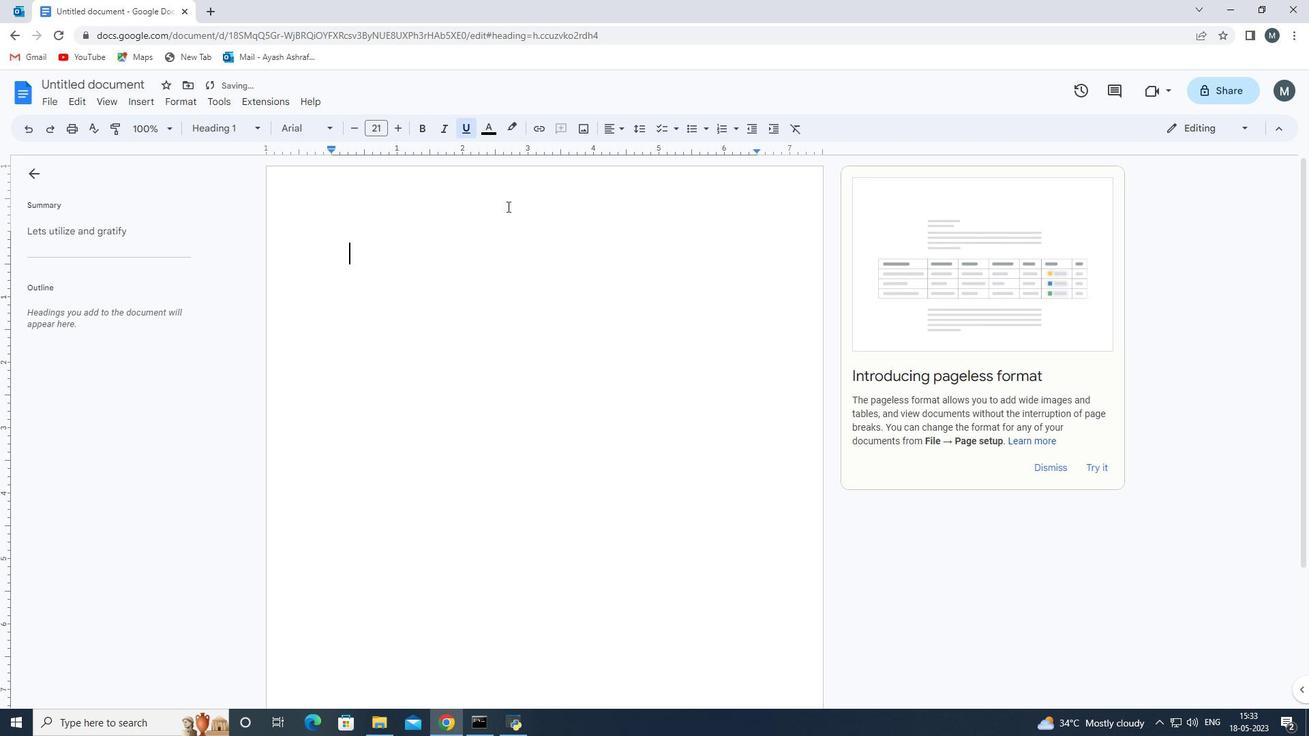 
Action: Mouse pressed left at (507, 214)
Screenshot: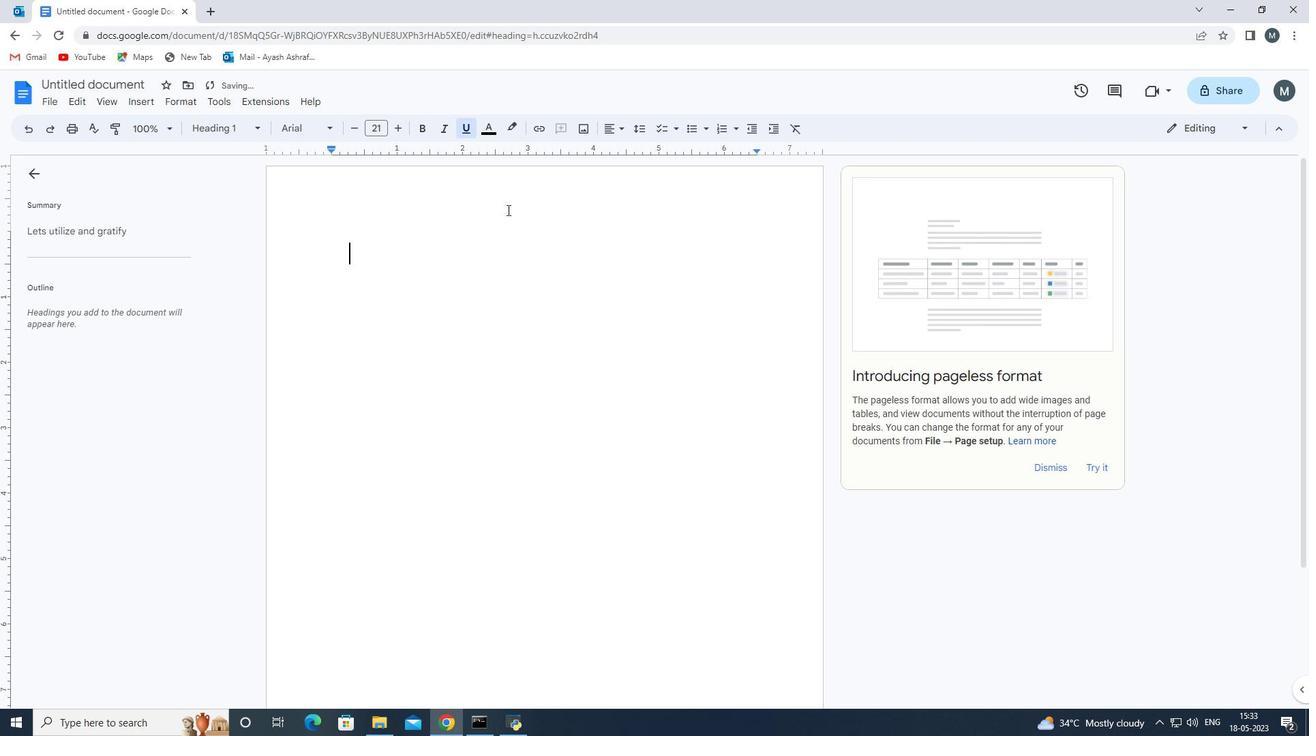 
Action: Key pressed <Key.space>
Screenshot: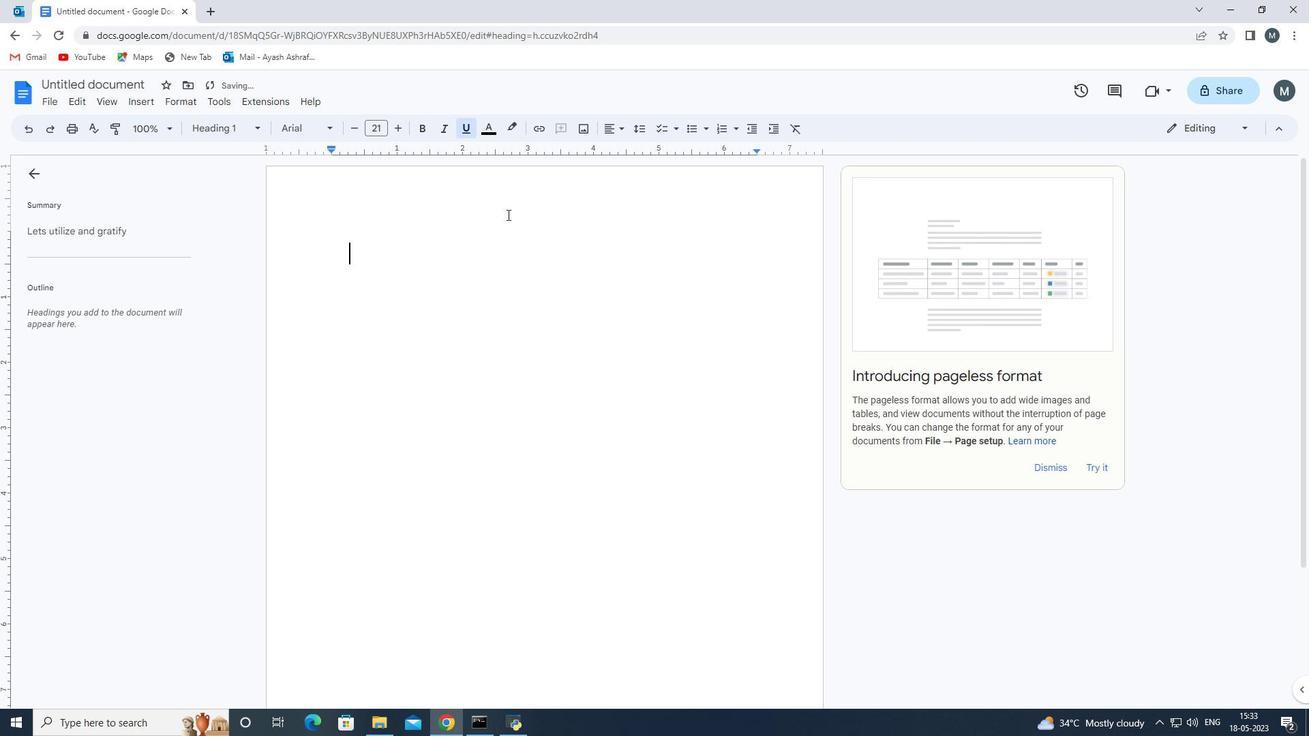 
Action: Mouse moved to (507, 215)
Screenshot: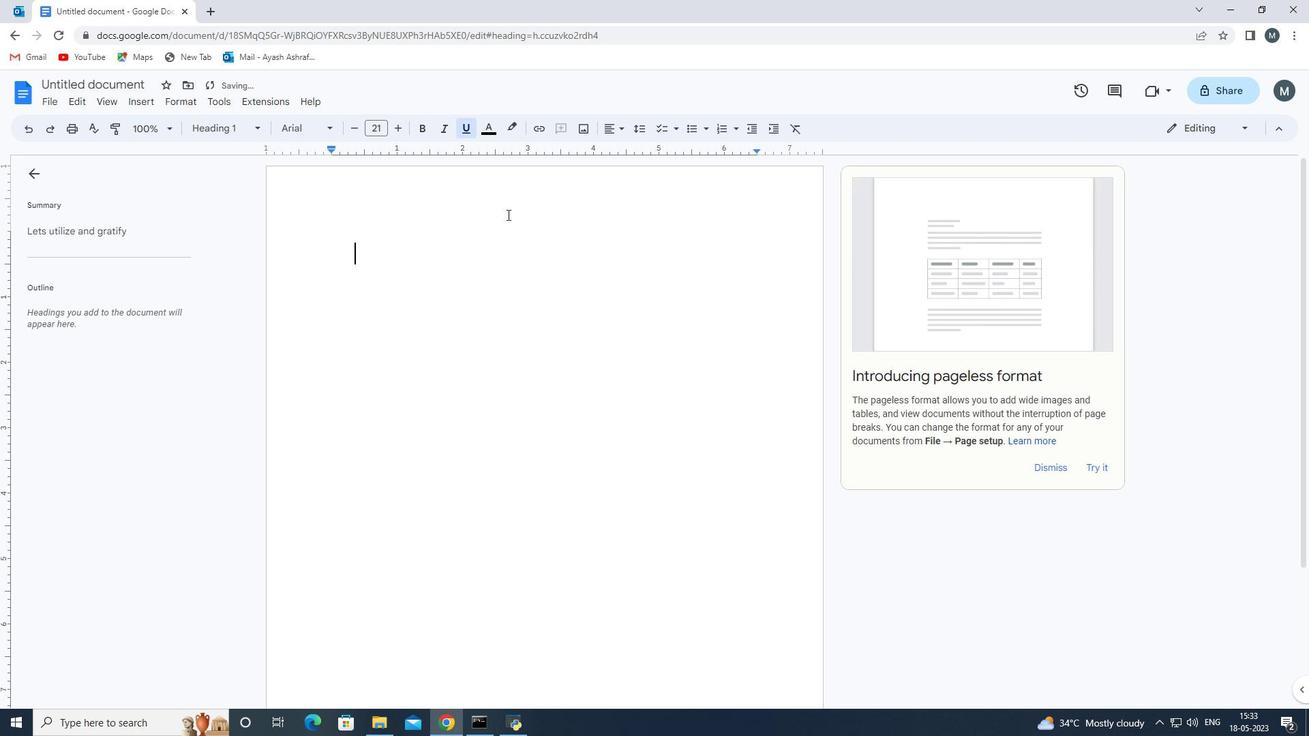 
Action: Key pressed <Key.space><Key.space><Key.space><Key.space><Key.space><Key.space><Key.space><Key.space><Key.space><Key.space><Key.shift>Lets<Key.space>
Screenshot: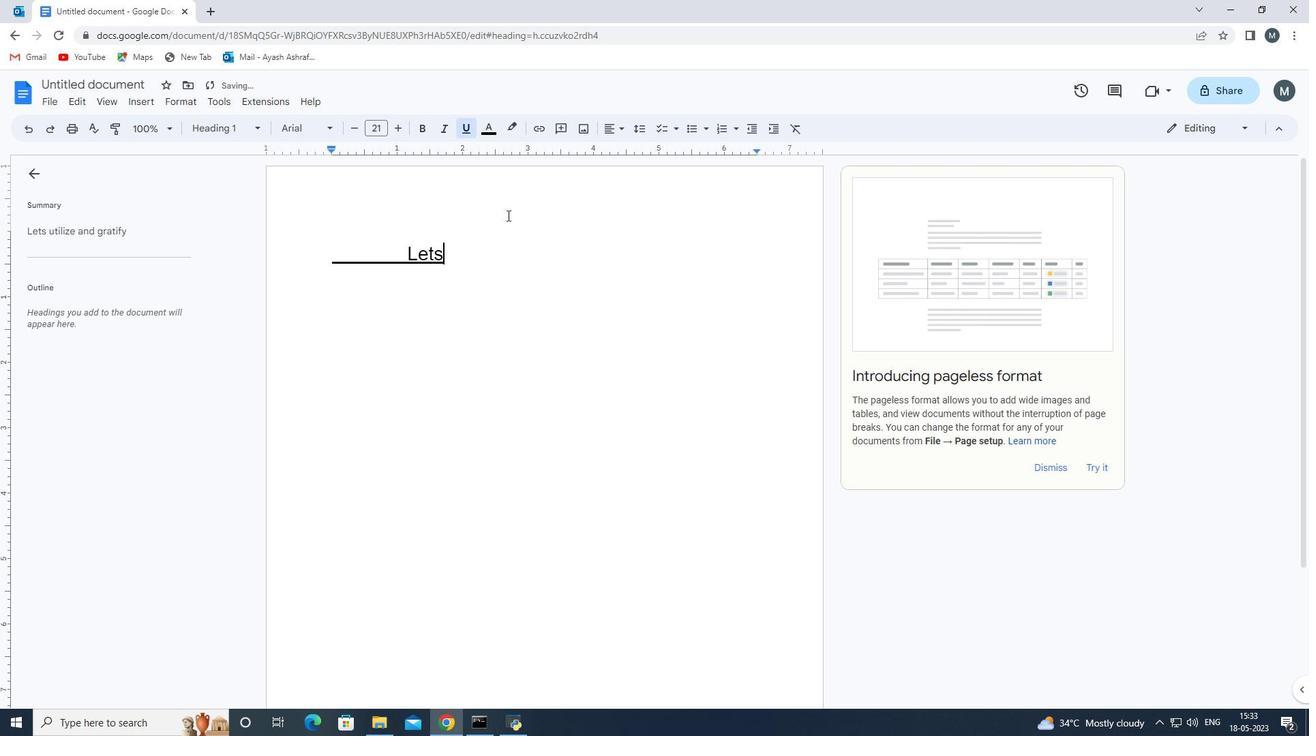 
Action: Mouse moved to (407, 264)
Screenshot: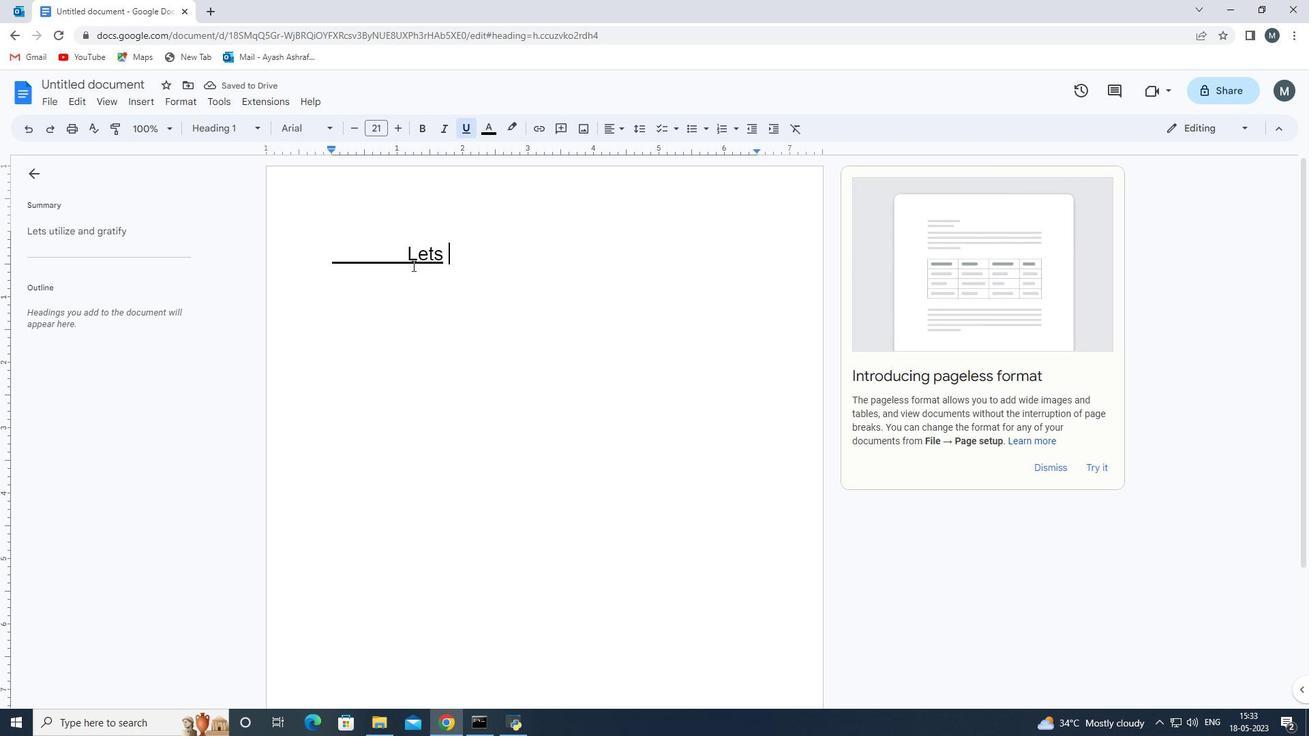 
Action: Mouse pressed left at (407, 264)
Screenshot: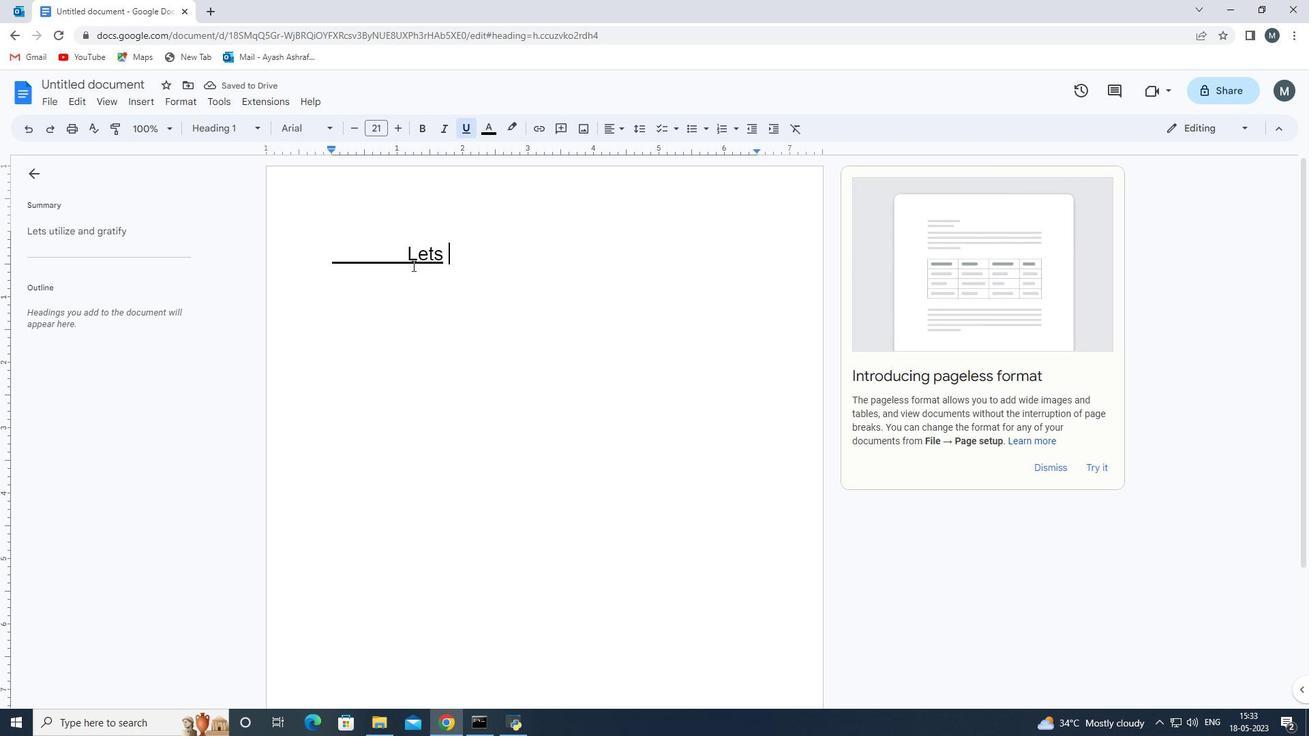 
Action: Mouse moved to (329, 259)
Screenshot: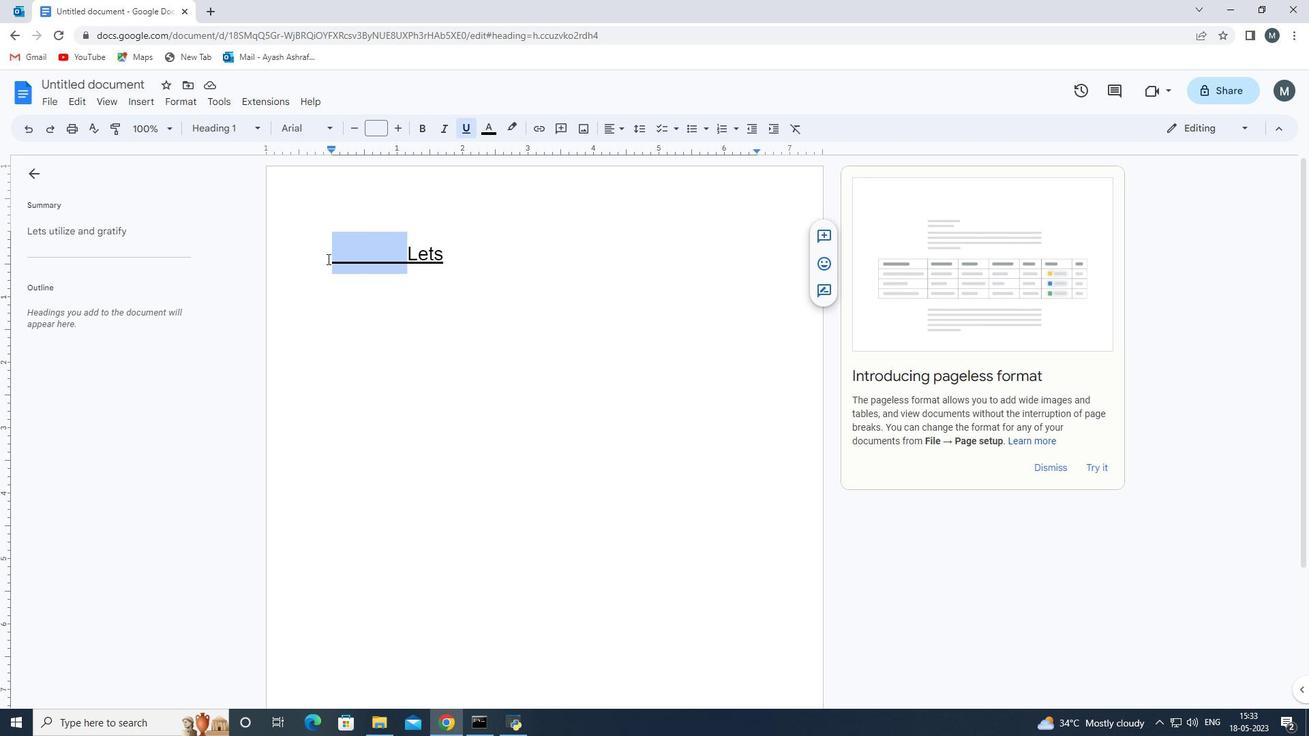 
Action: Key pressed <Key.delete>
Screenshot: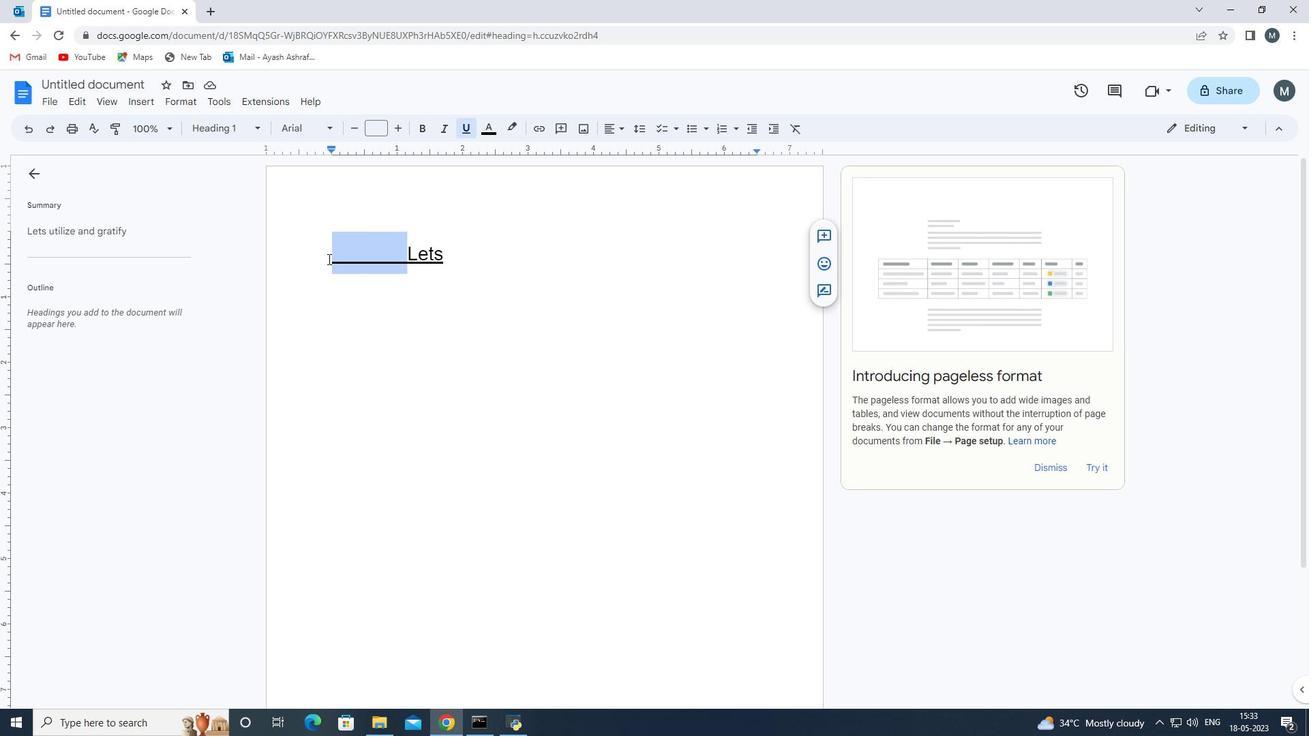 
Action: Mouse moved to (447, 269)
Screenshot: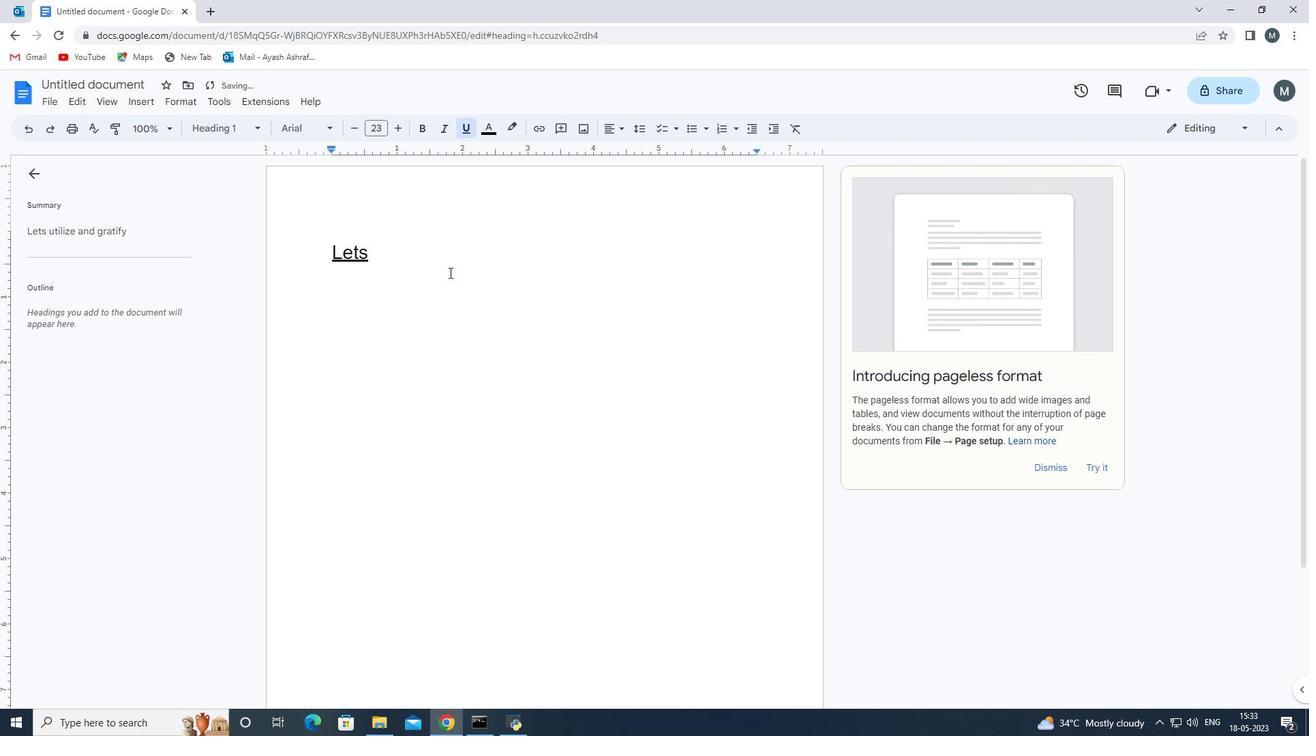 
Action: Mouse pressed left at (447, 269)
Screenshot: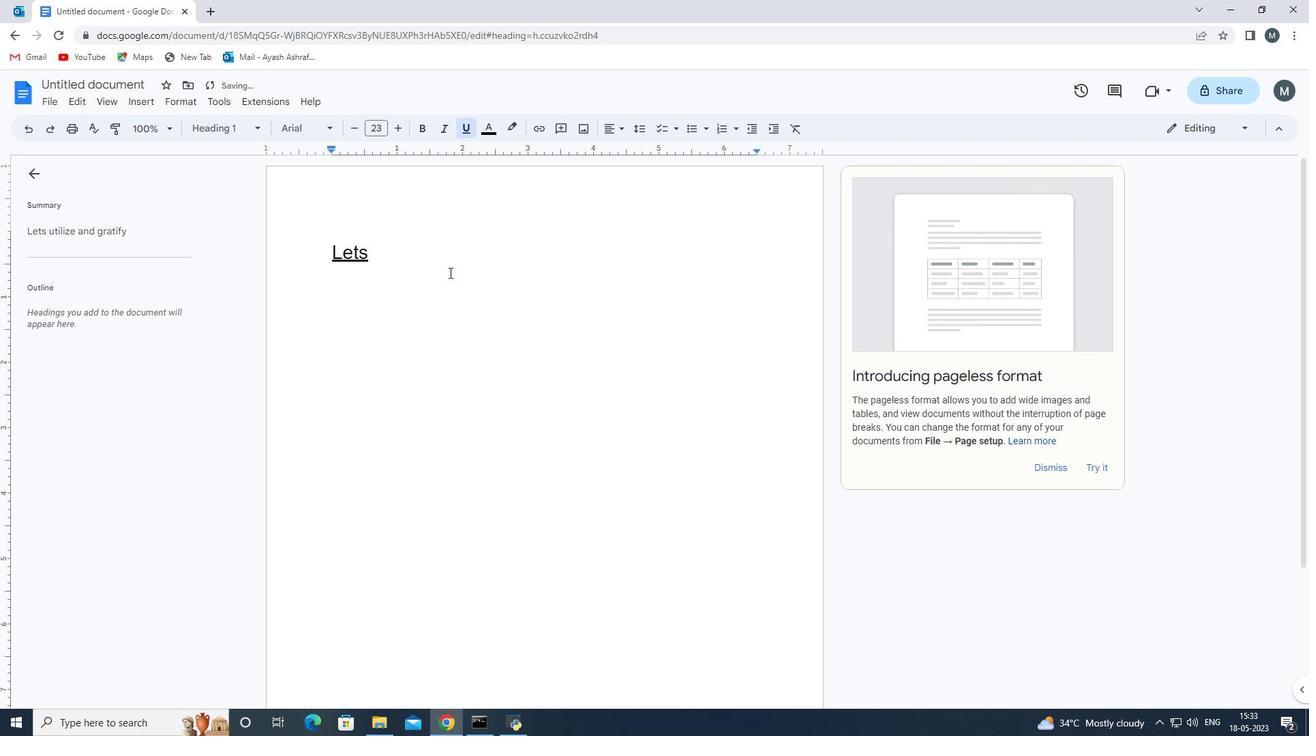 
Action: Mouse moved to (448, 268)
Screenshot: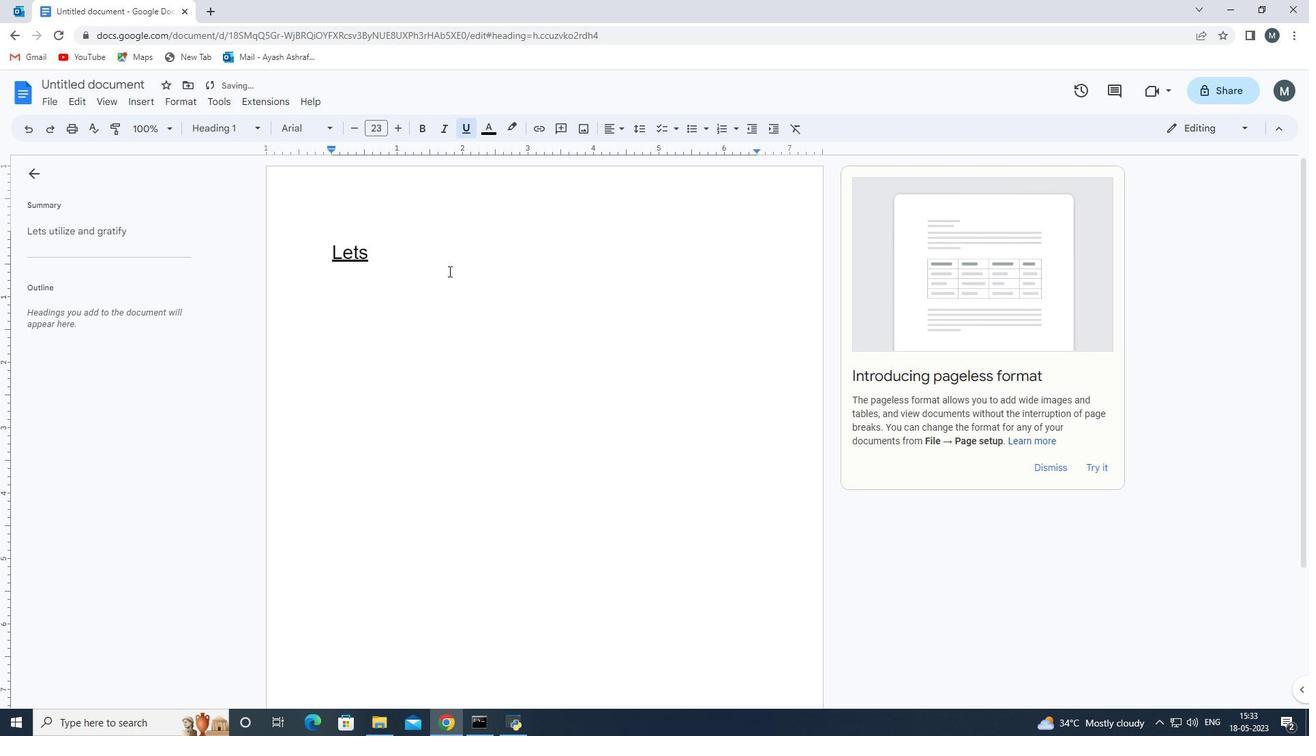 
Action: Key pressed ut
Screenshot: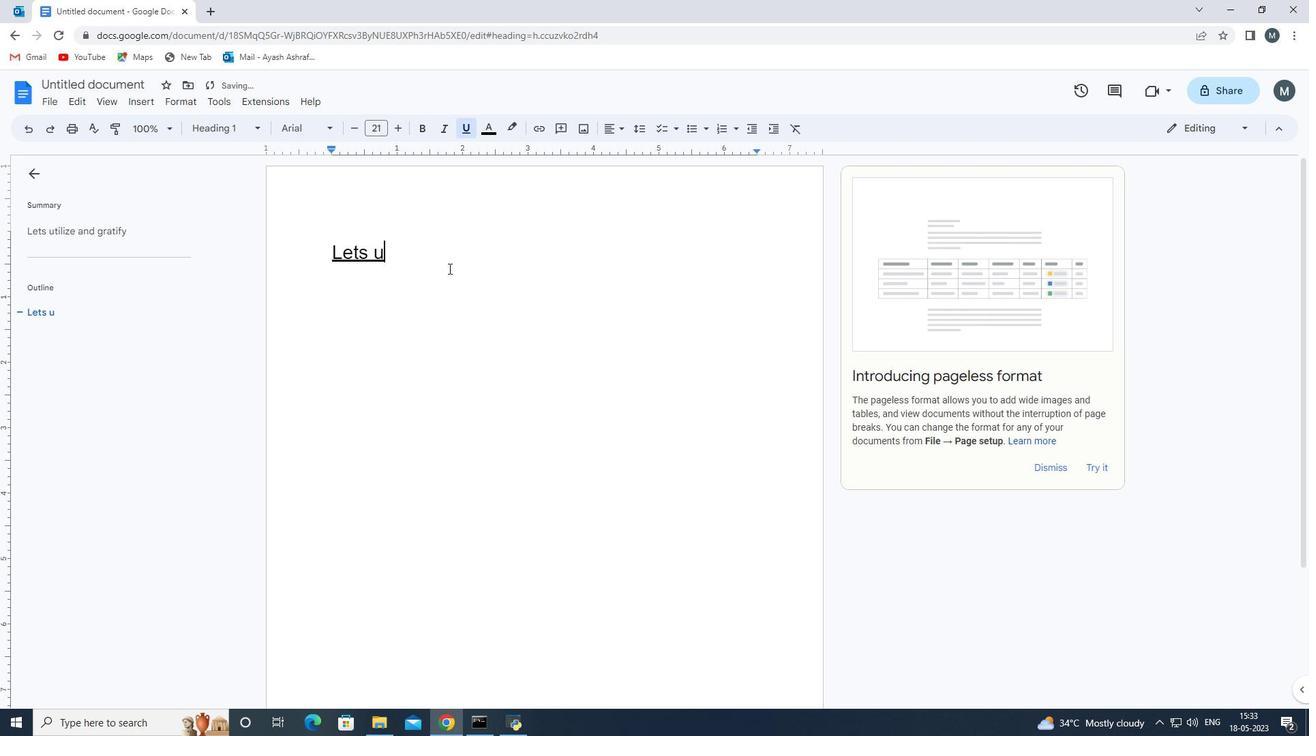
Action: Mouse moved to (448, 267)
Screenshot: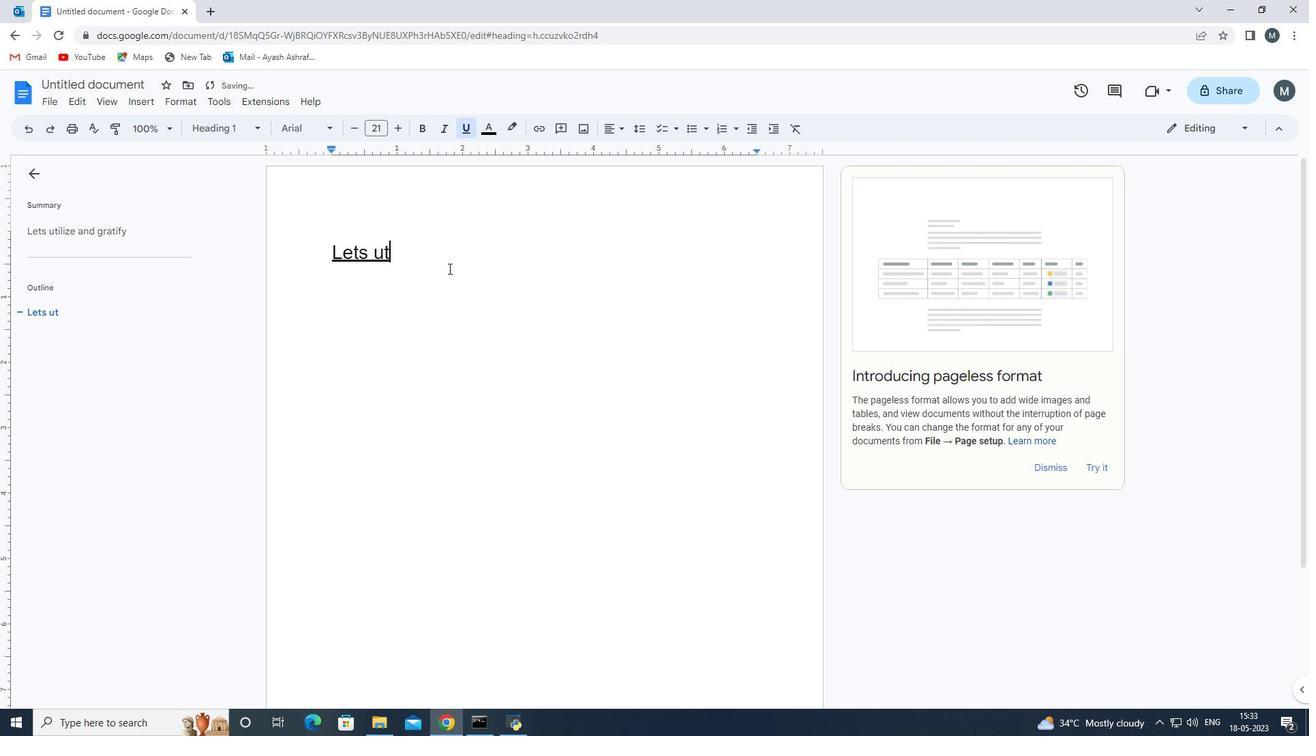 
Action: Key pressed ilize<Key.space>and<Key.space>gratify<Key.space>
Screenshot: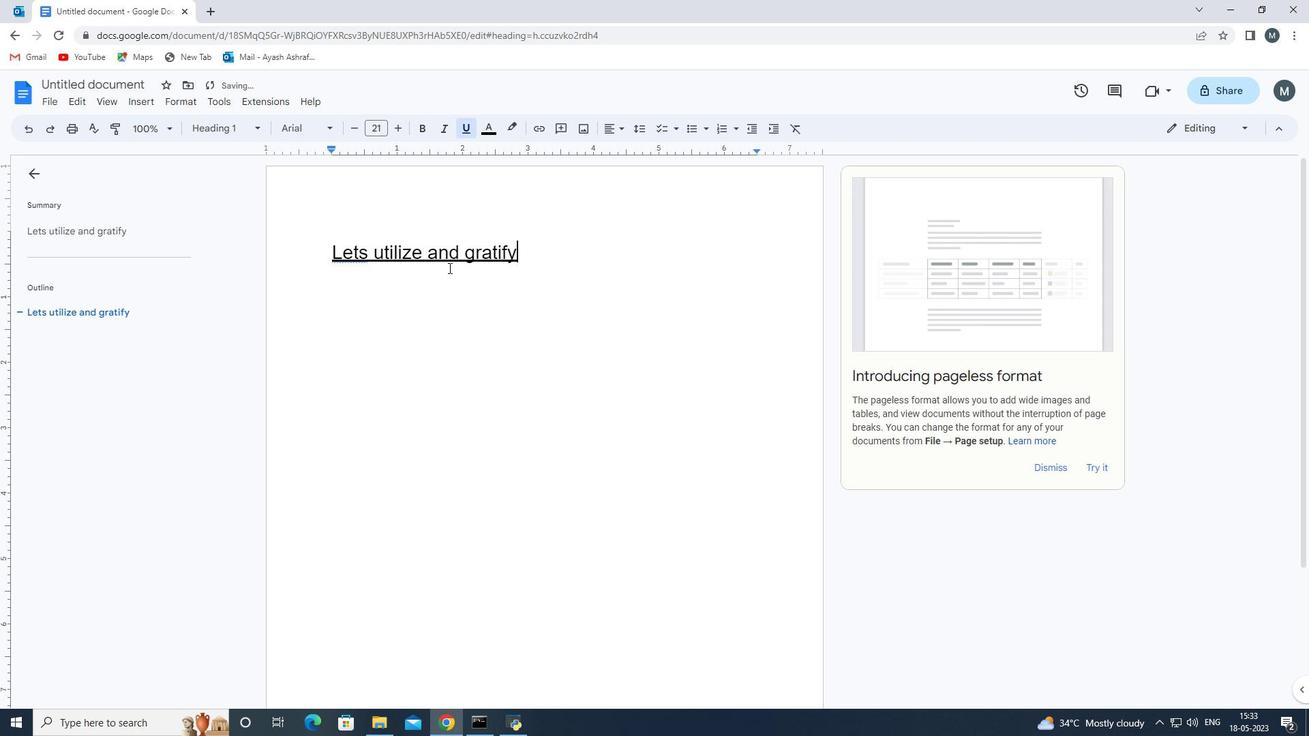 
Action: Mouse moved to (366, 245)
Screenshot: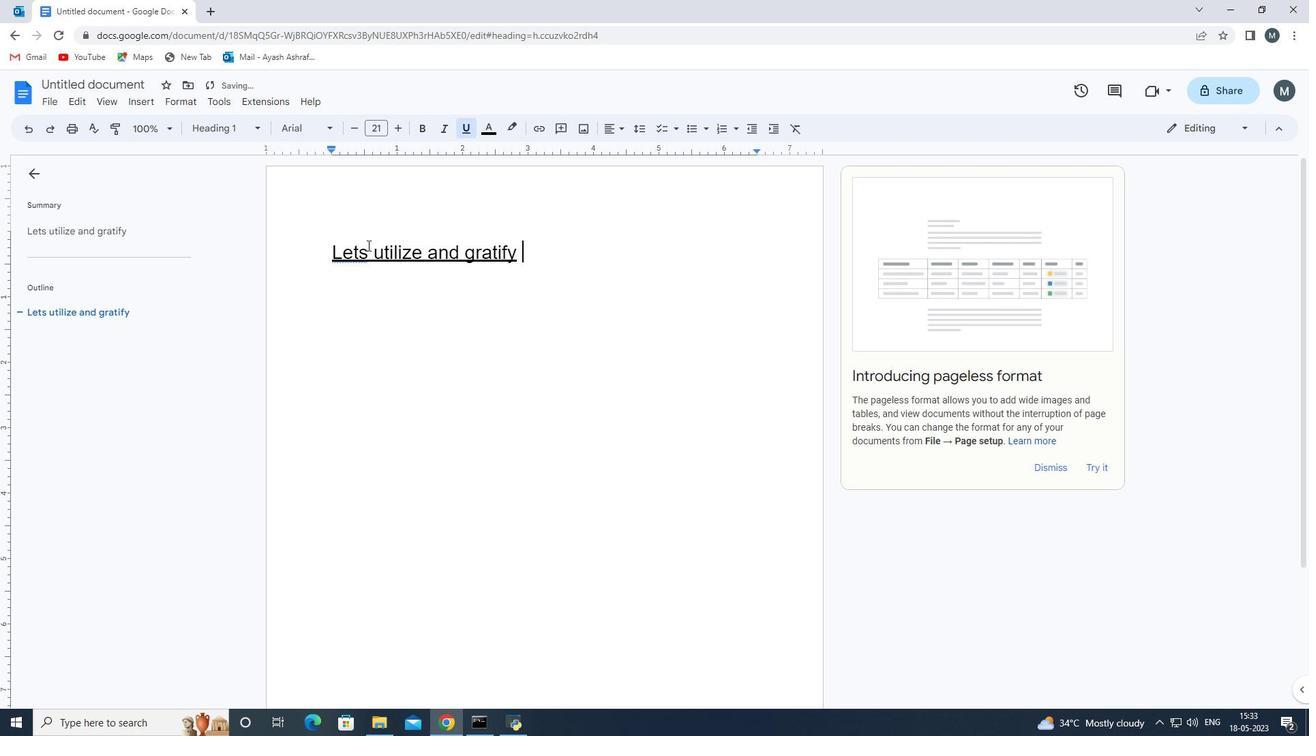 
Action: Mouse pressed left at (366, 245)
Screenshot: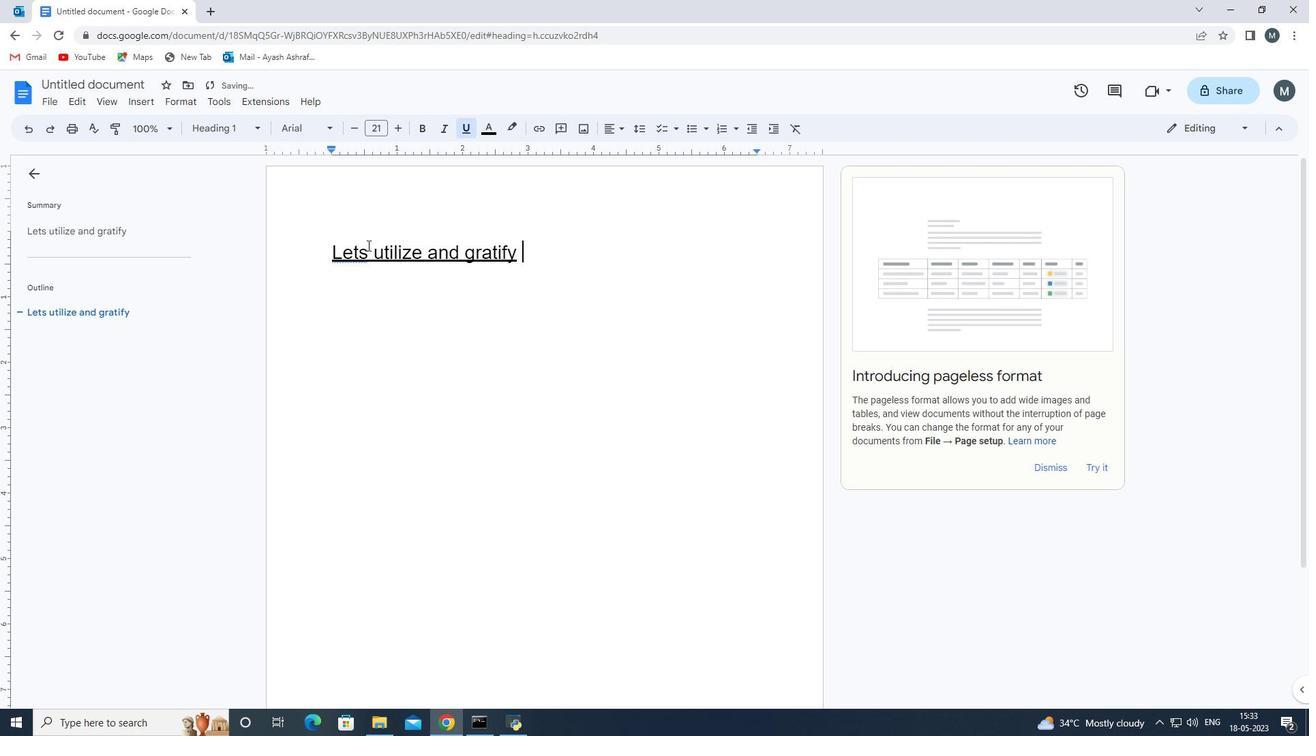 
Action: Mouse moved to (361, 232)
Screenshot: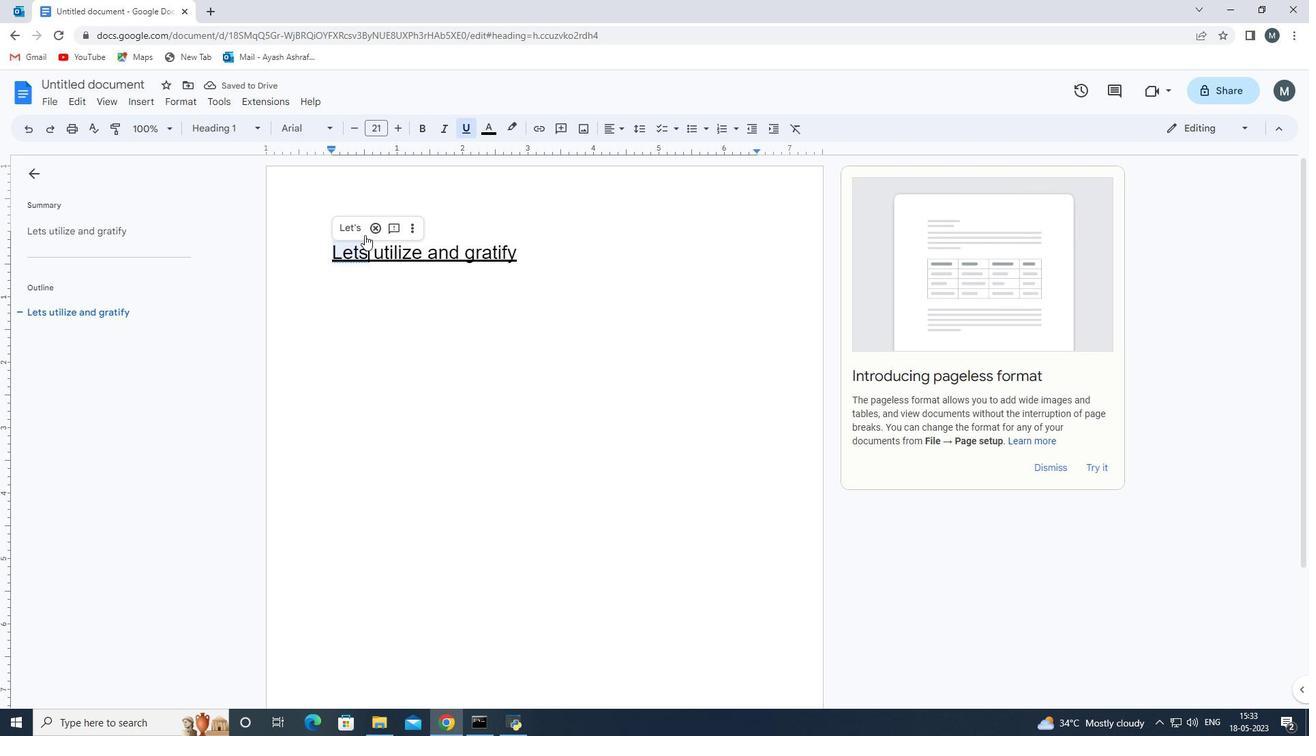 
Action: Mouse pressed left at (361, 232)
Screenshot: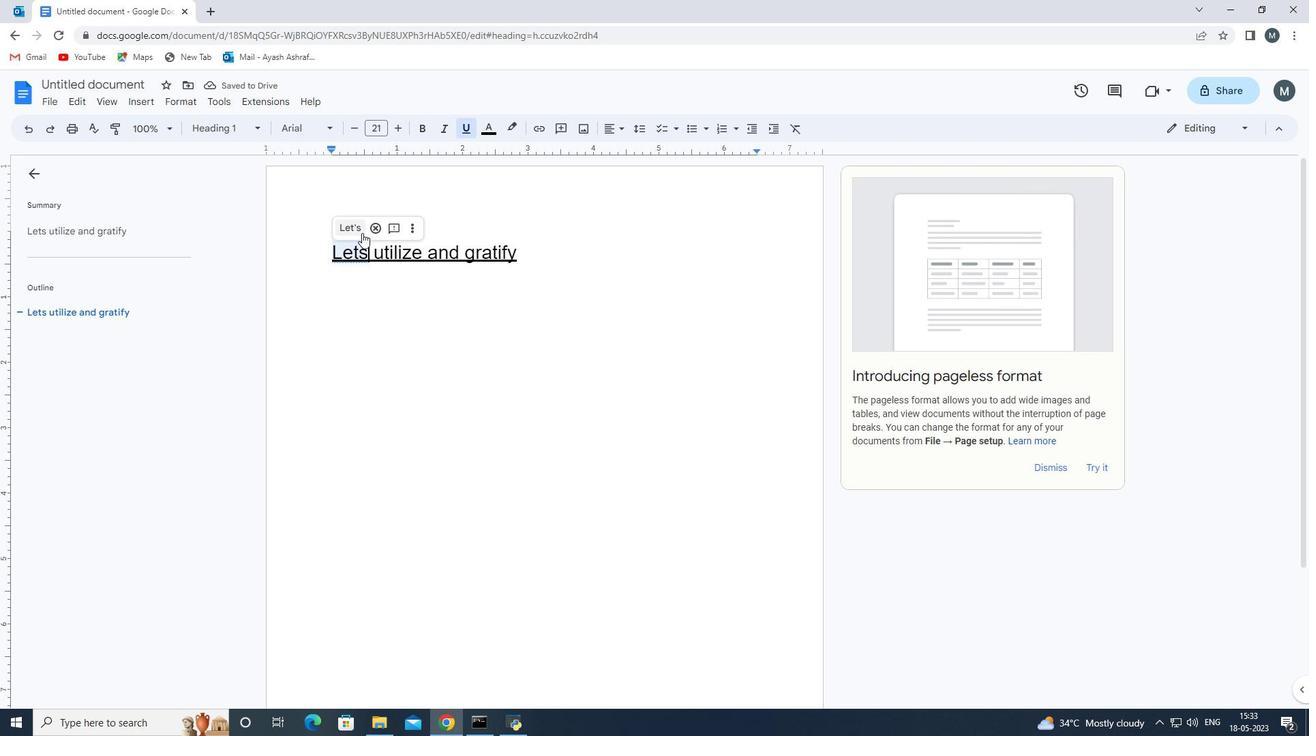 
Action: Mouse moved to (369, 296)
Screenshot: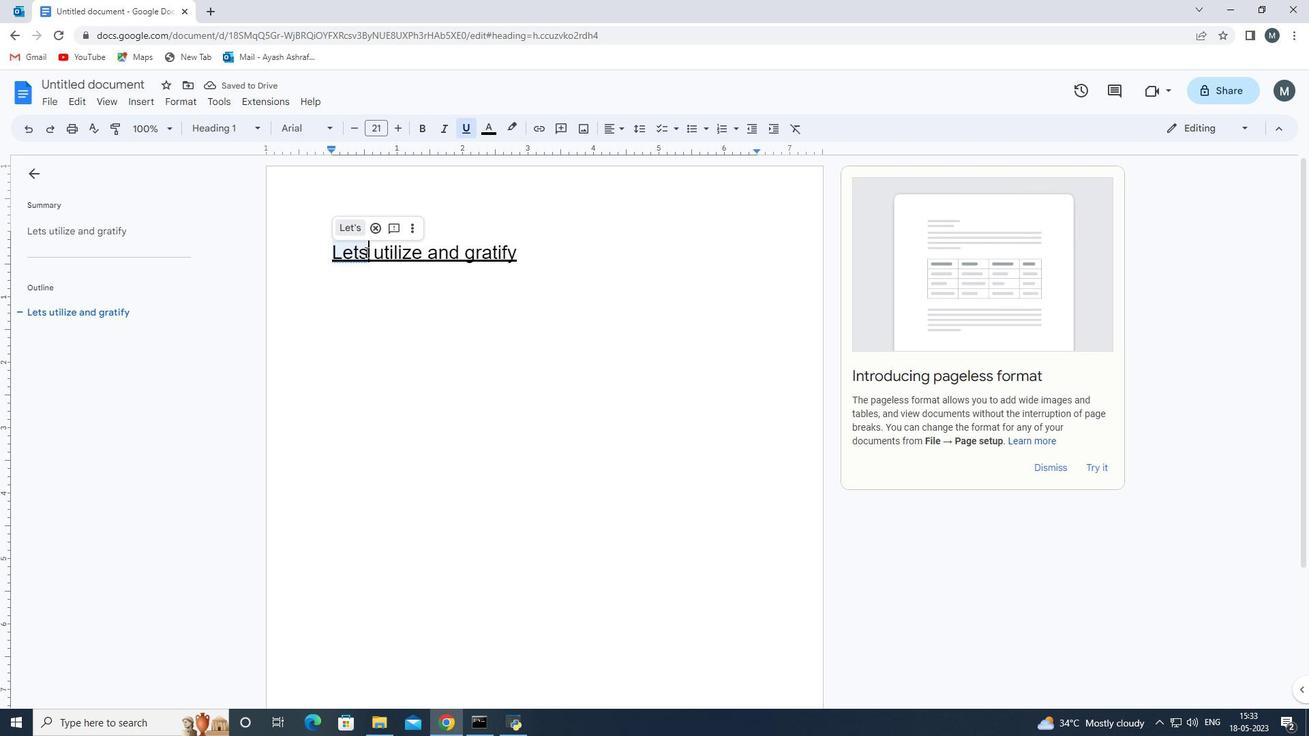 
Action: Mouse pressed left at (369, 296)
Screenshot: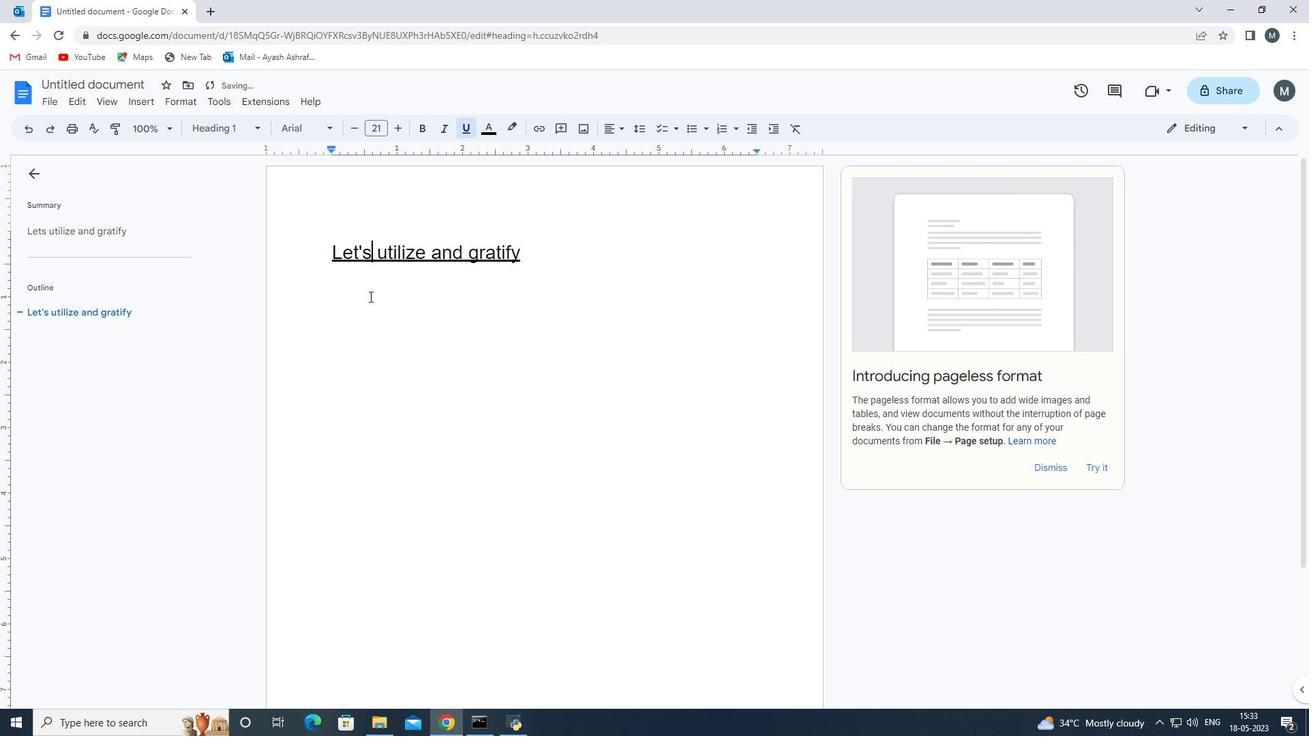 
Action: Mouse moved to (331, 251)
Screenshot: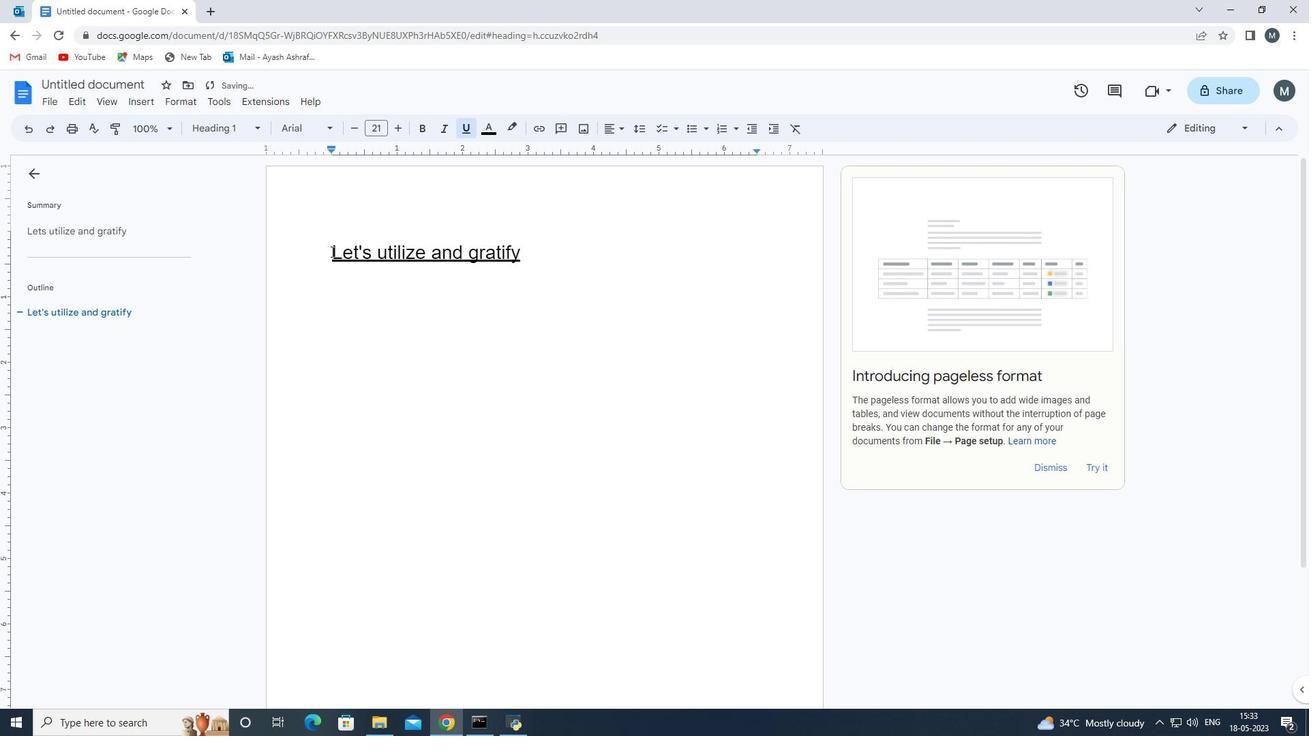 
Action: Mouse pressed left at (331, 251)
Screenshot: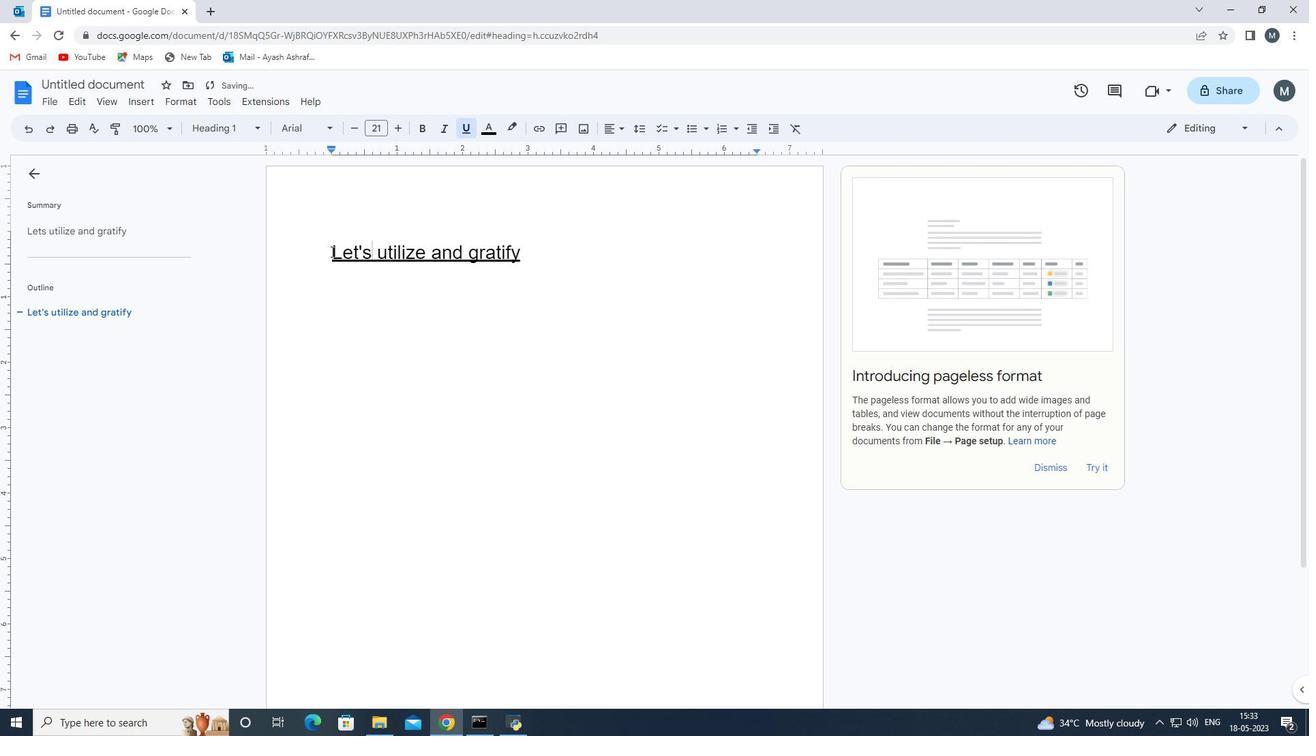 
Action: Mouse moved to (509, 130)
Screenshot: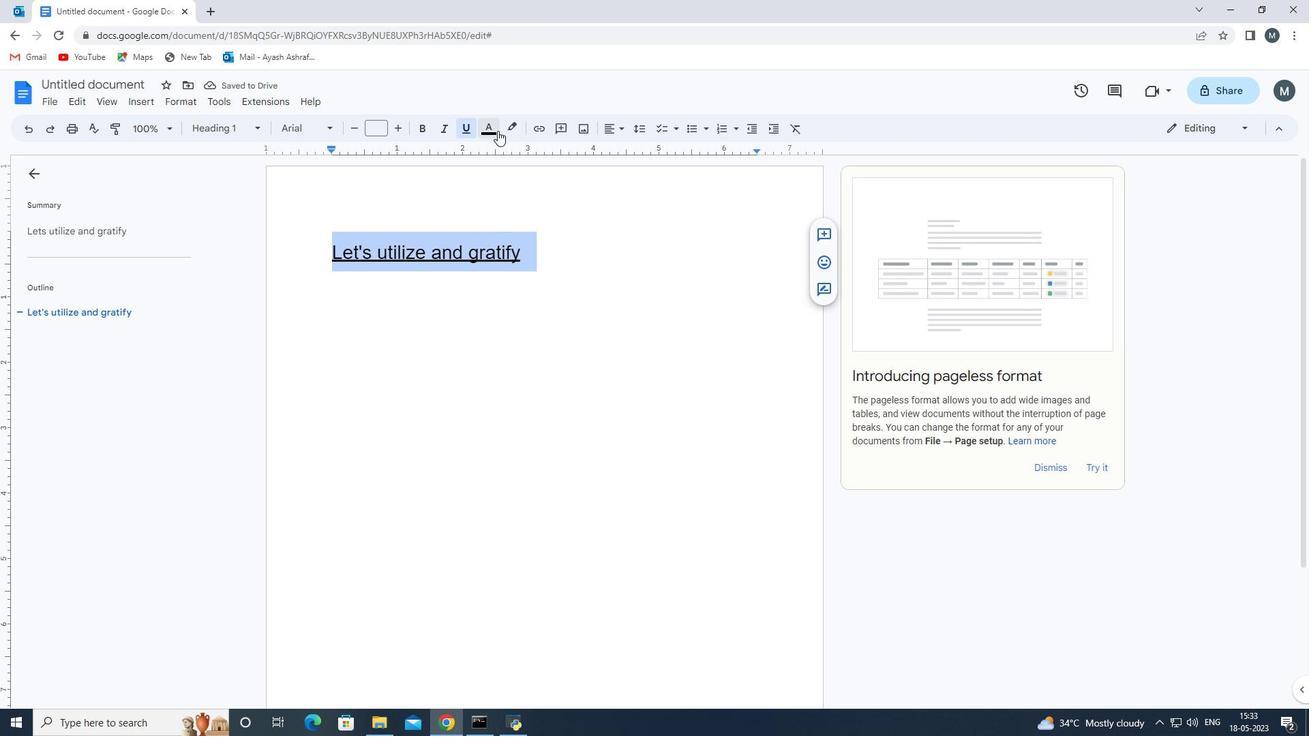 
Action: Mouse pressed left at (509, 130)
Screenshot: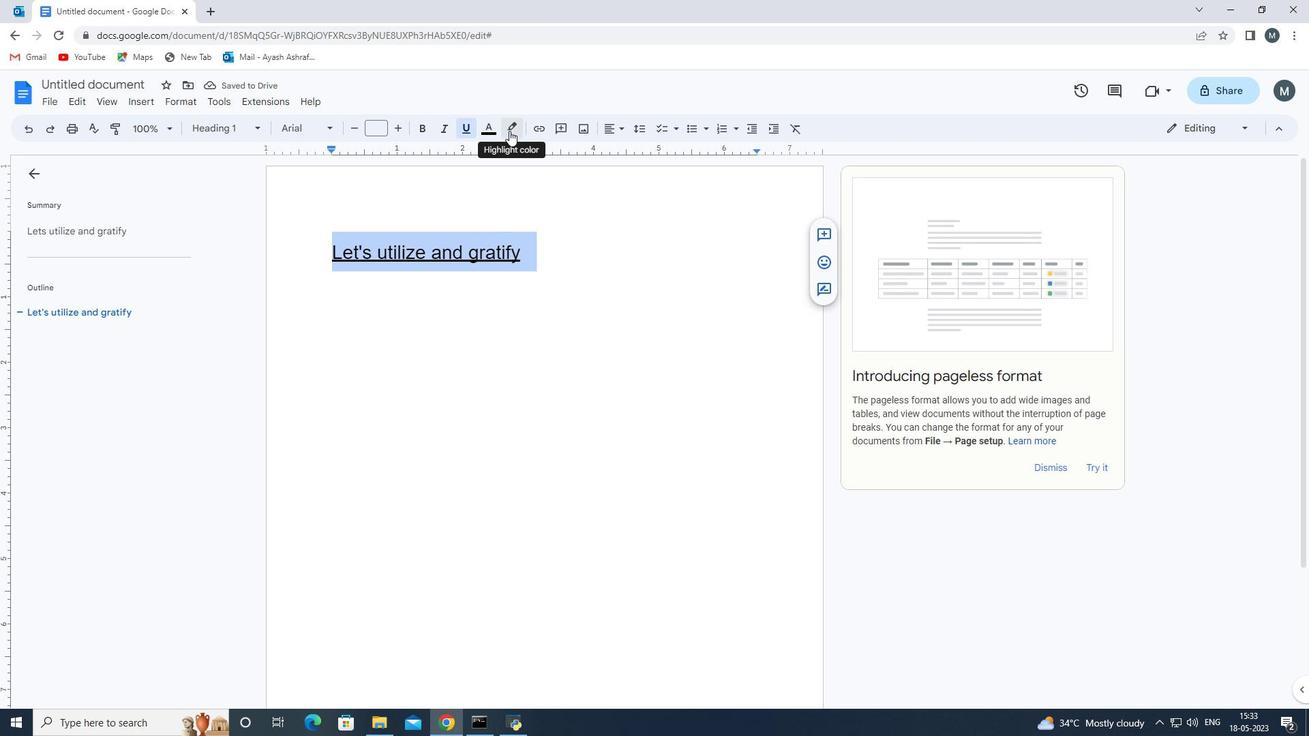 
Action: Mouse moved to (557, 188)
Screenshot: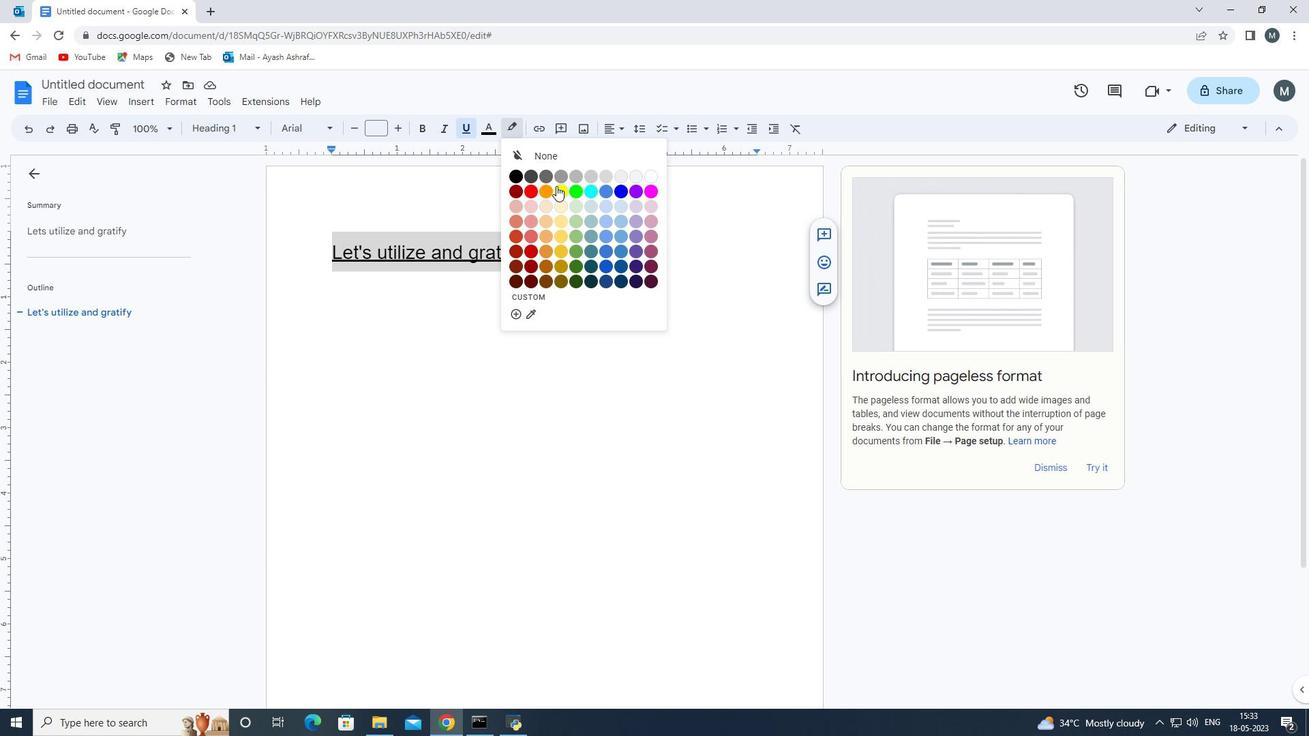 
Action: Mouse pressed left at (557, 188)
Screenshot: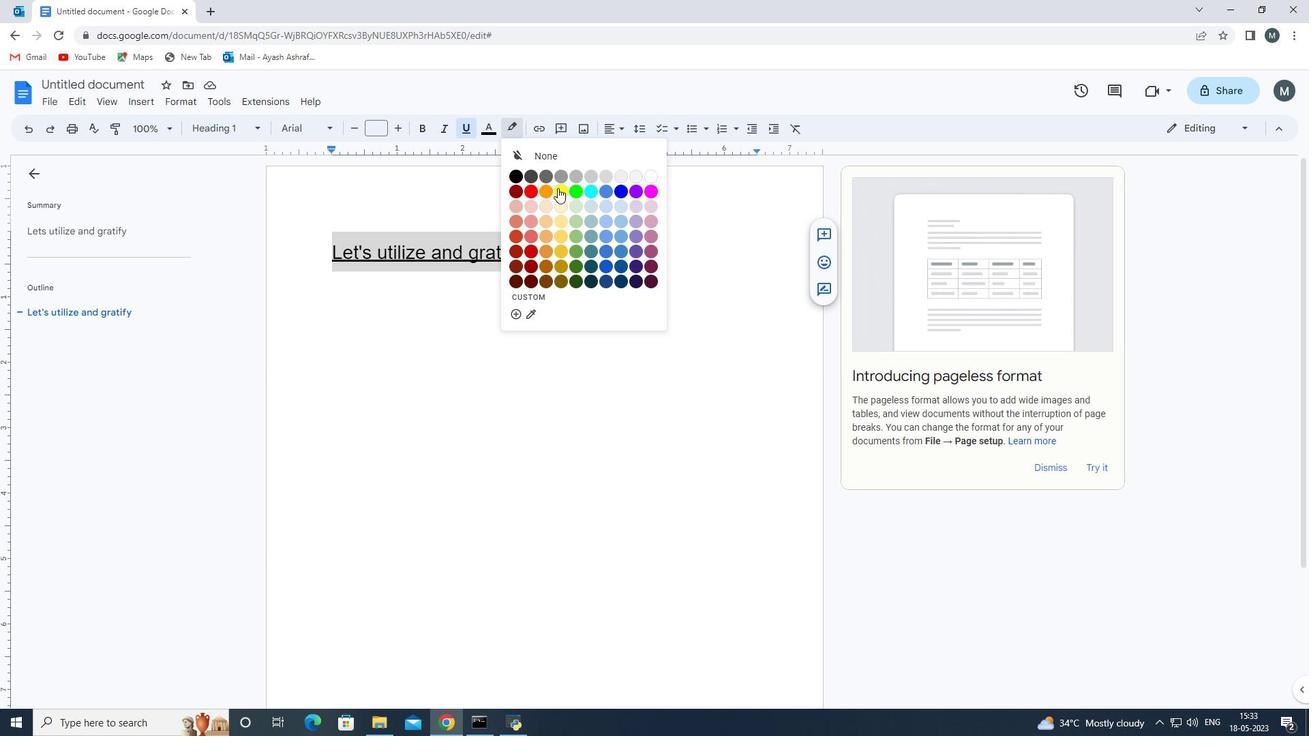 
Action: Mouse moved to (475, 333)
Screenshot: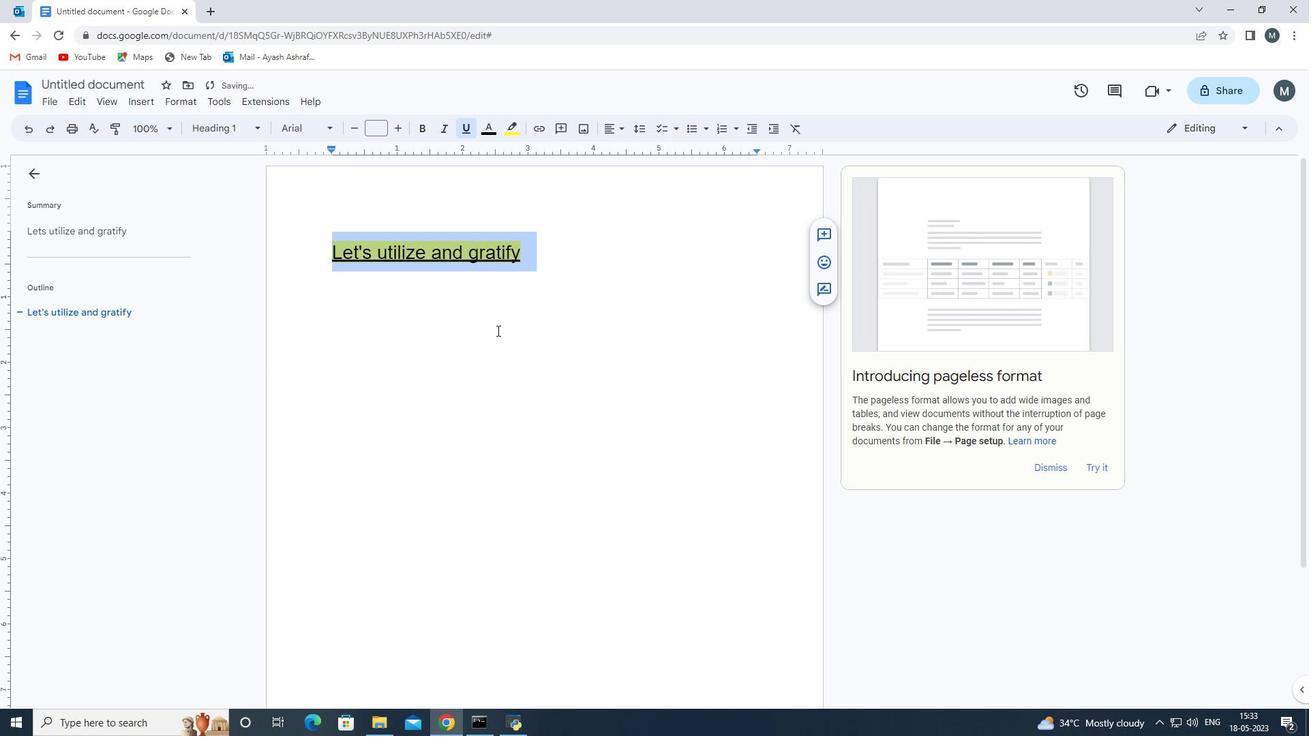 
Action: Mouse pressed left at (475, 333)
Screenshot: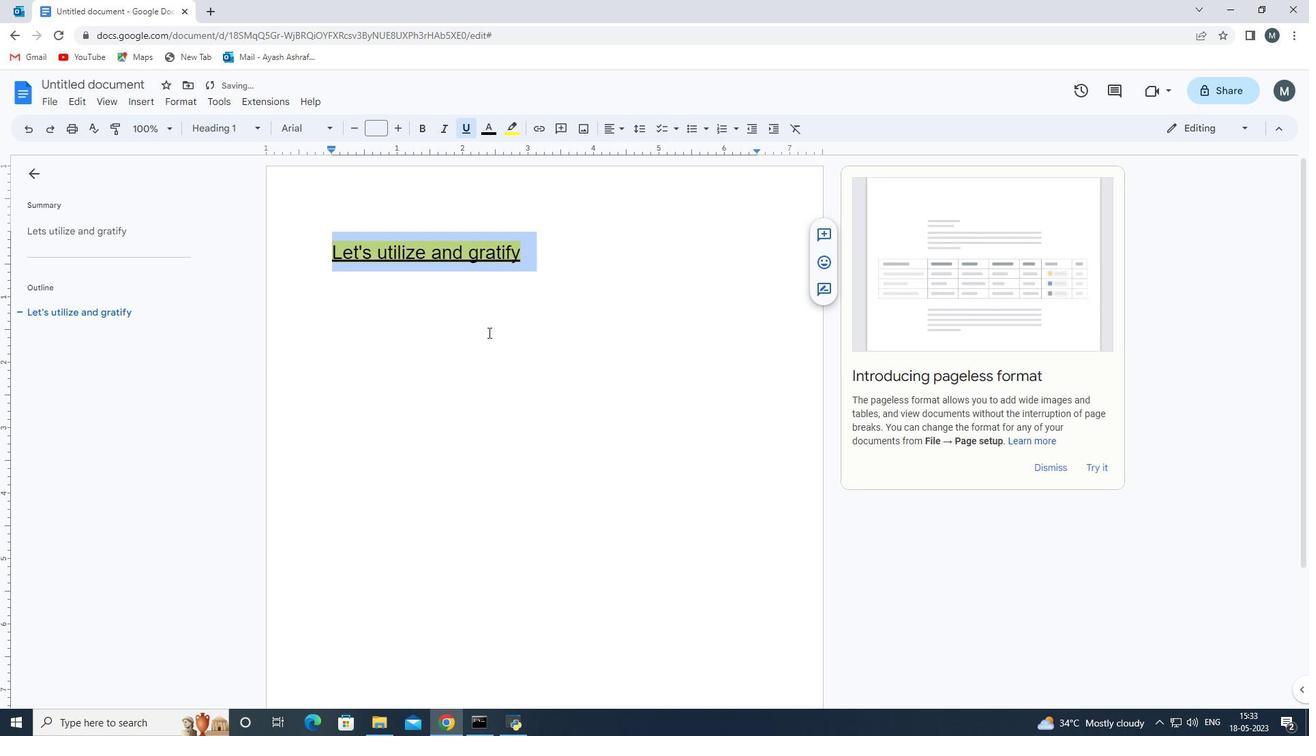 
Action: Mouse moved to (400, 263)
Screenshot: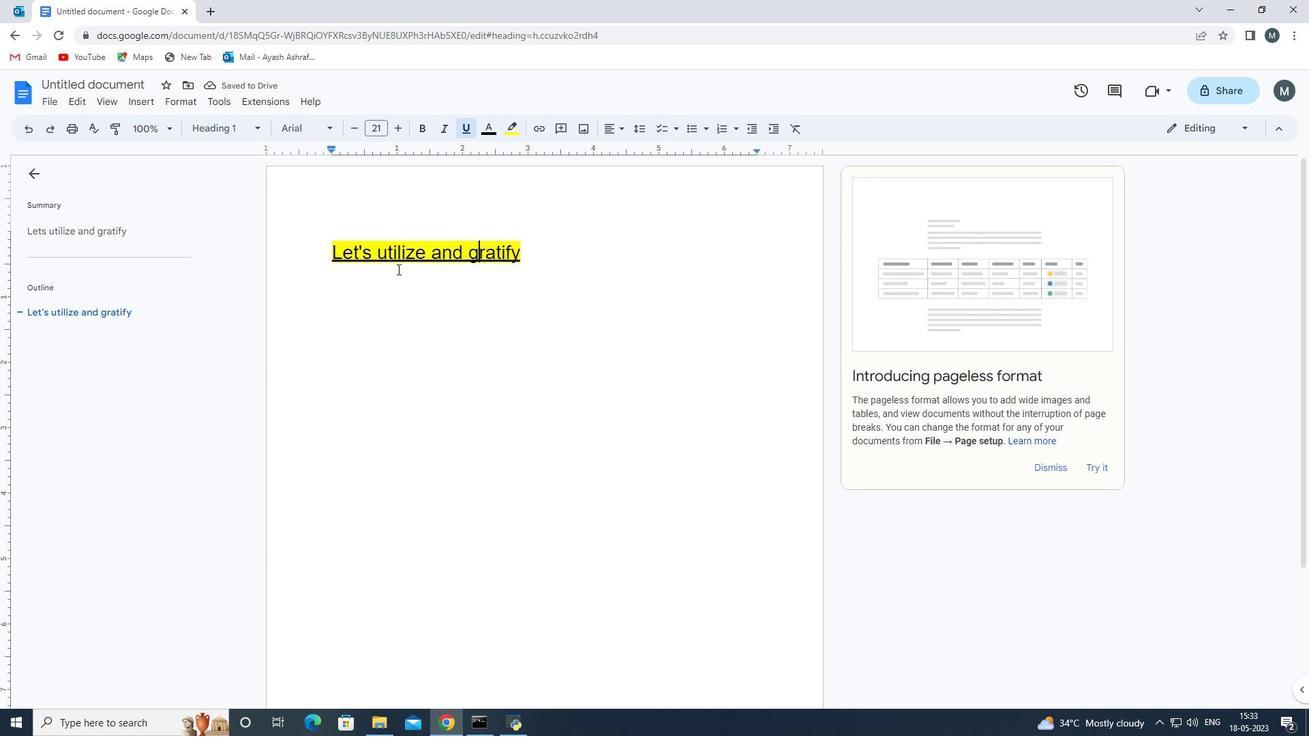 
Action: Mouse pressed left at (400, 263)
Screenshot: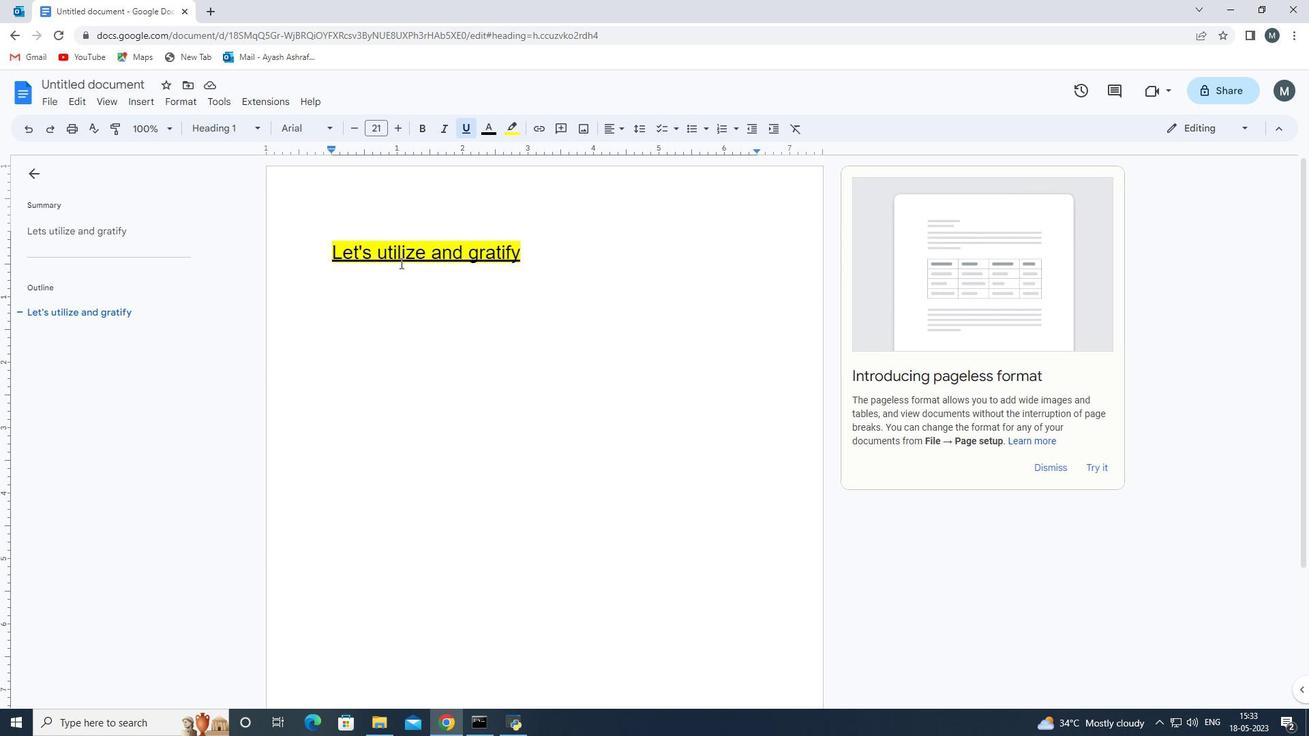 
Action: Mouse moved to (400, 263)
Screenshot: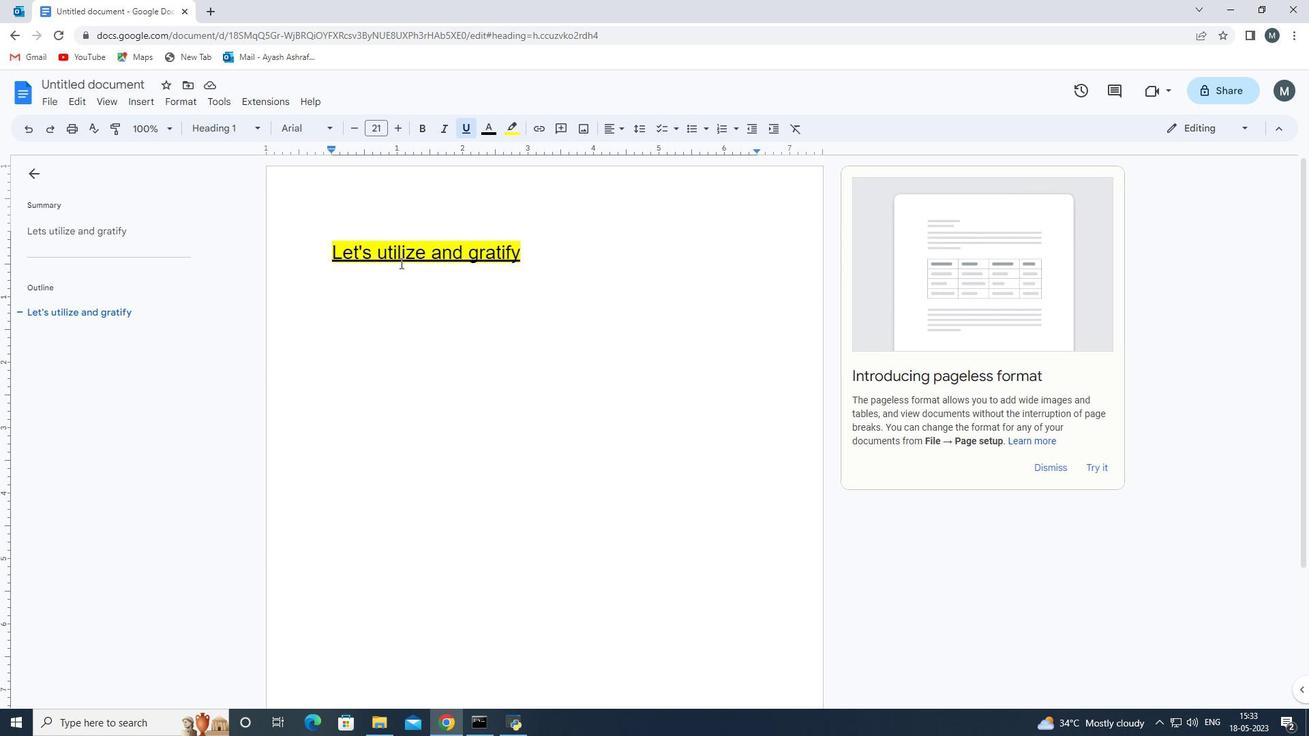 
Action: Mouse pressed left at (400, 263)
Screenshot: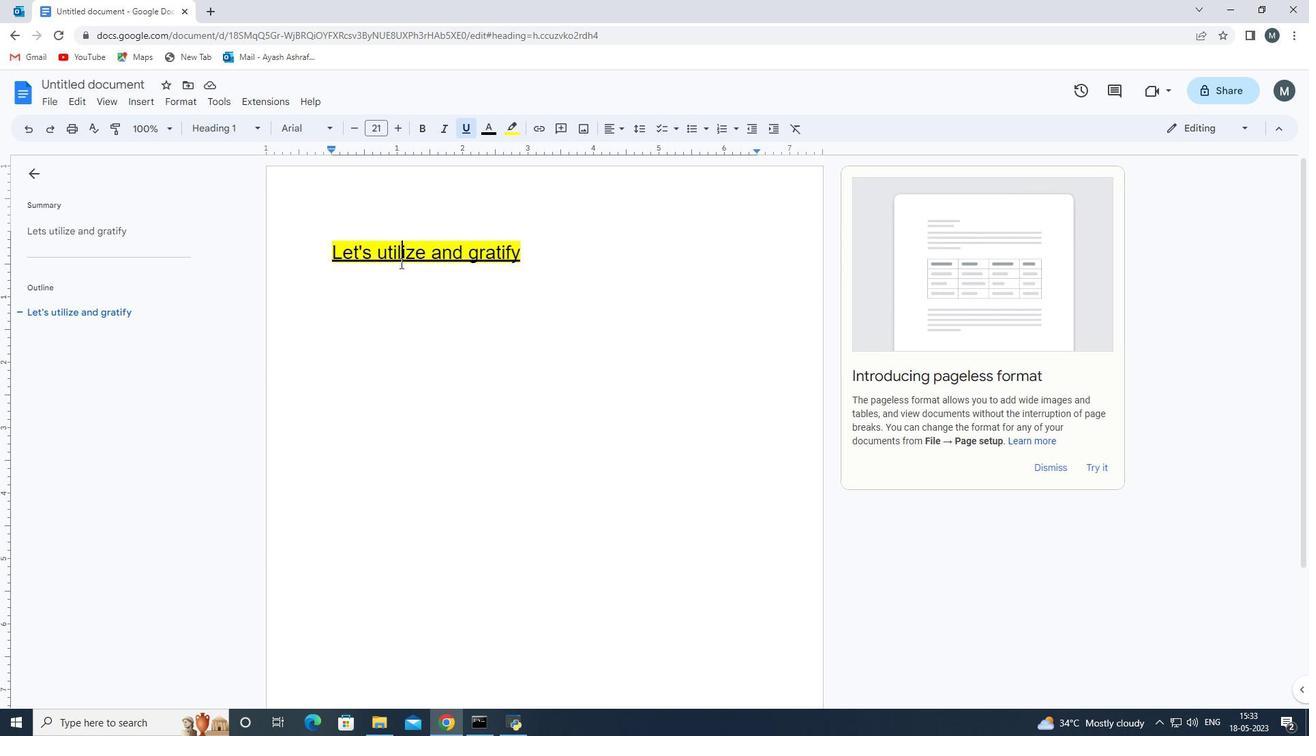 
Action: Mouse pressed left at (400, 263)
Screenshot: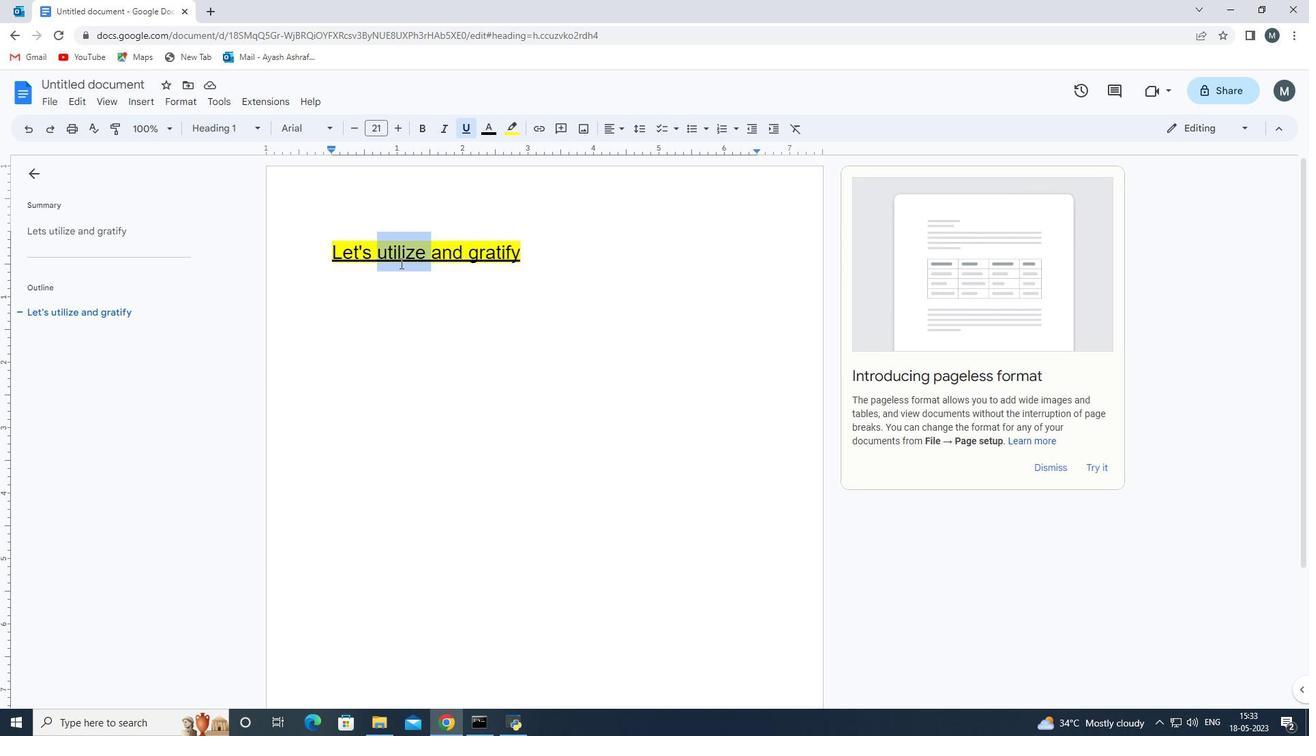 
Action: Mouse moved to (438, 132)
Screenshot: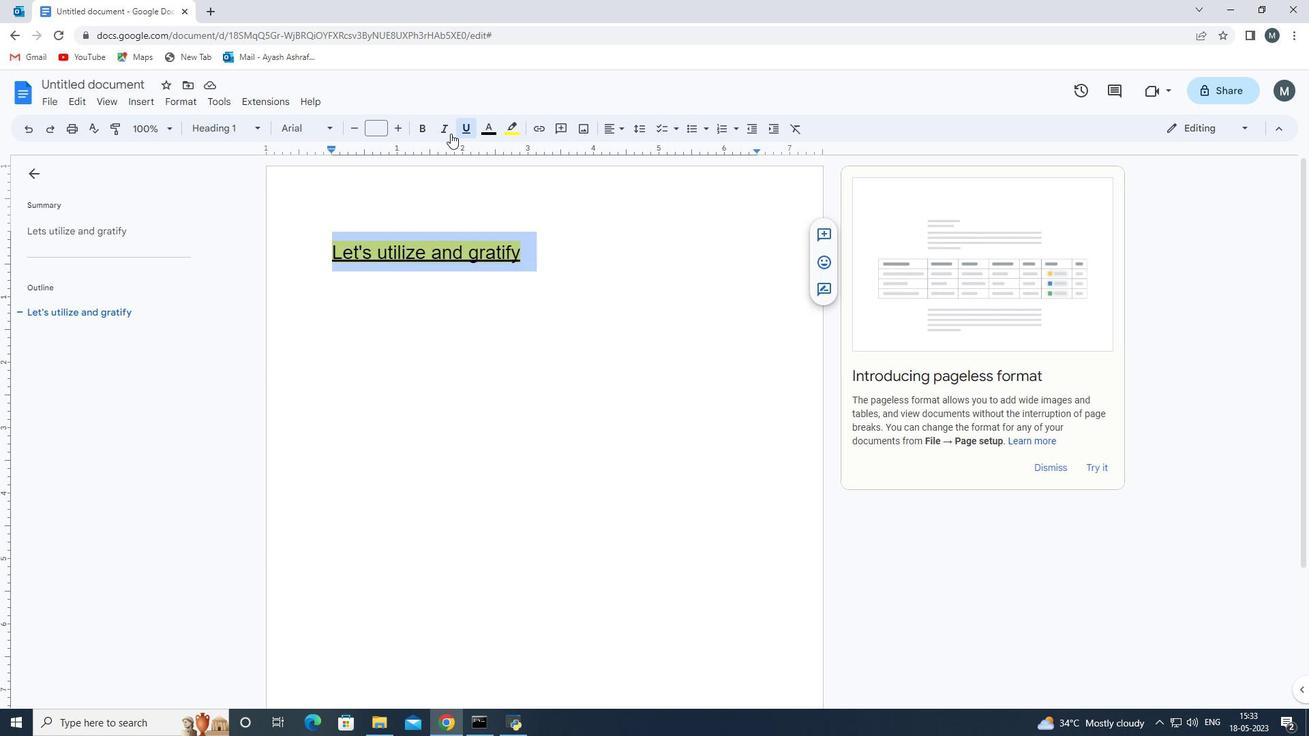 
Action: Mouse pressed left at (438, 132)
Screenshot: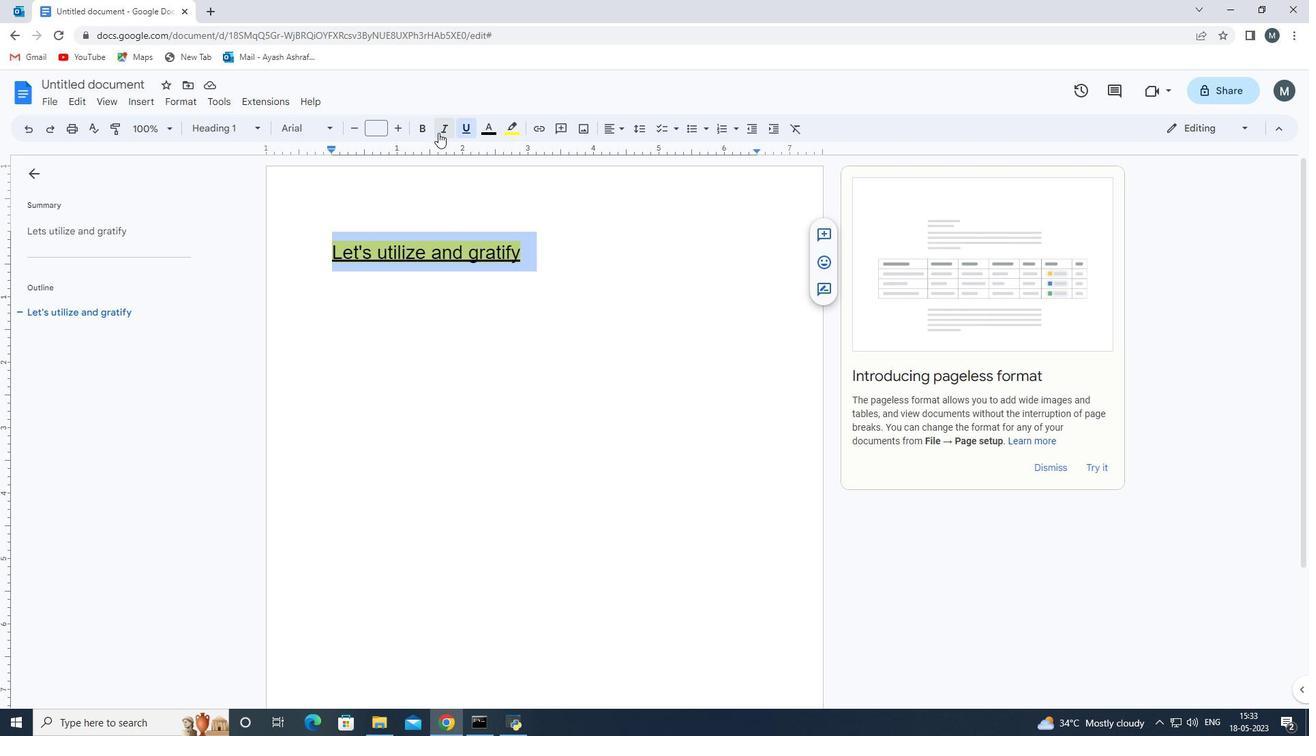 
Action: Mouse moved to (557, 283)
Screenshot: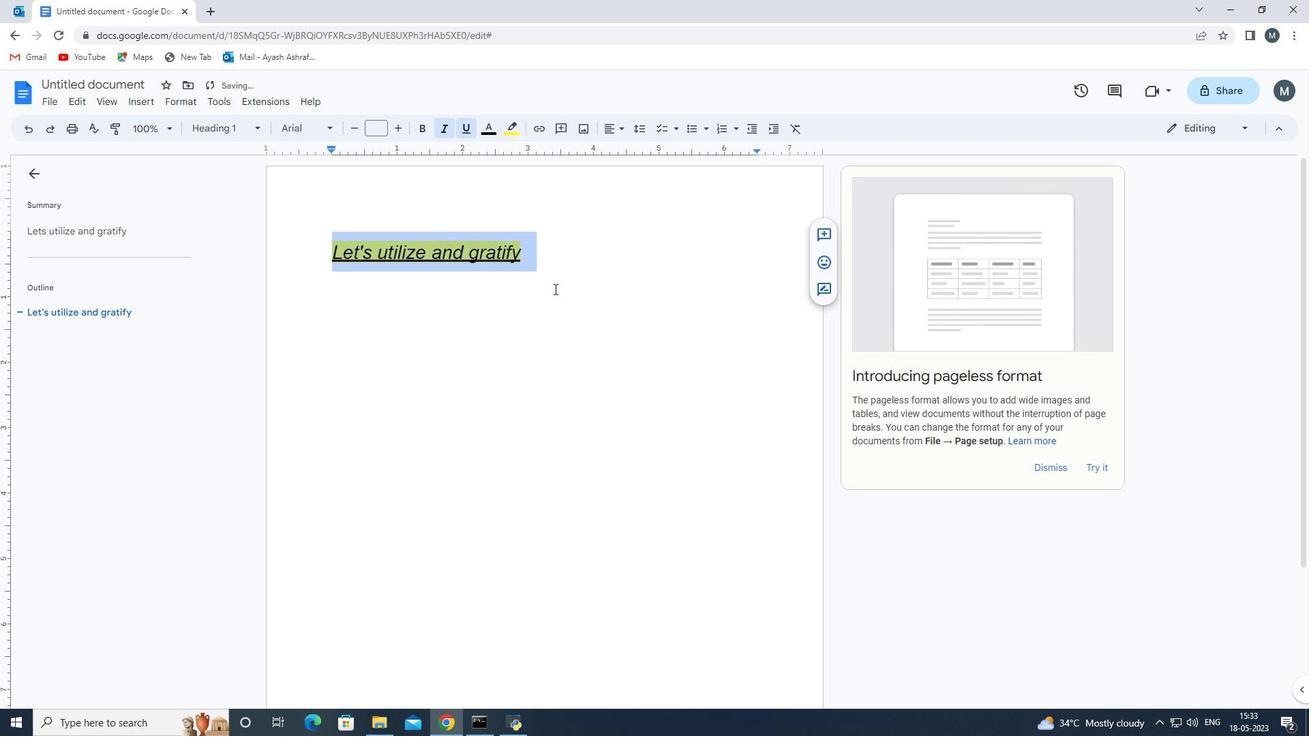 
Action: Mouse pressed left at (557, 283)
Screenshot: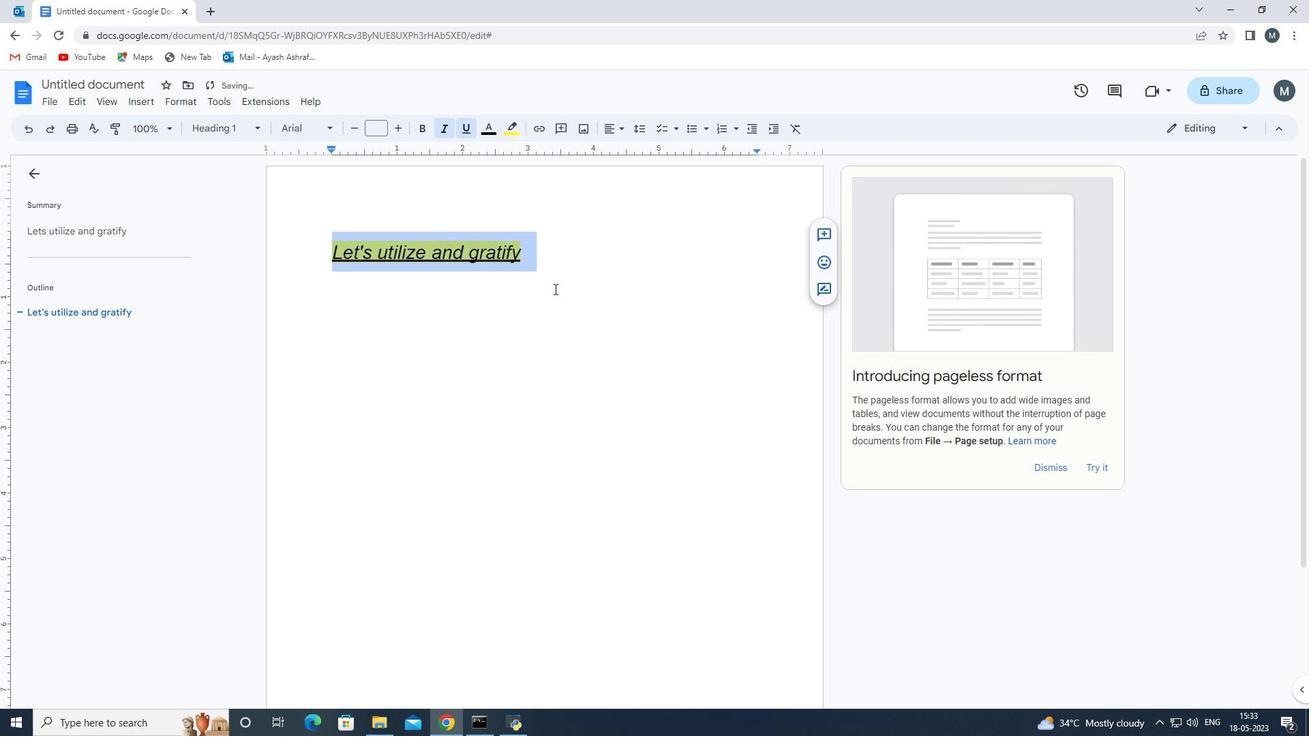 
Action: Mouse moved to (554, 274)
Screenshot: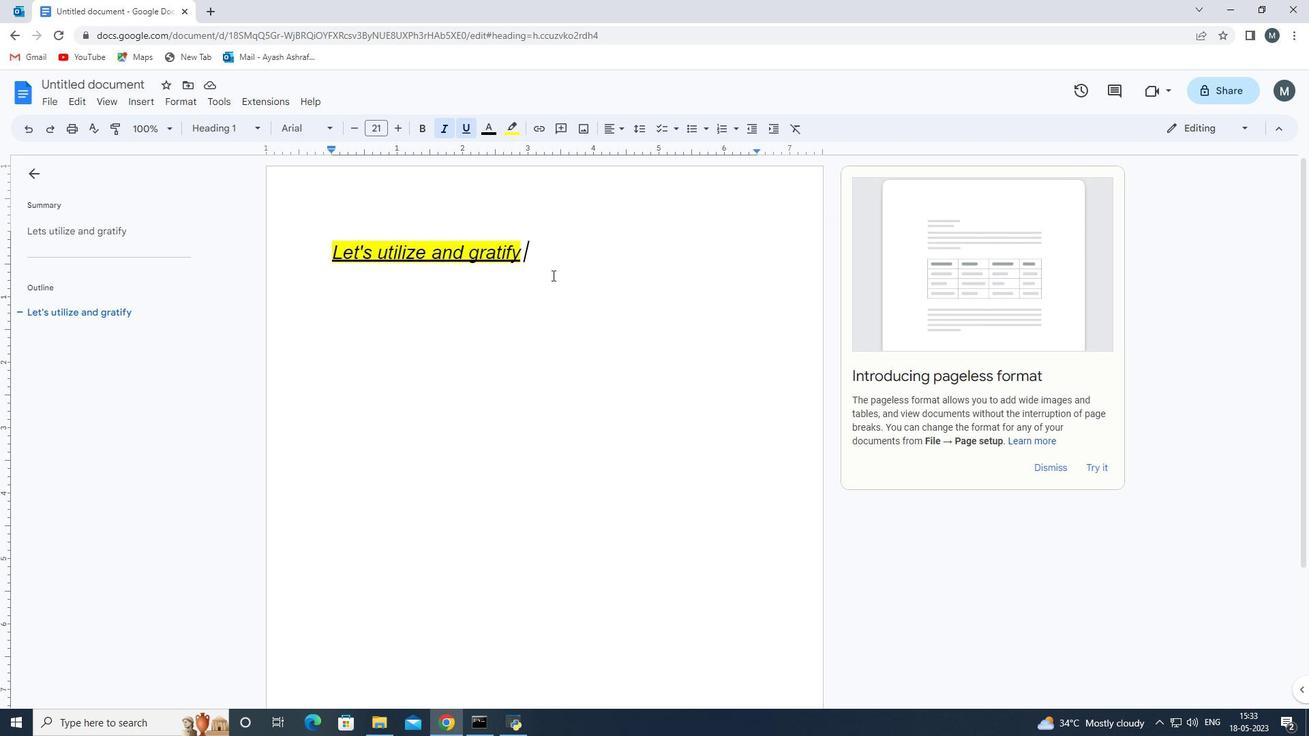 
Action: Key pressed <Key.enter>
Screenshot: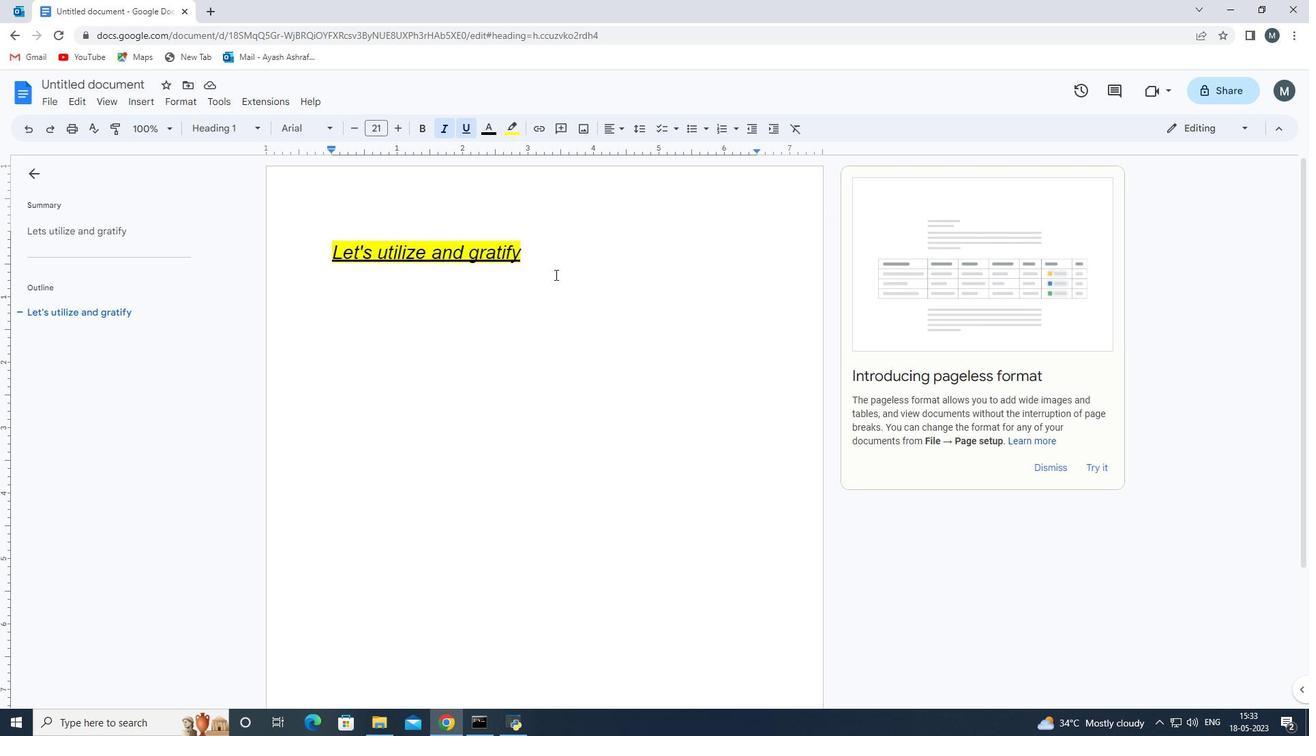 
Action: Mouse moved to (722, 131)
Screenshot: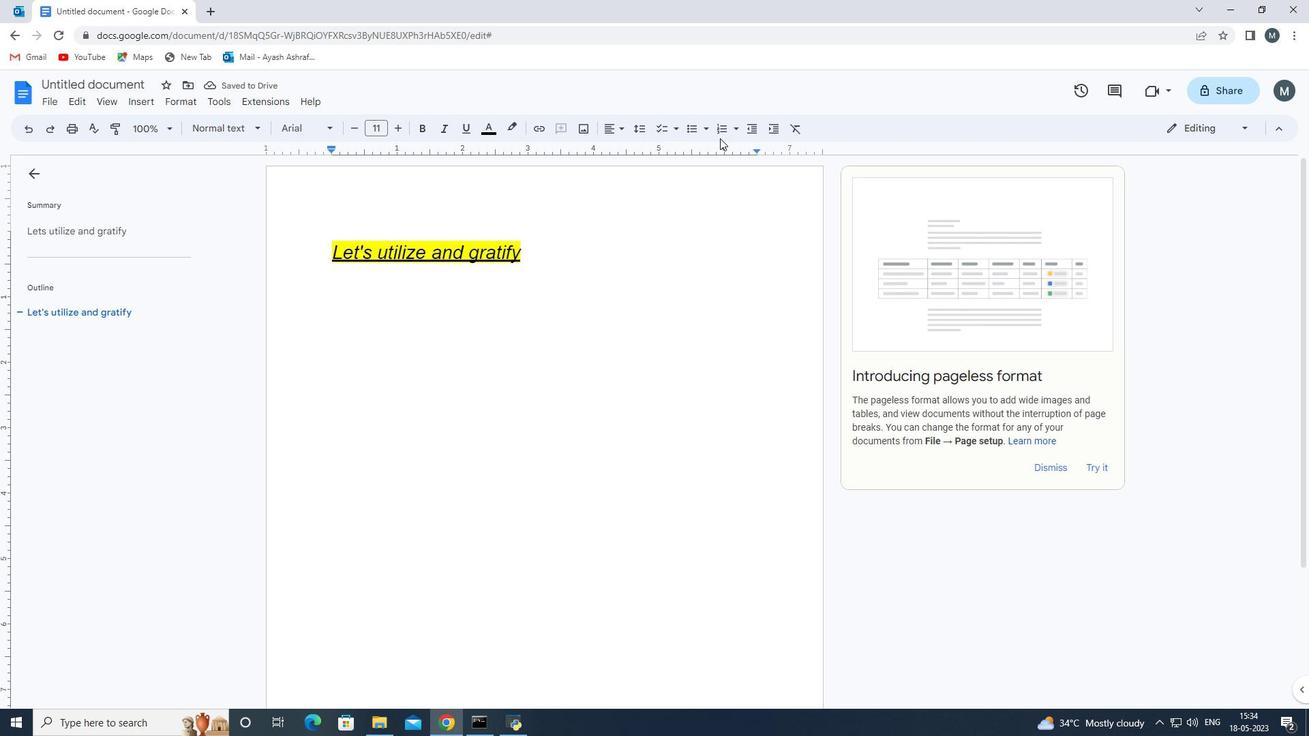 
Action: Mouse pressed left at (722, 131)
Screenshot: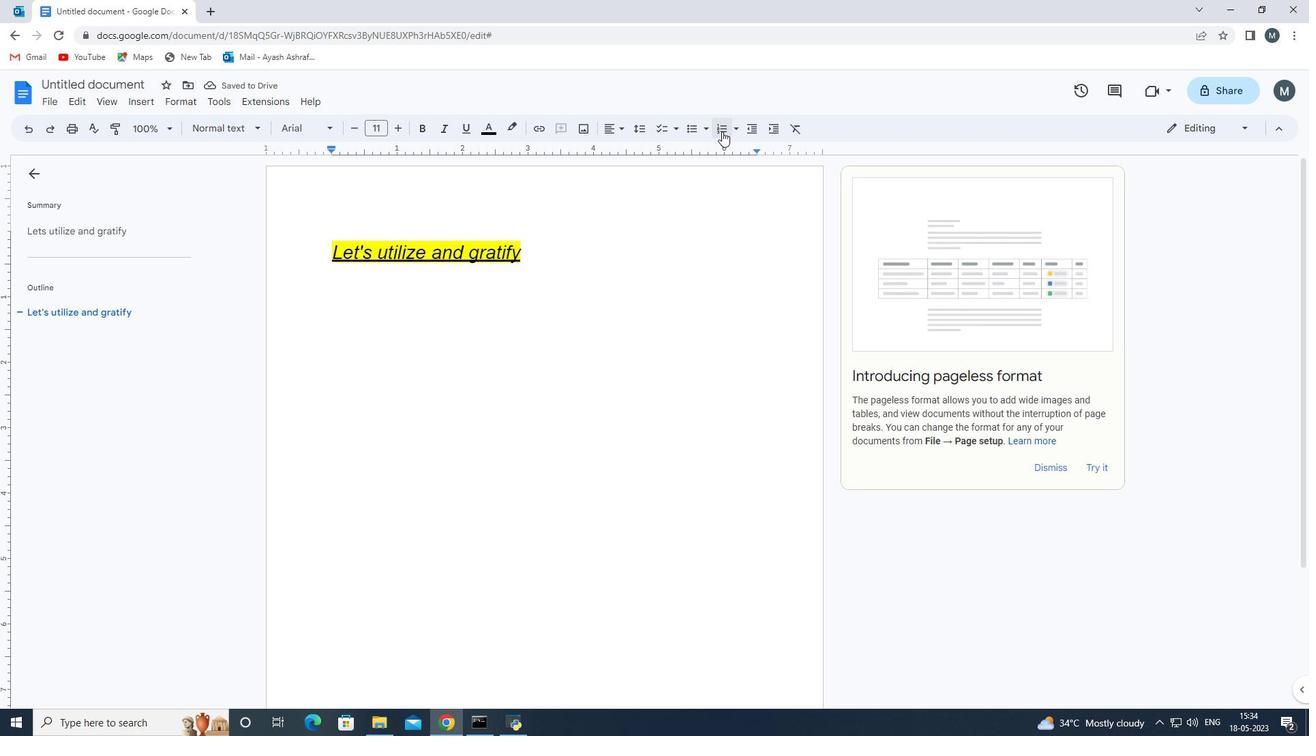 
Action: Mouse moved to (452, 453)
Screenshot: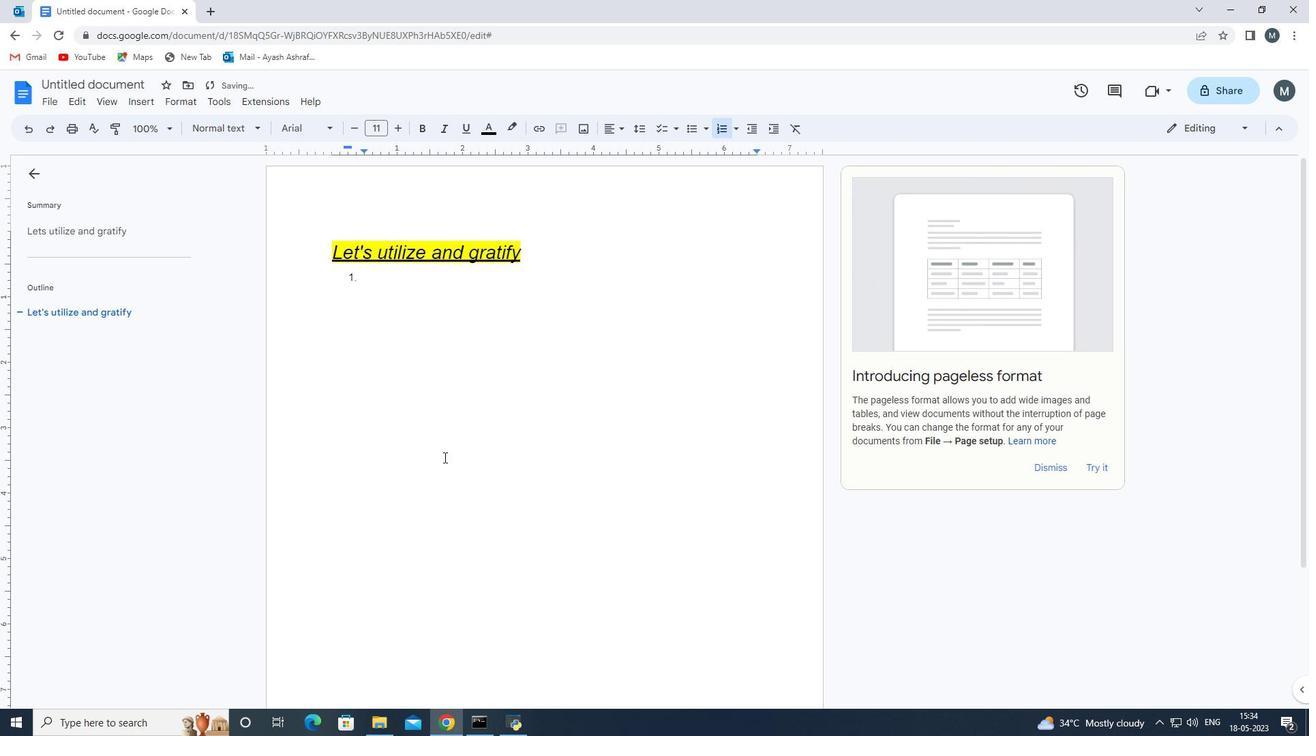 
Action: Key pressed <Key.enter>
Screenshot: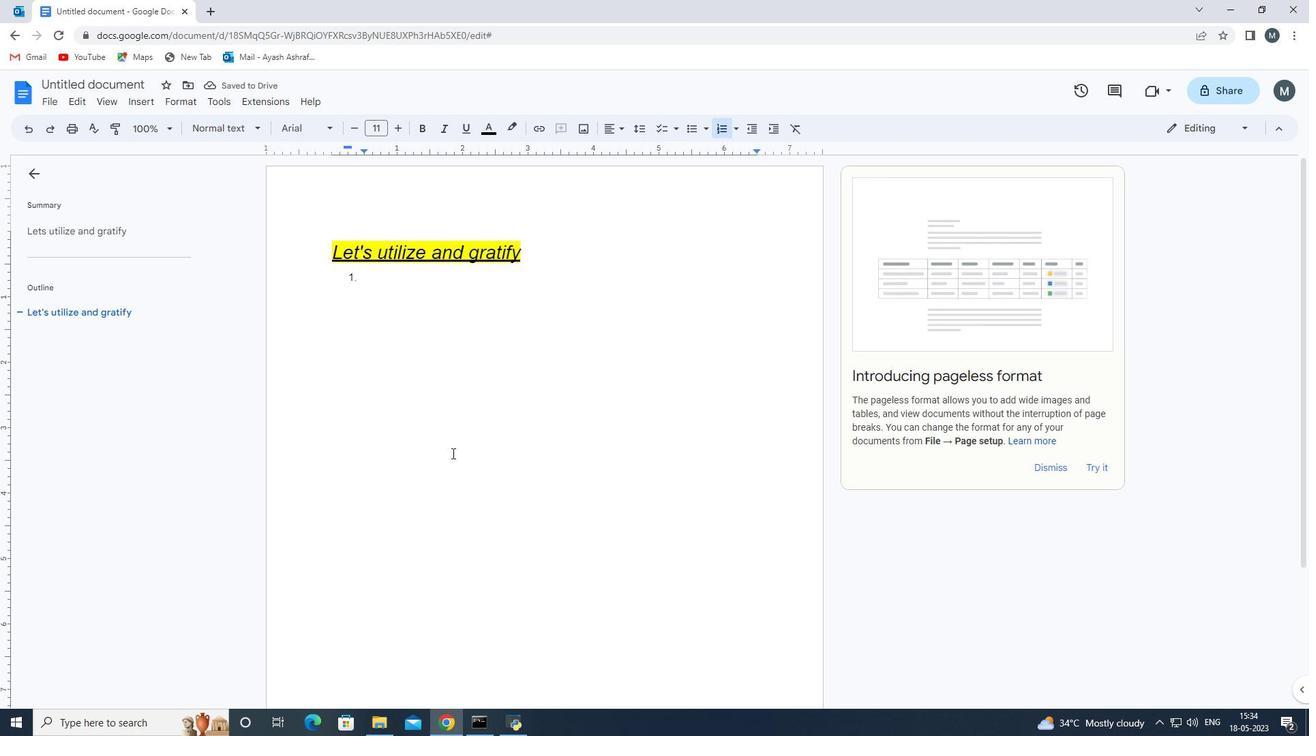 
Action: Mouse moved to (711, 129)
Screenshot: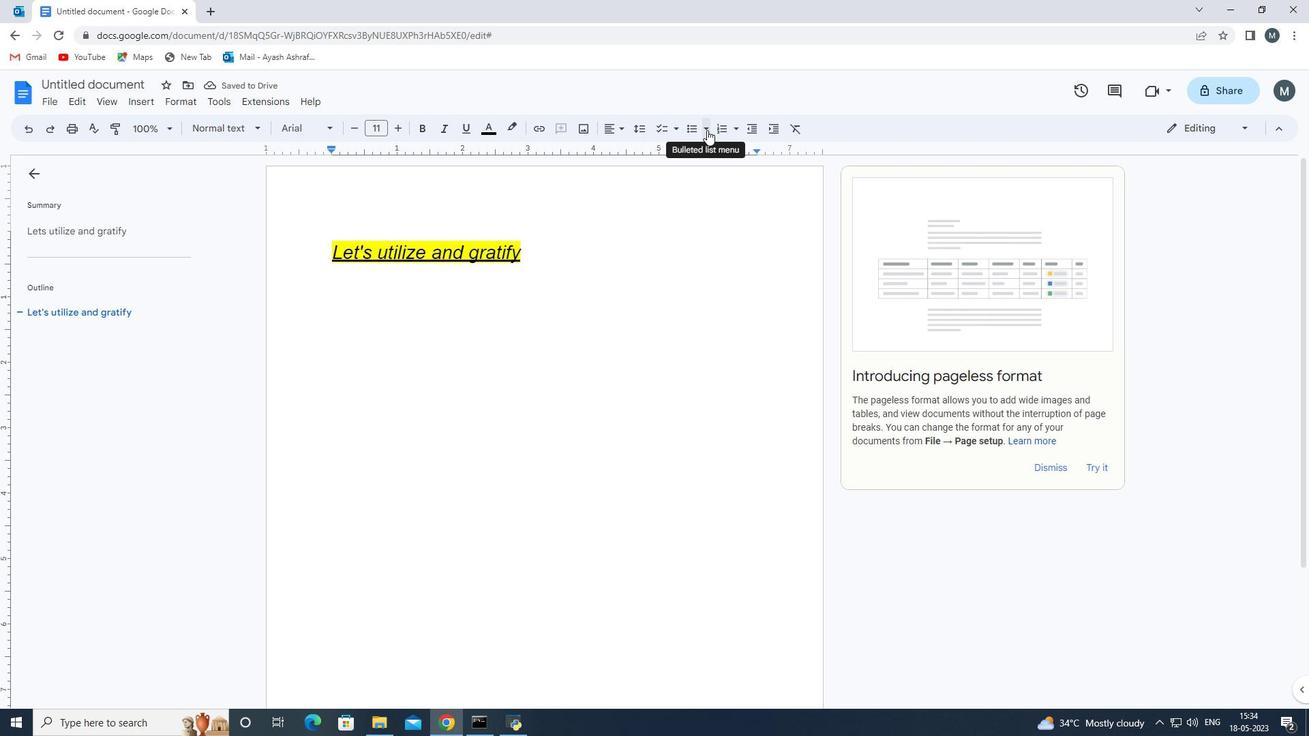 
Action: Mouse pressed left at (711, 129)
Screenshot: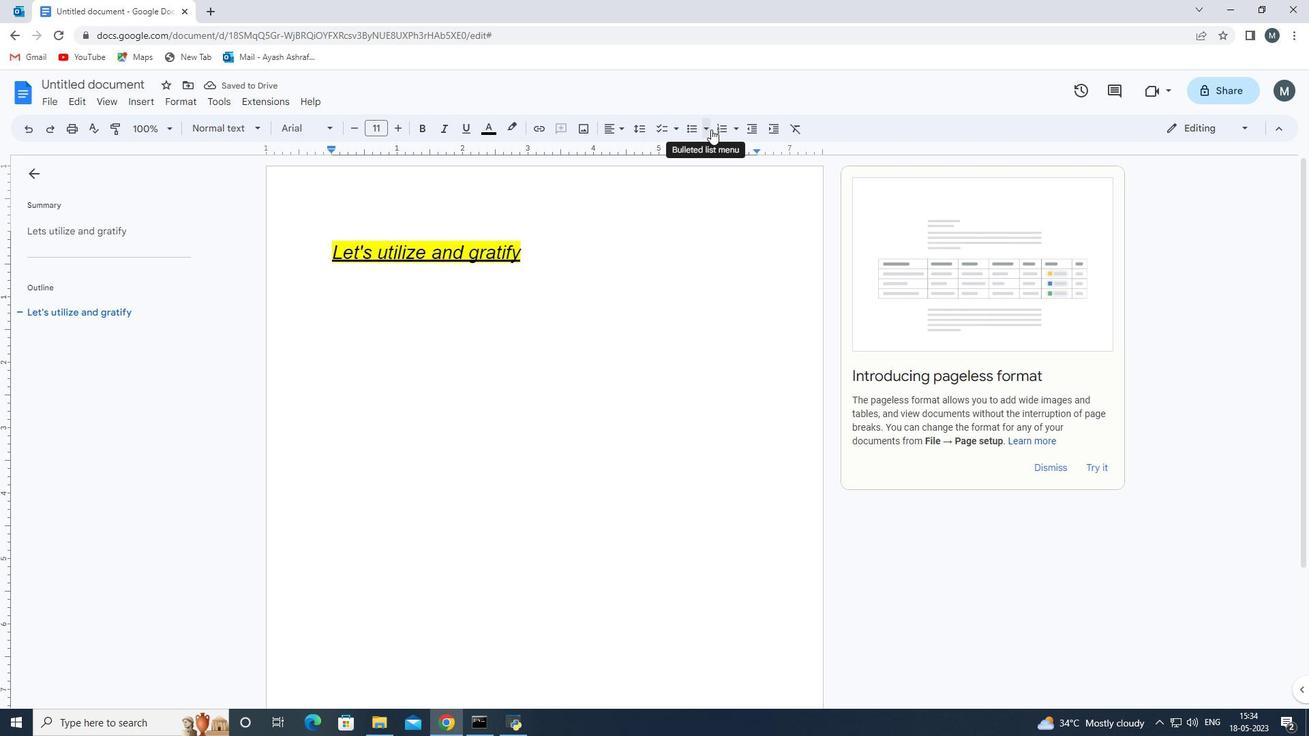 
Action: Mouse moved to (720, 130)
Screenshot: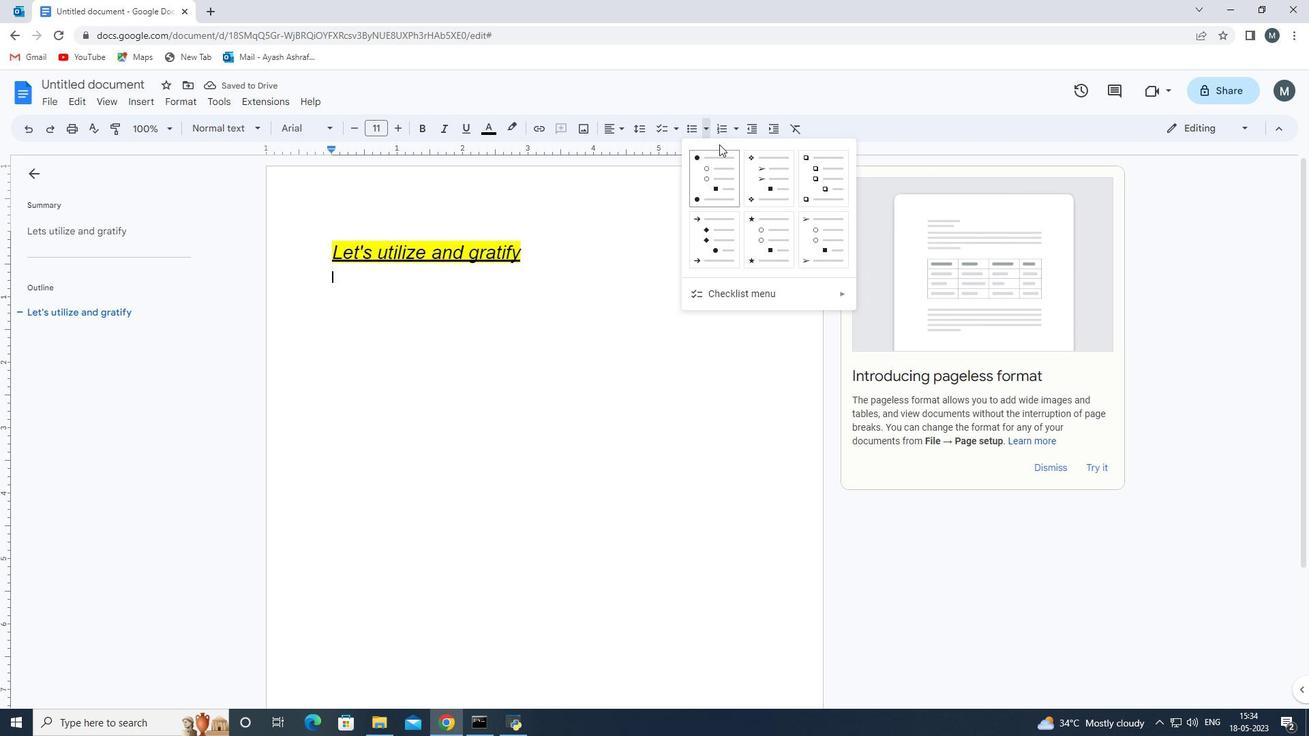 
Action: Mouse pressed left at (720, 130)
Screenshot: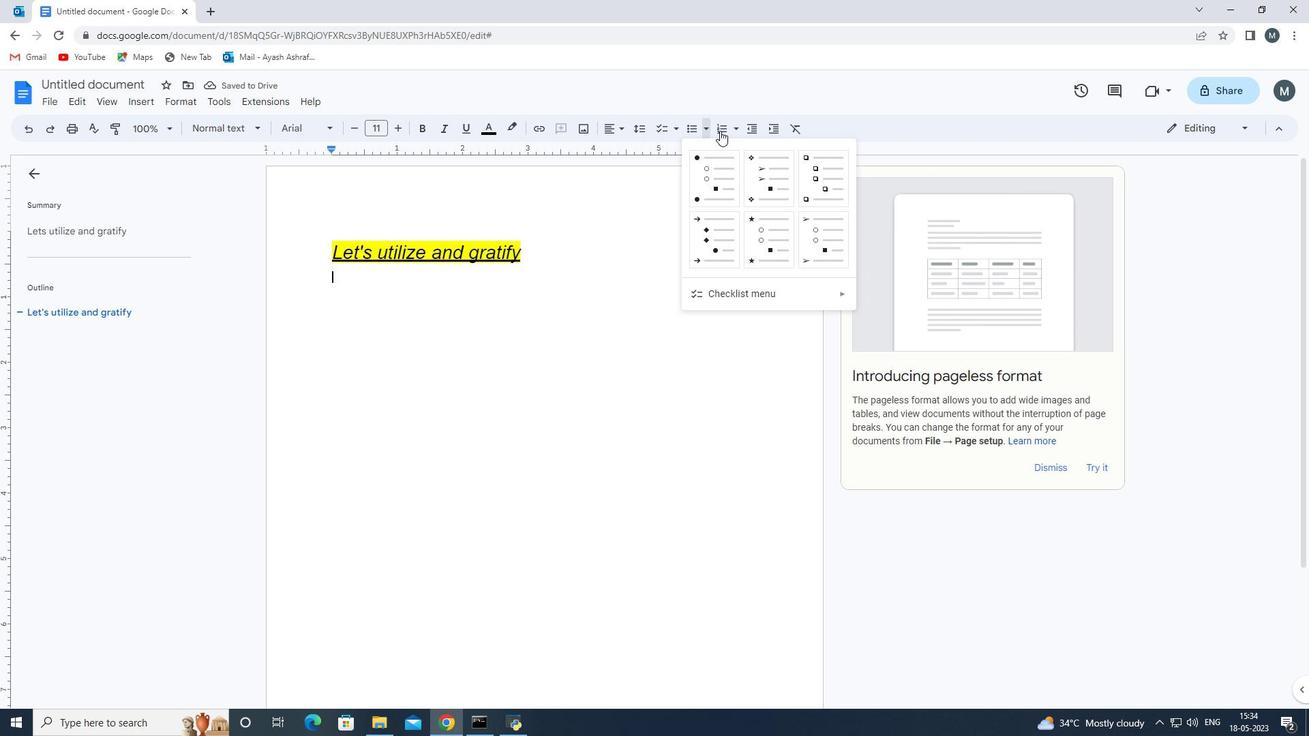 
Action: Mouse moved to (717, 132)
Screenshot: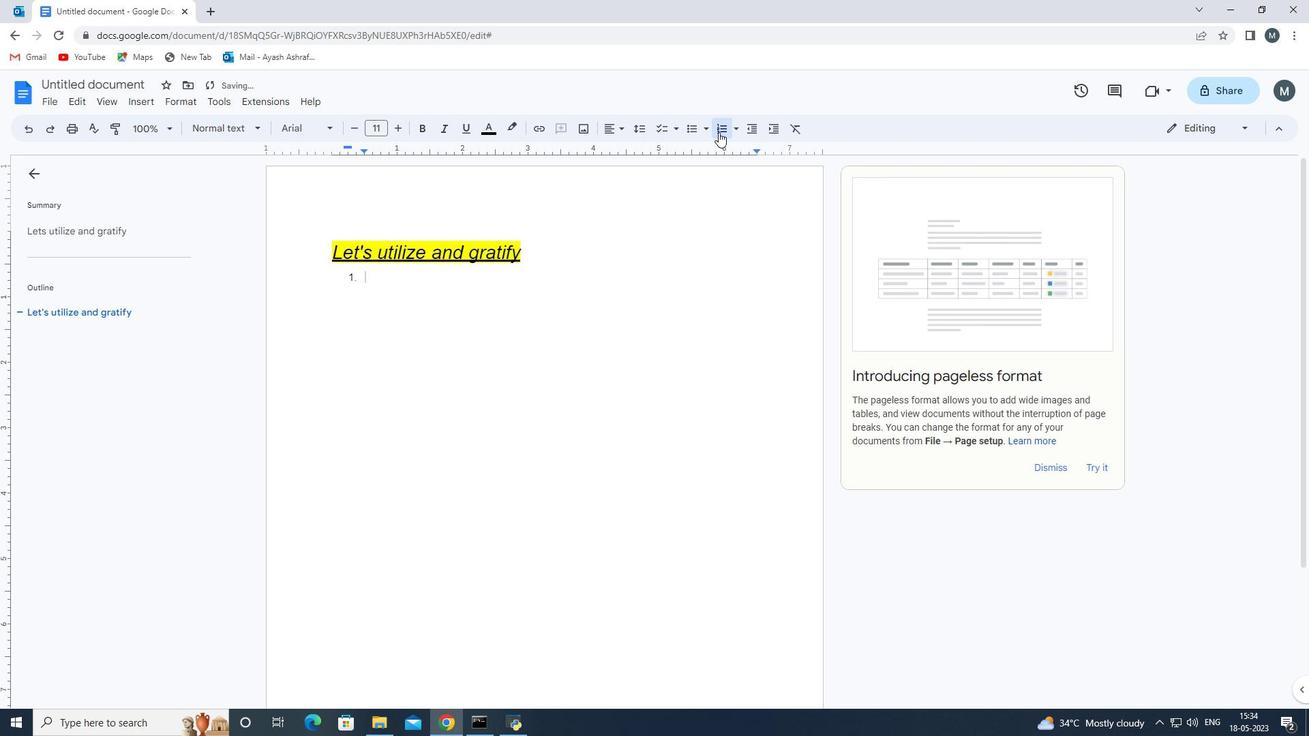 
Action: Key pressed <Key.enter>
Screenshot: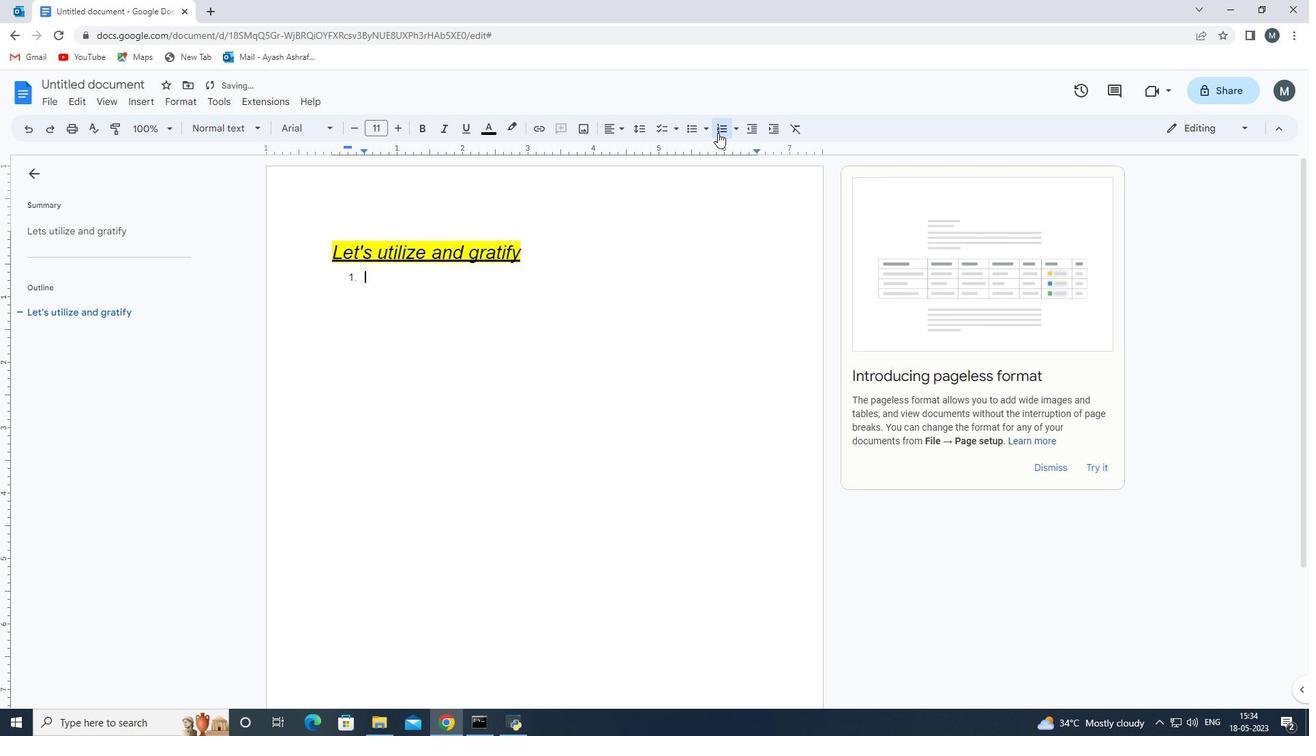 
Action: Mouse moved to (714, 127)
Screenshot: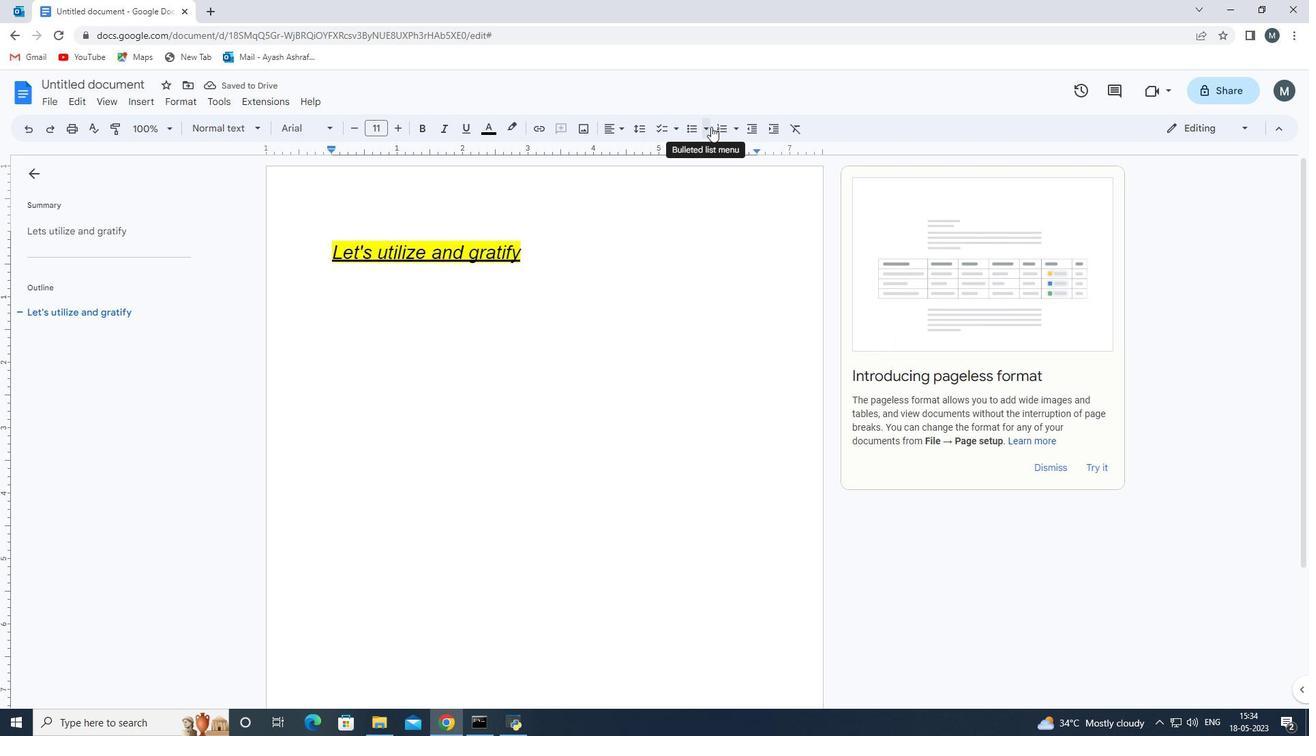 
Action: Mouse pressed left at (714, 127)
Screenshot: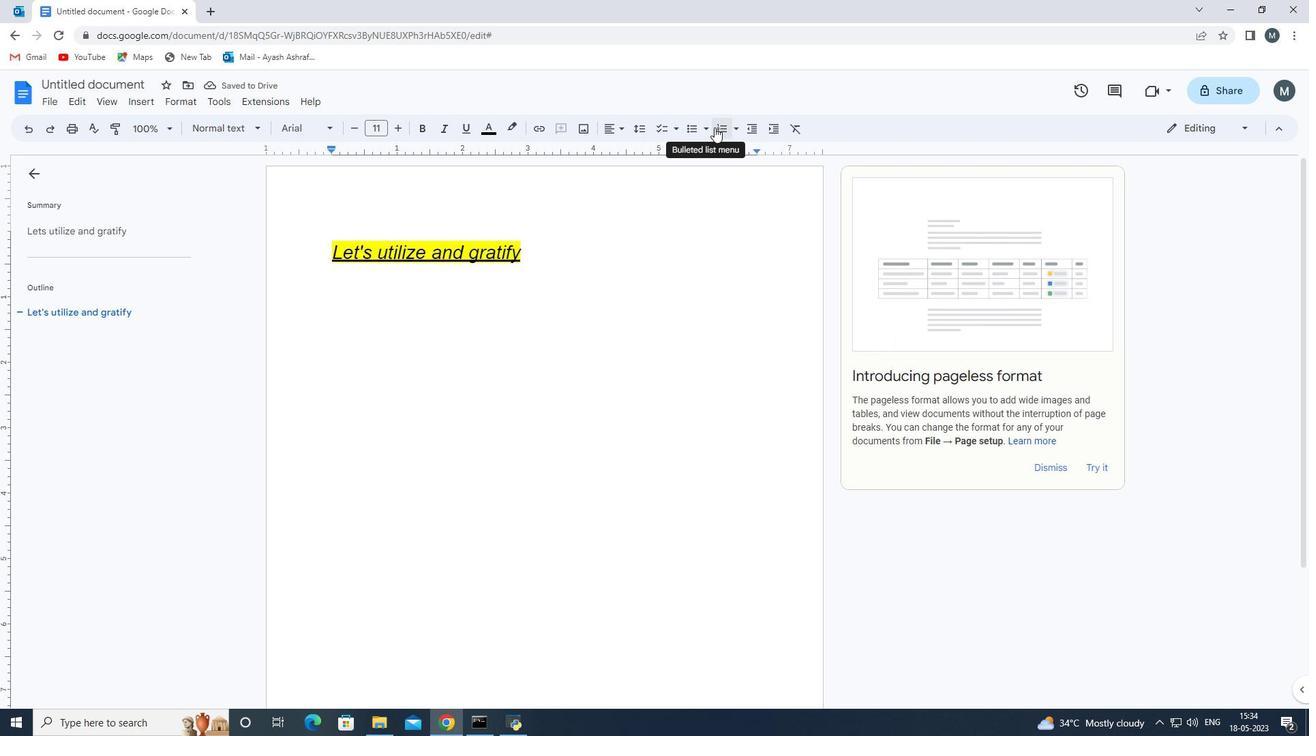 
Action: Mouse moved to (715, 128)
Screenshot: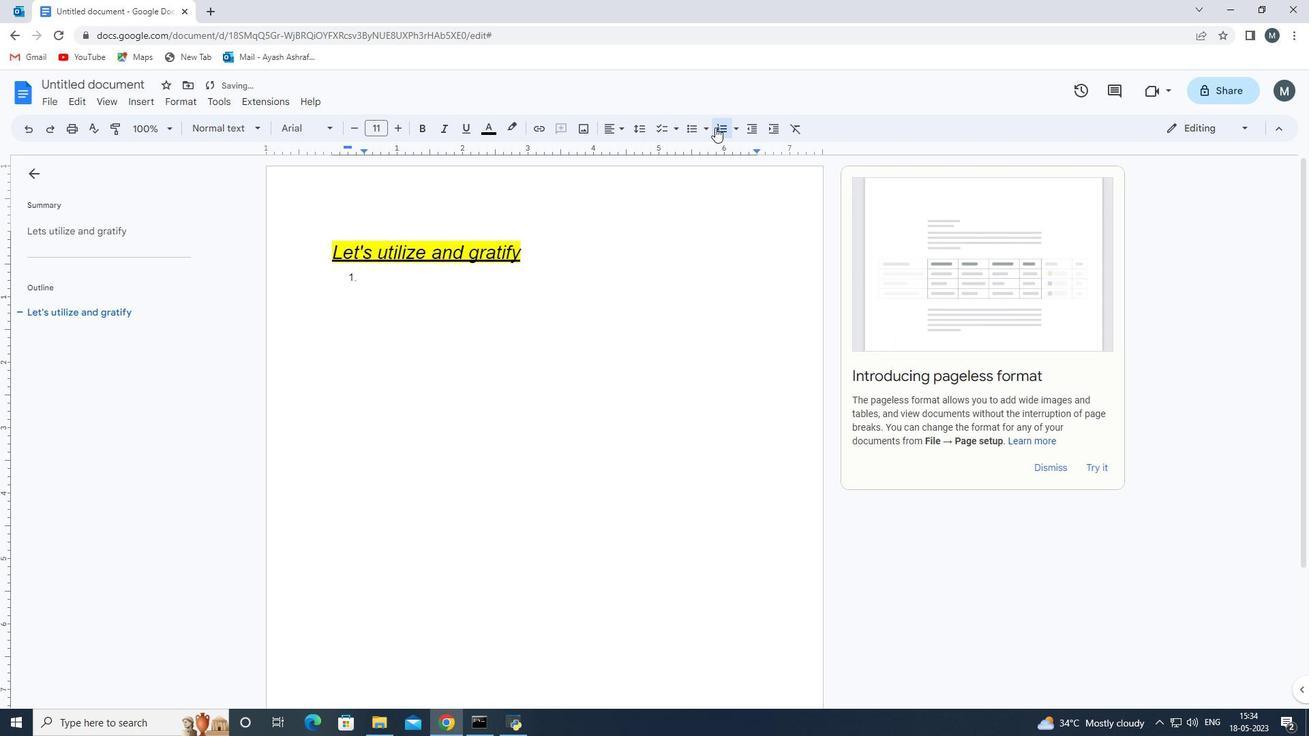 
Action: Key pressed <Key.space>
Screenshot: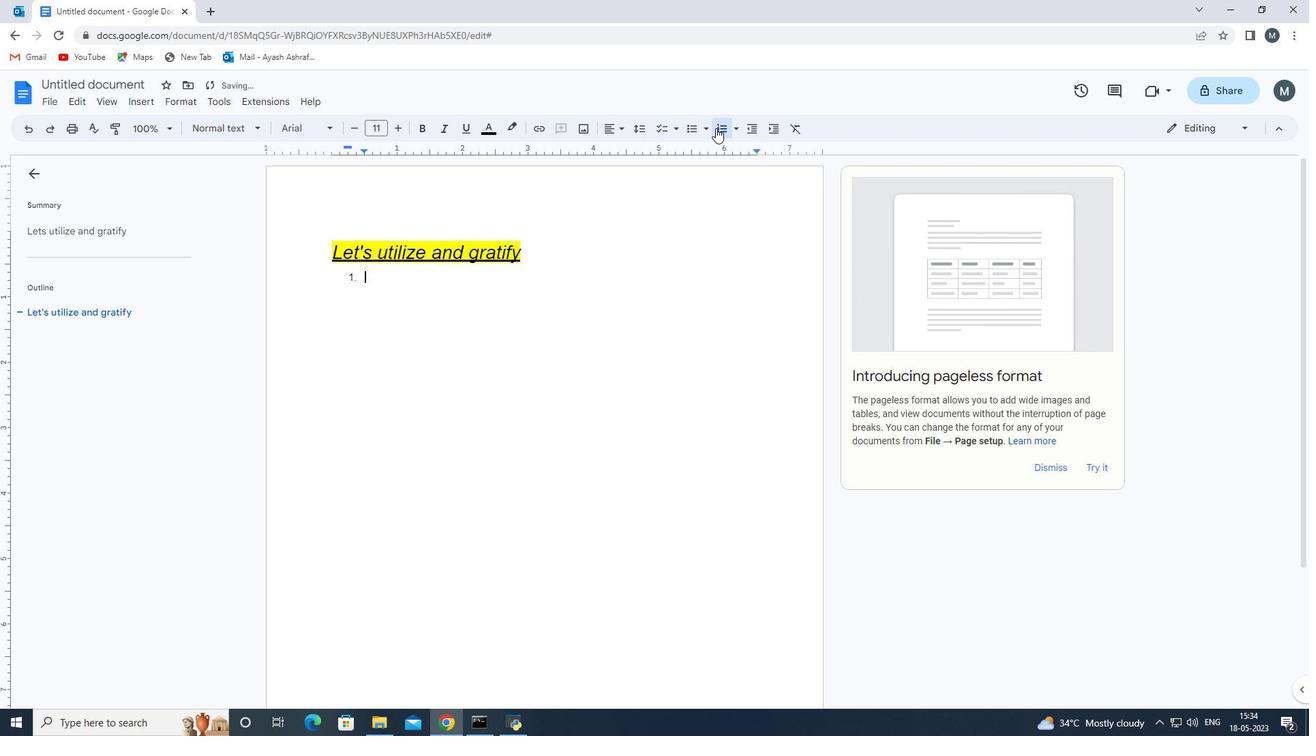 
Action: Mouse moved to (715, 130)
Screenshot: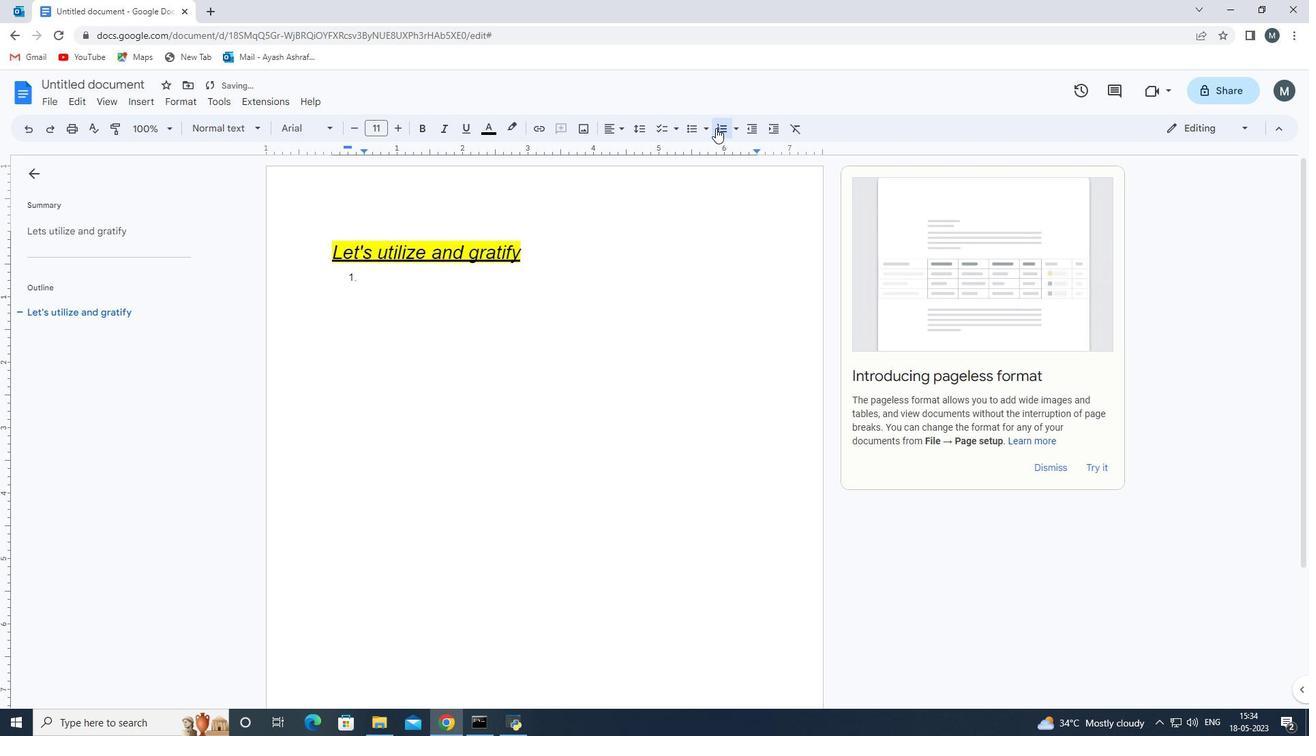 
Action: Key pressed <Key.enter>
Screenshot: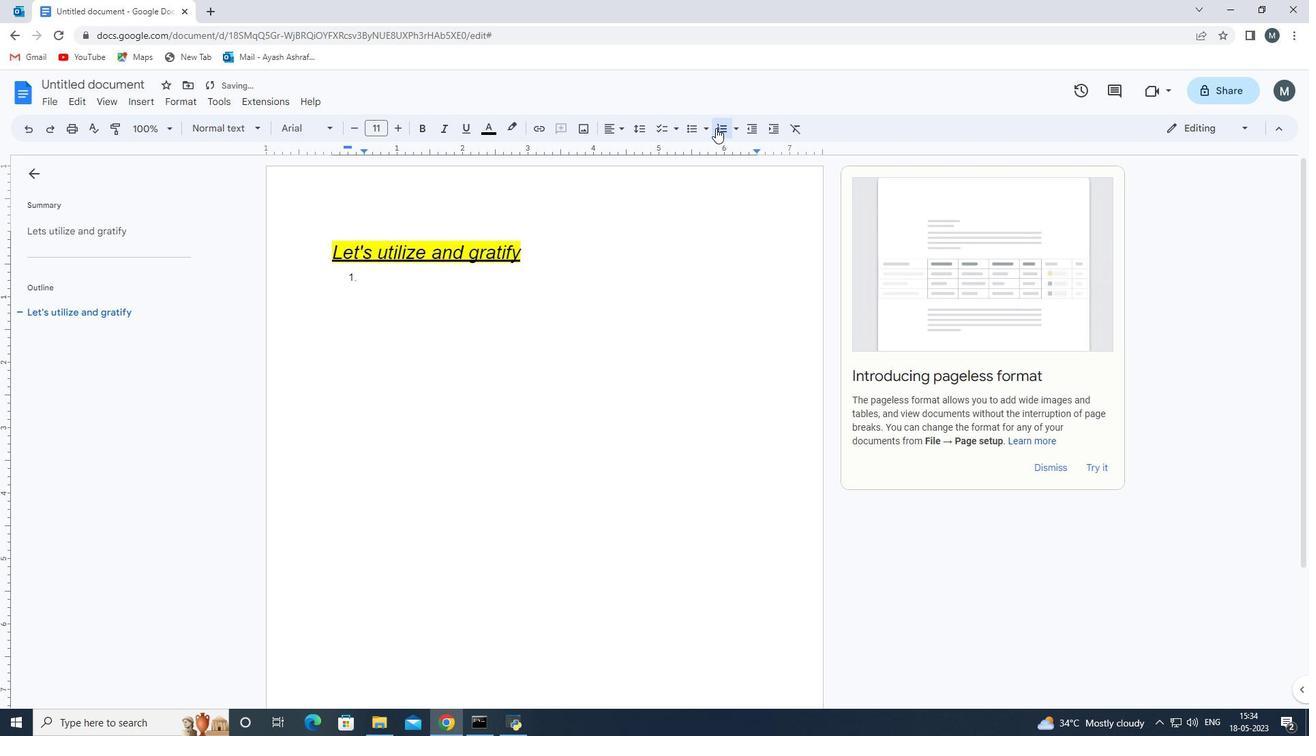 
Action: Mouse moved to (713, 130)
Screenshot: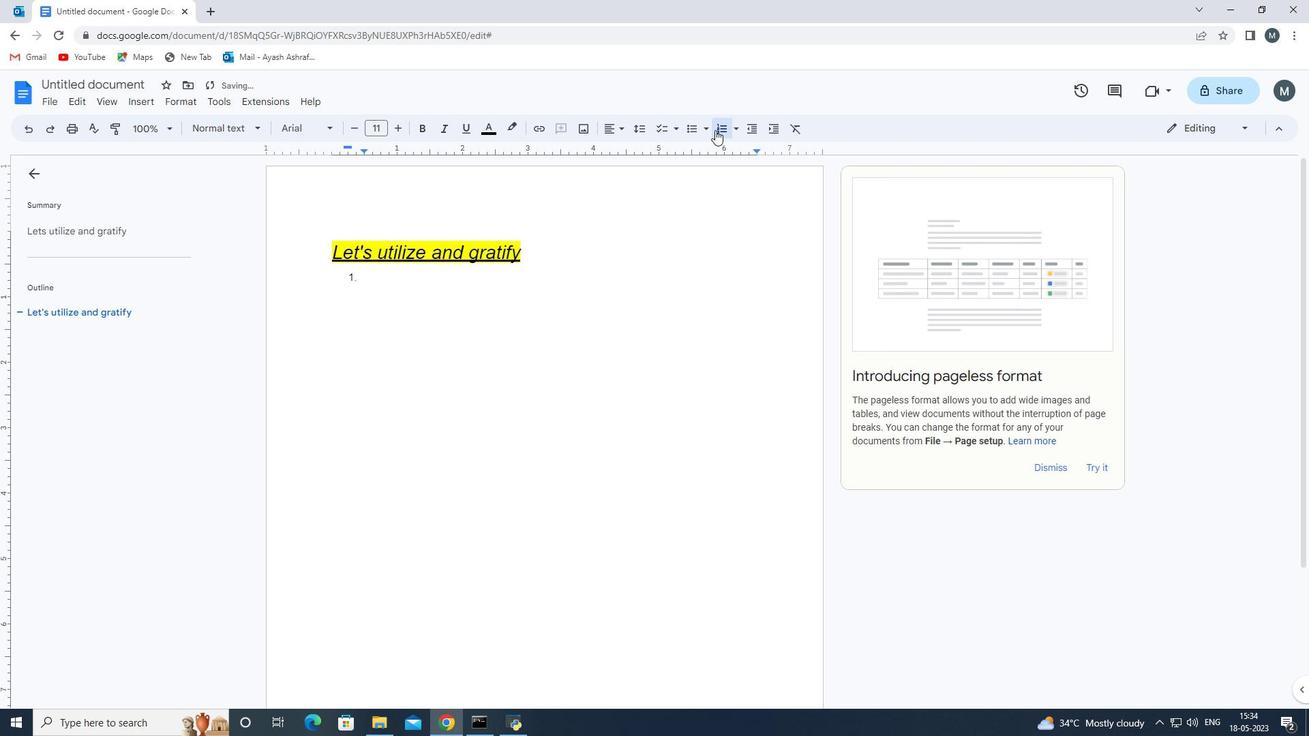 
Action: Key pressed <Key.enter>
Screenshot: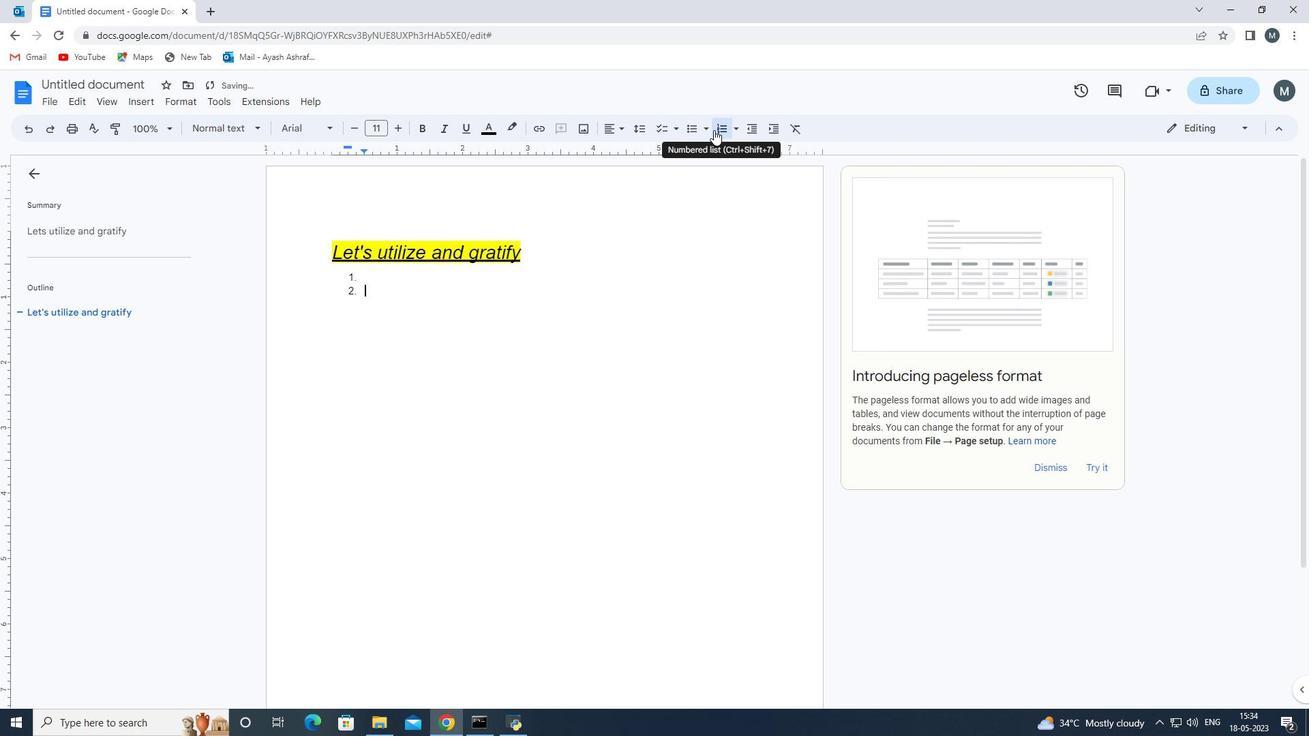 
Action: Mouse moved to (685, 175)
Screenshot: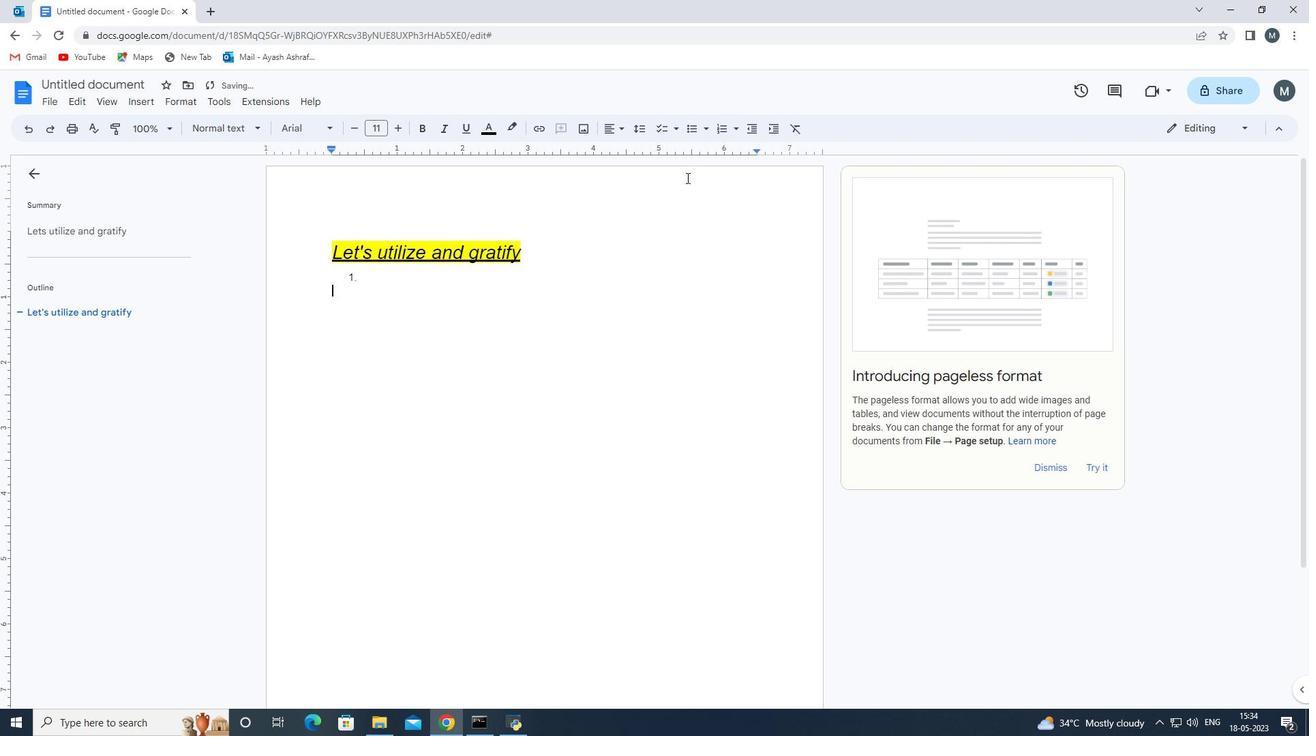 
Action: Key pressed 2.<Key.enter>
Screenshot: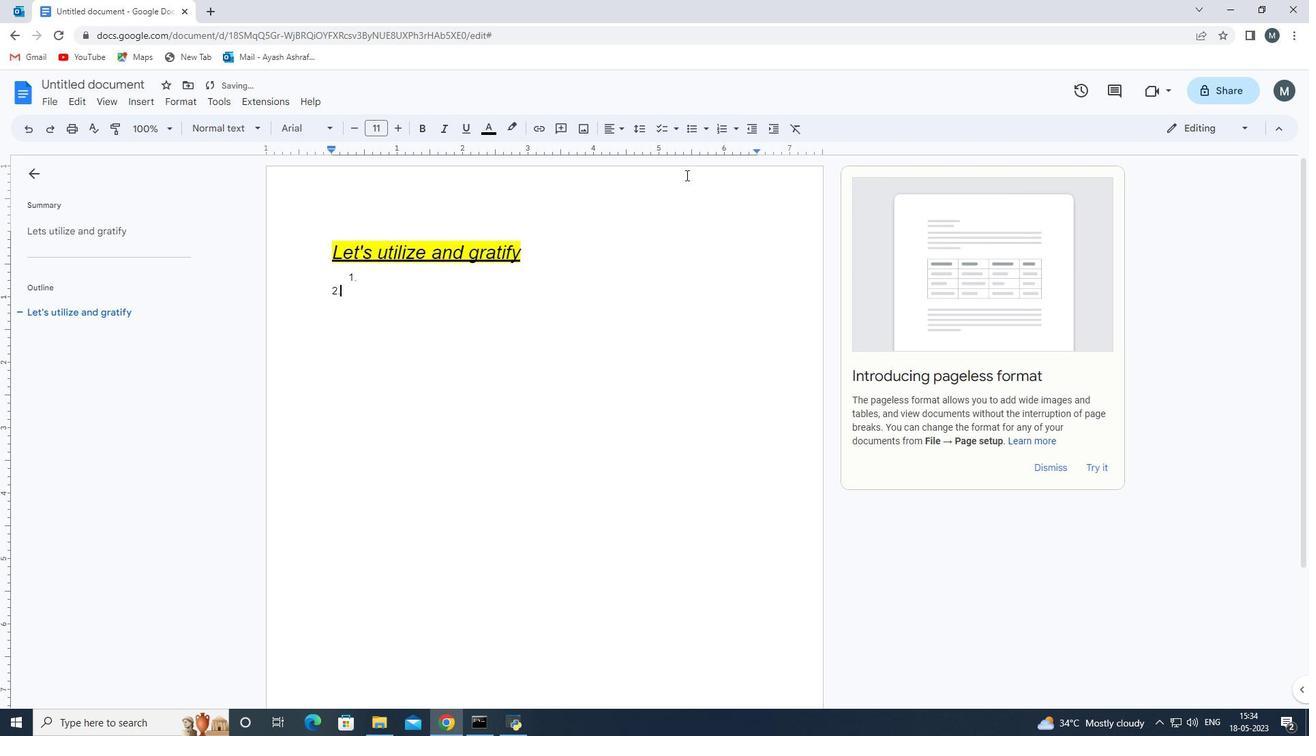 
Action: Mouse moved to (360, 298)
Screenshot: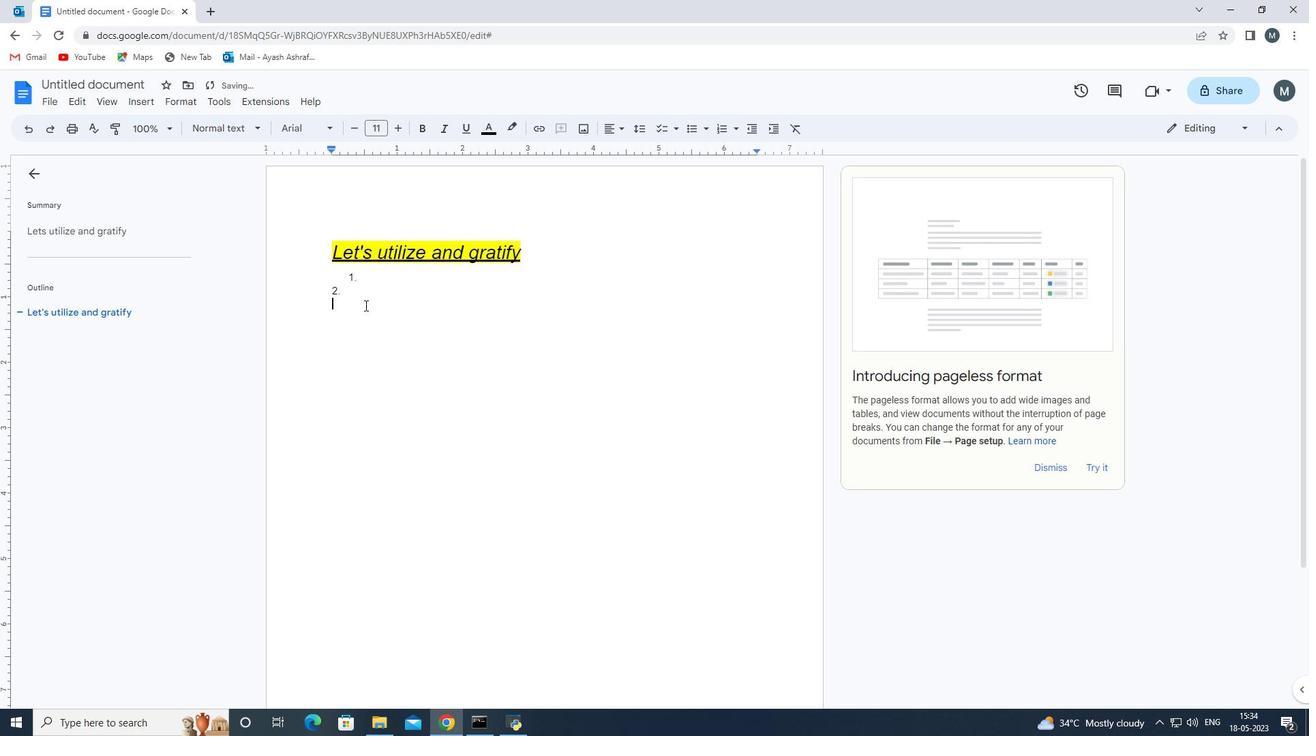 
Action: Mouse pressed left at (360, 298)
Screenshot: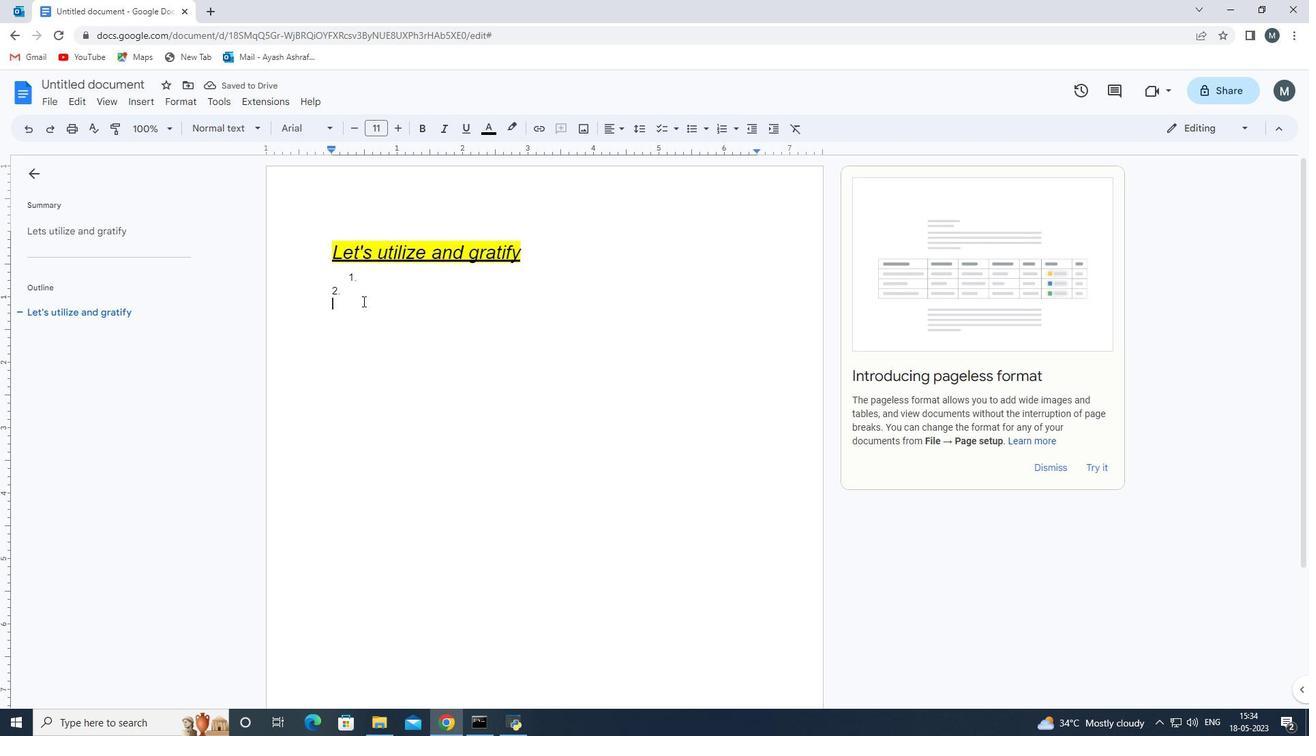 
Action: Mouse moved to (360, 297)
Screenshot: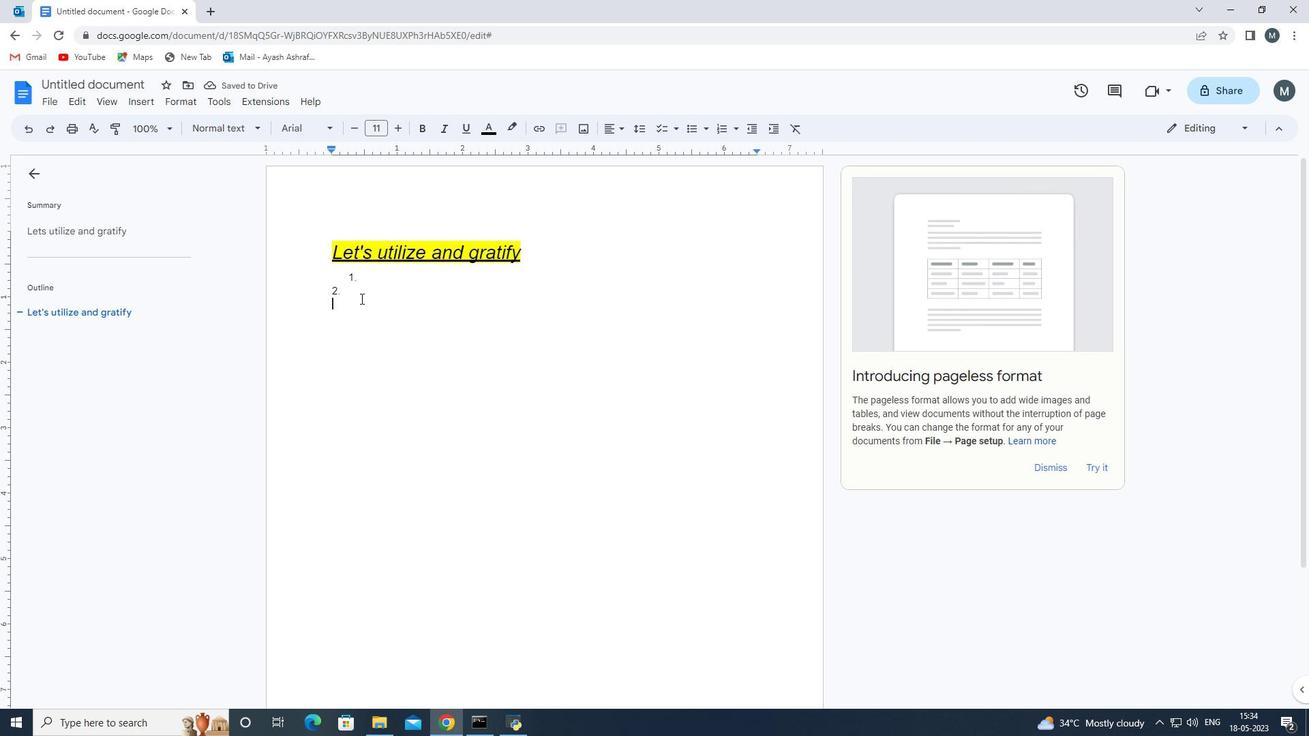 
Action: Mouse pressed left at (360, 297)
Screenshot: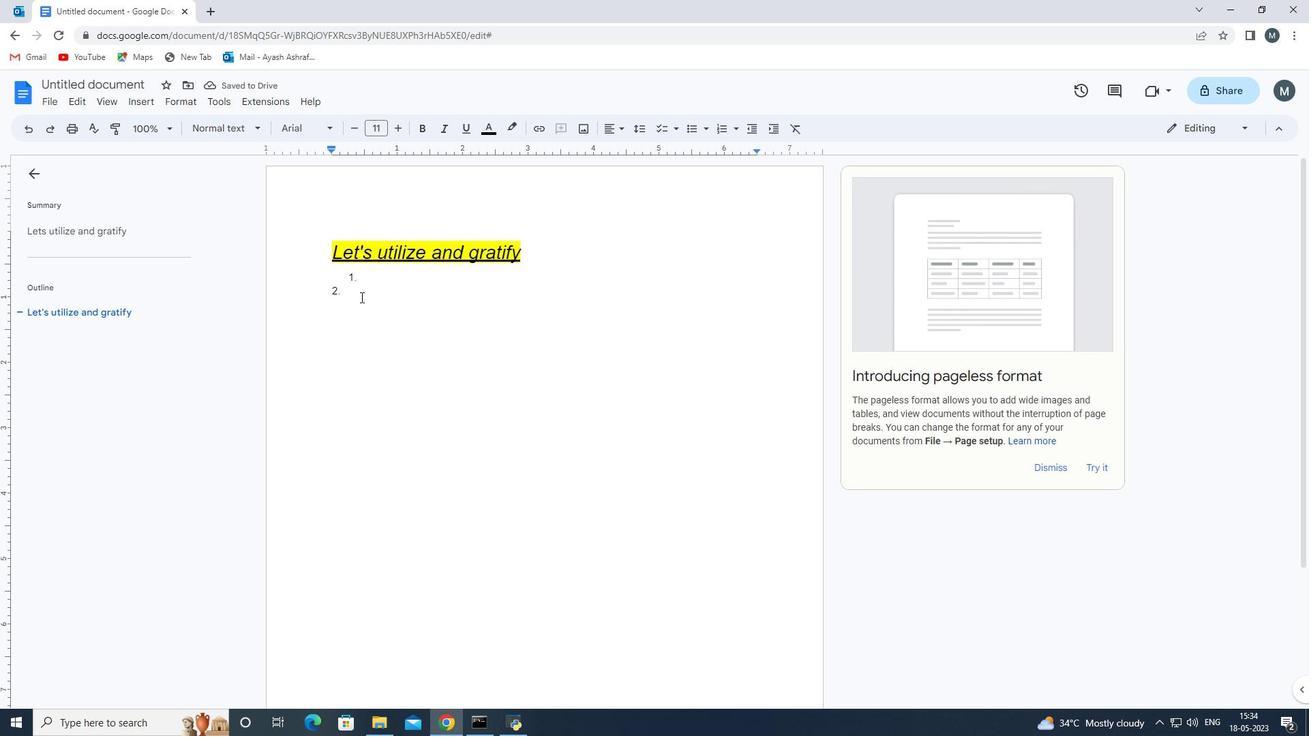 
Action: Mouse moved to (361, 295)
Screenshot: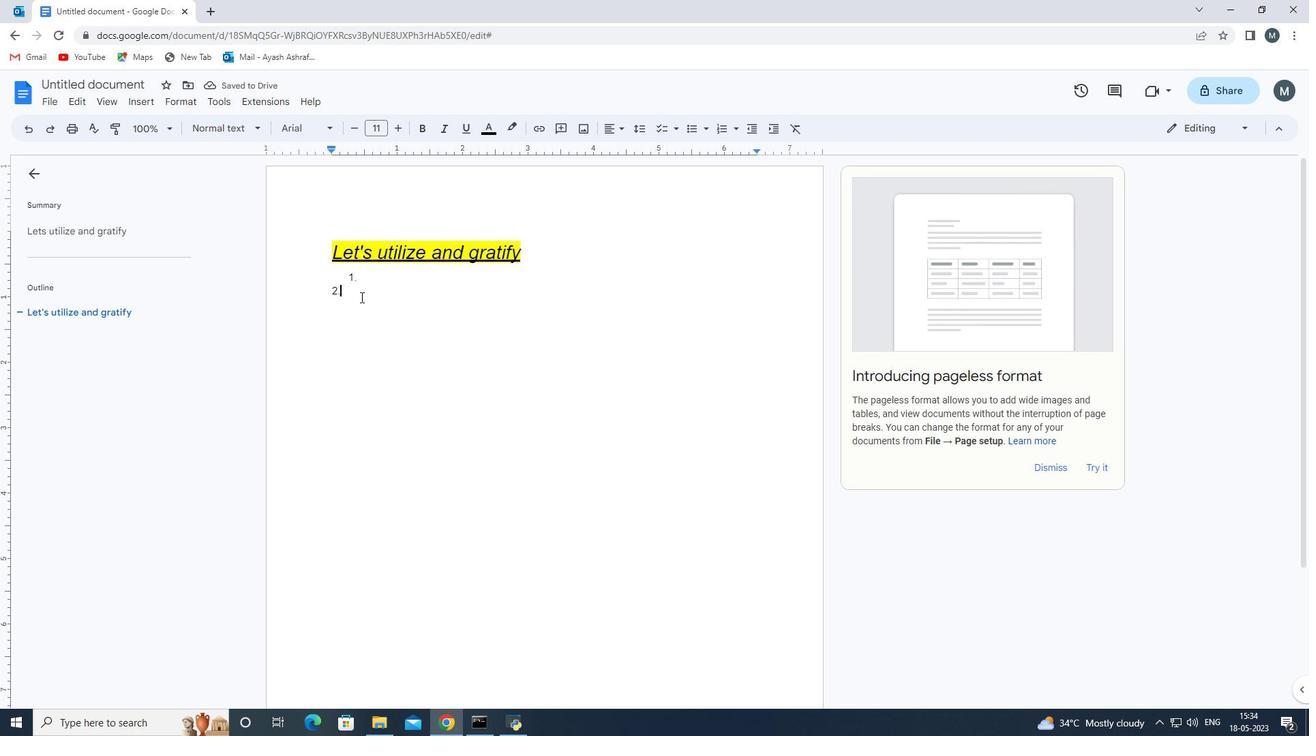 
Action: Key pressed <Key.backspace><Key.backspace><Key.backspace>
Screenshot: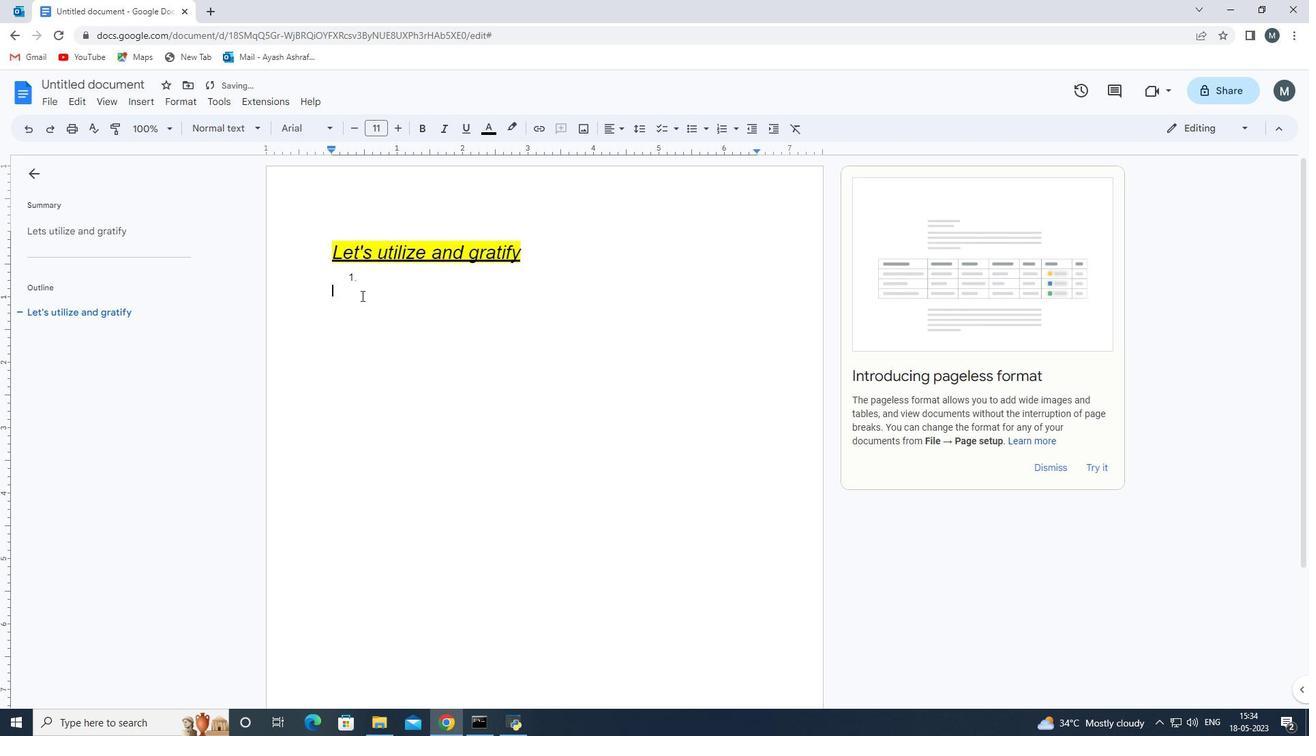 
Action: Mouse moved to (730, 126)
Screenshot: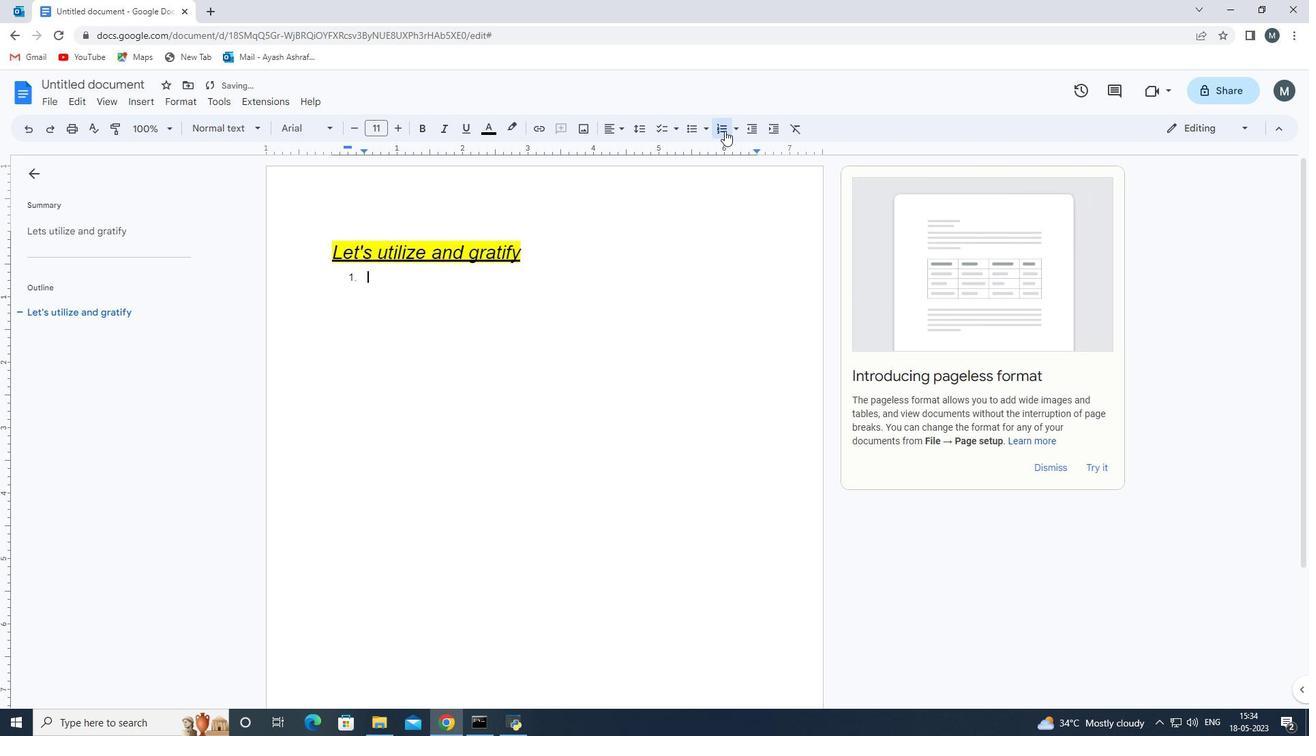 
Action: Mouse pressed left at (730, 126)
Screenshot: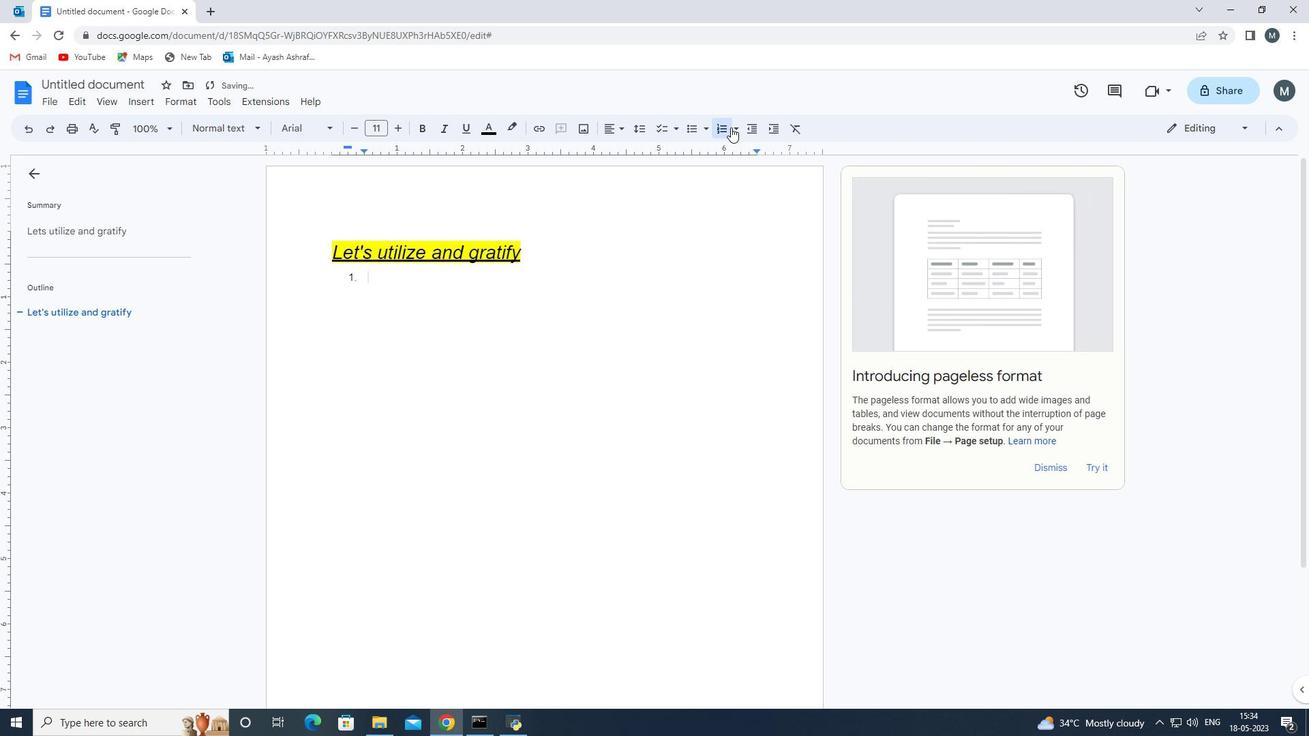 
Action: Mouse moved to (721, 130)
Screenshot: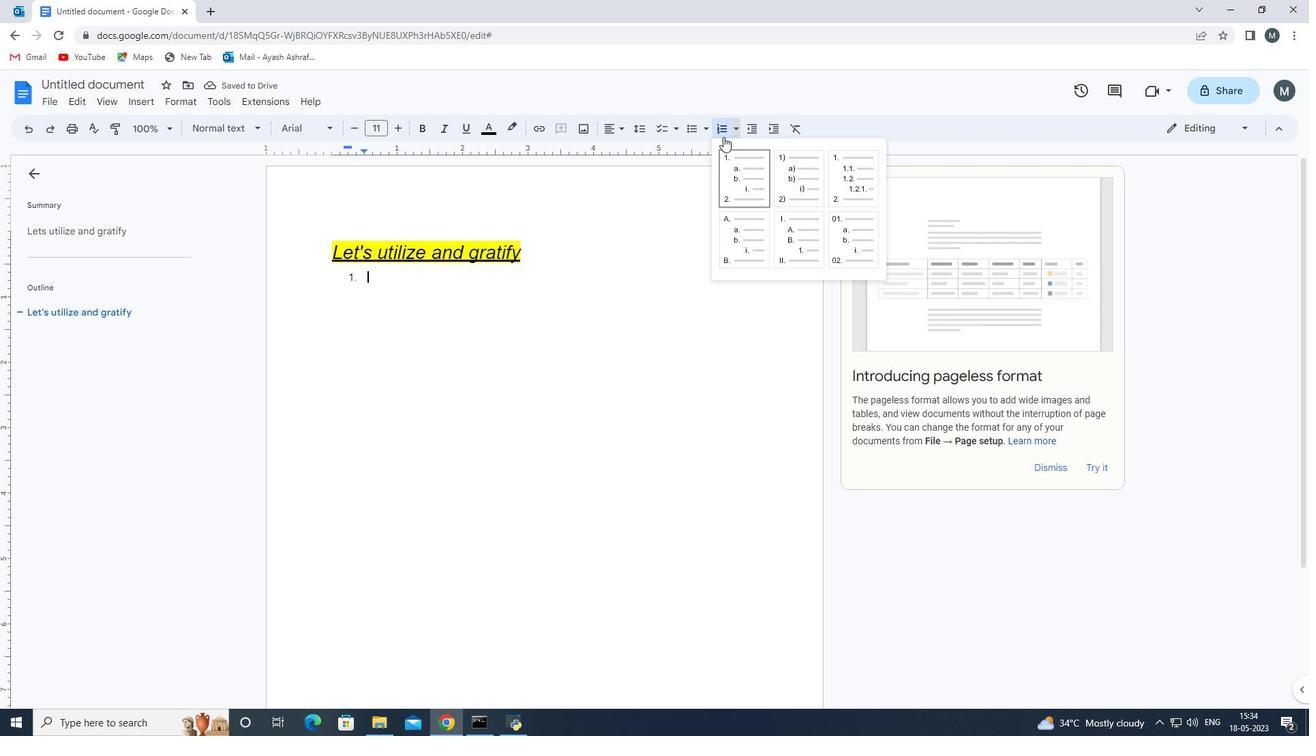
Action: Mouse pressed left at (721, 130)
Screenshot: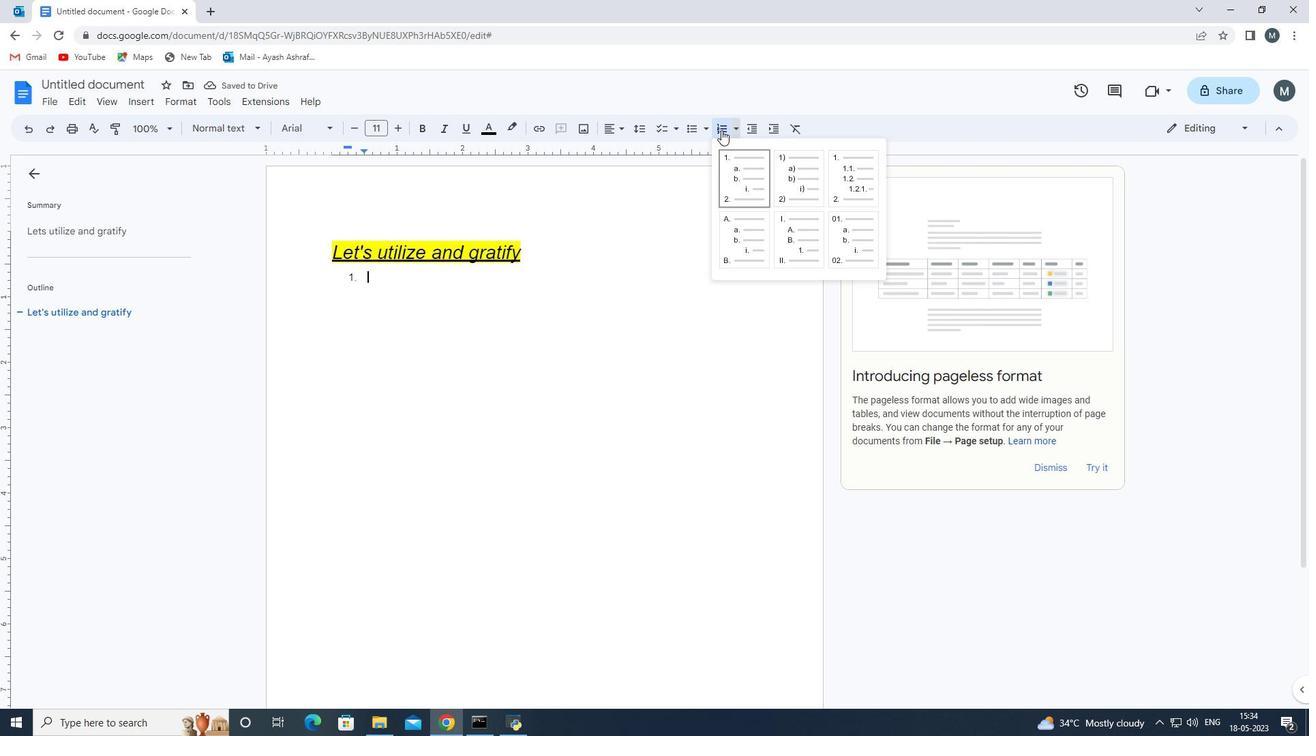 
Action: Mouse moved to (664, 306)
Screenshot: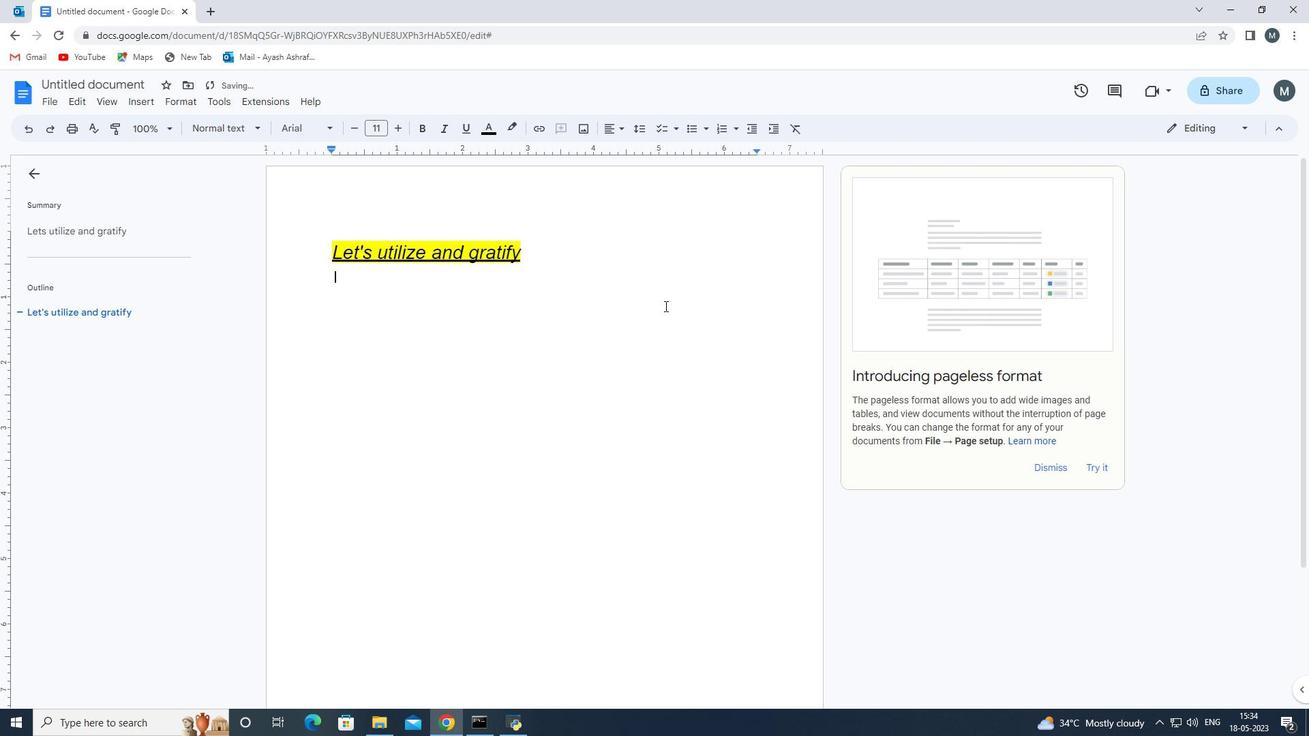 
Action: Key pressed <Key.enter>
Screenshot: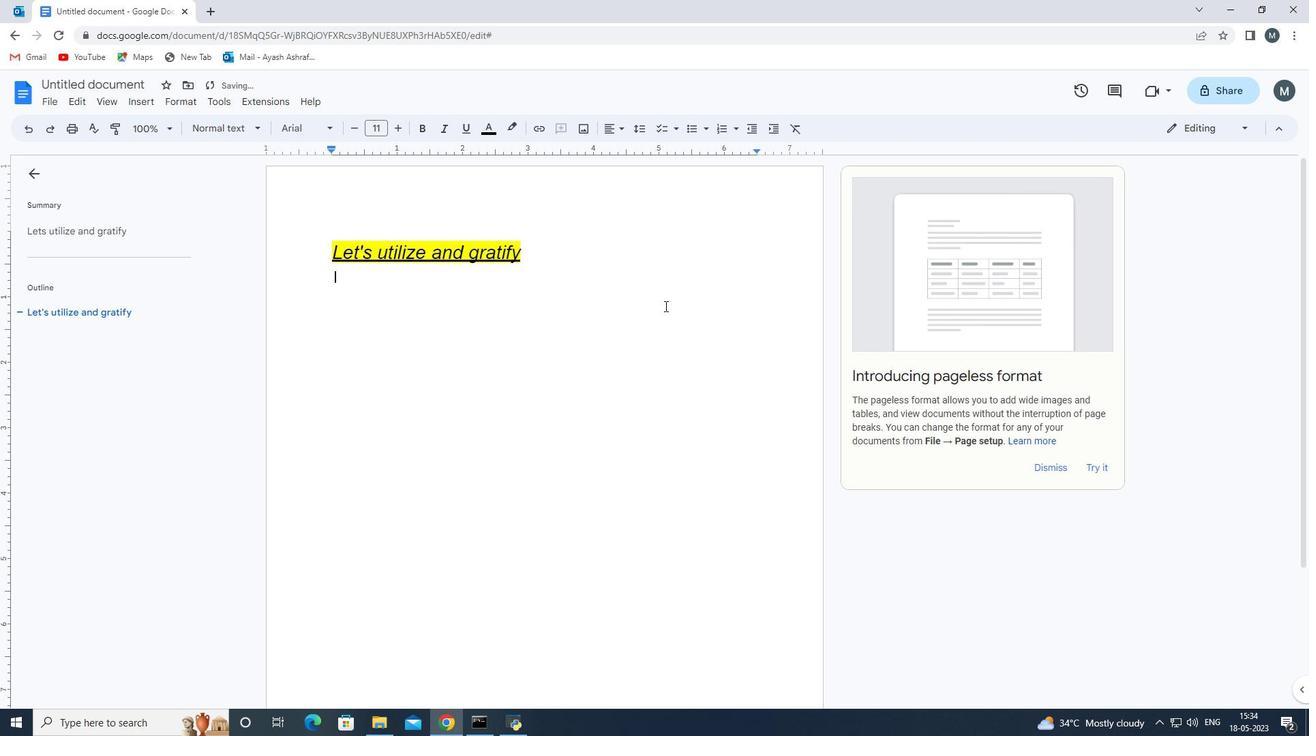 
Action: Mouse moved to (722, 137)
Screenshot: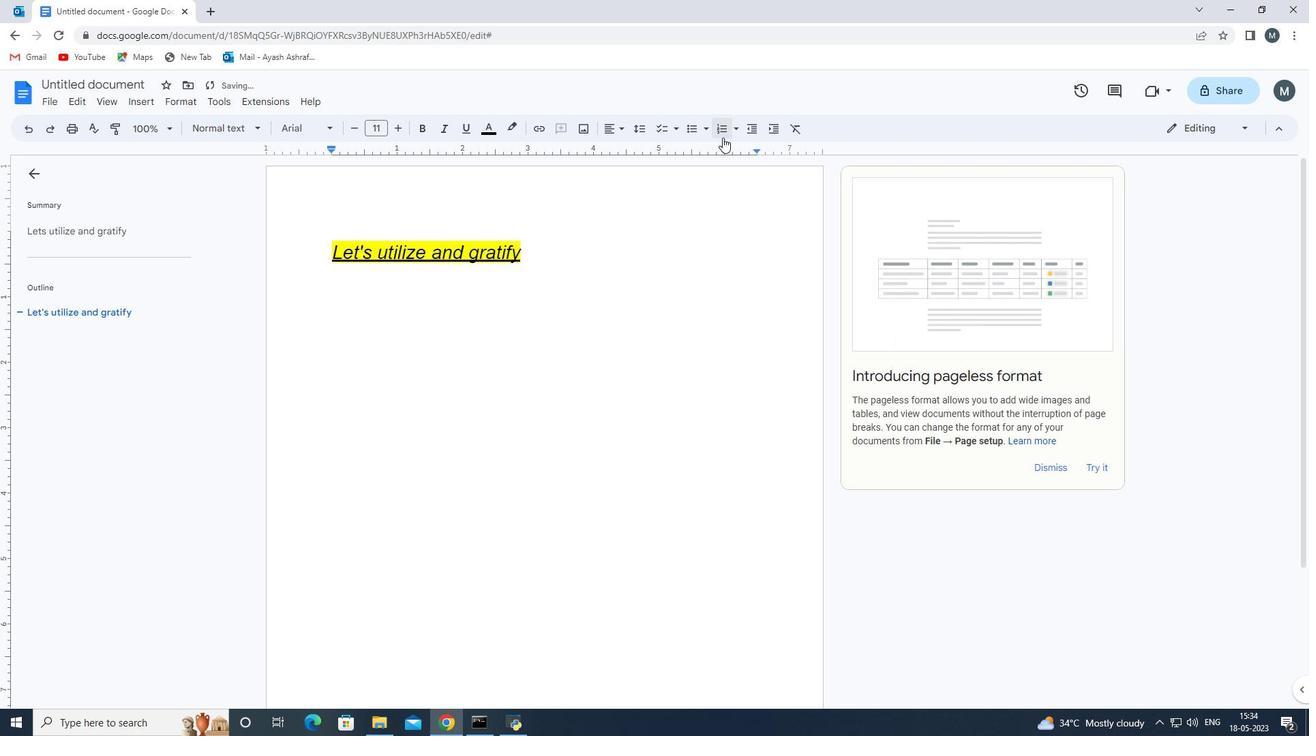 
Action: Mouse pressed left at (722, 137)
Screenshot: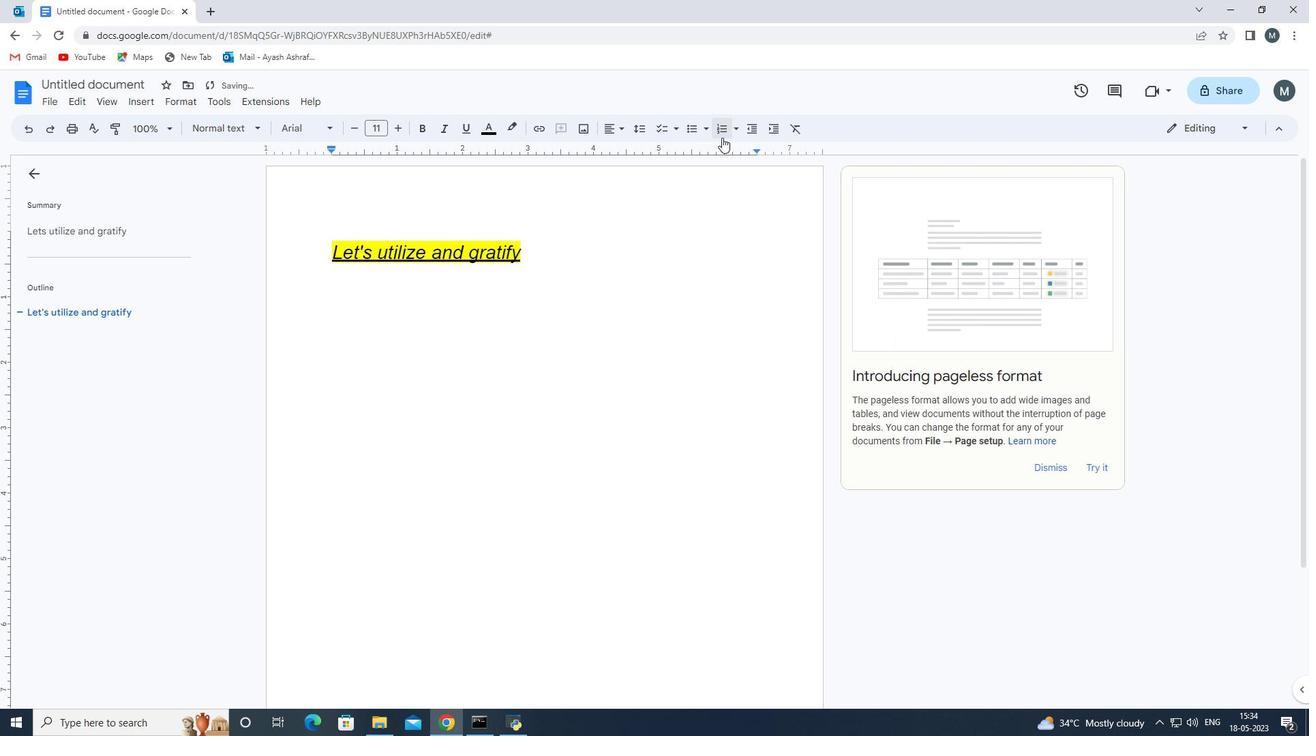 
Action: Mouse moved to (704, 173)
Screenshot: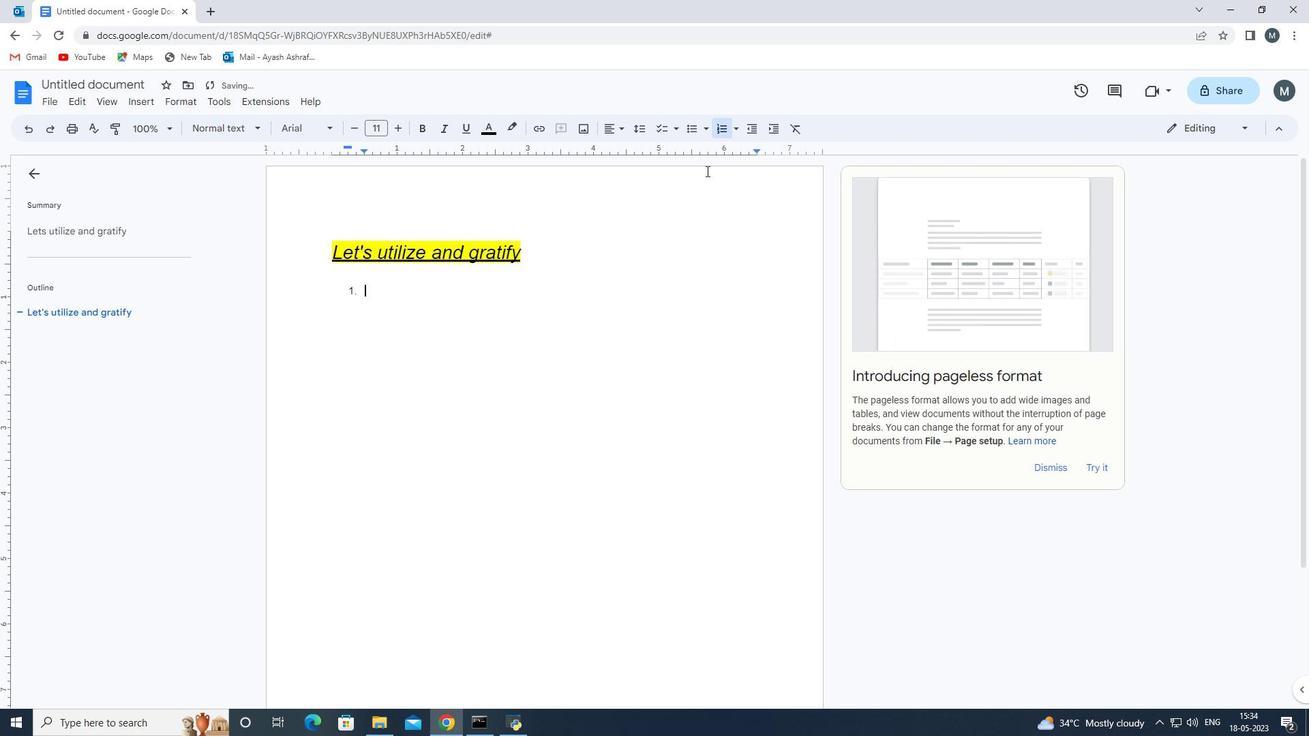 
Action: Key pressed <Key.space>
Screenshot: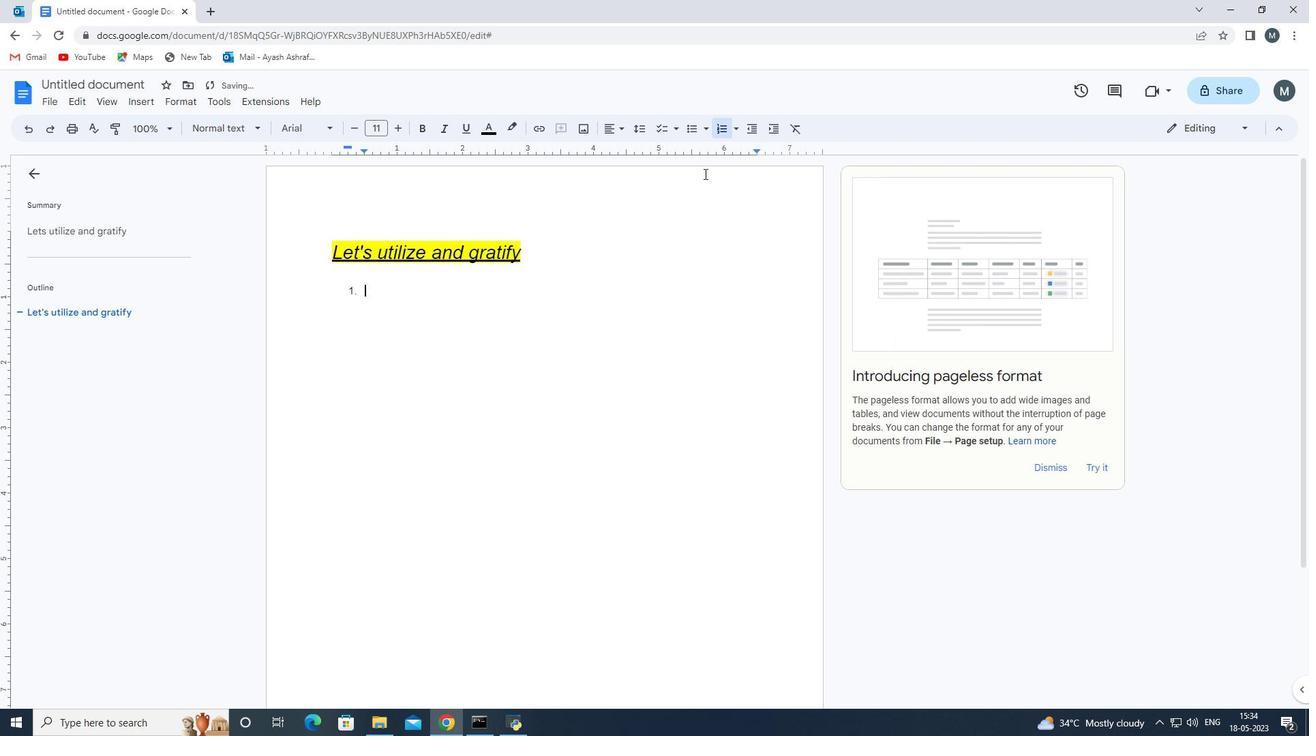 
Action: Mouse moved to (699, 182)
Screenshot: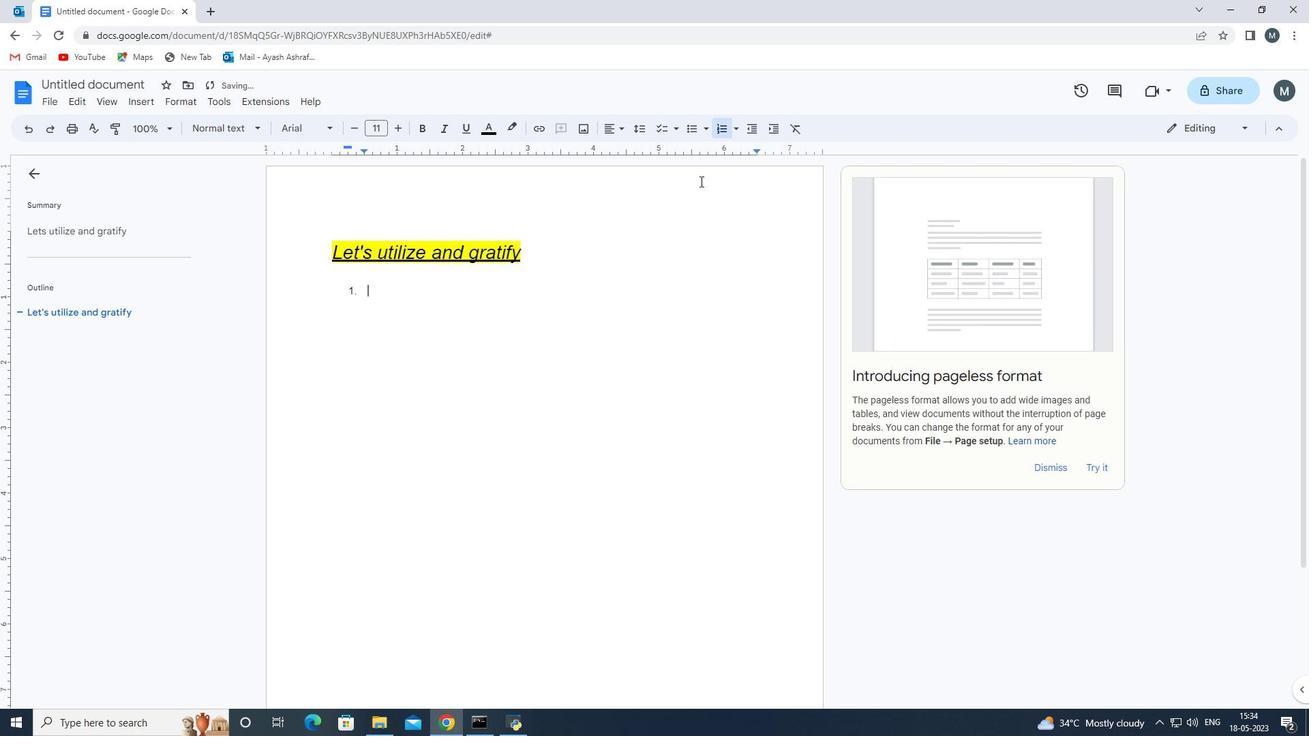 
Action: Key pressed <Key.enter>
Screenshot: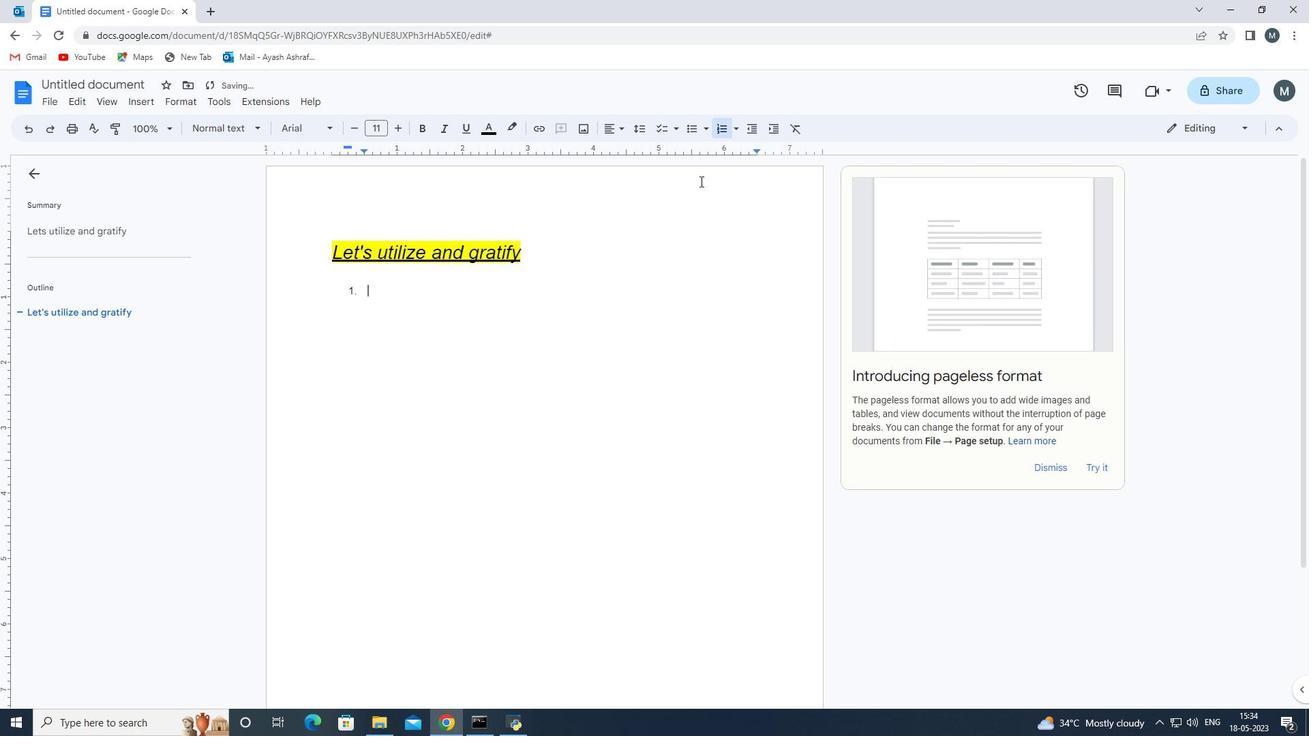 
Action: Mouse moved to (697, 186)
Screenshot: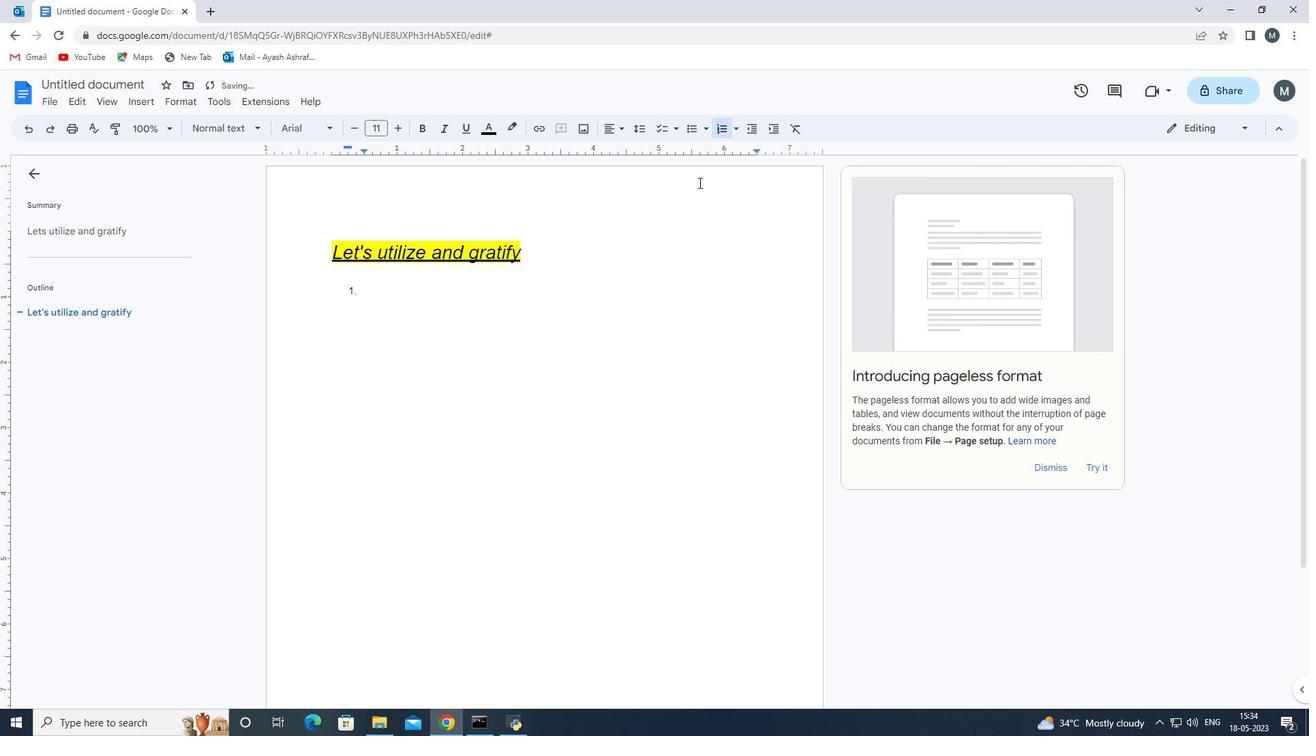 
Action: Key pressed <Key.space><Key.enter><Key.enter>
Screenshot: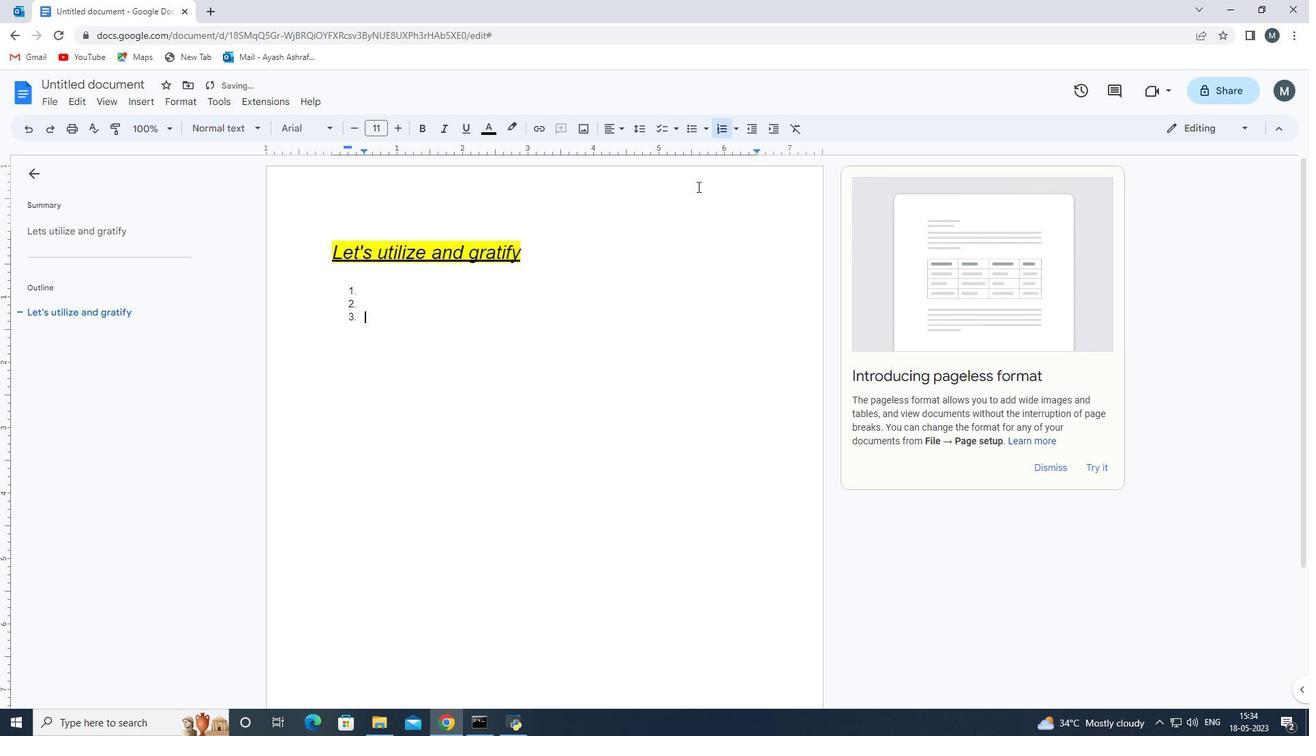
Action: Mouse moved to (434, 313)
Screenshot: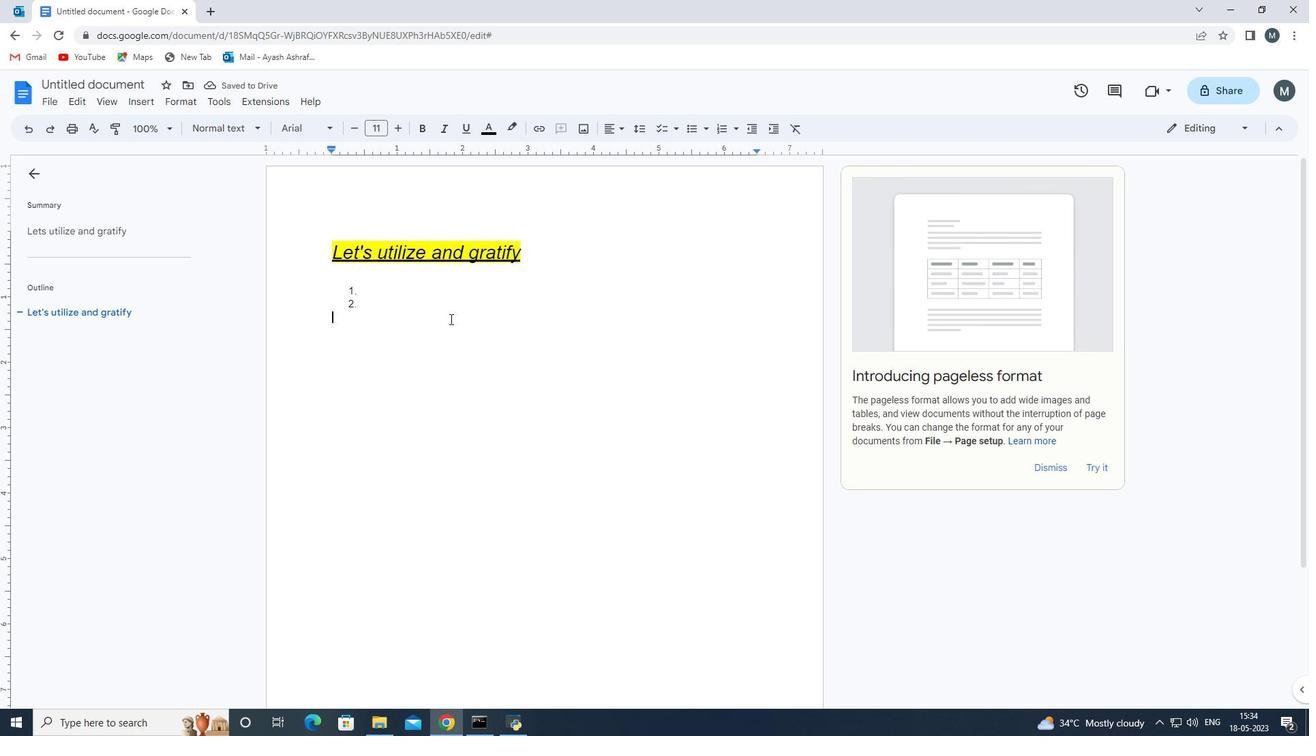 
Action: Mouse pressed left at (434, 313)
Screenshot: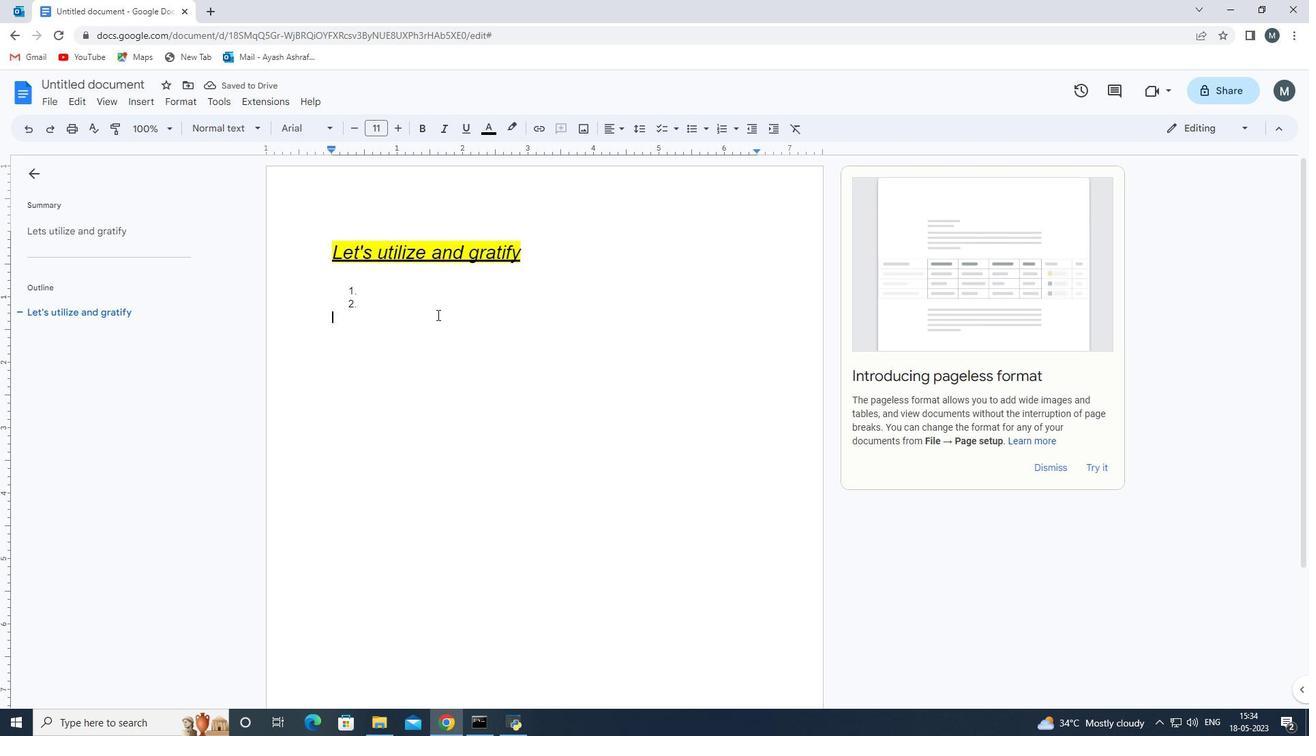 
Action: Mouse moved to (383, 310)
Screenshot: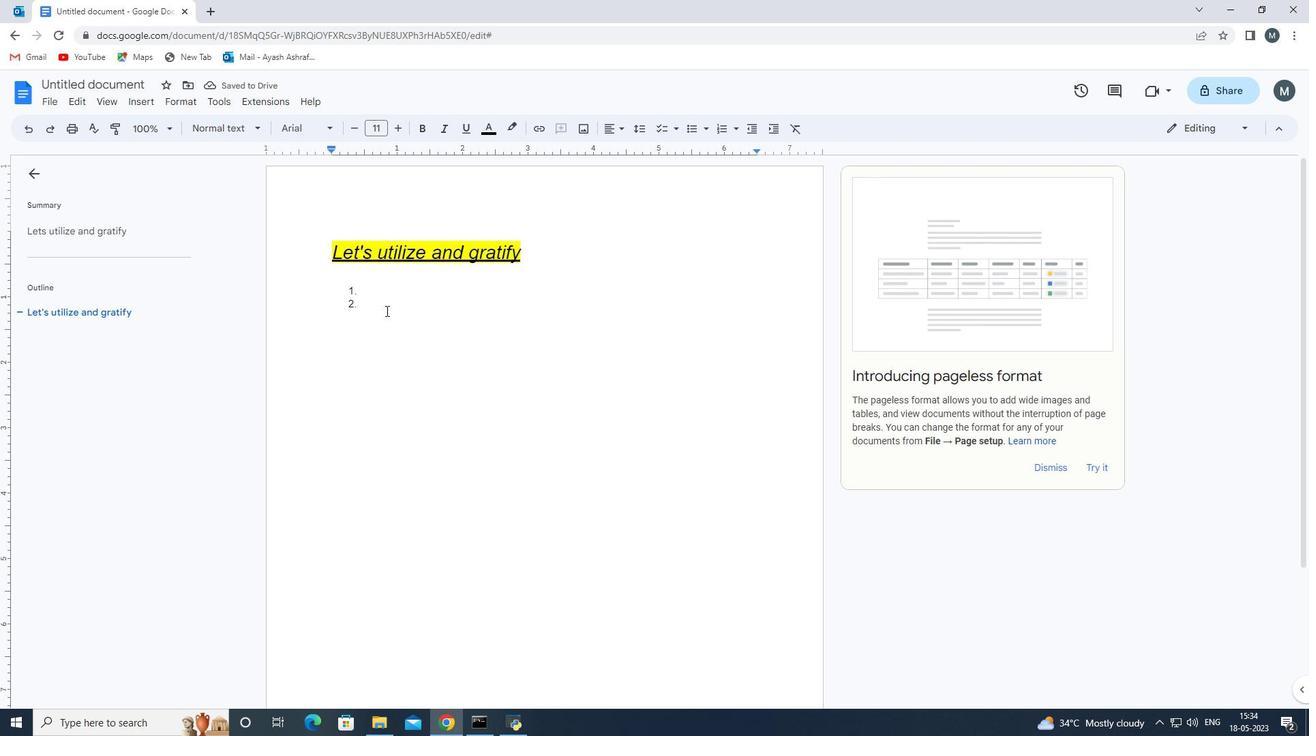 
Action: Mouse pressed left at (383, 310)
Screenshot: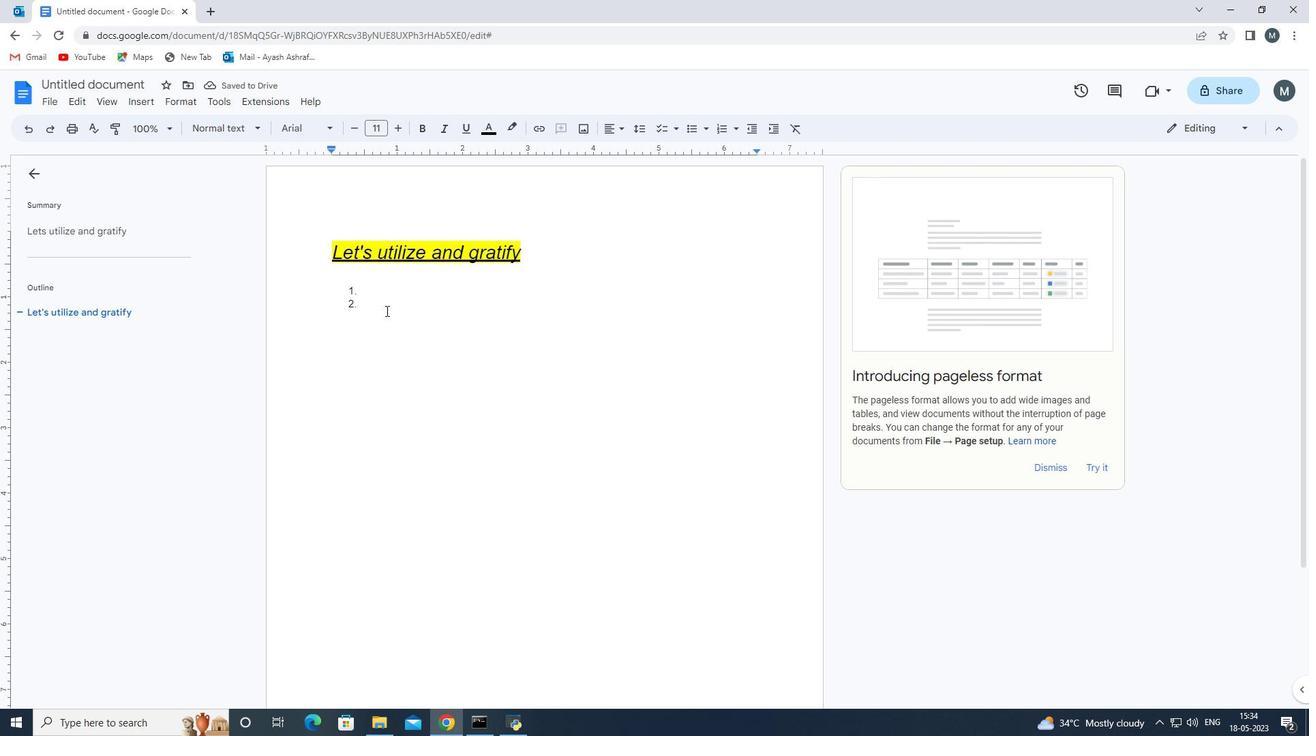 
Action: Mouse moved to (374, 309)
Screenshot: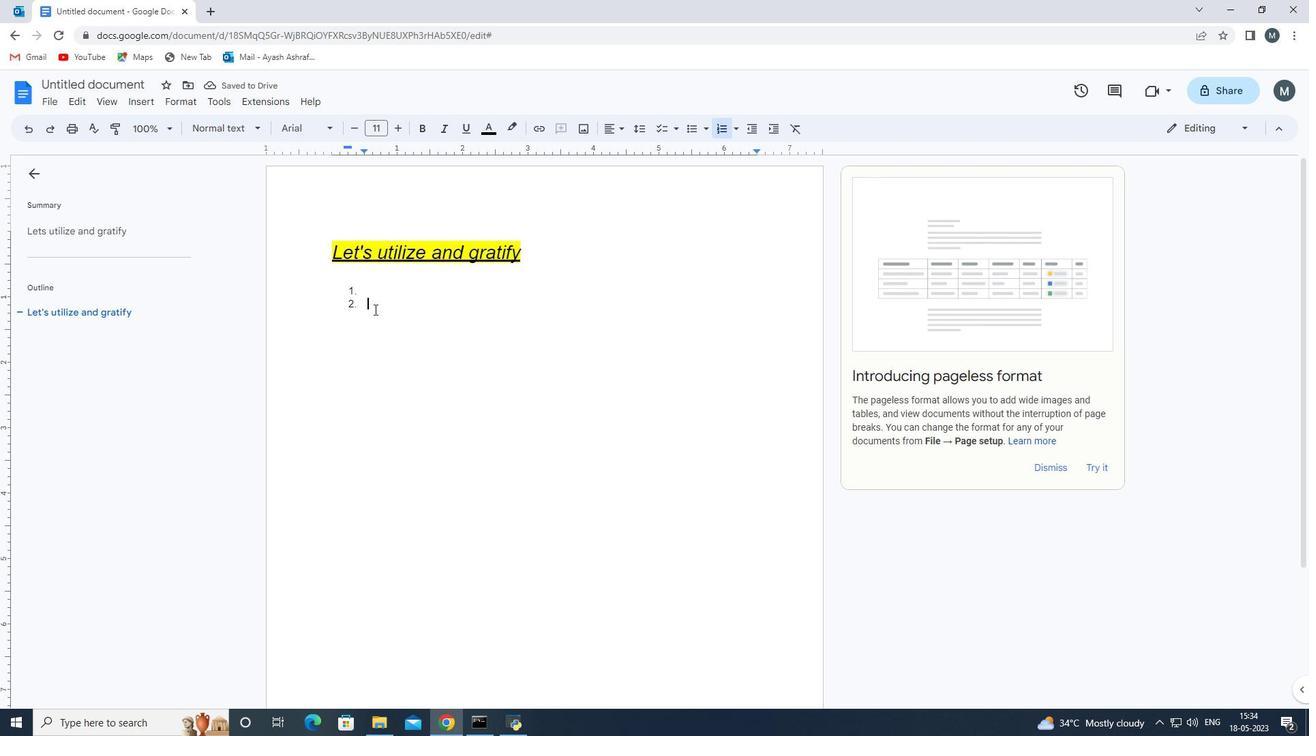 
Action: Key pressed <Key.space><Key.enter><Key.space><Key.enter><Key.space><Key.enter><Key.space><Key.enter><Key.space><Key.enter>
Screenshot: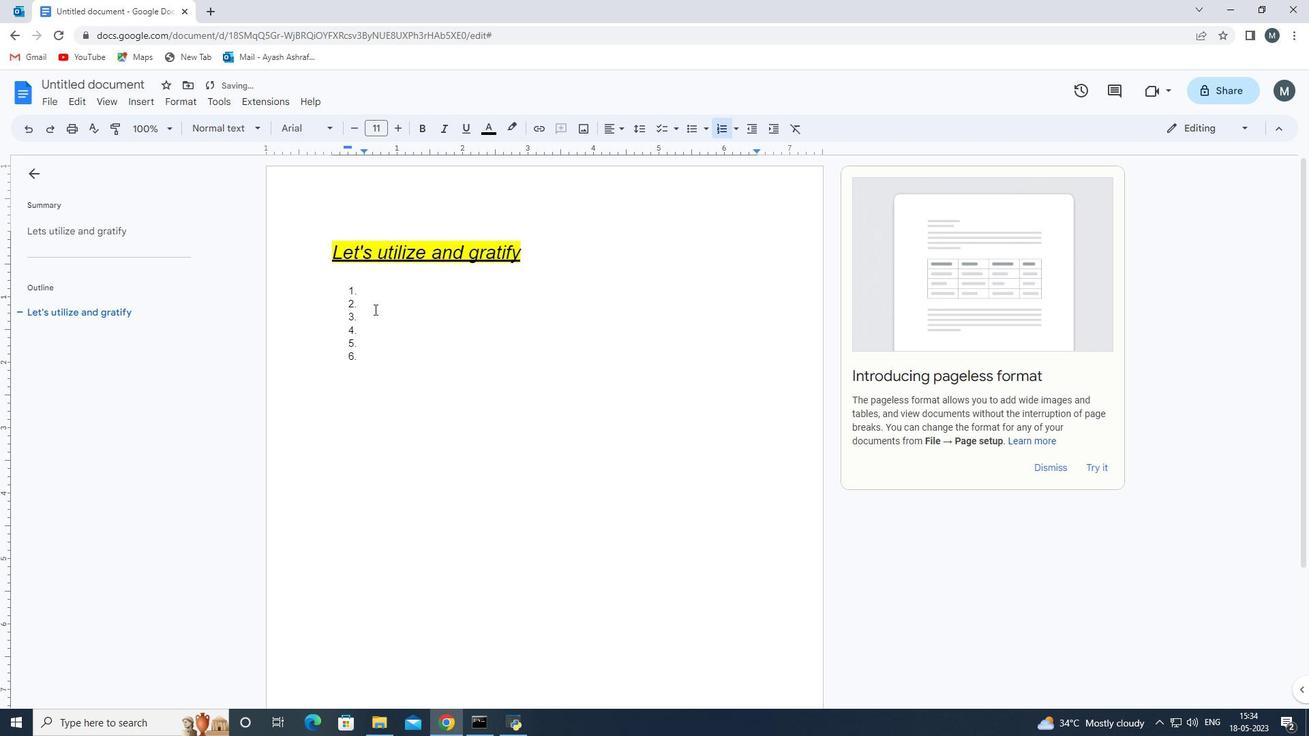 
Action: Mouse moved to (376, 305)
Screenshot: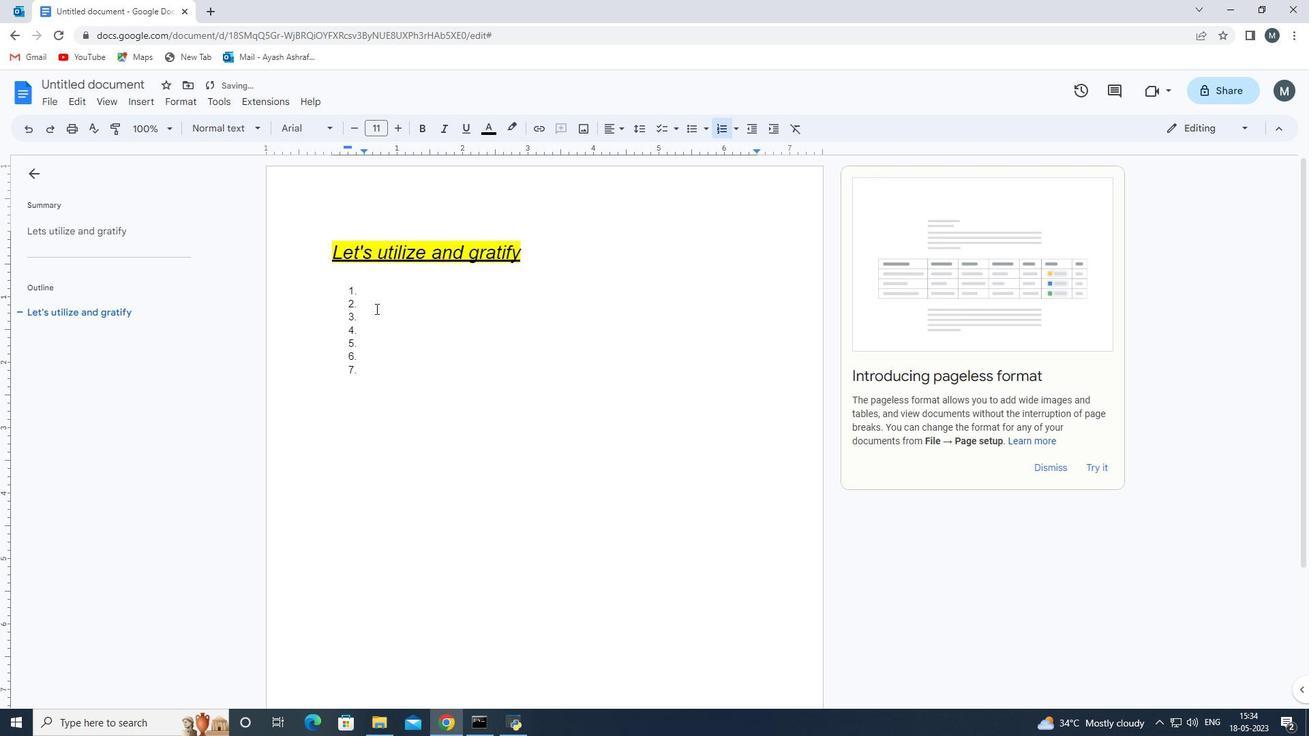 
Action: Key pressed <Key.space>v
Screenshot: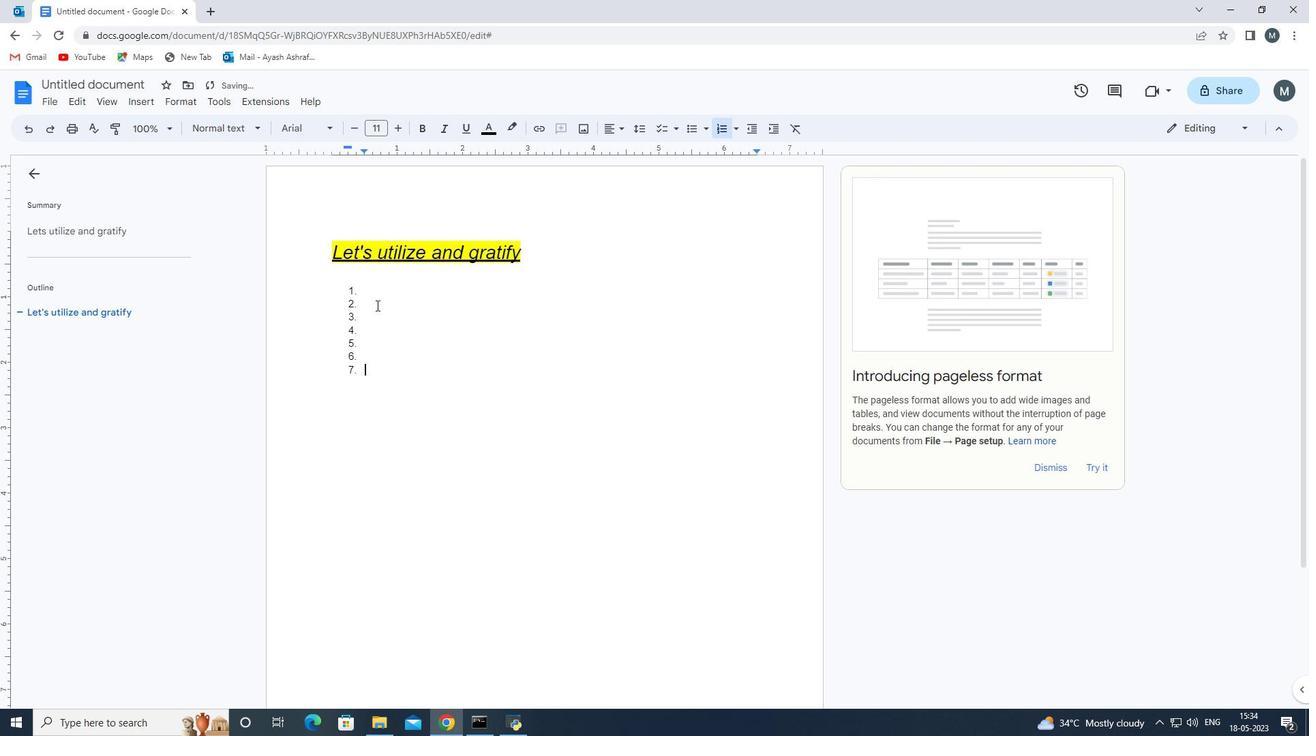 
Action: Mouse moved to (377, 305)
Screenshot: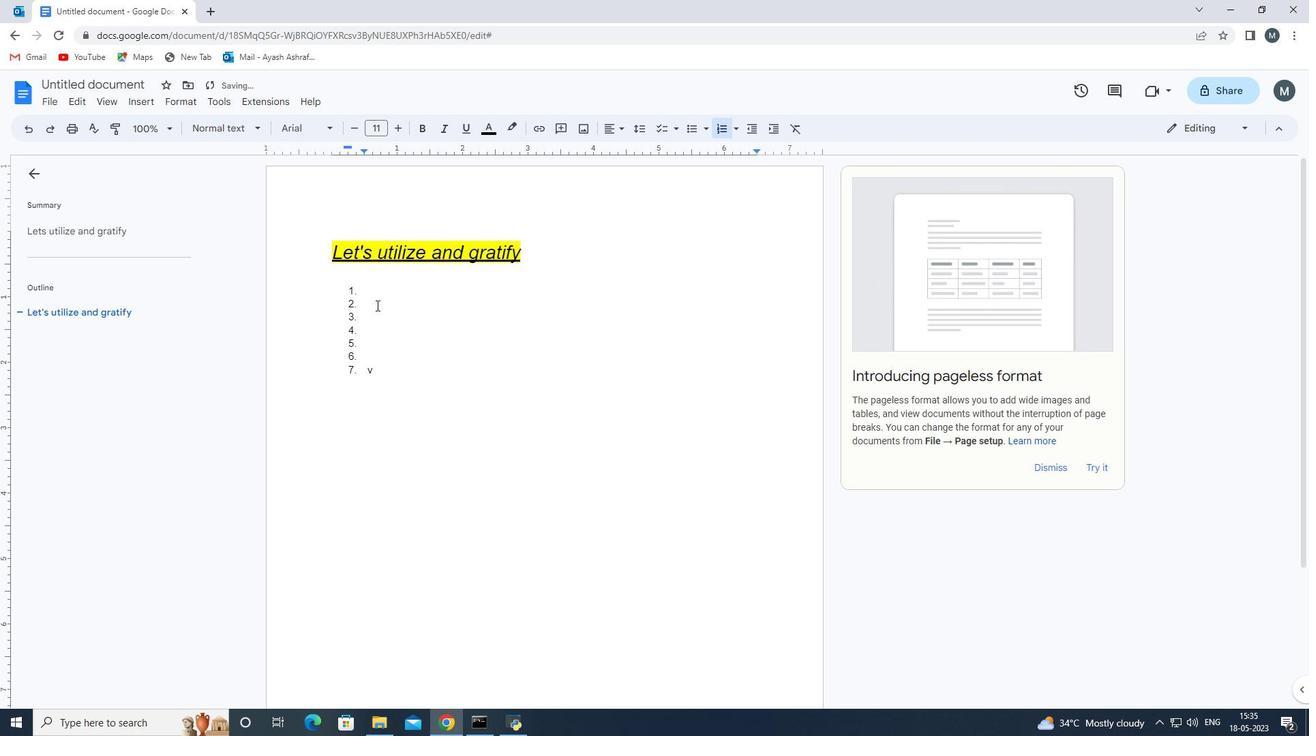 
Action: Key pressed <Key.backspace><Key.enter>
Screenshot: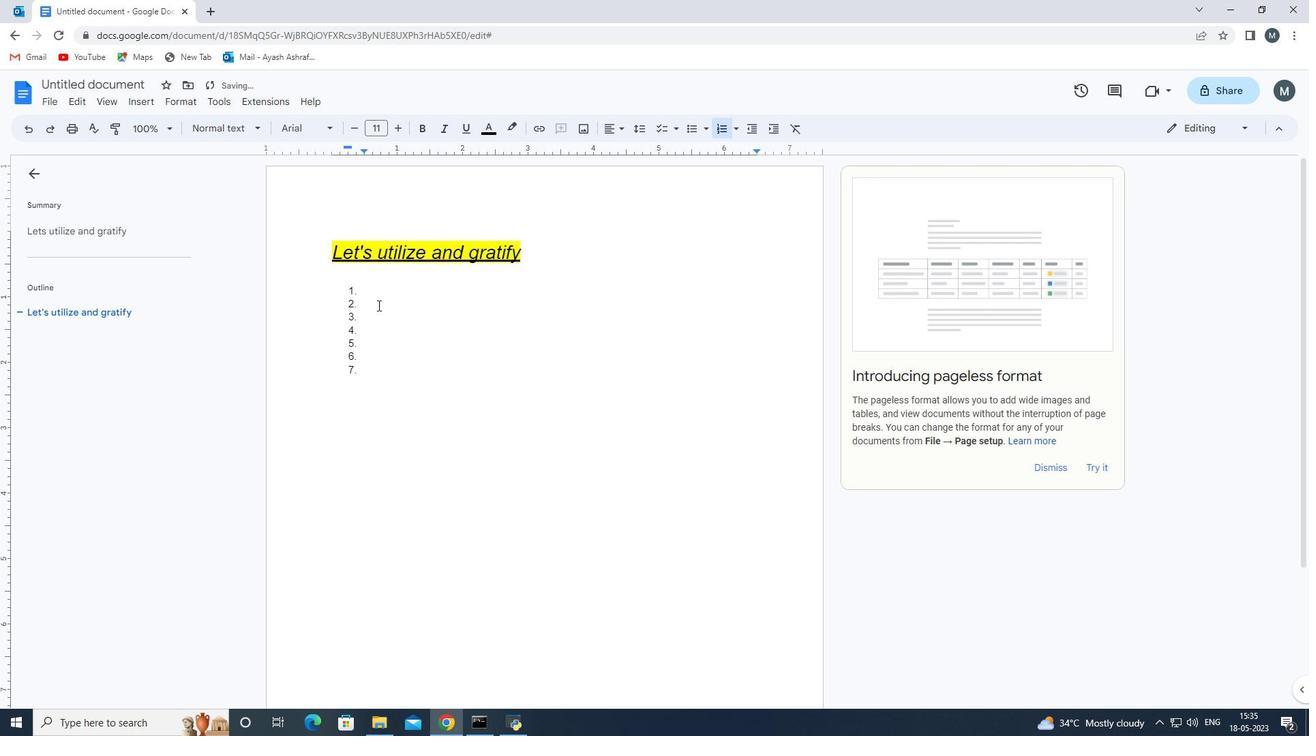 
Action: Mouse moved to (378, 308)
Screenshot: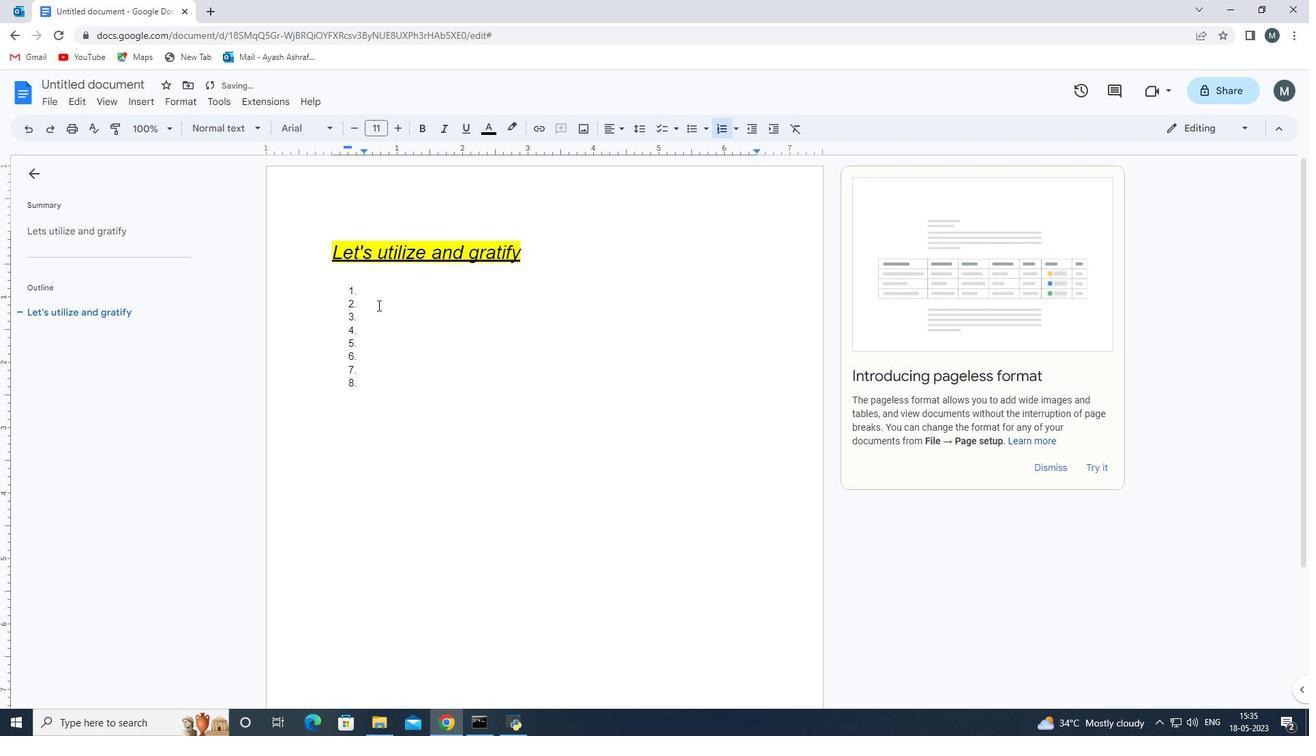 
Action: Key pressed <Key.space>
Screenshot: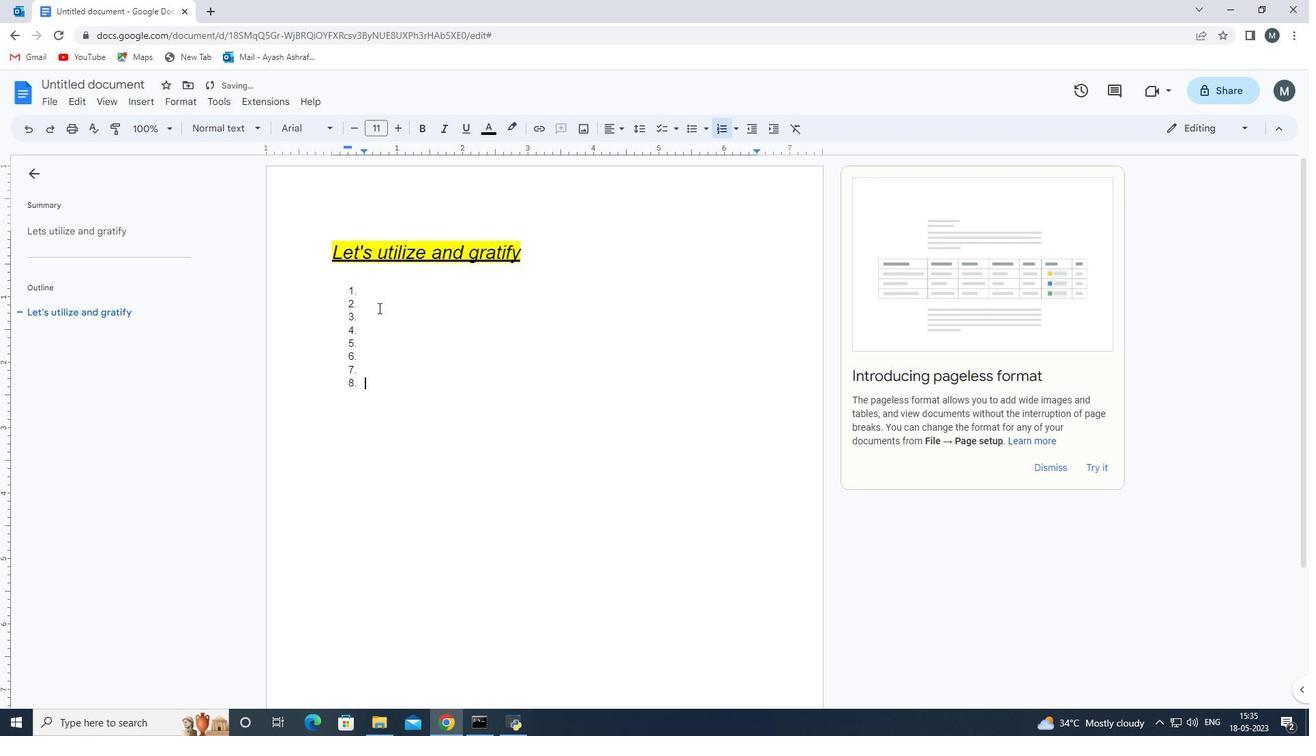 
Action: Mouse moved to (385, 308)
Screenshot: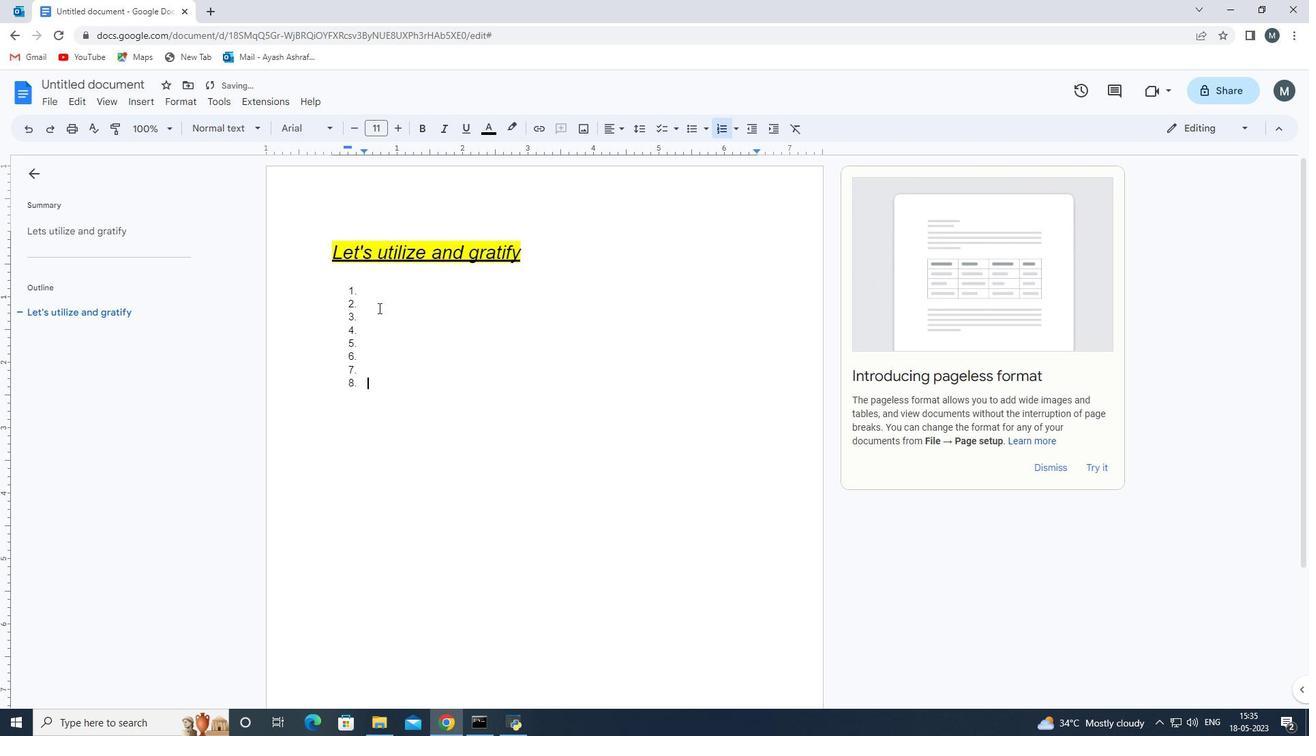 
Action: Key pressed <Key.enter><Key.space><Key.enter>
Screenshot: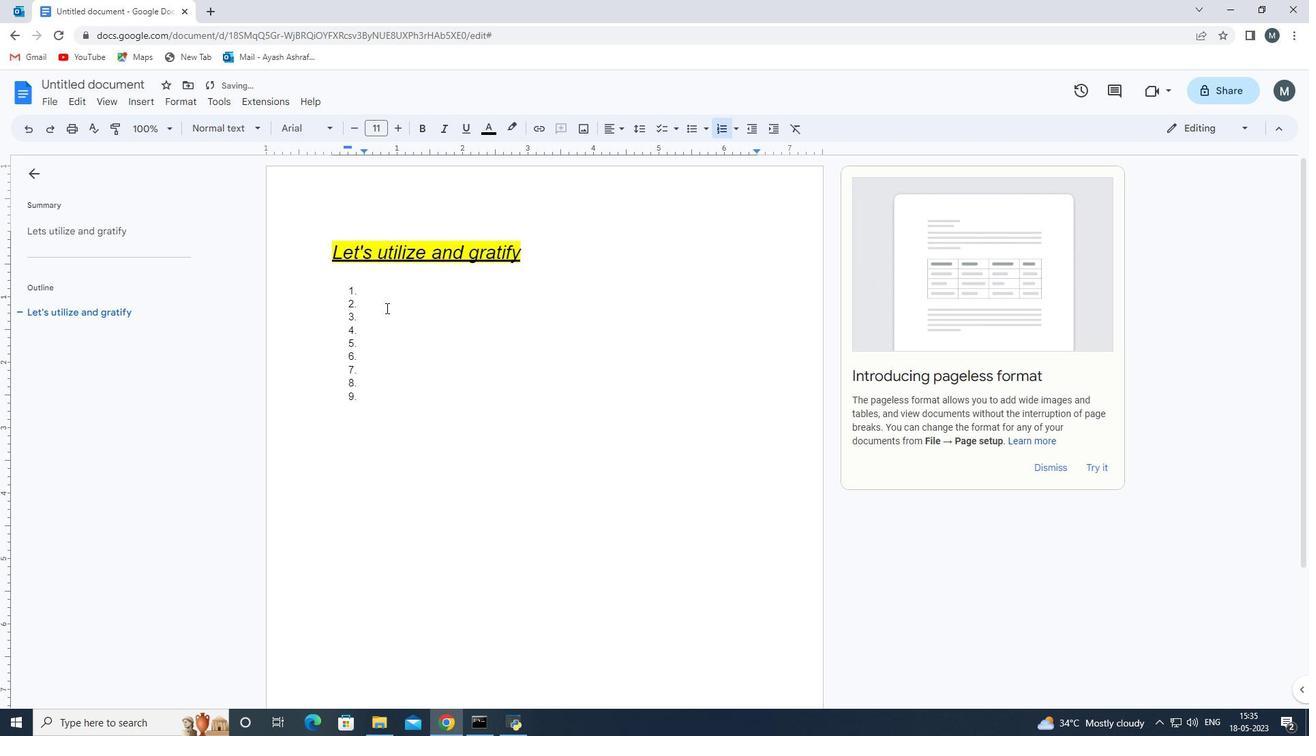 
Action: Mouse moved to (380, 430)
Screenshot: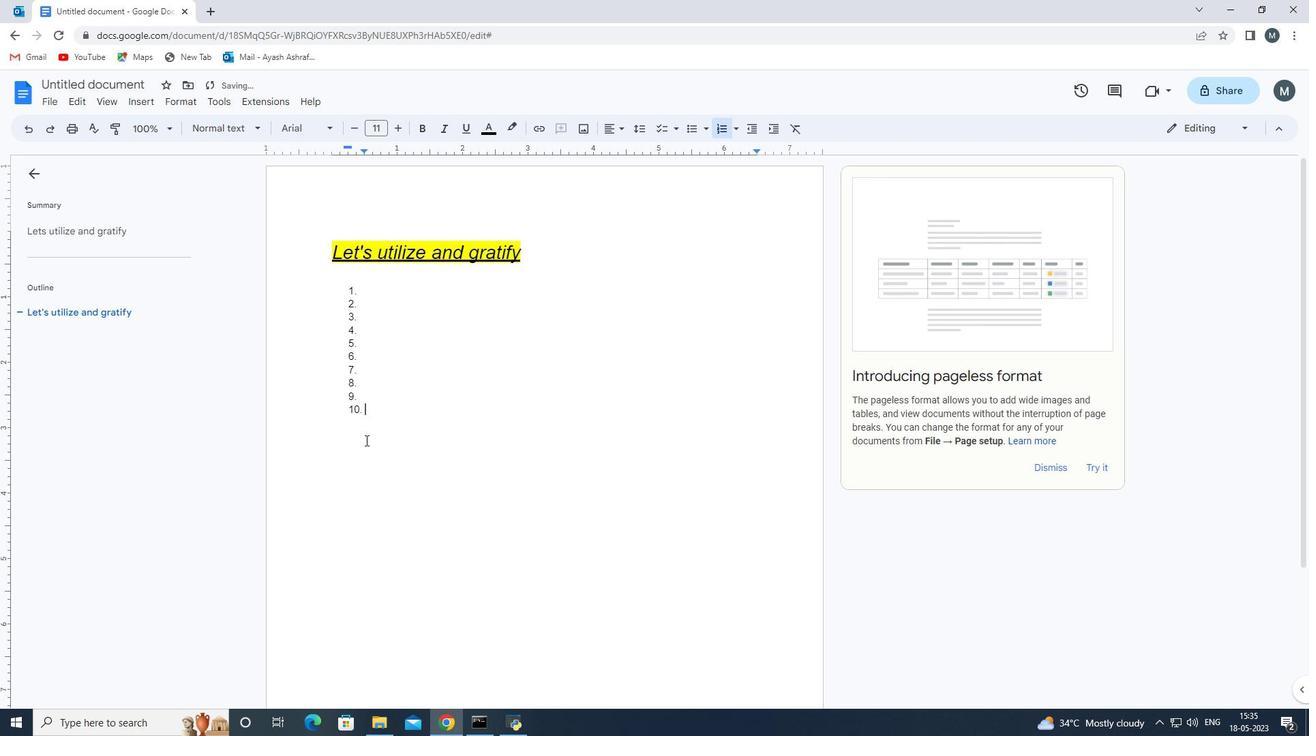 
Action: Key pressed <Key.space>
Screenshot: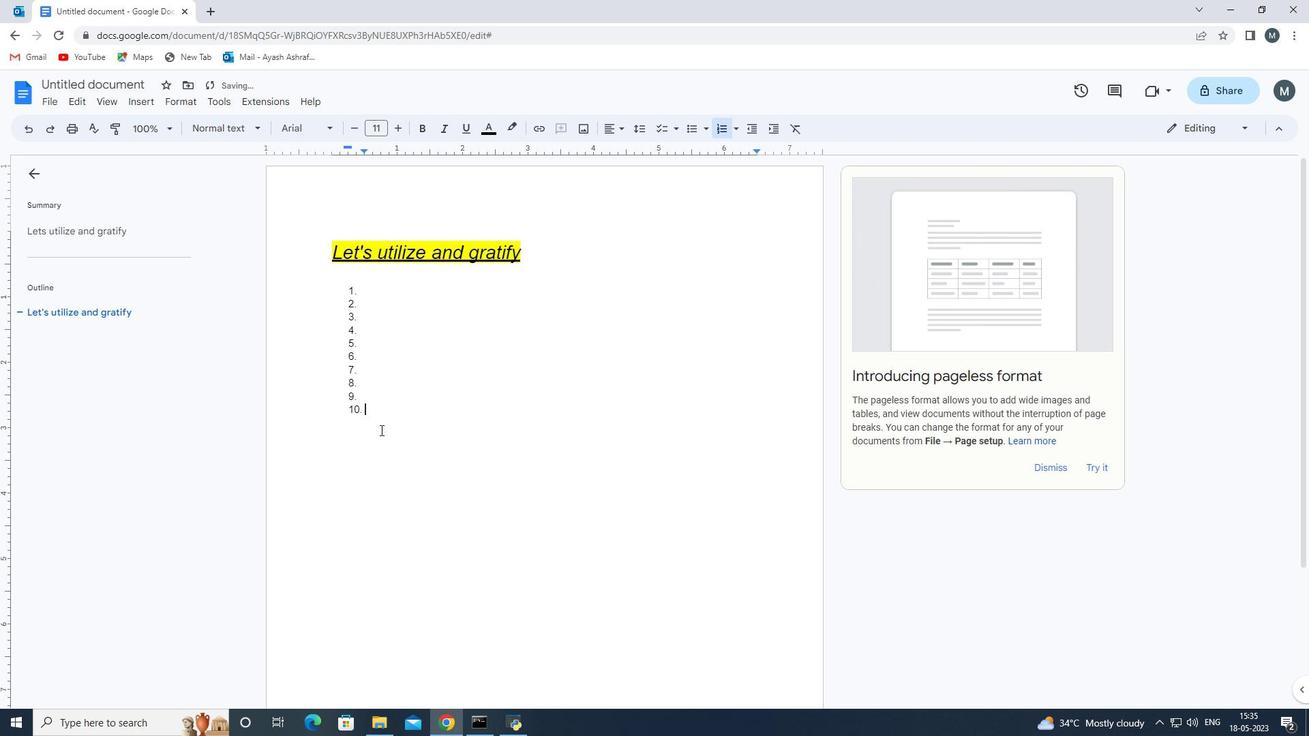 
Action: Mouse moved to (411, 412)
Screenshot: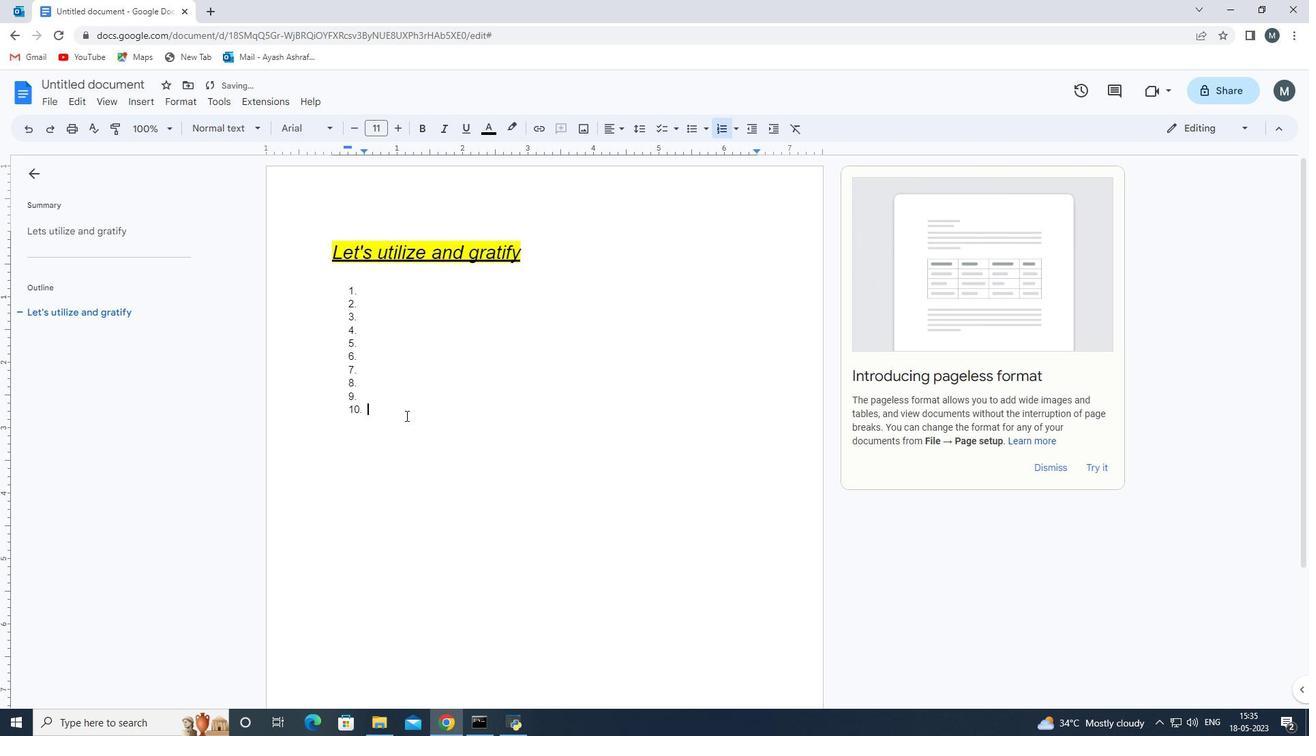 
Action: Mouse pressed left at (411, 412)
Screenshot: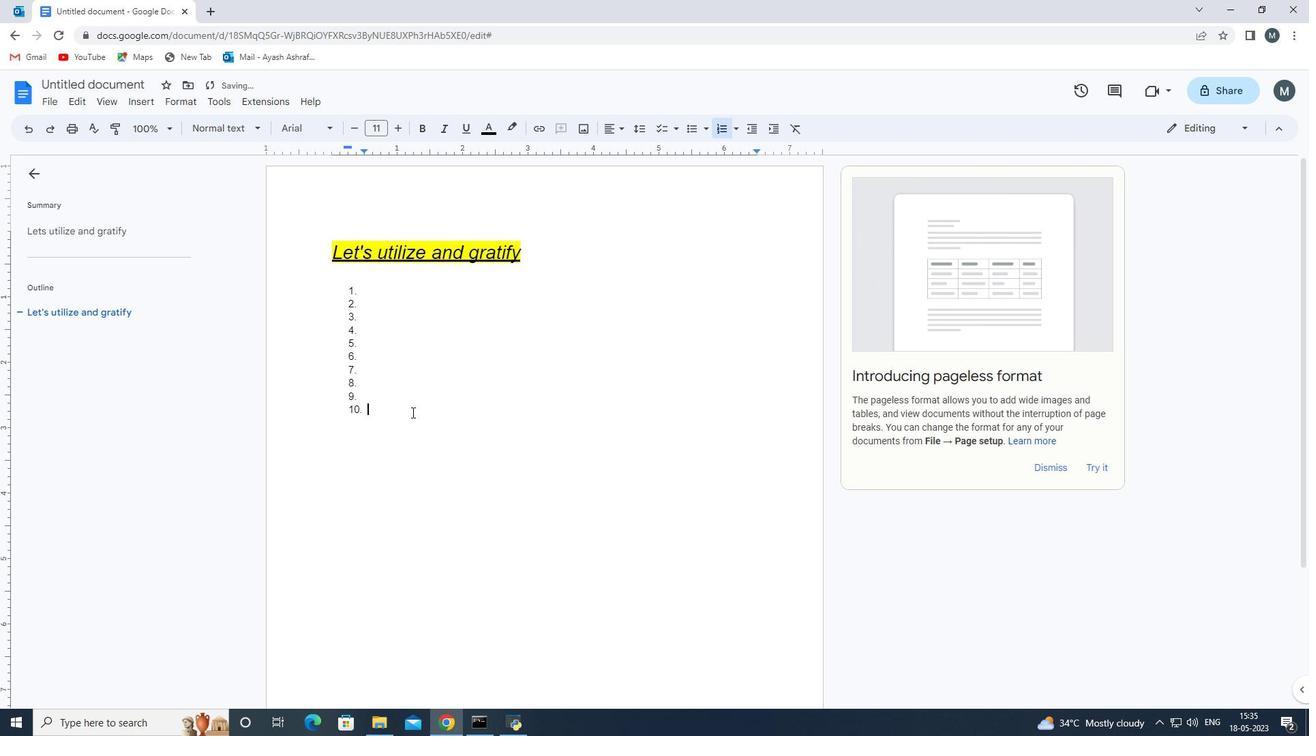 
Action: Mouse moved to (407, 429)
Screenshot: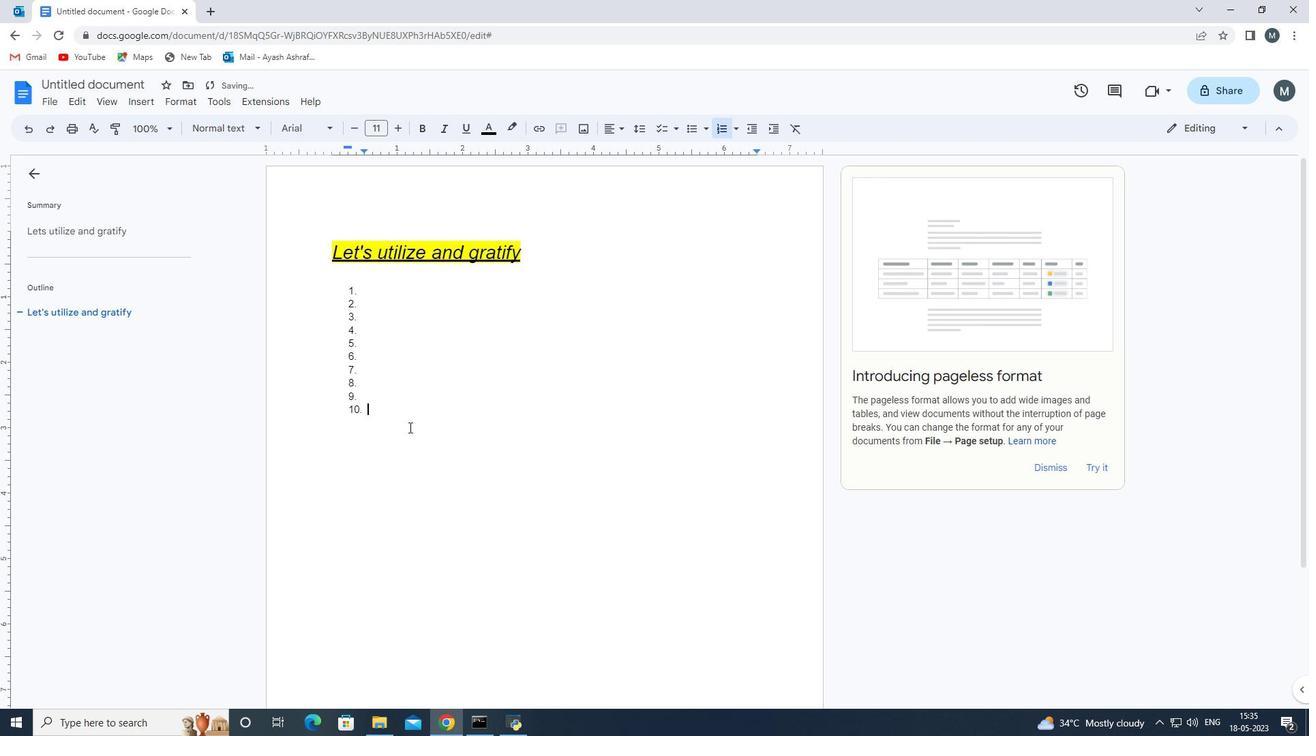 
Action: Key pressed <Key.enter>
Screenshot: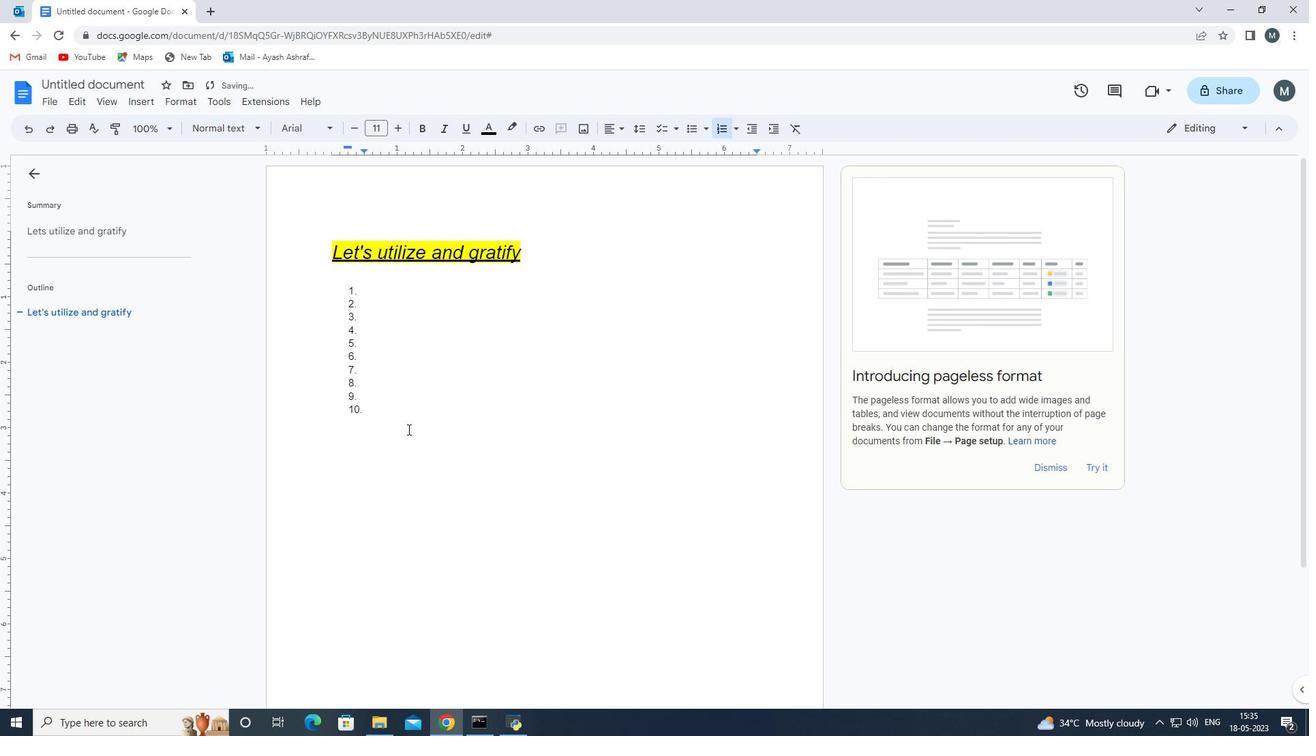 
Action: Mouse moved to (370, 423)
Screenshot: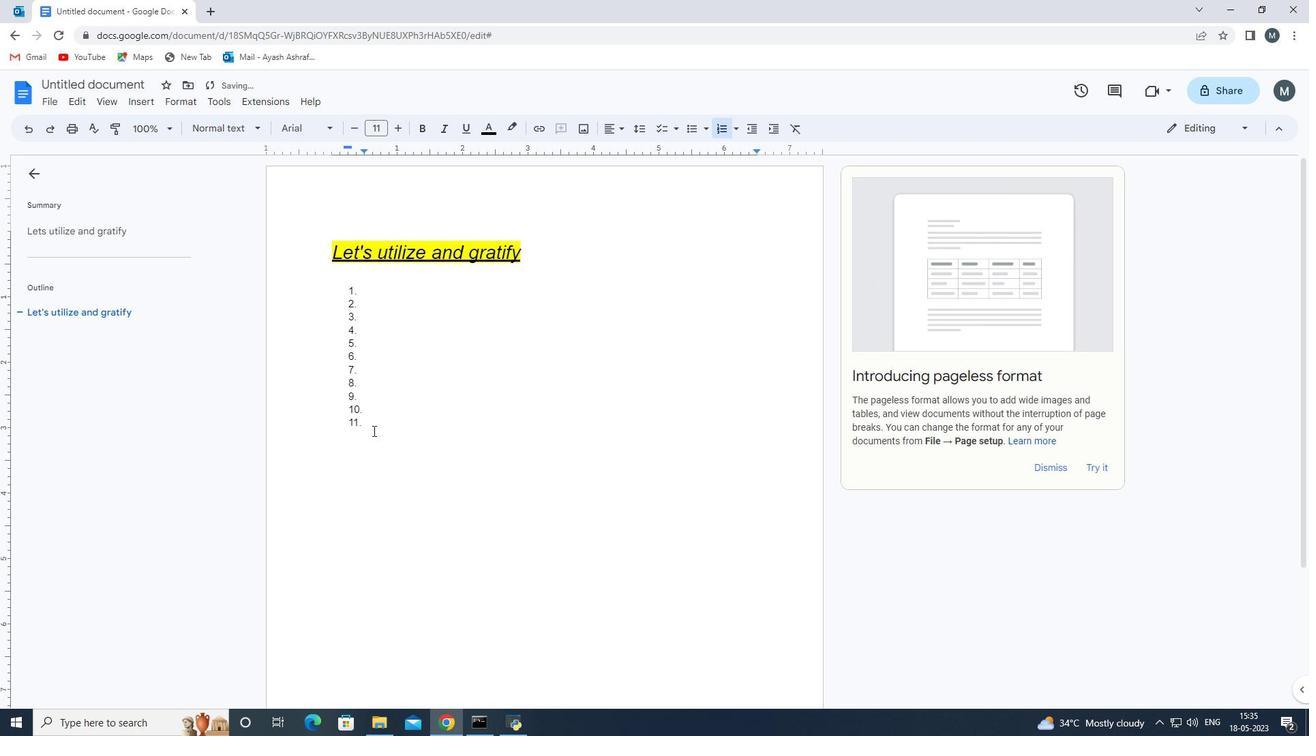 
Action: Mouse pressed left at (370, 423)
Screenshot: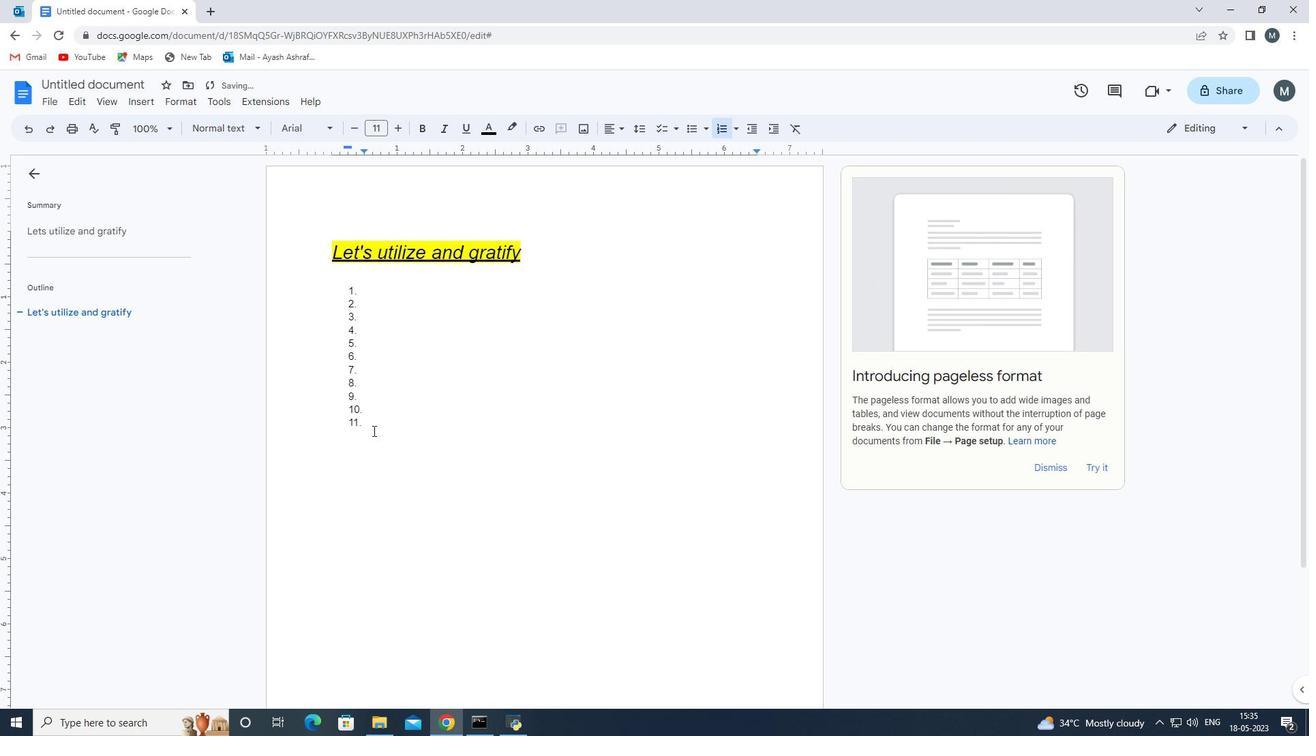 
Action: Mouse moved to (360, 424)
Screenshot: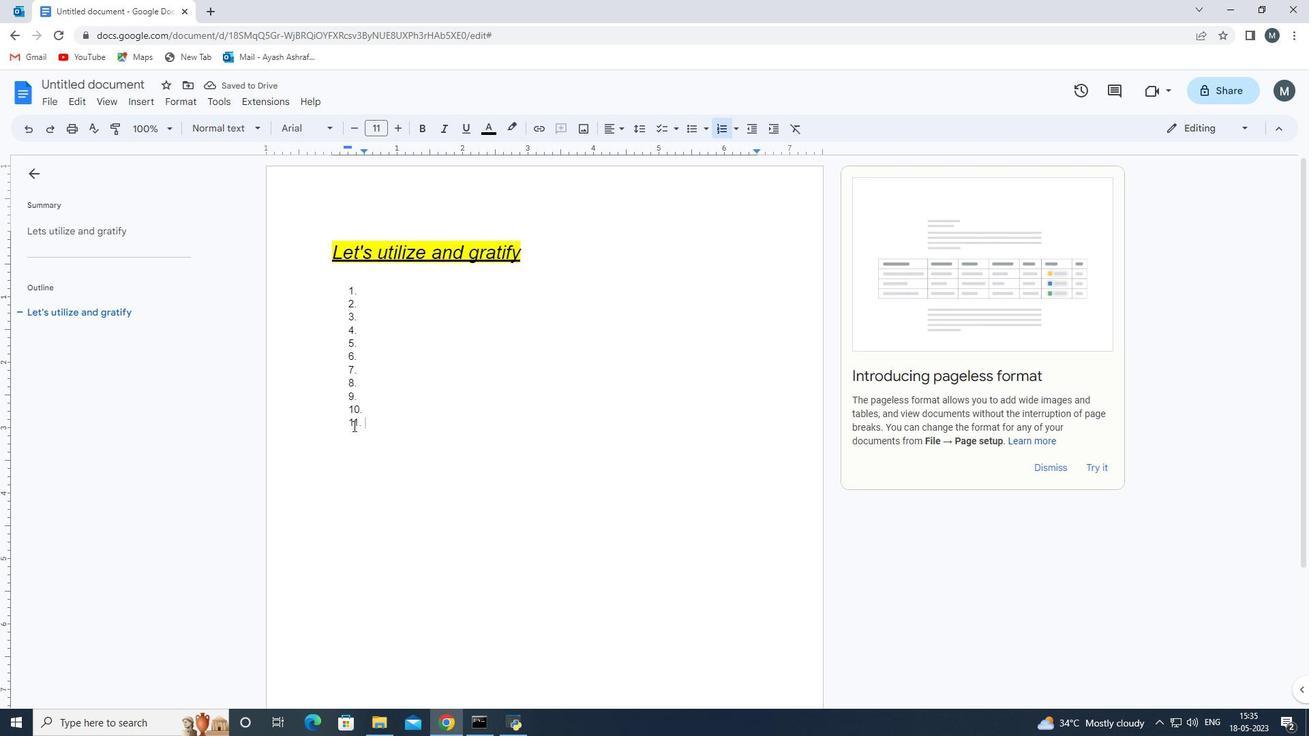 
Action: Key pressed <Key.backspace>
Screenshot: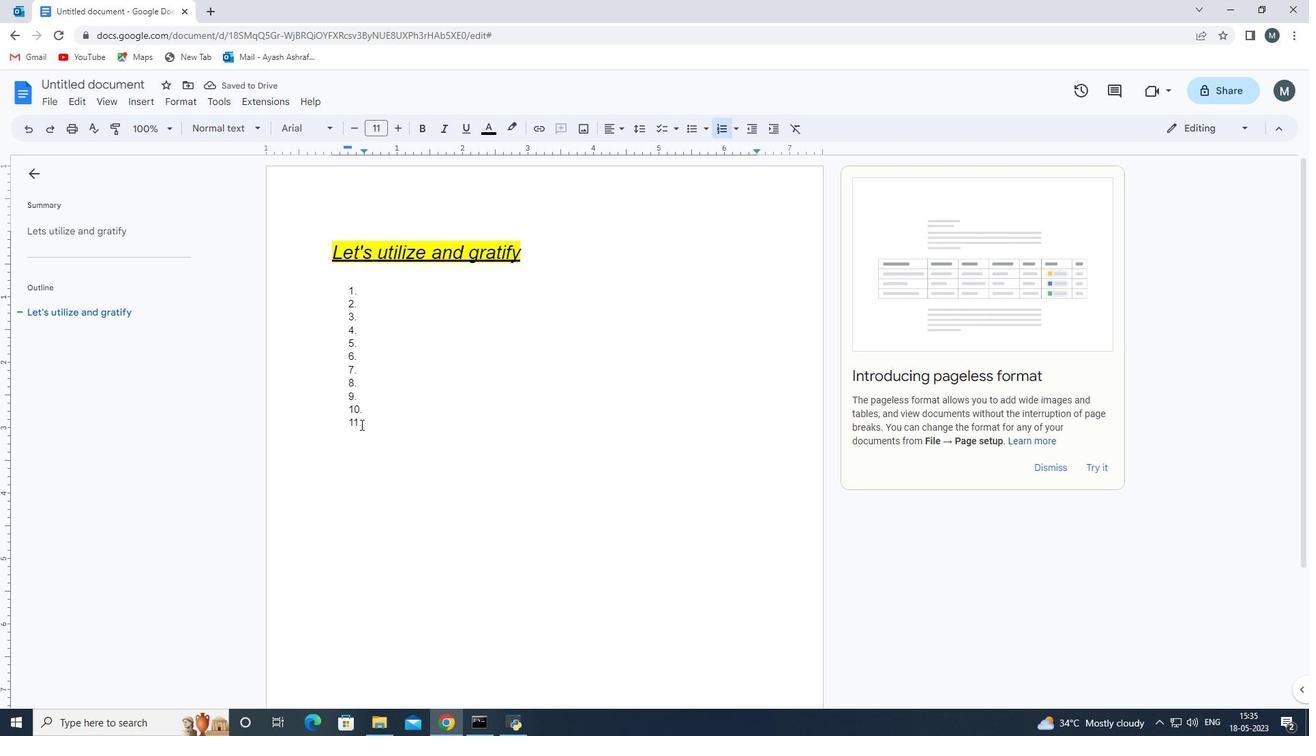 
Action: Mouse moved to (415, 291)
Screenshot: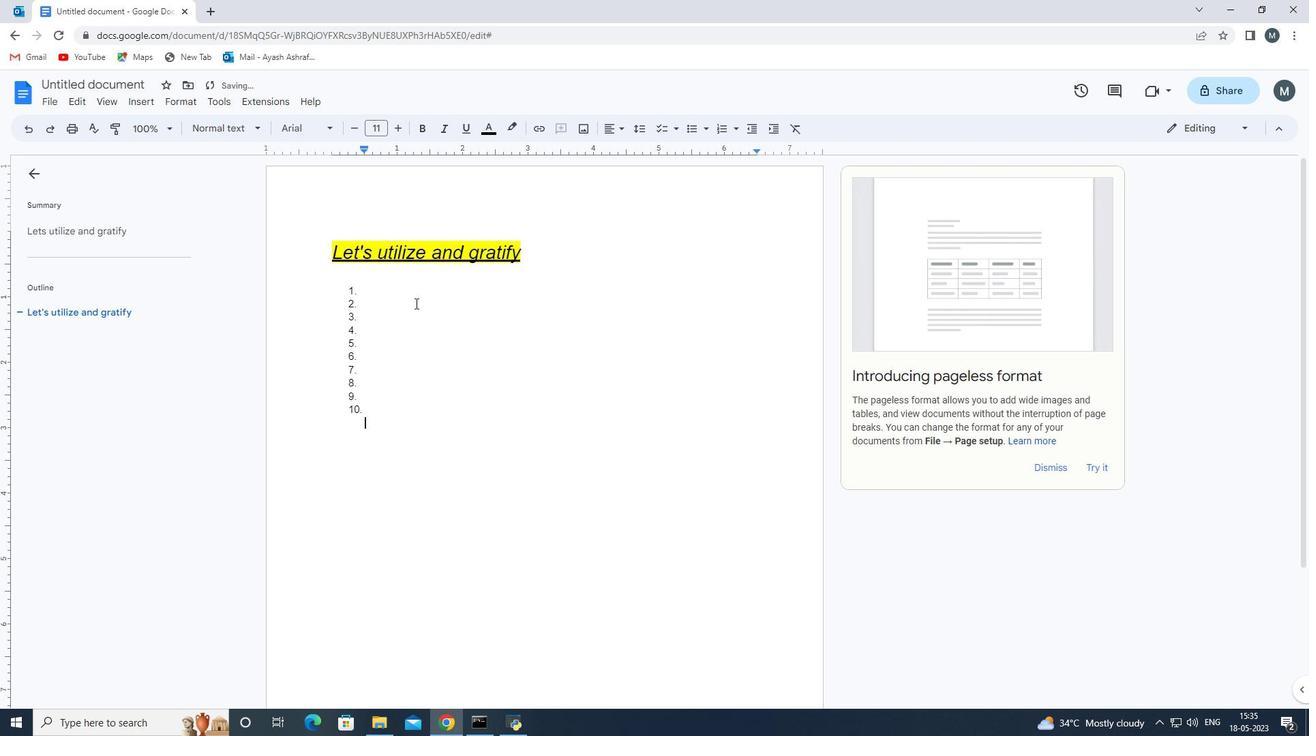 
Action: Mouse pressed left at (415, 291)
Screenshot: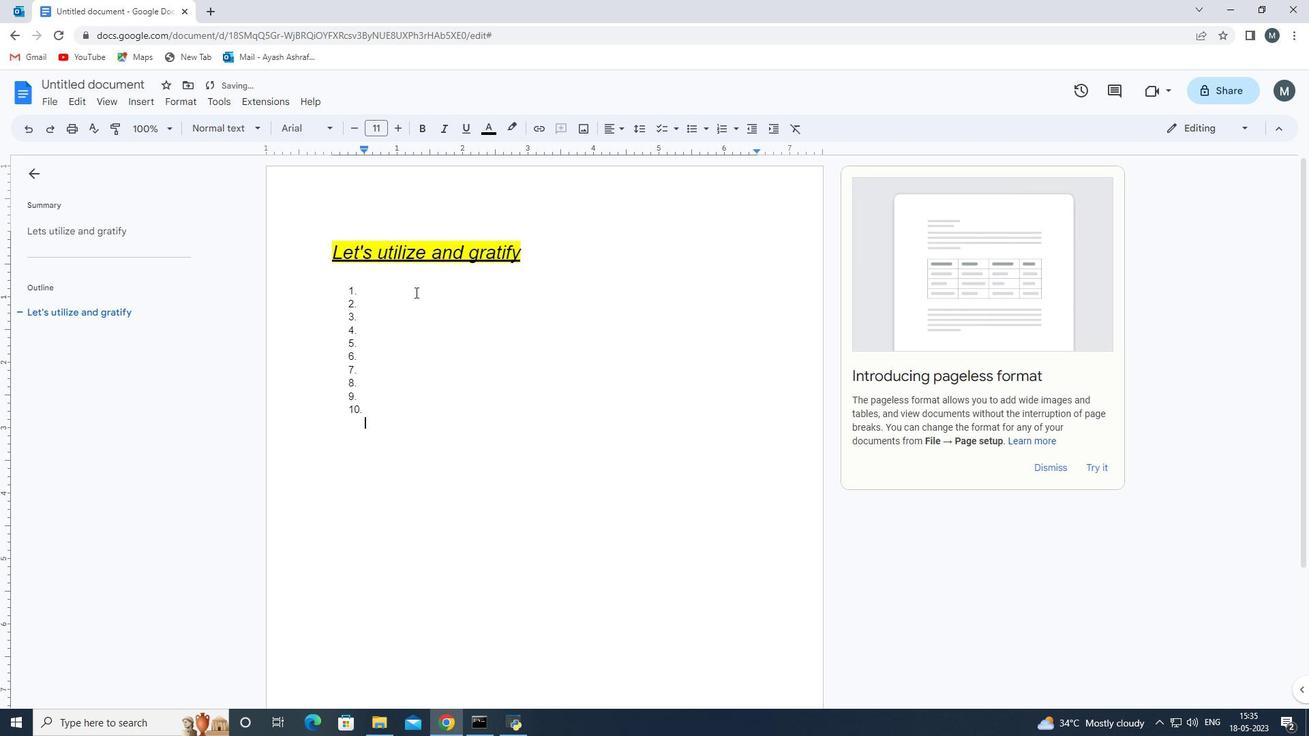 
Action: Mouse moved to (362, 295)
Screenshot: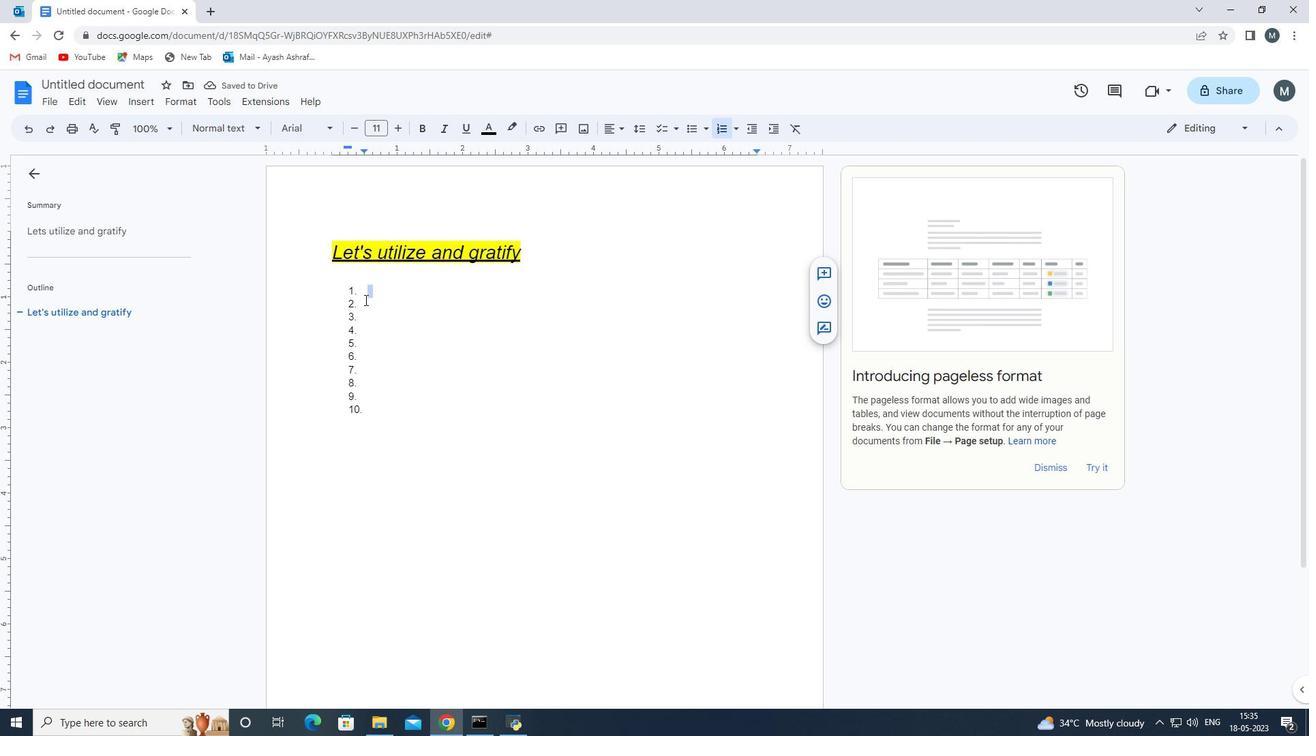 
Action: Mouse pressed left at (362, 295)
Screenshot: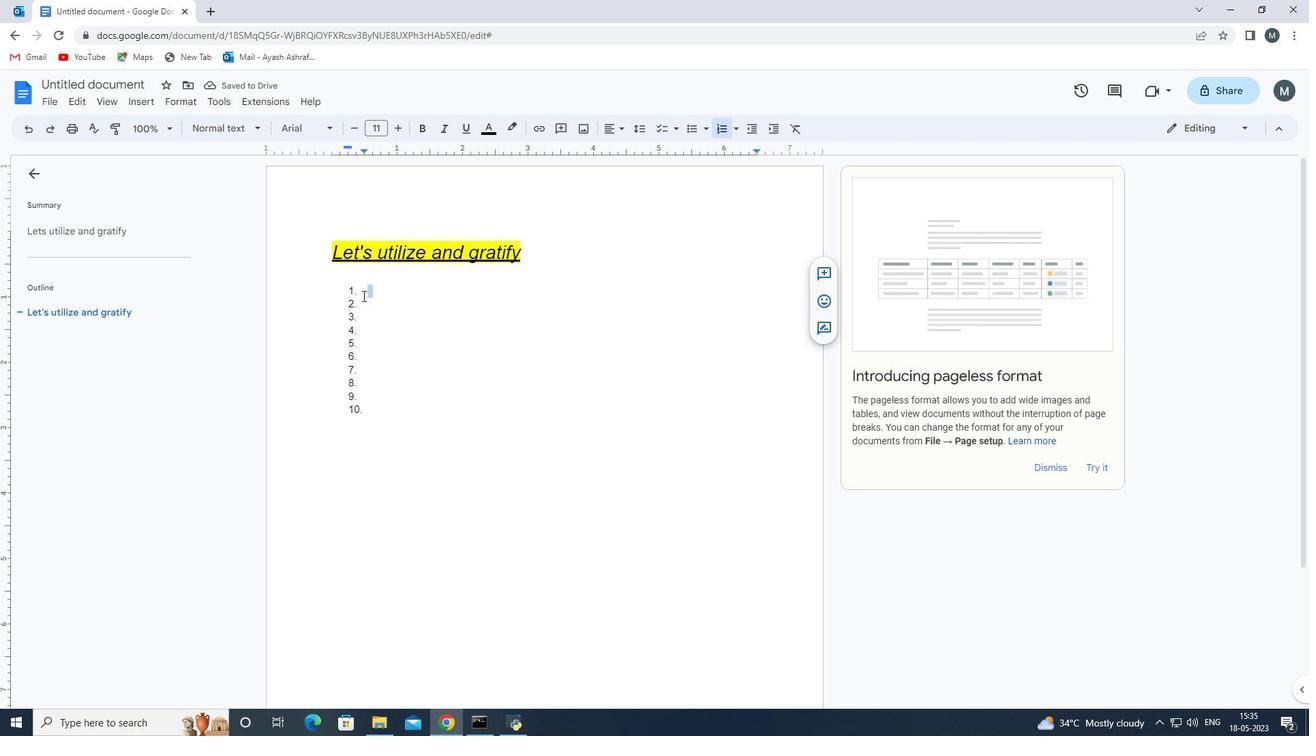 
Action: Mouse moved to (409, 404)
Screenshot: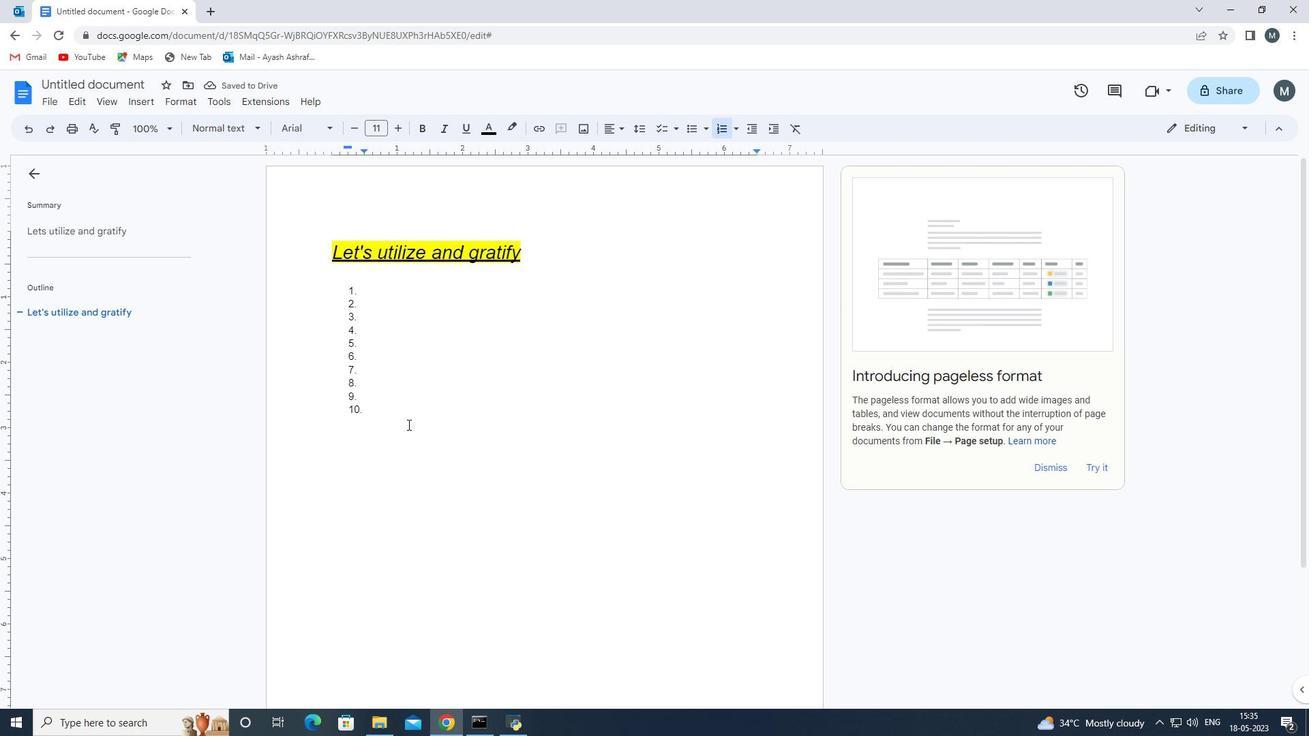 
Action: Mouse pressed left at (409, 404)
Screenshot: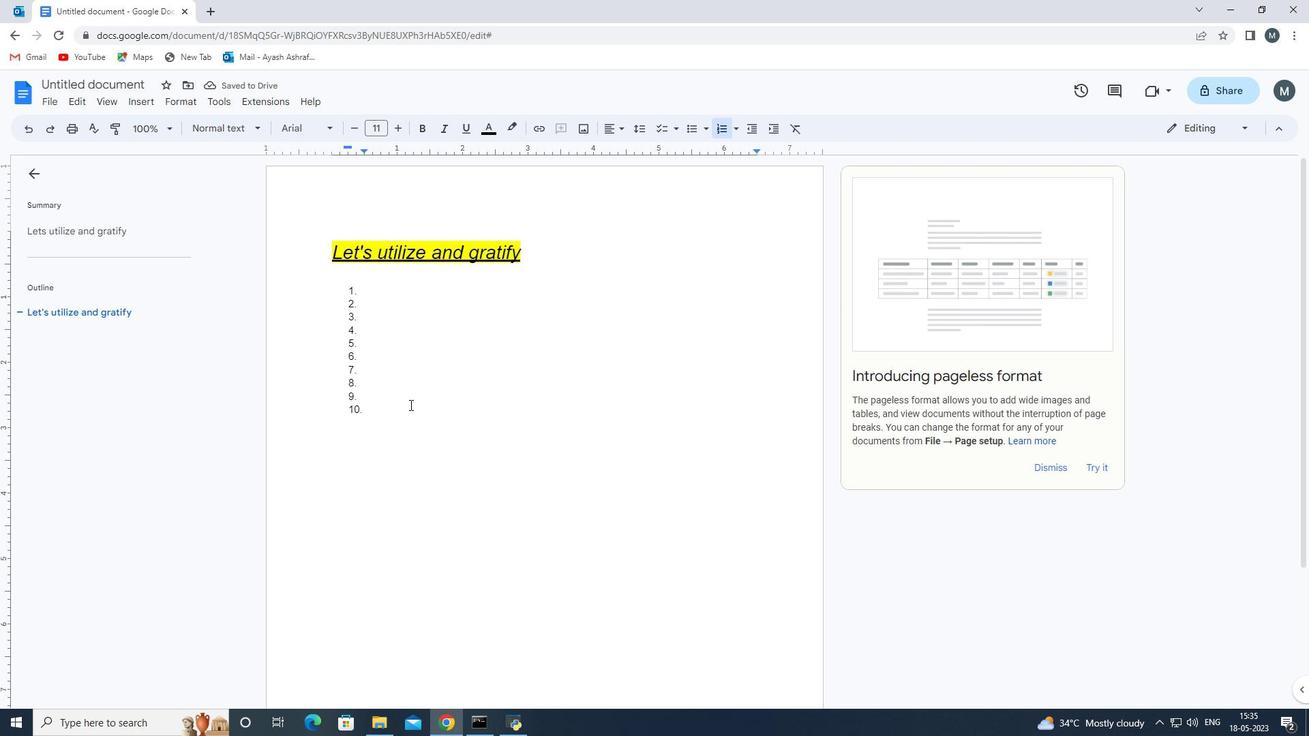 
Action: Mouse moved to (410, 404)
Screenshot: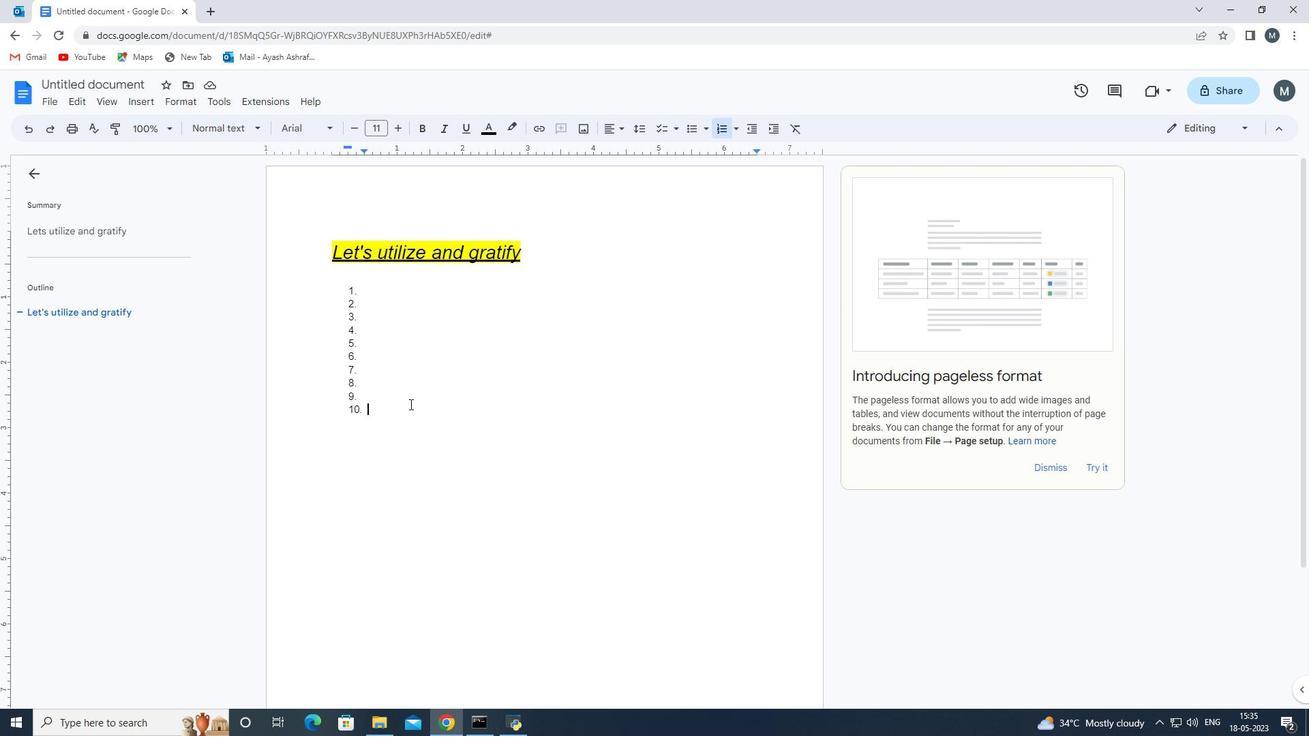
Action: Key pressed <Key.enter>
Screenshot: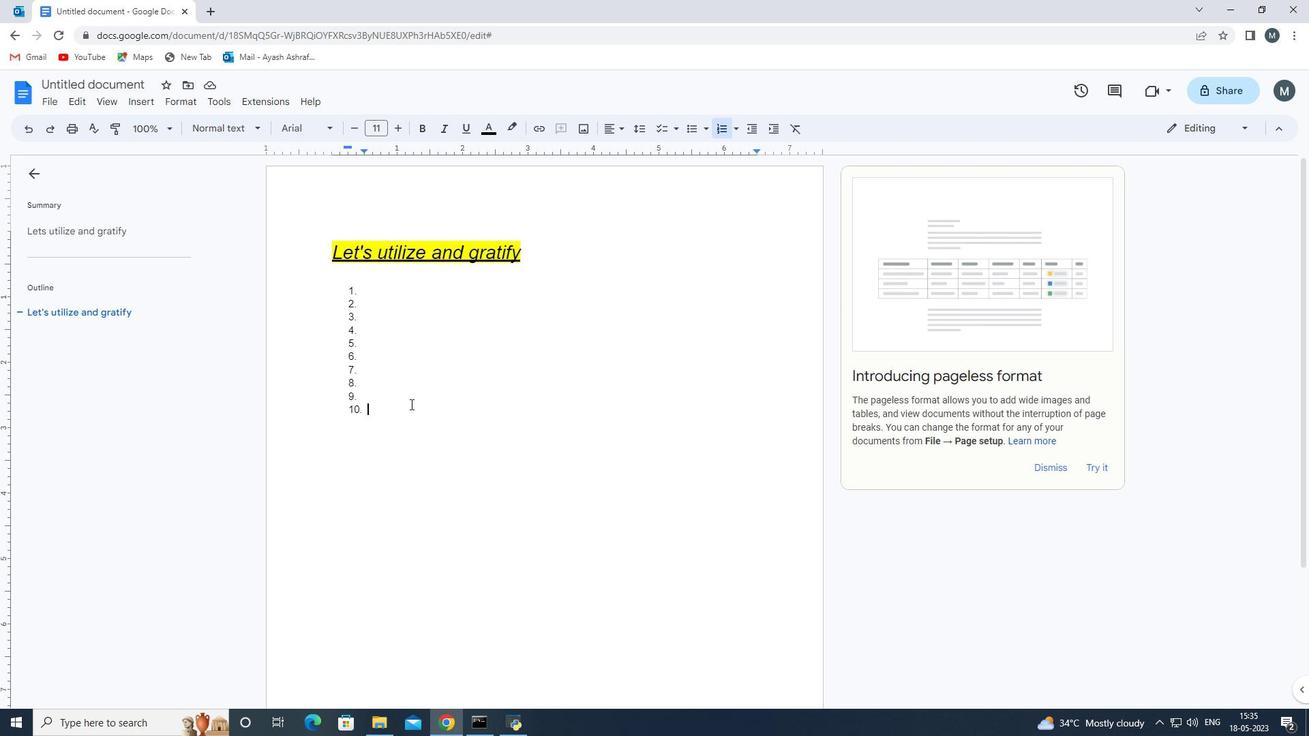 
Action: Mouse moved to (385, 419)
Screenshot: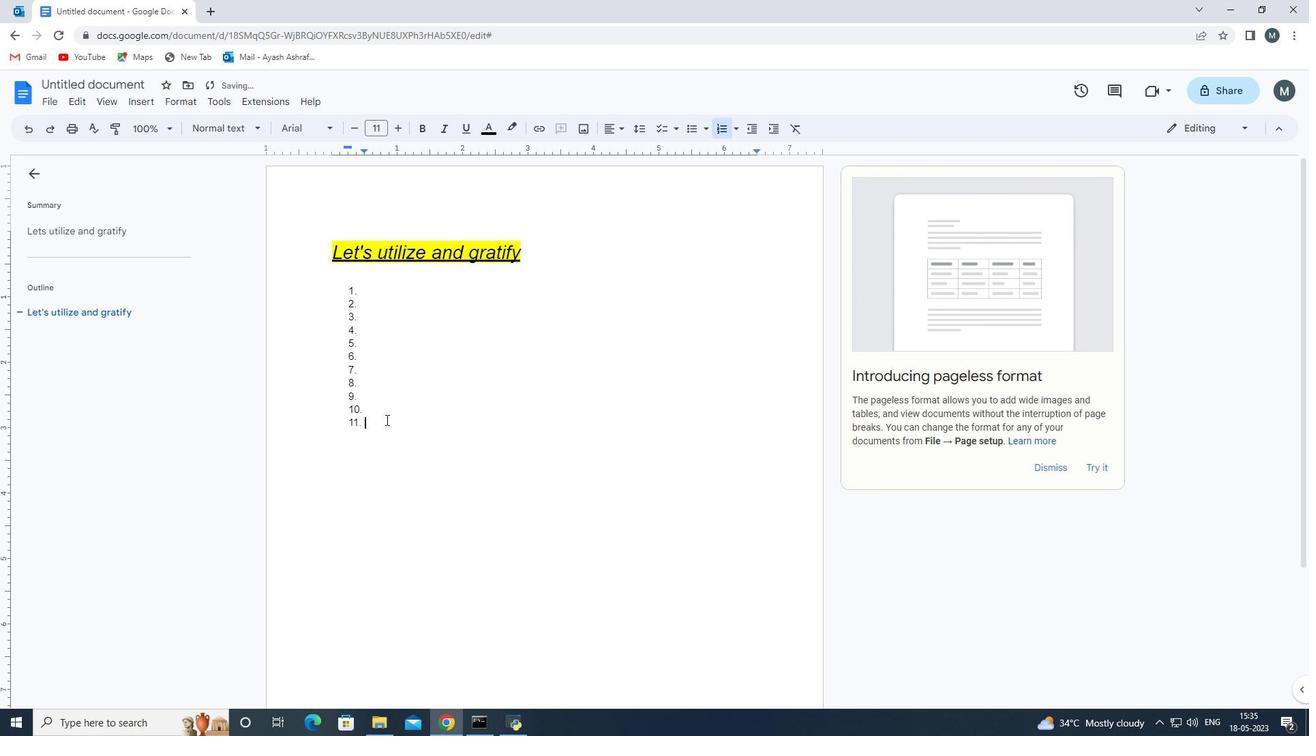 
Action: Key pressed <Key.backspace><Key.backspace>
